 Task: Look for Airbnb options in Makati City, Philippines from 23rd December, 2023 to 27th December, 2023 for 2 adults. Place can be private room with 1  bedroom having 1 bed and 1 bathroom. Property type can be hotel.
Action: Mouse moved to (464, 124)
Screenshot: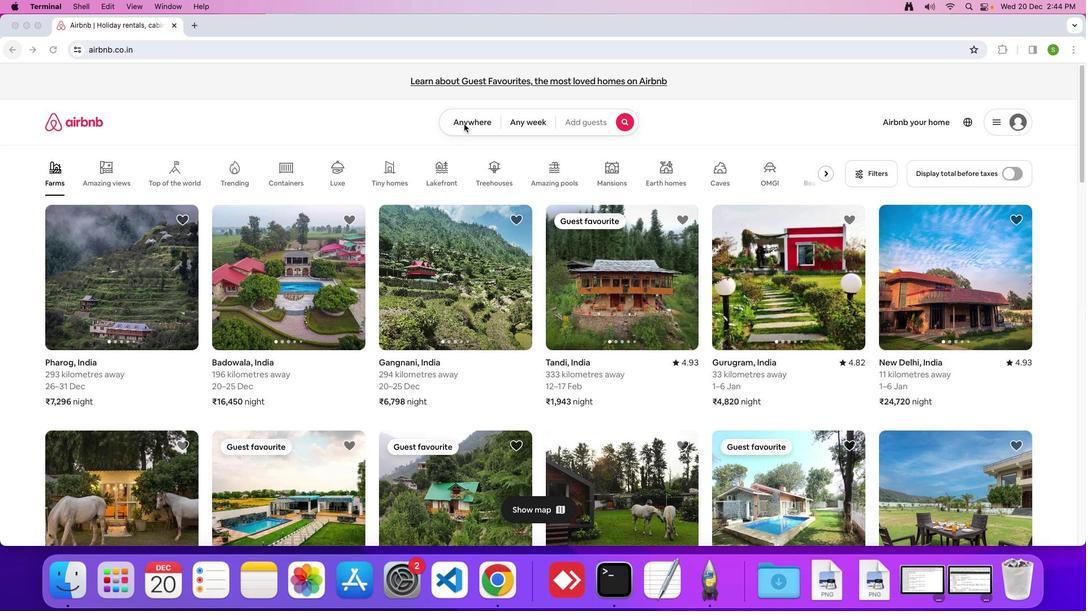 
Action: Mouse pressed left at (464, 124)
Screenshot: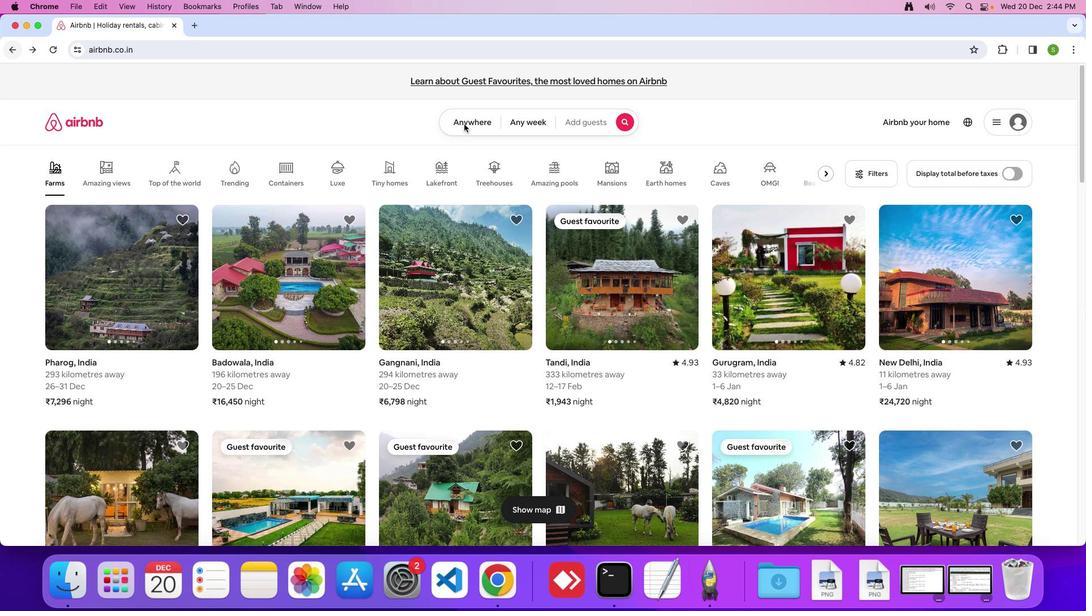 
Action: Mouse moved to (463, 122)
Screenshot: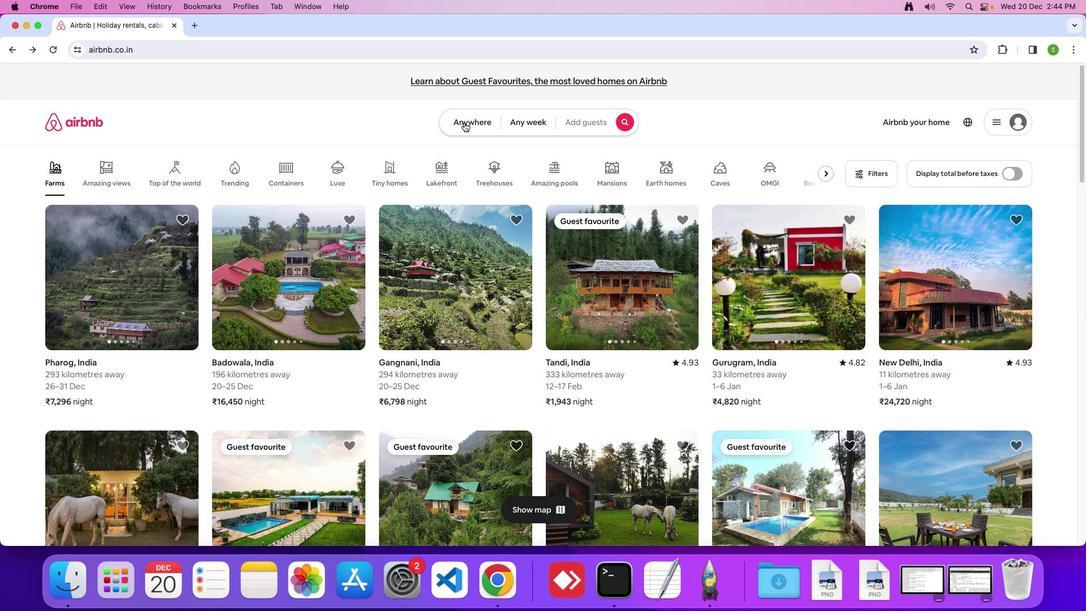 
Action: Mouse pressed left at (463, 122)
Screenshot: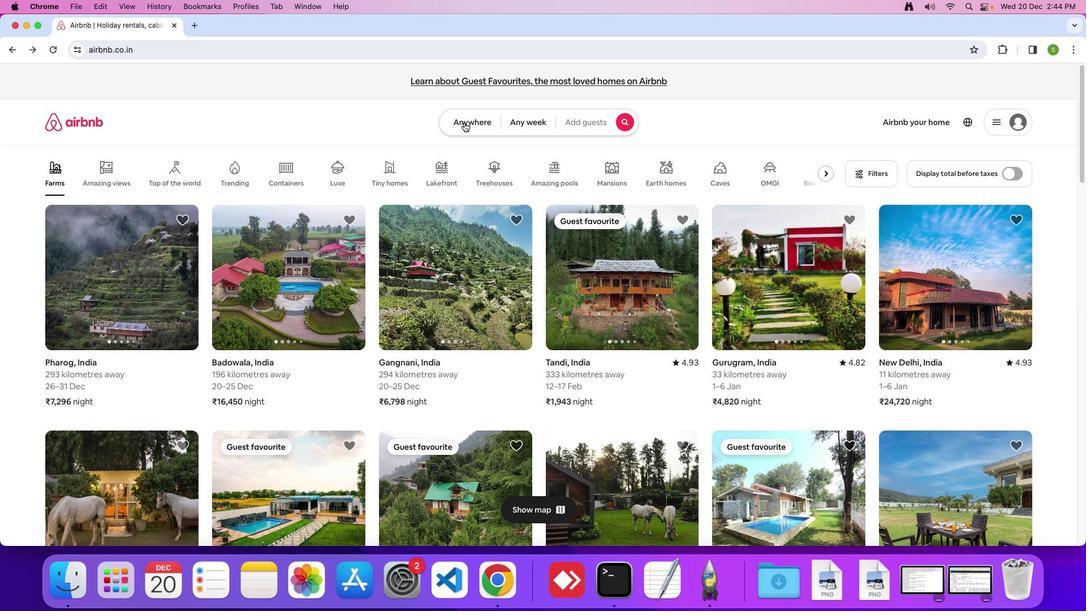 
Action: Mouse moved to (389, 162)
Screenshot: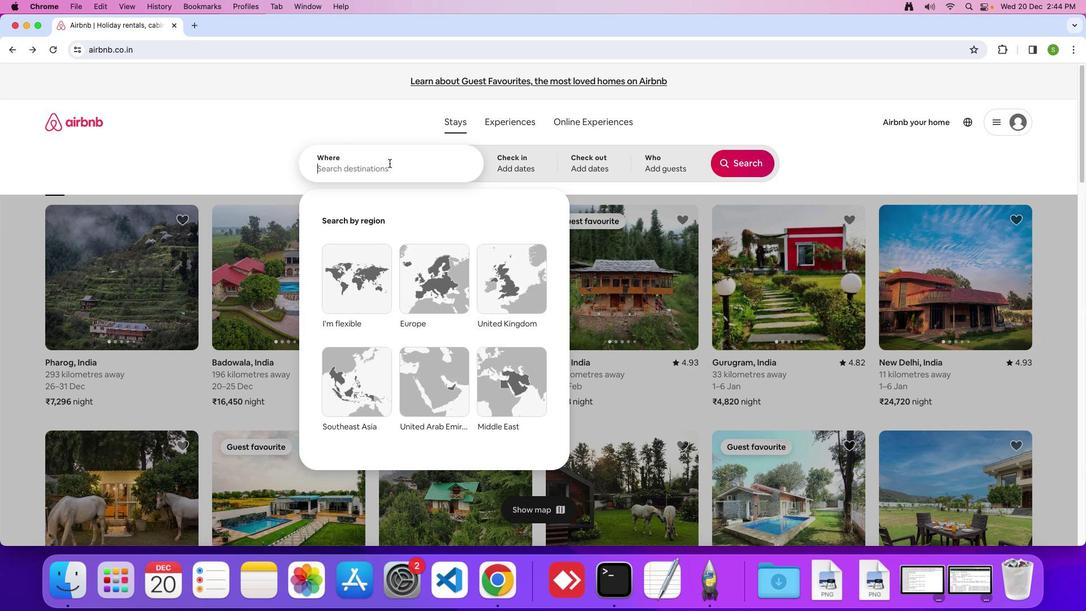
Action: Mouse pressed left at (389, 162)
Screenshot: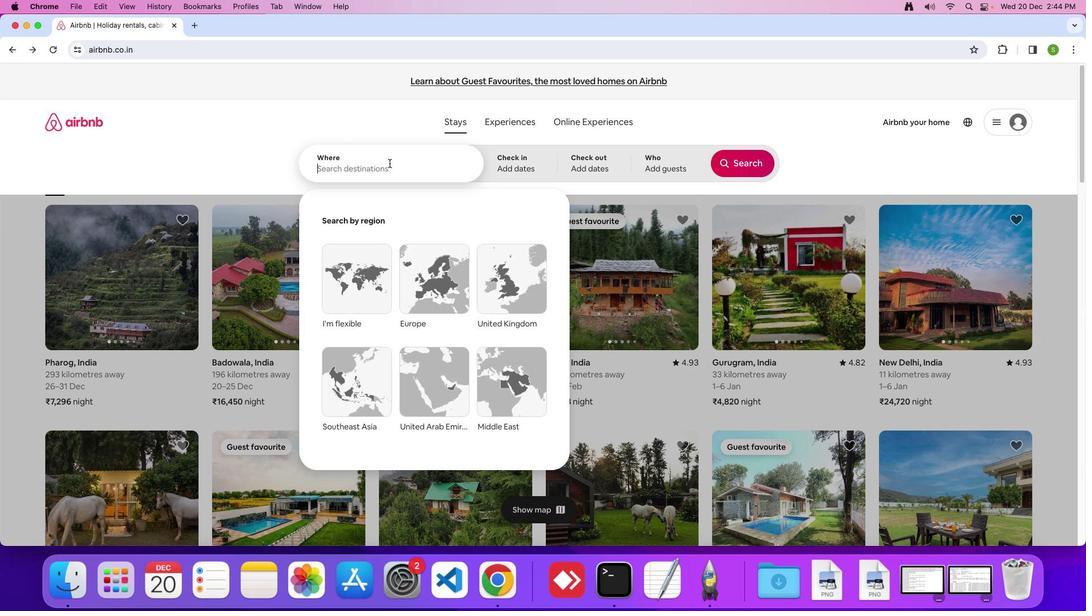 
Action: Mouse moved to (367, 166)
Screenshot: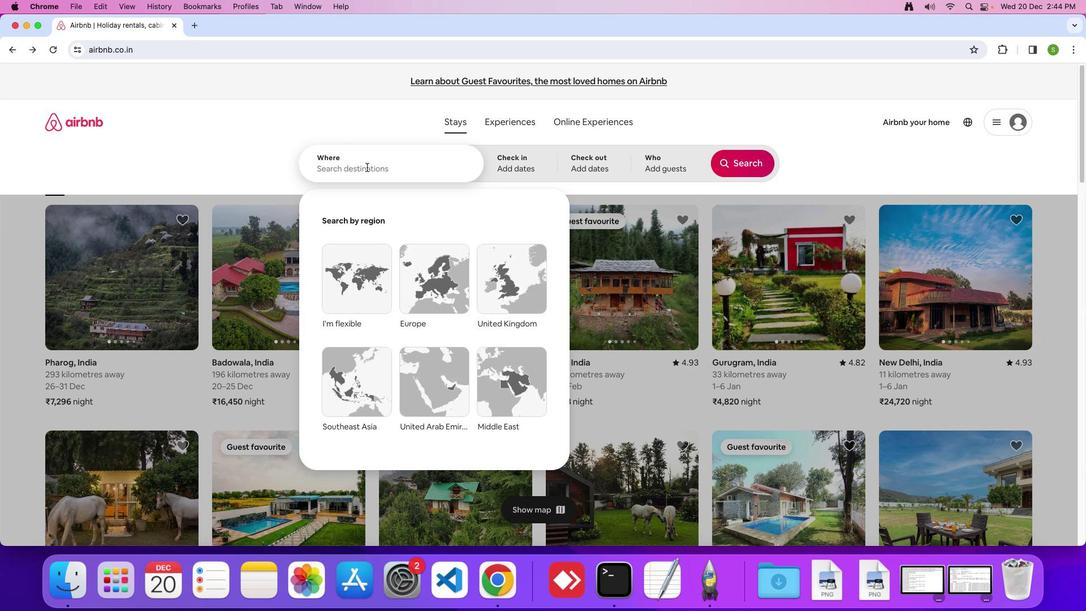 
Action: Key pressed 'M'Key.caps_lock'a''k''a''t''i'Key.spaceKey.shift'c''i''t''y'','Key.spaceKey.shift'p''h''i''l''i'
Screenshot: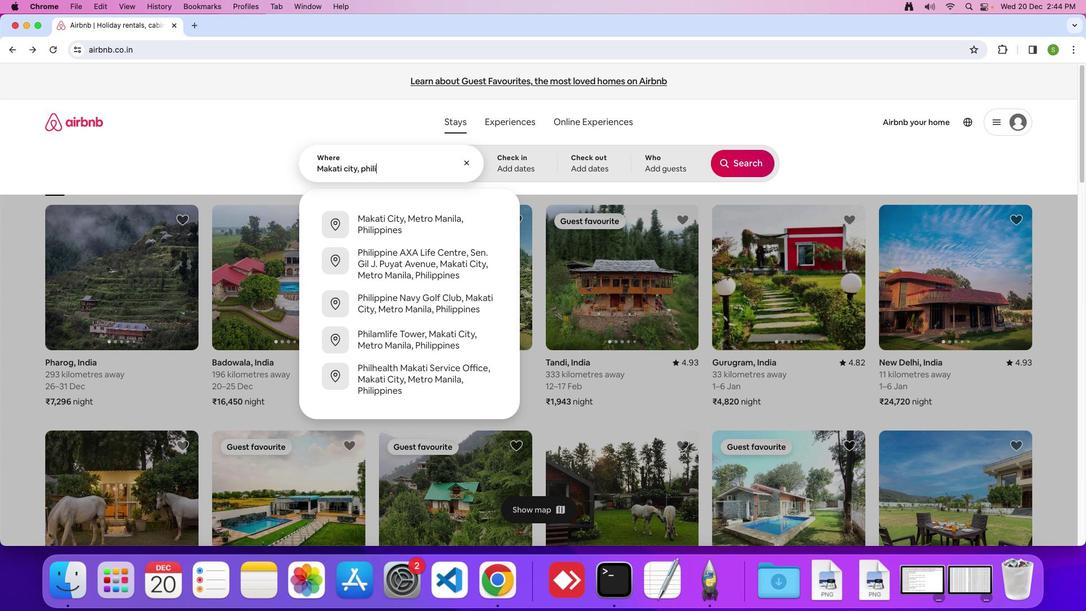 
Action: Mouse moved to (367, 166)
Screenshot: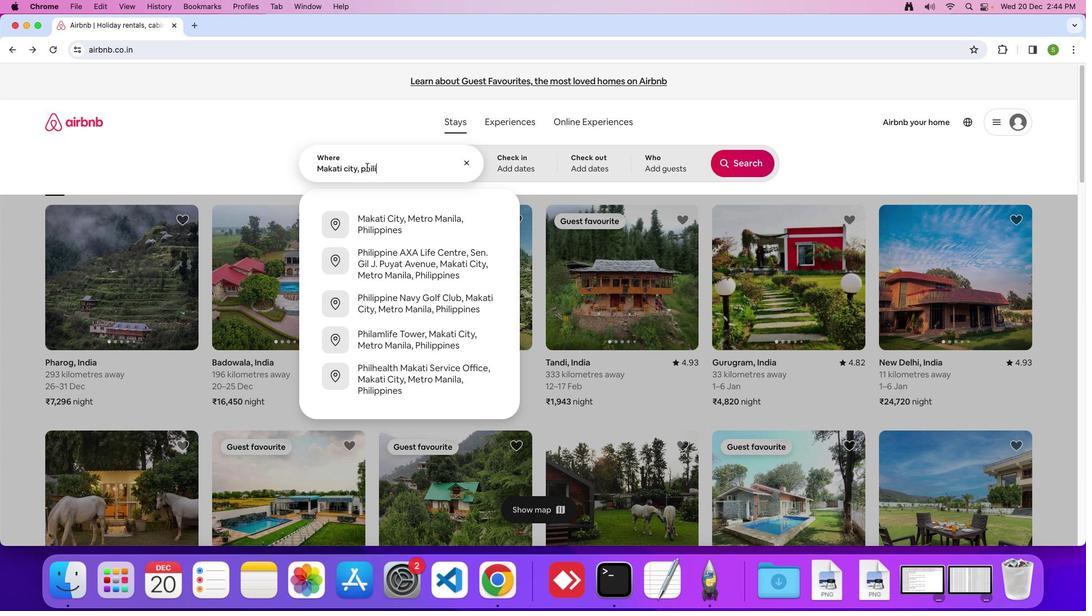 
Action: Key pressed 'p''p''i''n''e''s'Key.enter
Screenshot: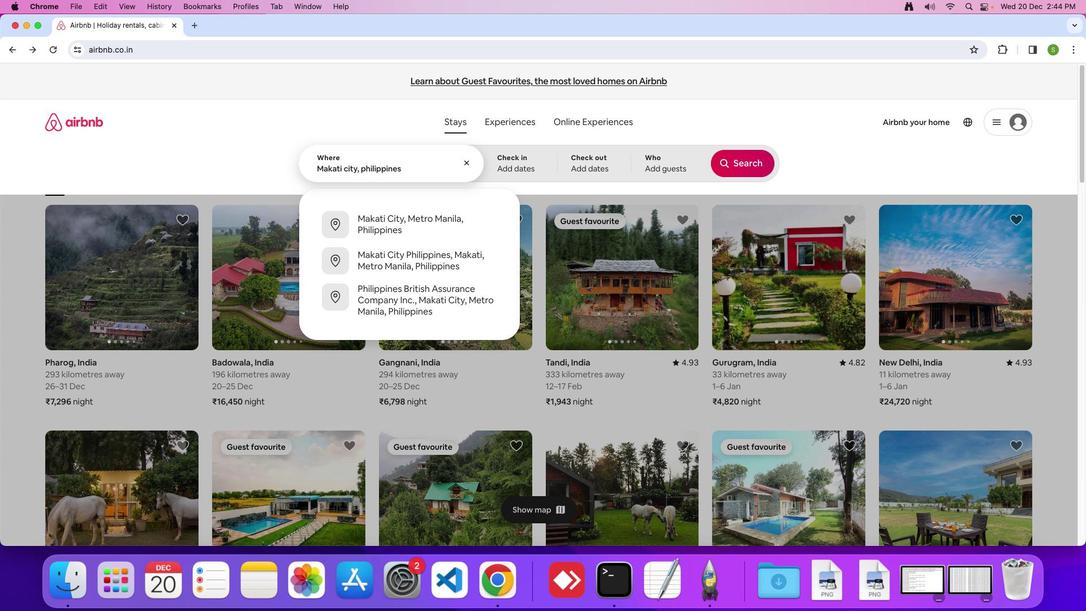 
Action: Mouse moved to (508, 385)
Screenshot: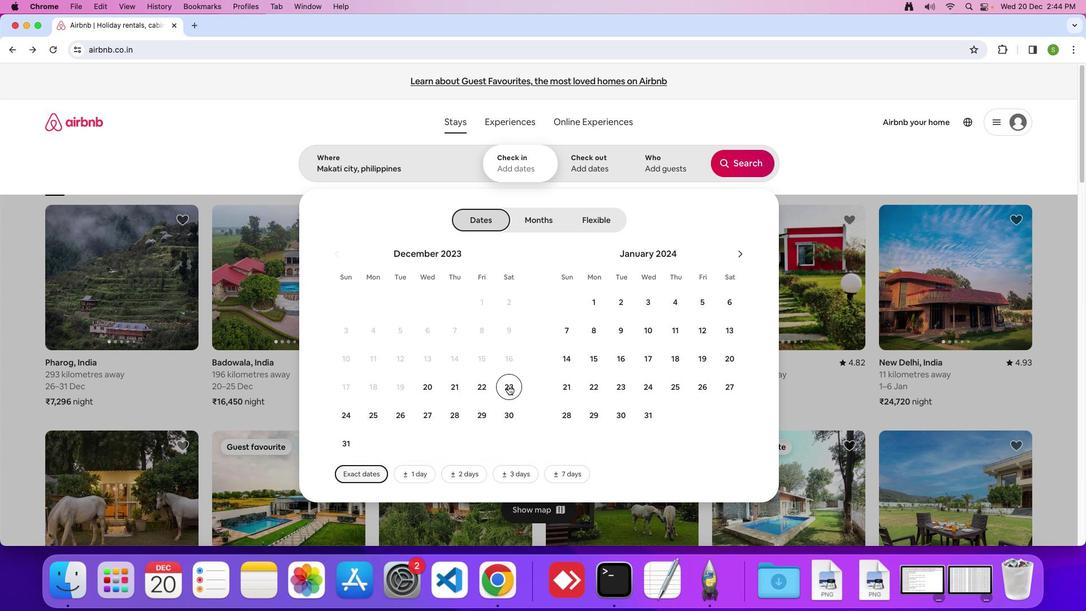 
Action: Mouse pressed left at (508, 385)
Screenshot: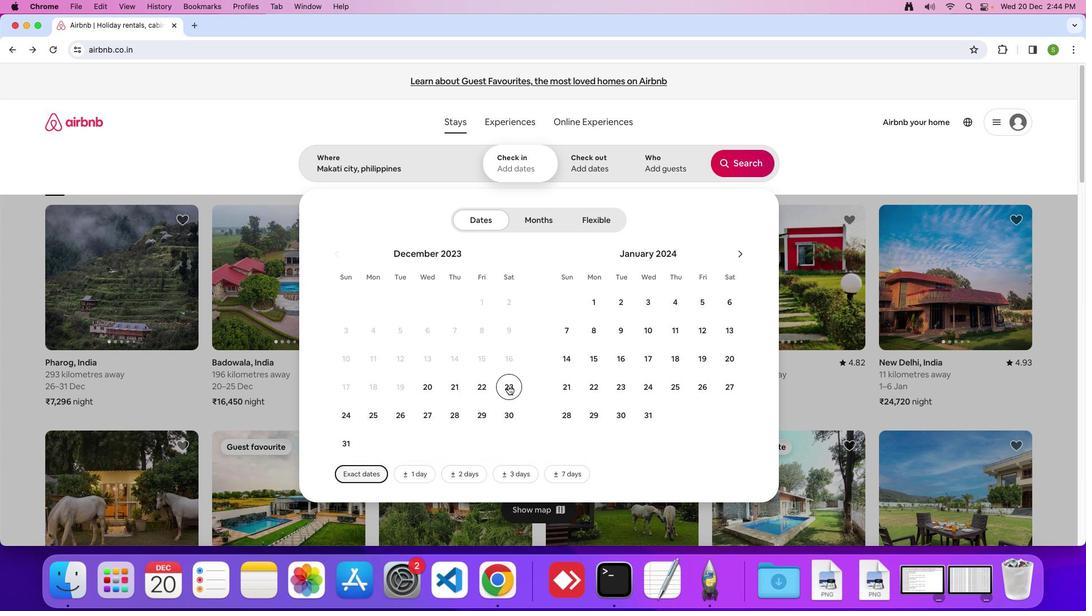 
Action: Mouse moved to (418, 412)
Screenshot: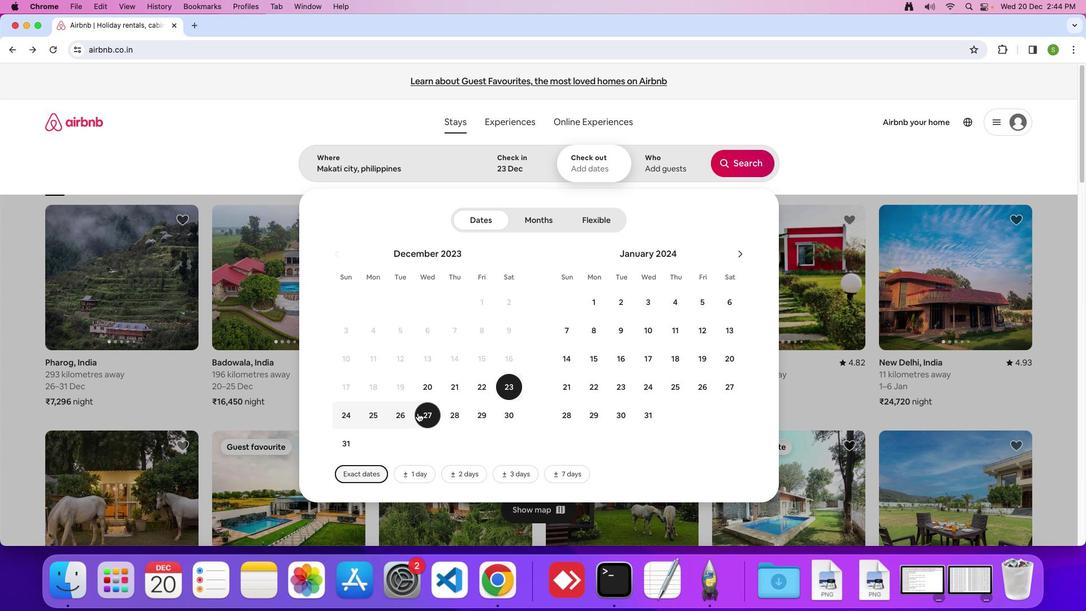 
Action: Mouse pressed left at (418, 412)
Screenshot: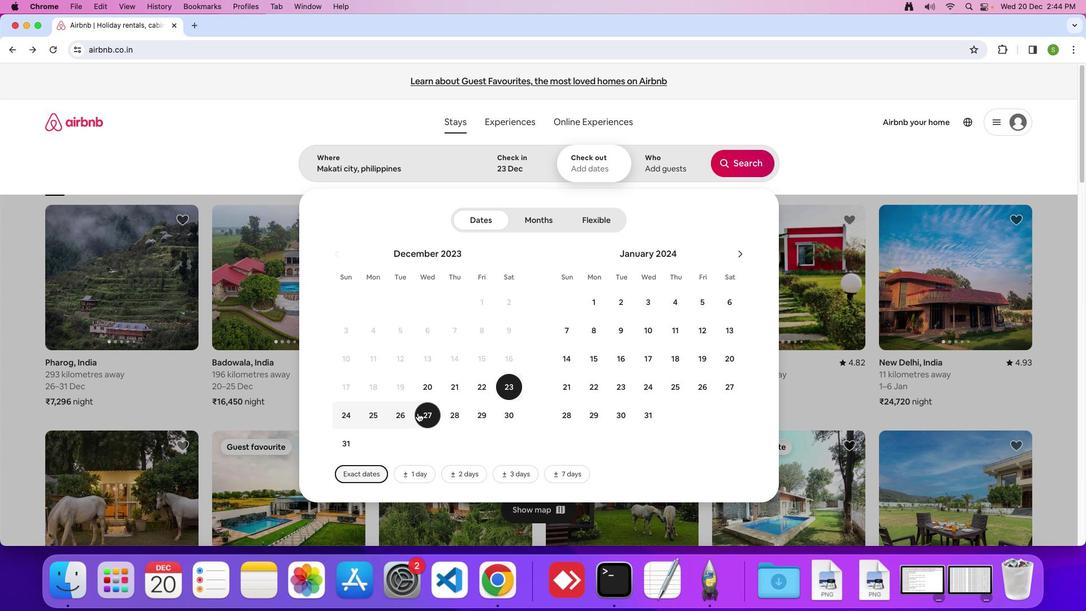 
Action: Mouse moved to (673, 170)
Screenshot: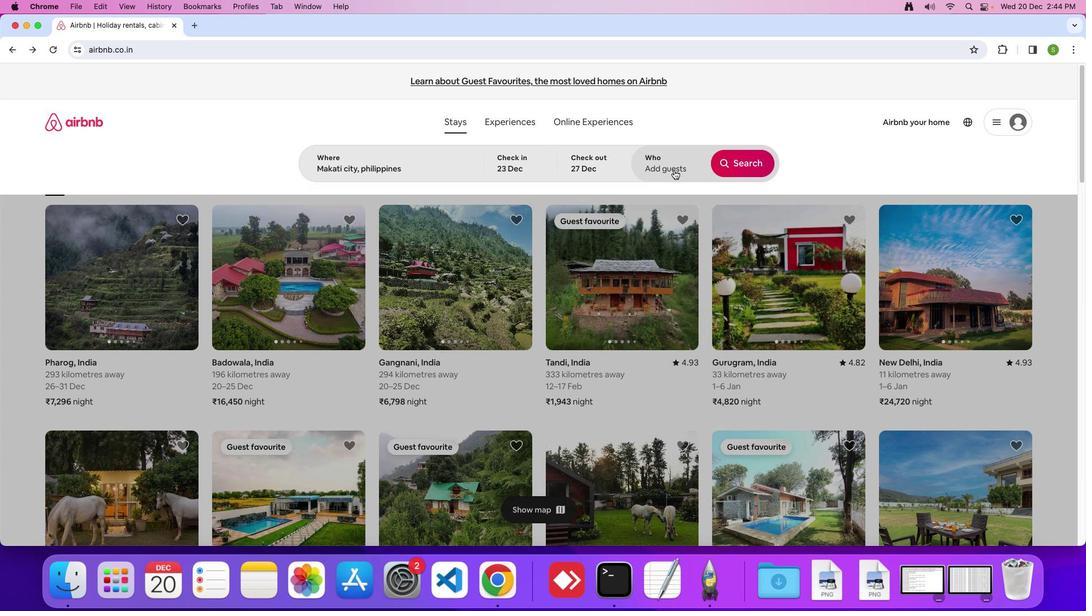
Action: Mouse pressed left at (673, 170)
Screenshot: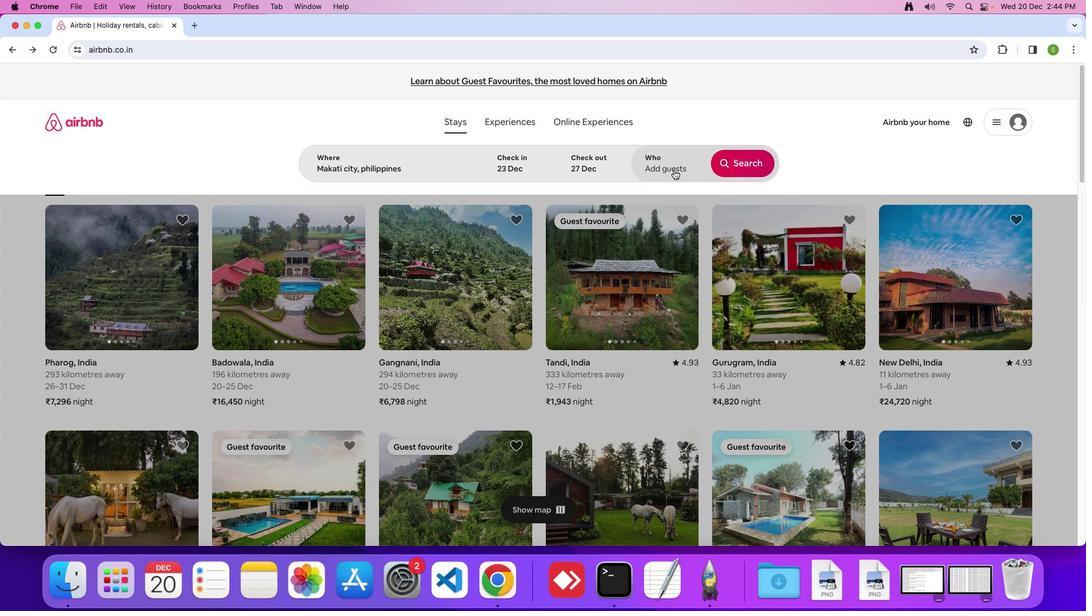 
Action: Mouse moved to (749, 224)
Screenshot: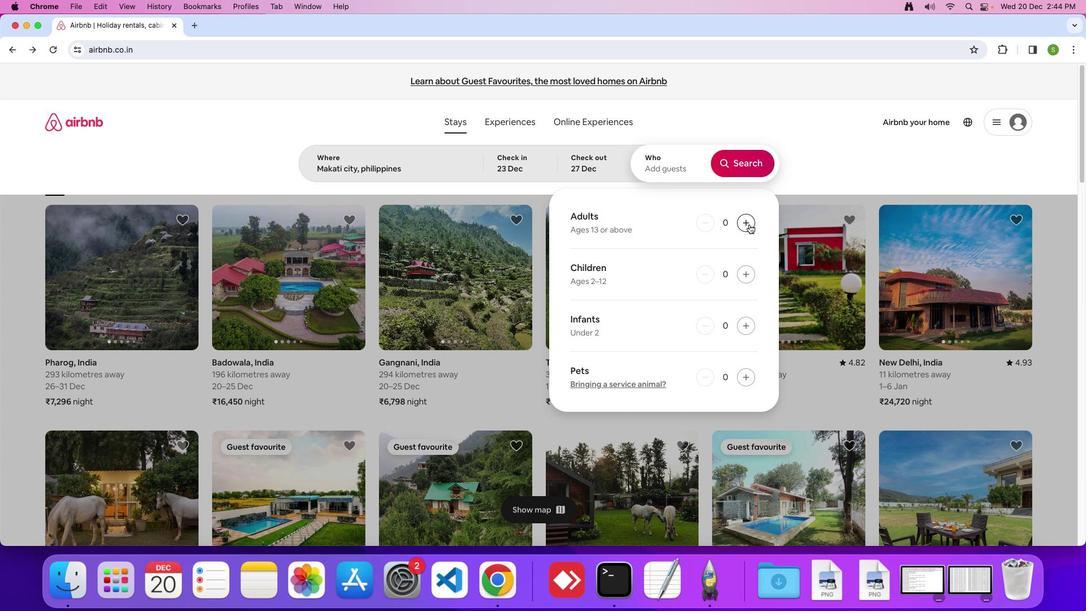 
Action: Mouse pressed left at (749, 224)
Screenshot: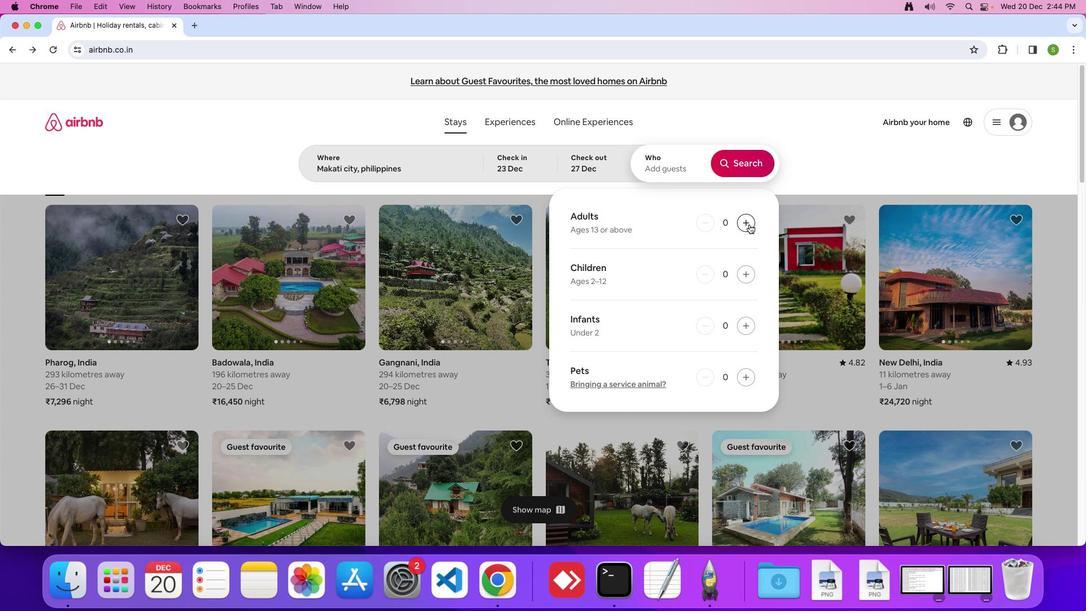 
Action: Mouse pressed left at (749, 224)
Screenshot: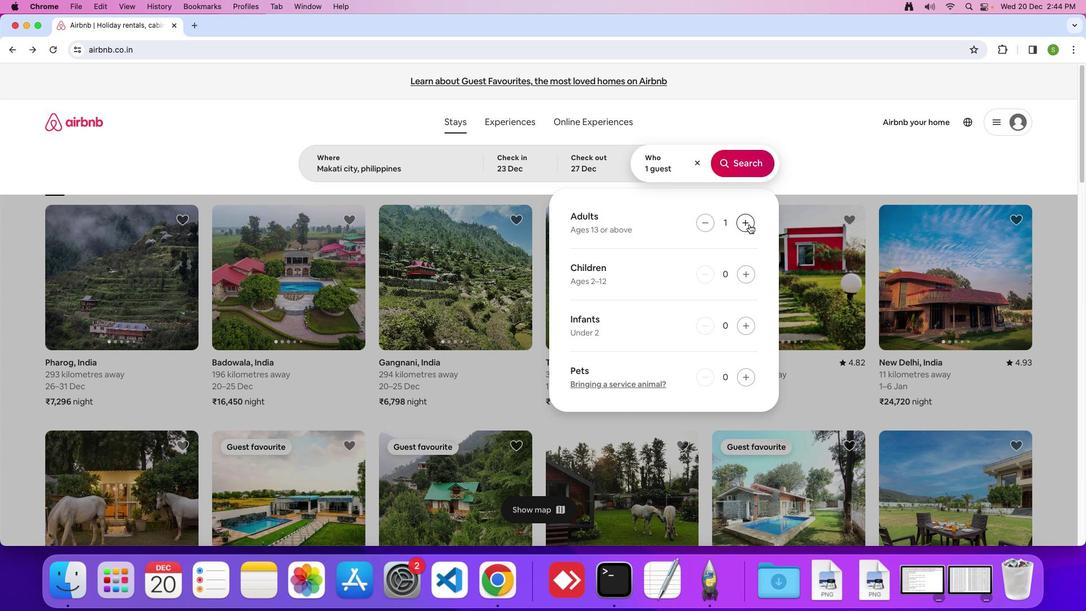 
Action: Mouse moved to (740, 158)
Screenshot: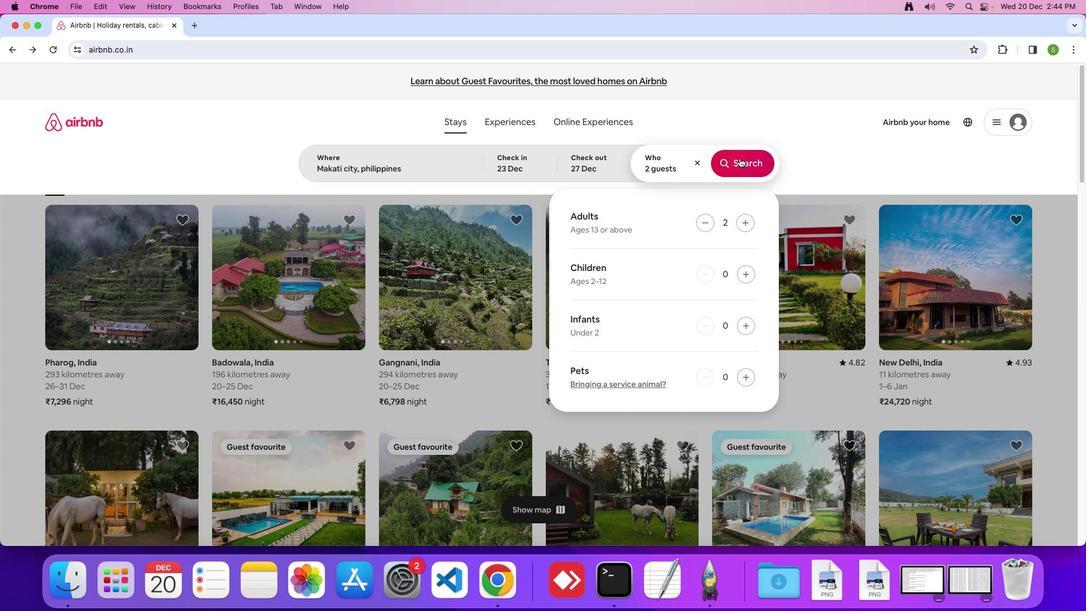 
Action: Mouse pressed left at (740, 158)
Screenshot: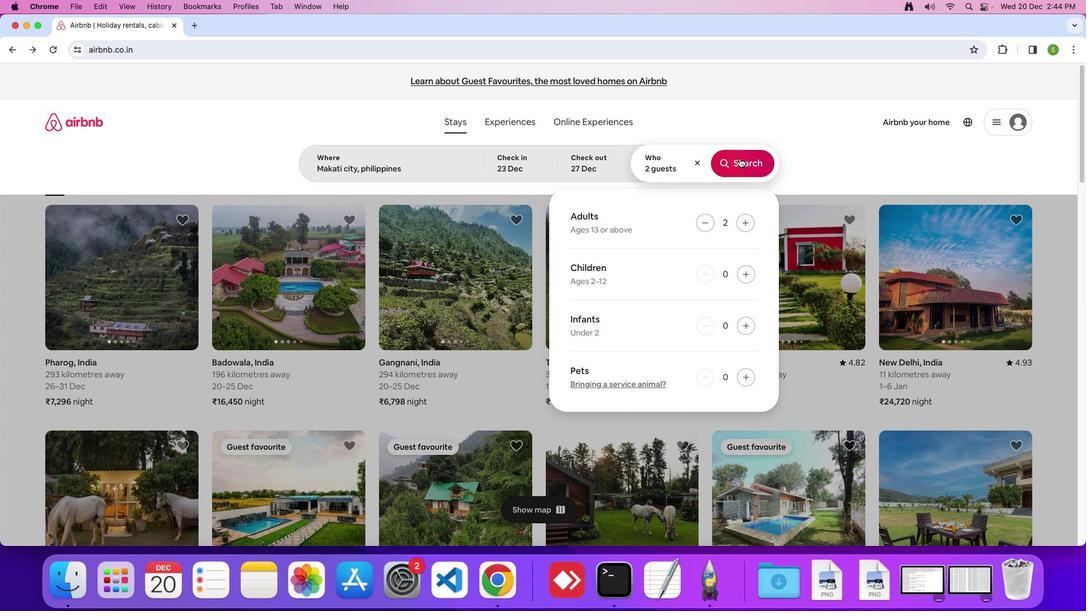 
Action: Mouse moved to (900, 127)
Screenshot: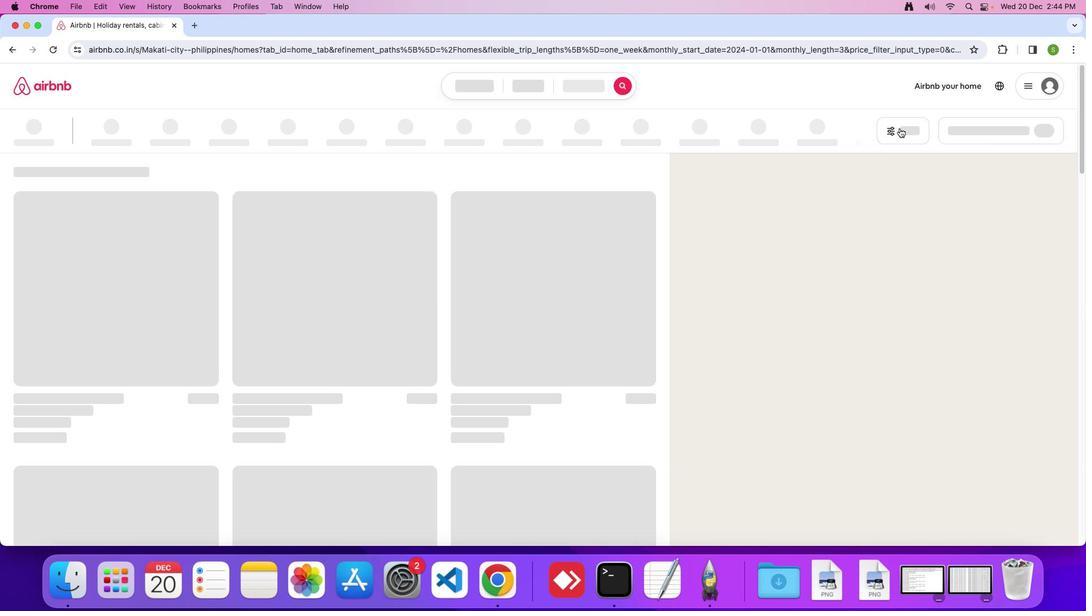 
Action: Mouse pressed left at (900, 127)
Screenshot: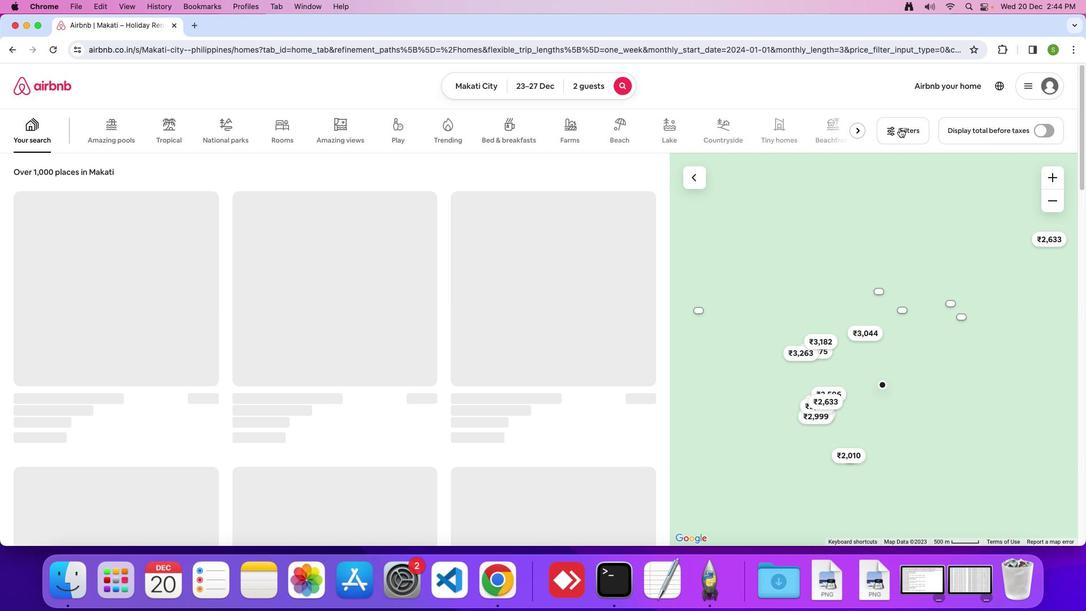 
Action: Mouse moved to (545, 400)
Screenshot: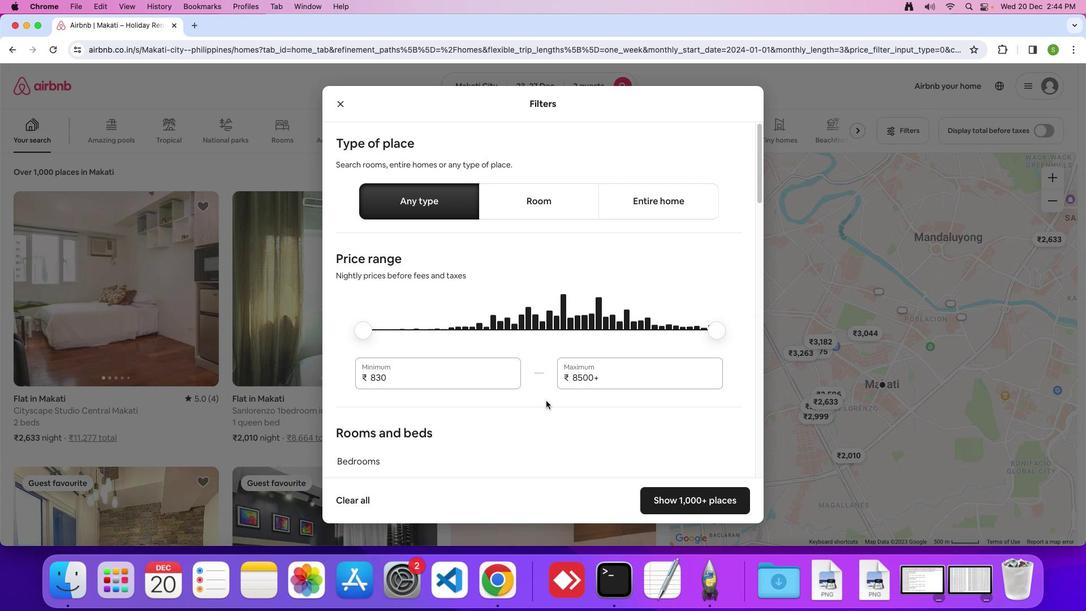 
Action: Mouse scrolled (545, 400) with delta (0, 0)
Screenshot: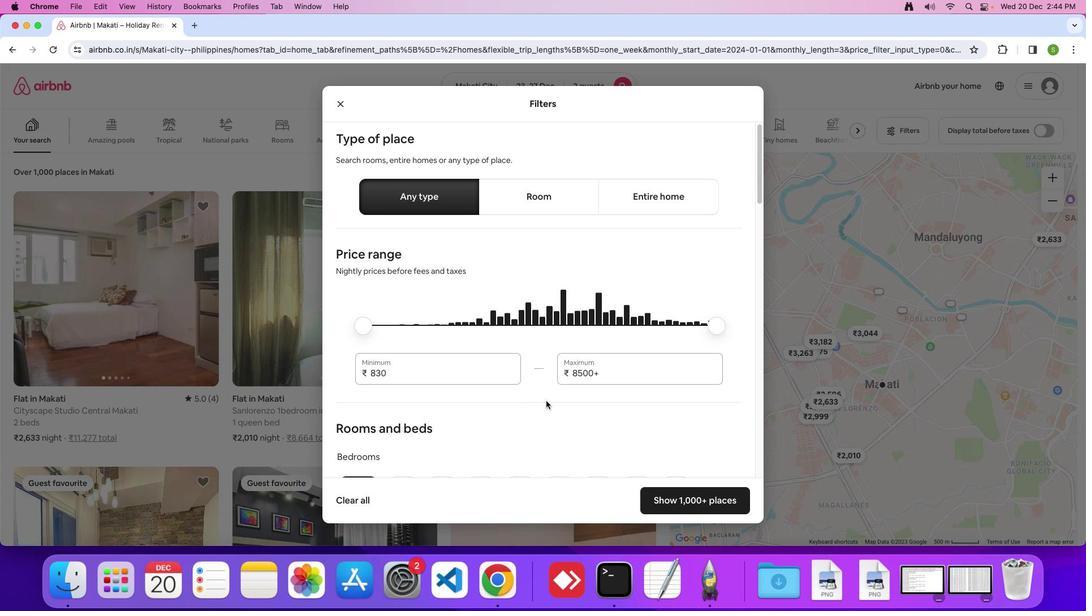 
Action: Mouse scrolled (545, 400) with delta (0, 0)
Screenshot: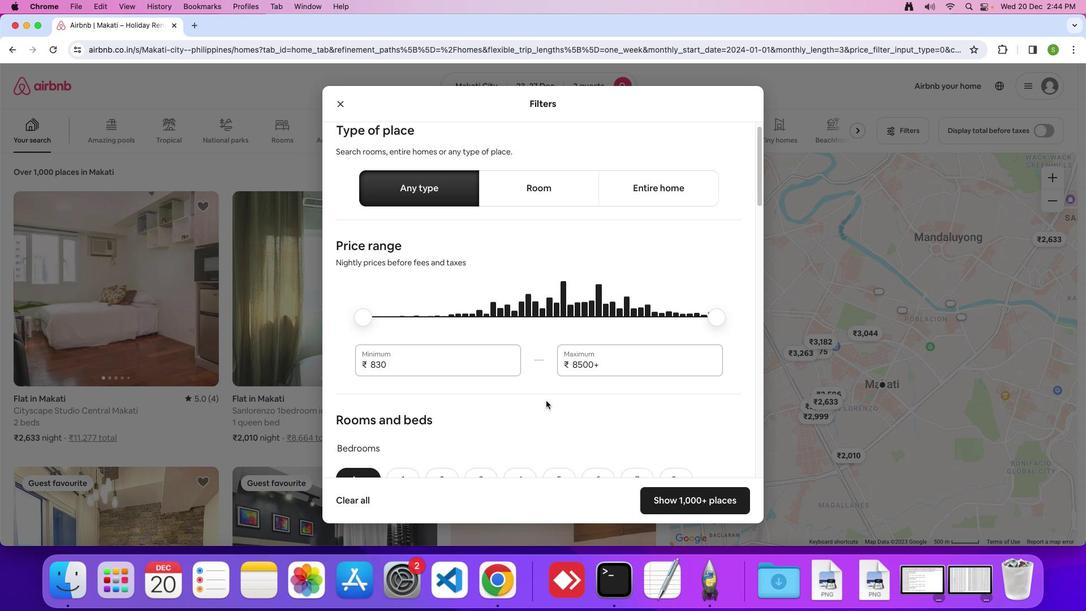 
Action: Mouse moved to (540, 405)
Screenshot: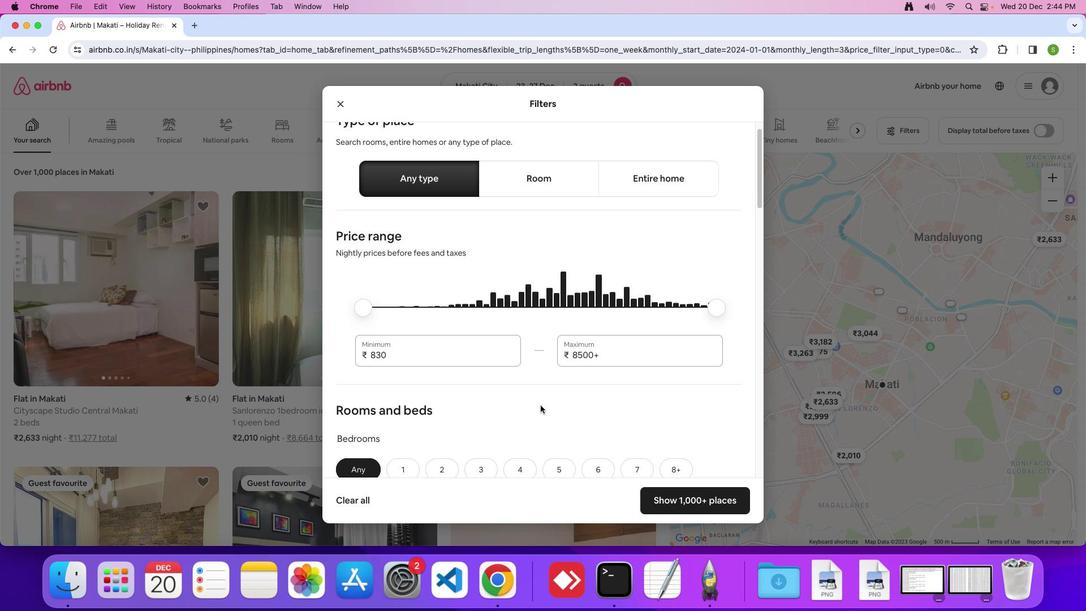 
Action: Mouse scrolled (540, 405) with delta (0, 0)
Screenshot: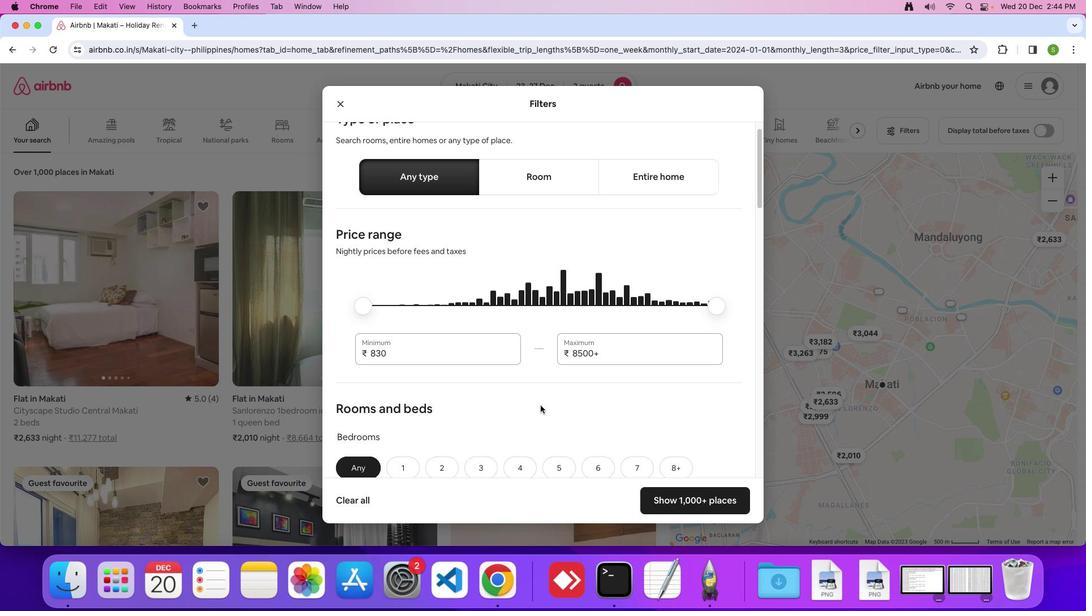 
Action: Mouse scrolled (540, 405) with delta (0, 0)
Screenshot: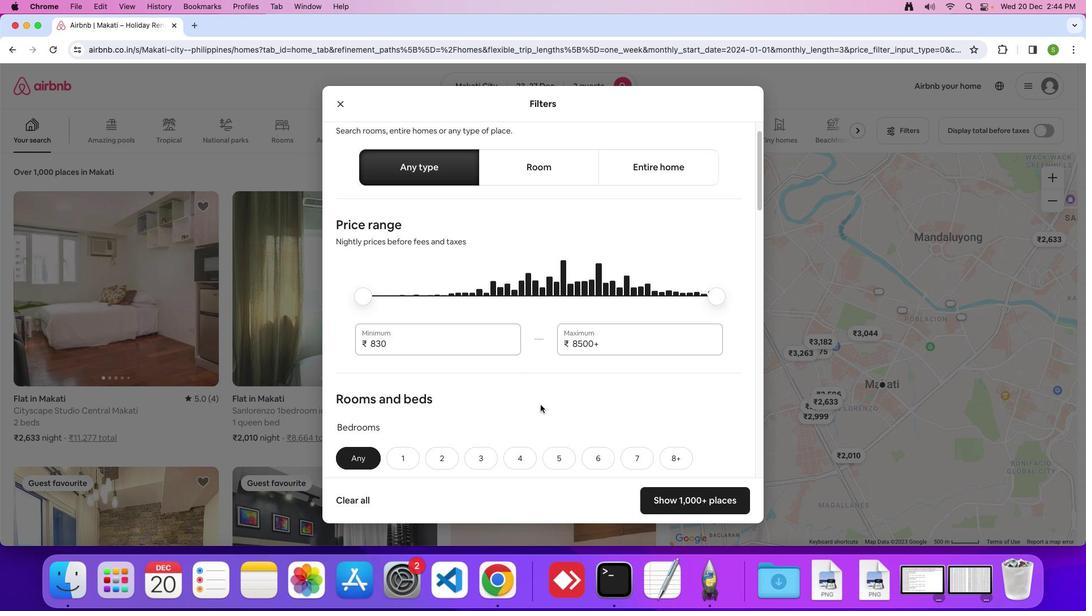 
Action: Mouse moved to (540, 405)
Screenshot: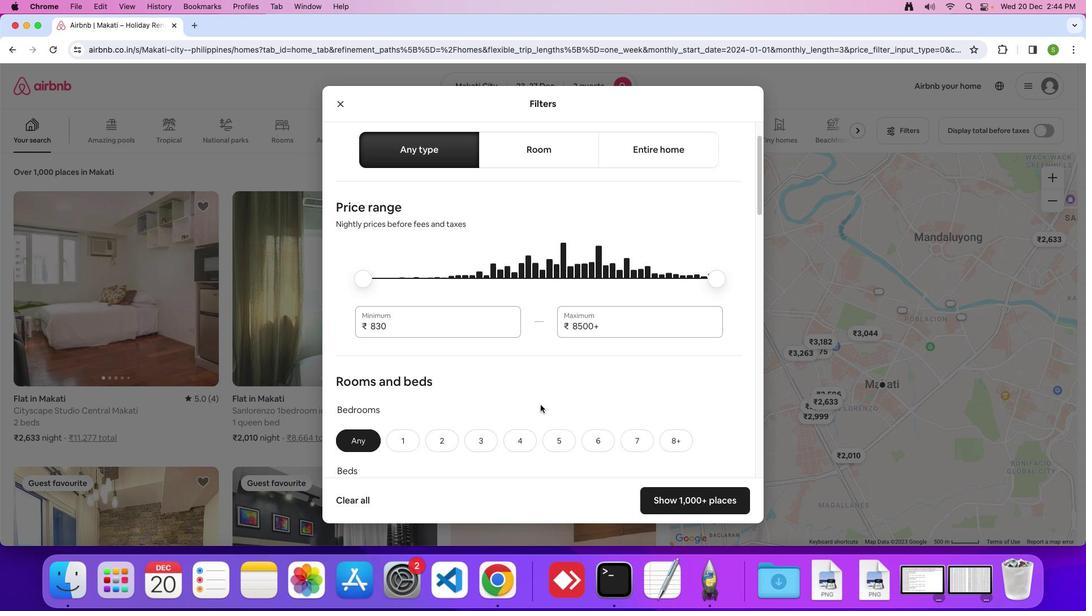 
Action: Mouse scrolled (540, 405) with delta (0, 0)
Screenshot: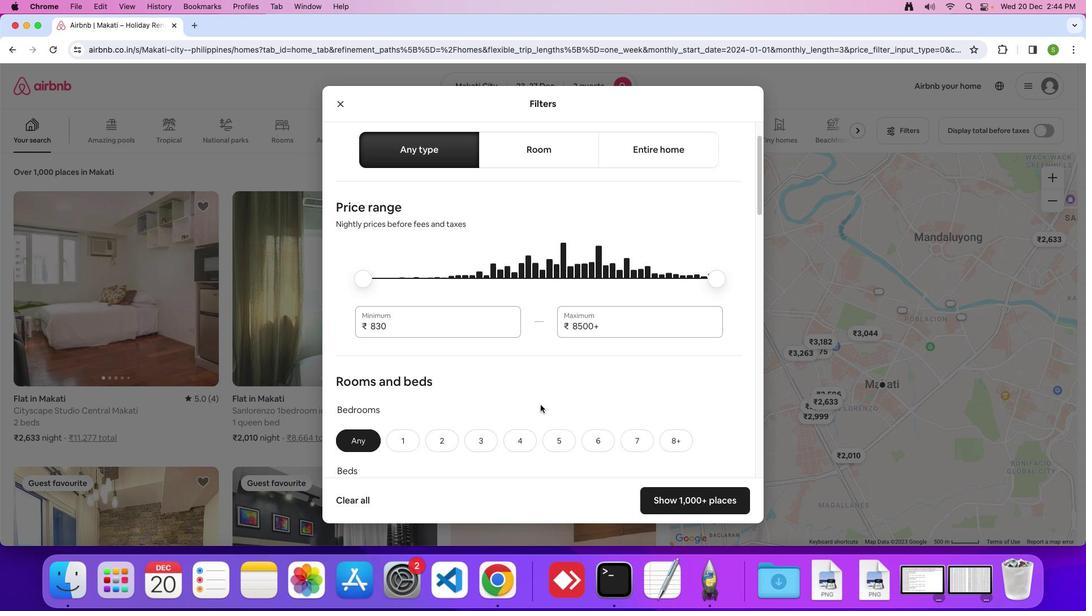 
Action: Mouse moved to (540, 405)
Screenshot: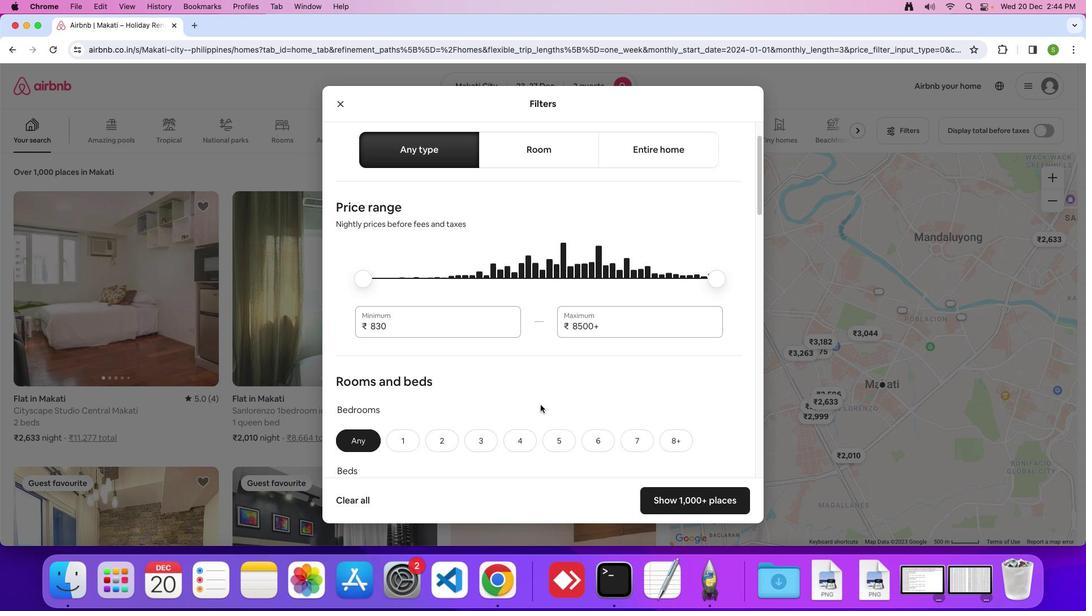 
Action: Mouse scrolled (540, 405) with delta (0, 0)
Screenshot: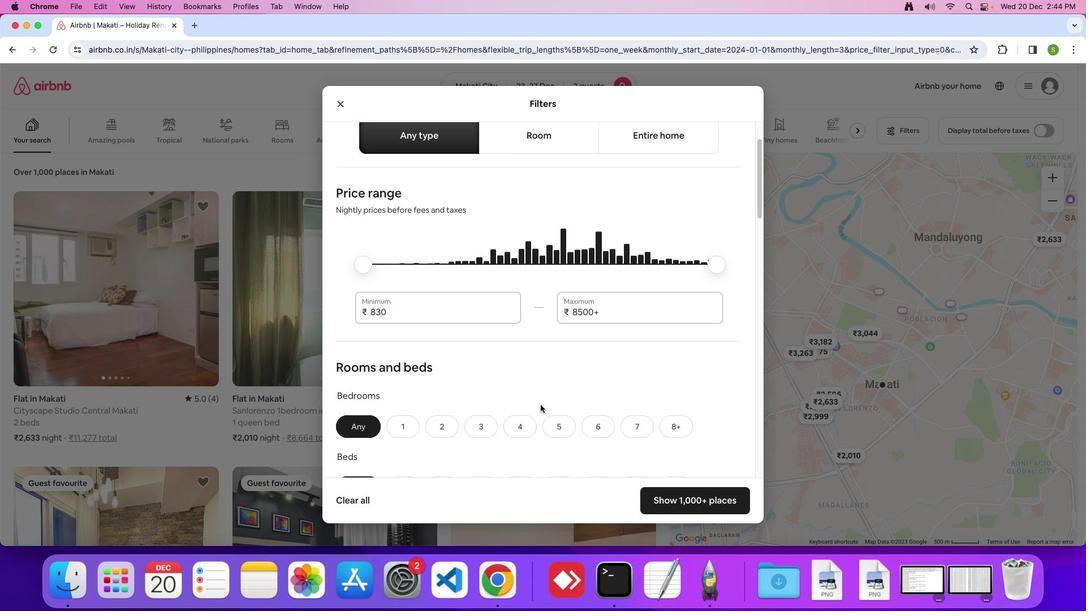 
Action: Mouse scrolled (540, 405) with delta (0, 0)
Screenshot: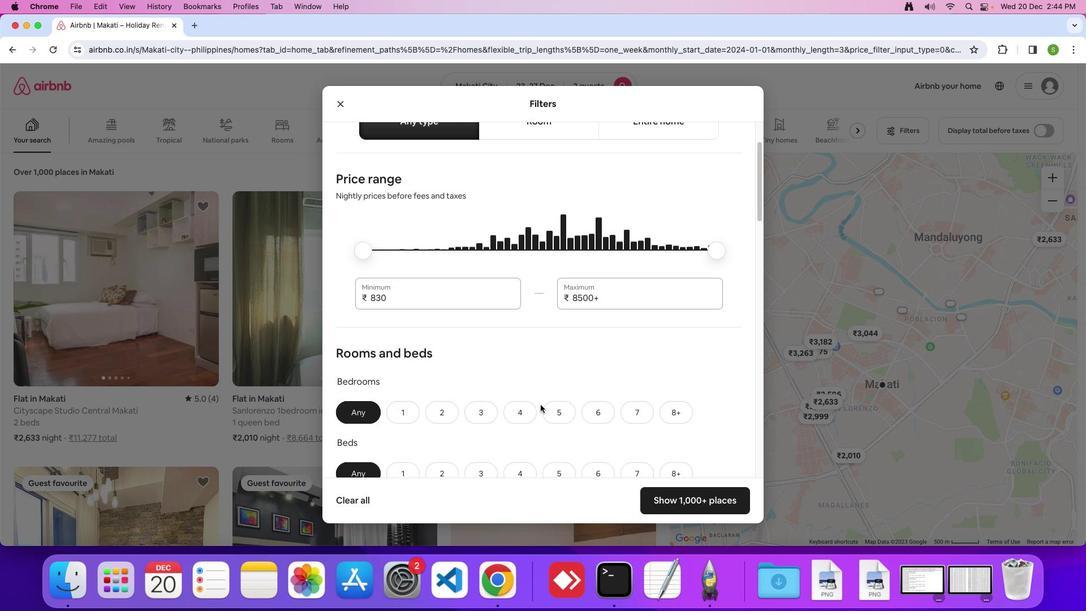 
Action: Mouse scrolled (540, 405) with delta (0, -1)
Screenshot: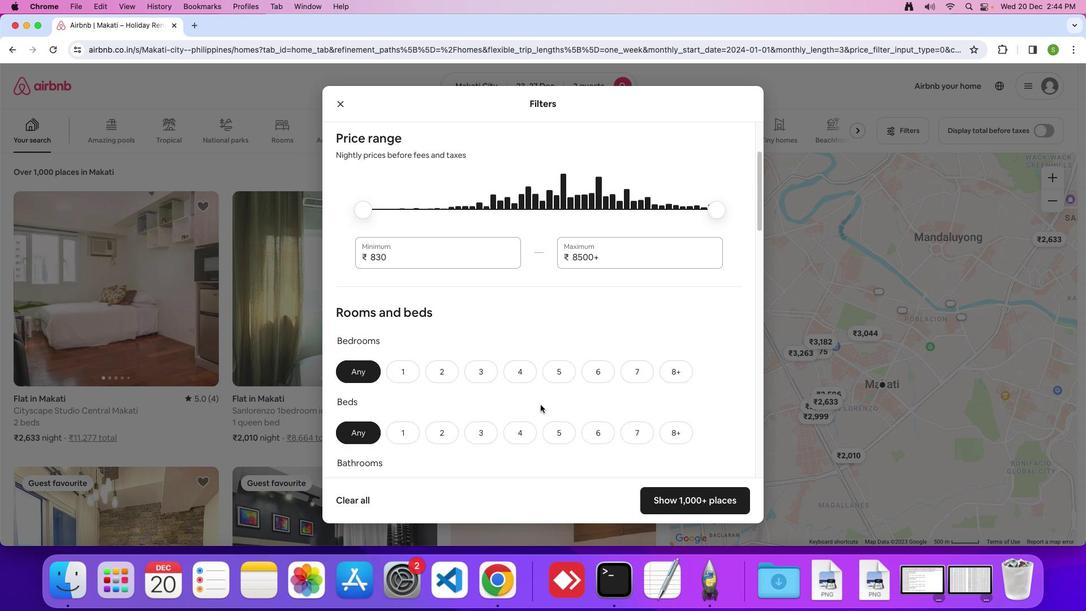 
Action: Mouse scrolled (540, 405) with delta (0, 0)
Screenshot: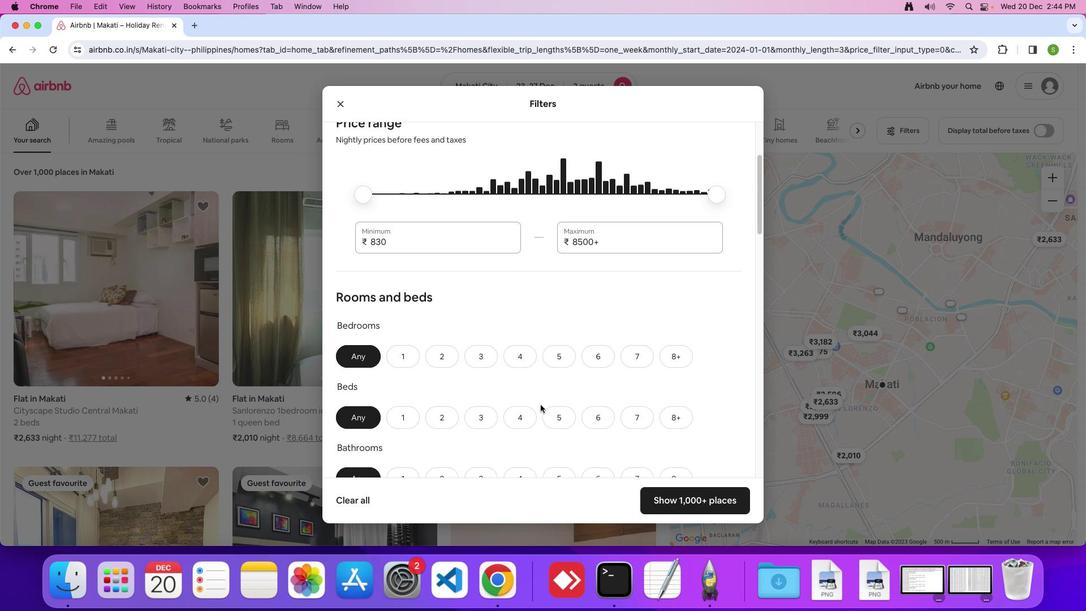 
Action: Mouse scrolled (540, 405) with delta (0, 0)
Screenshot: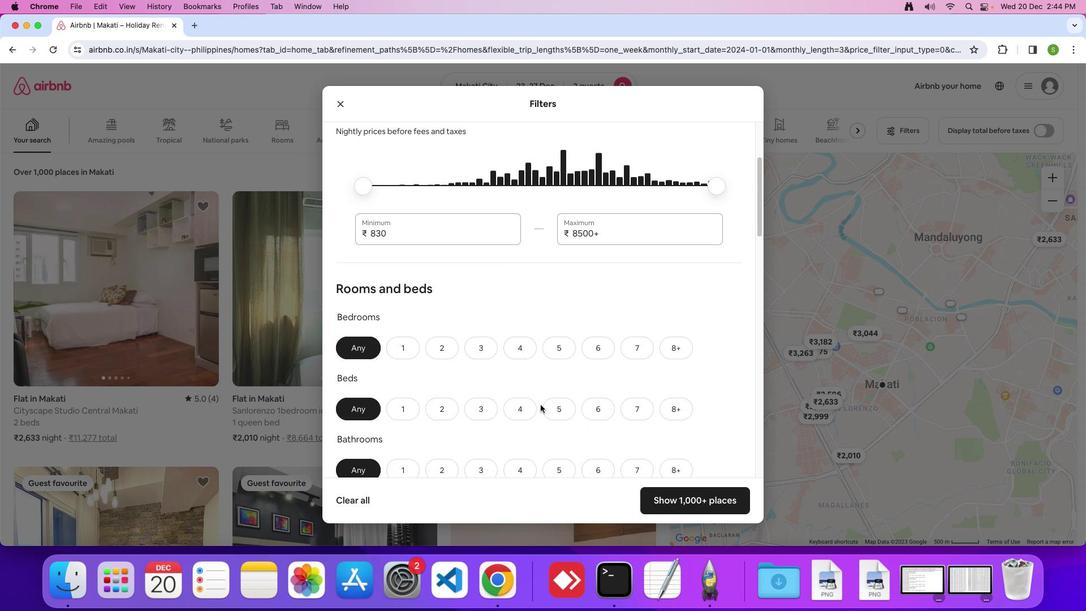 
Action: Mouse scrolled (540, 405) with delta (0, 0)
Screenshot: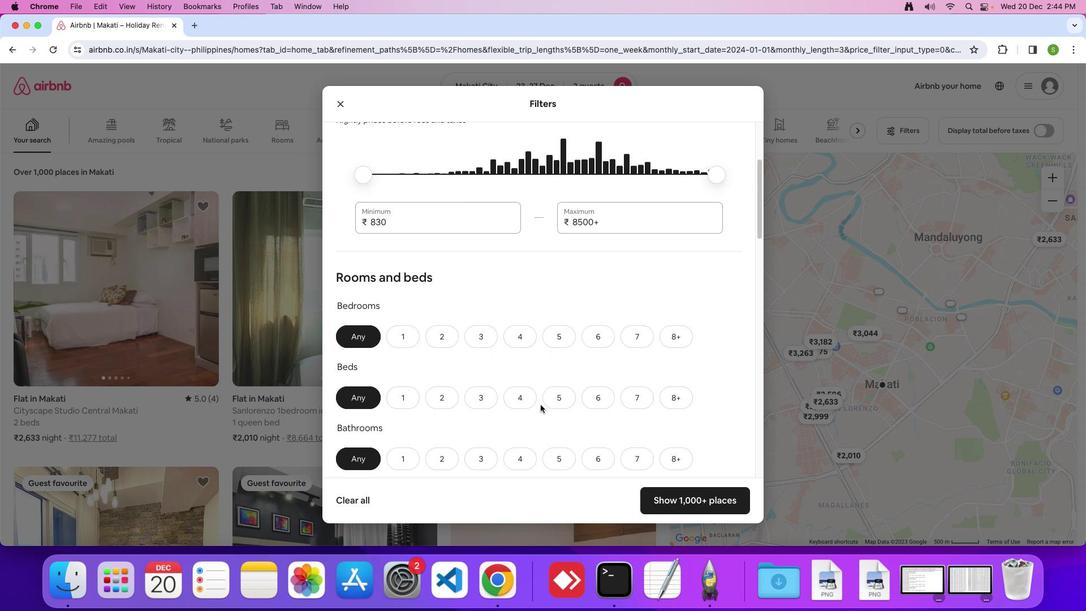 
Action: Mouse scrolled (540, 405) with delta (0, 0)
Screenshot: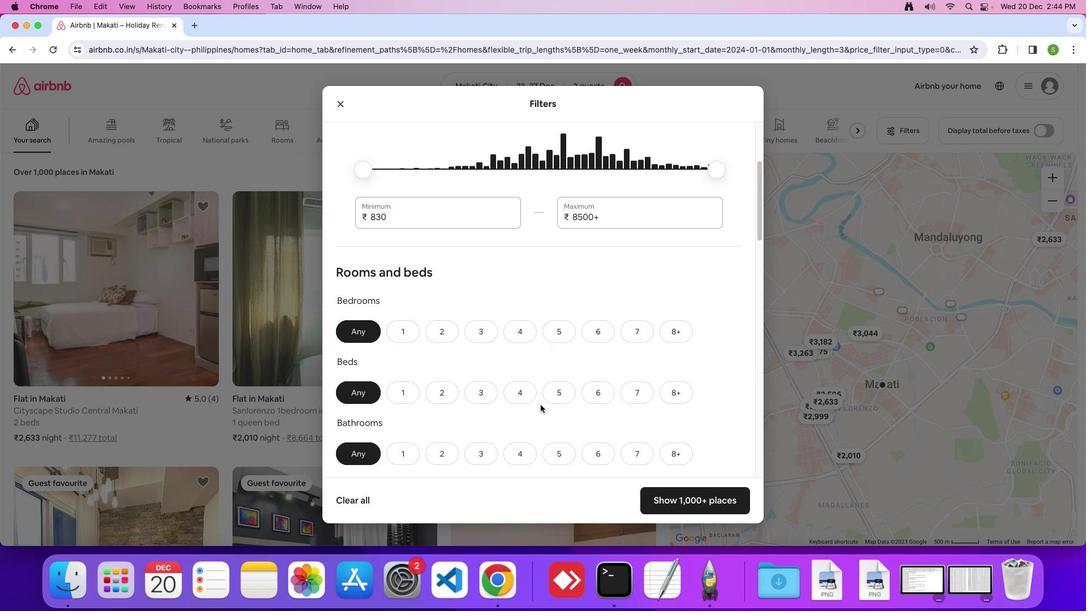 
Action: Mouse scrolled (540, 405) with delta (0, 0)
Screenshot: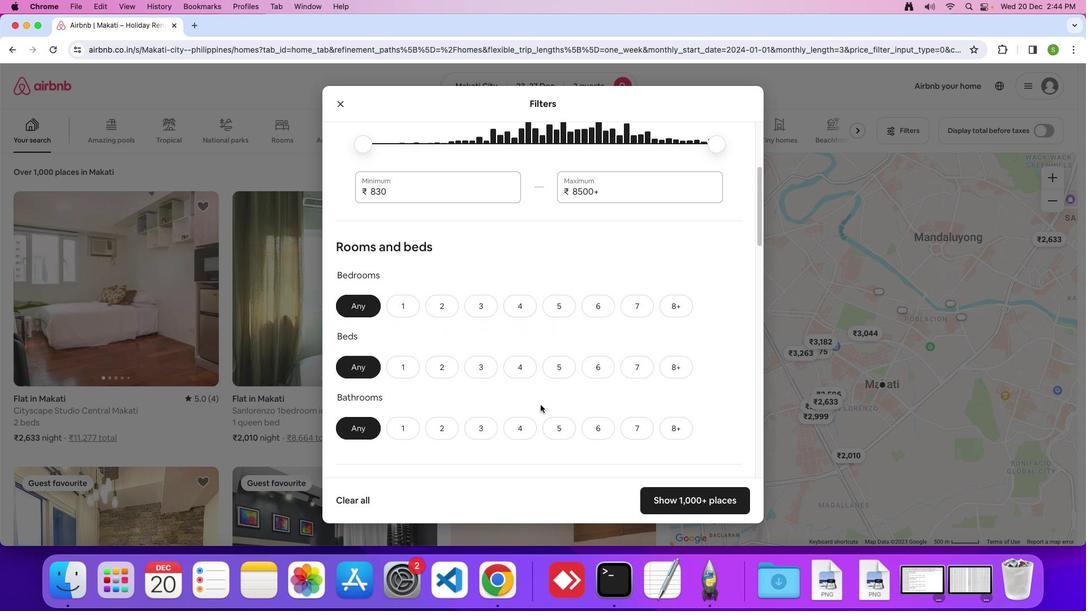
Action: Mouse moved to (540, 404)
Screenshot: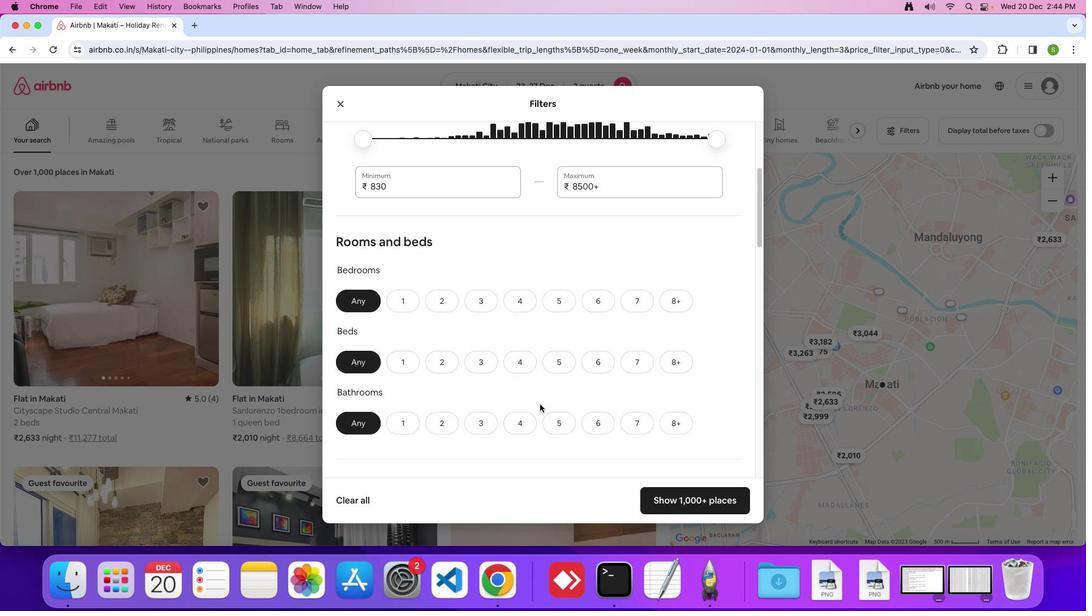 
Action: Mouse scrolled (540, 404) with delta (0, 0)
Screenshot: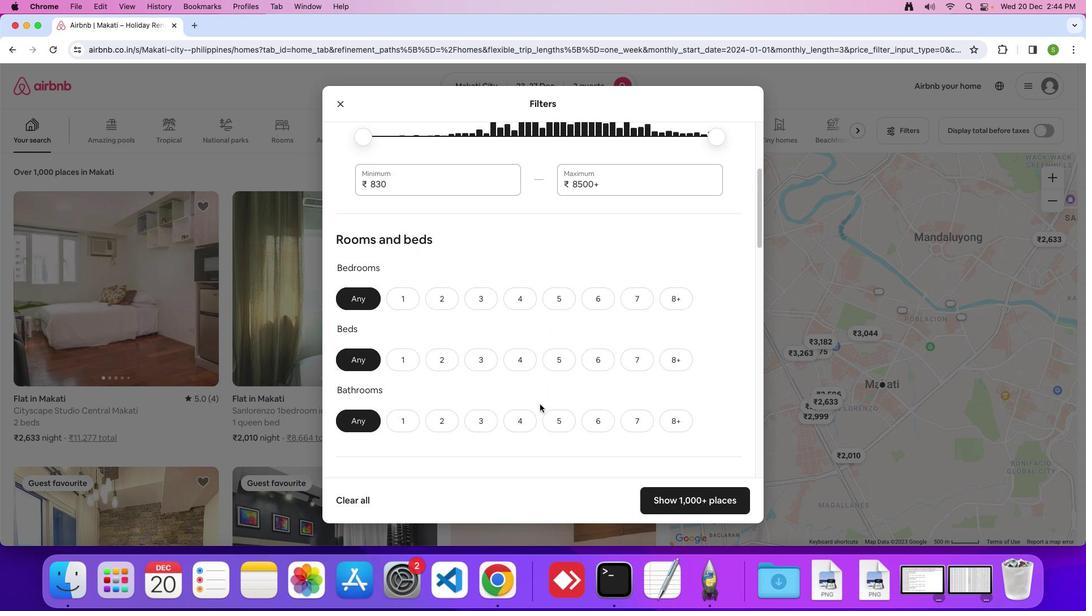 
Action: Mouse scrolled (540, 404) with delta (0, 0)
Screenshot: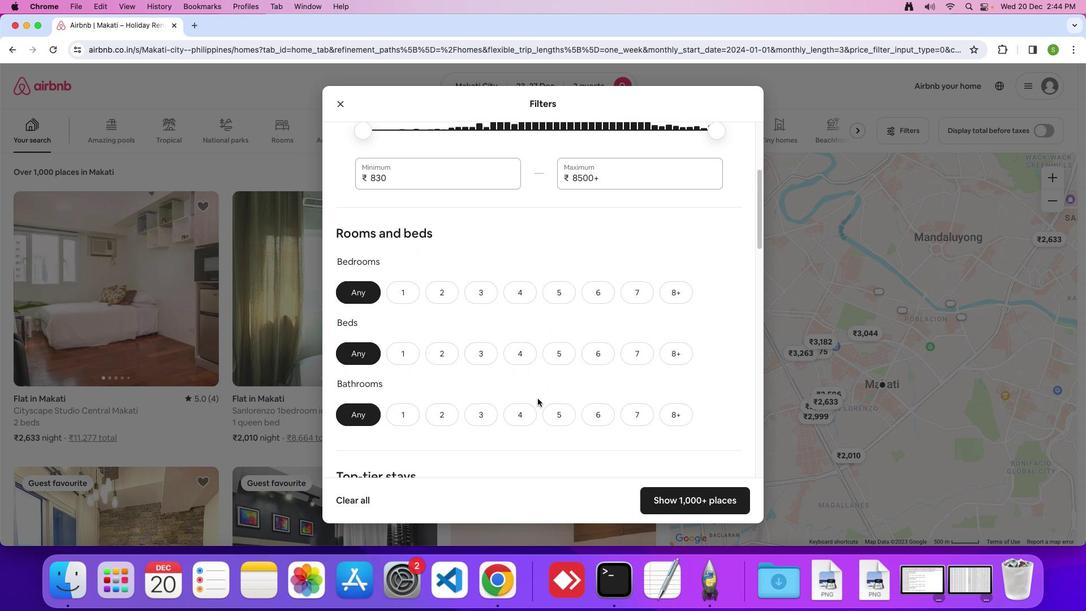 
Action: Mouse moved to (403, 291)
Screenshot: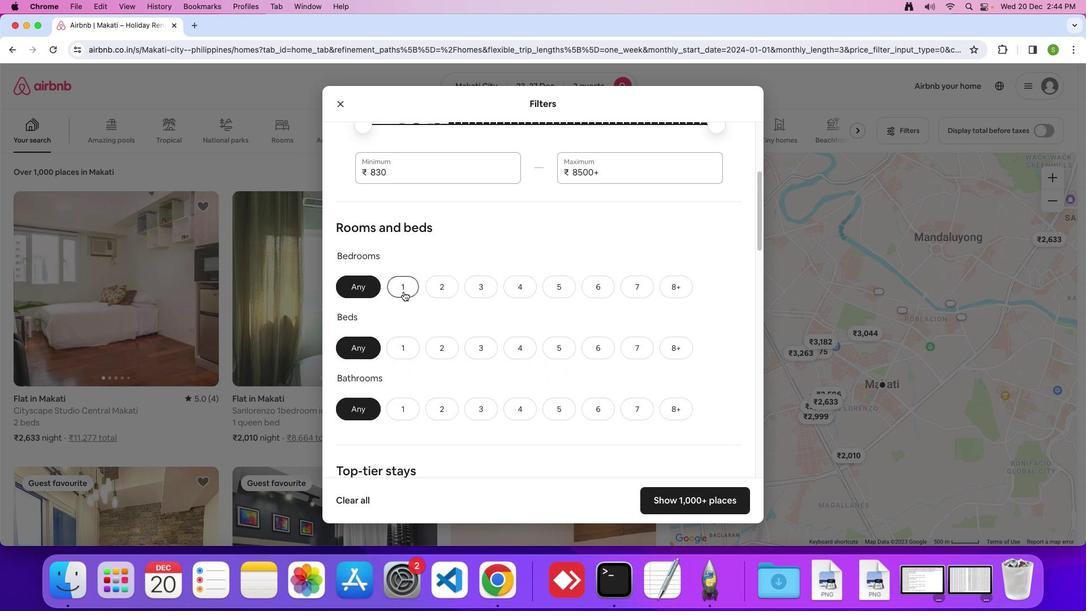 
Action: Mouse pressed left at (403, 291)
Screenshot: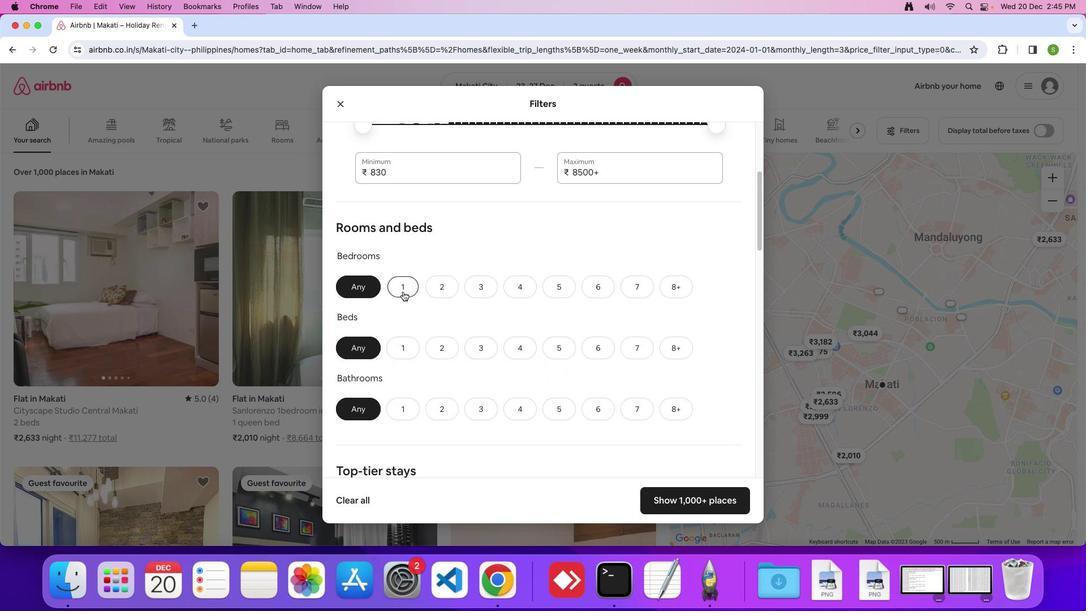 
Action: Mouse moved to (405, 346)
Screenshot: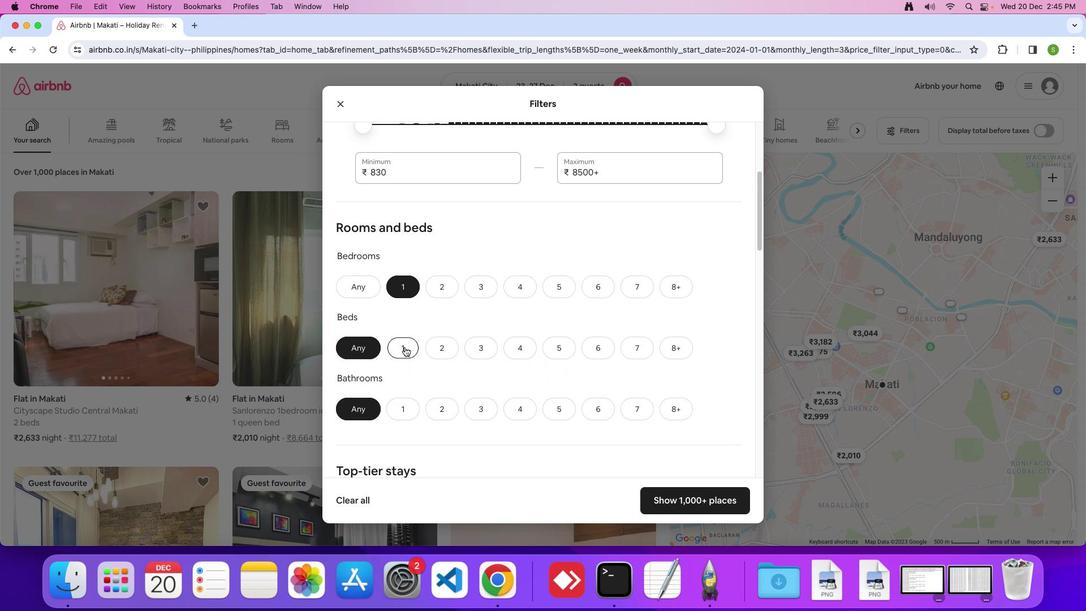 
Action: Mouse pressed left at (405, 346)
Screenshot: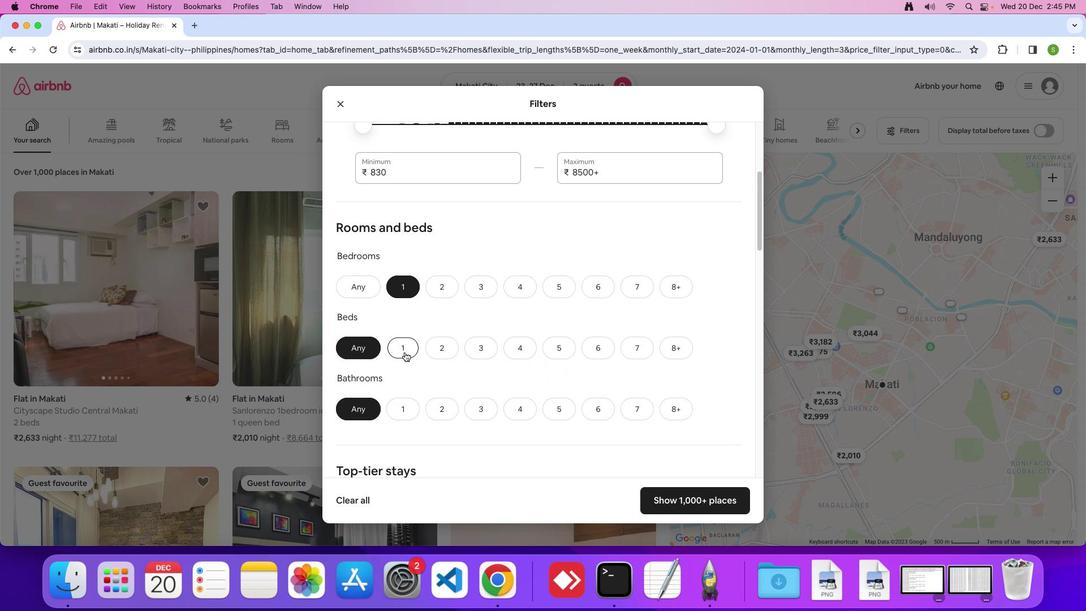 
Action: Mouse moved to (403, 411)
Screenshot: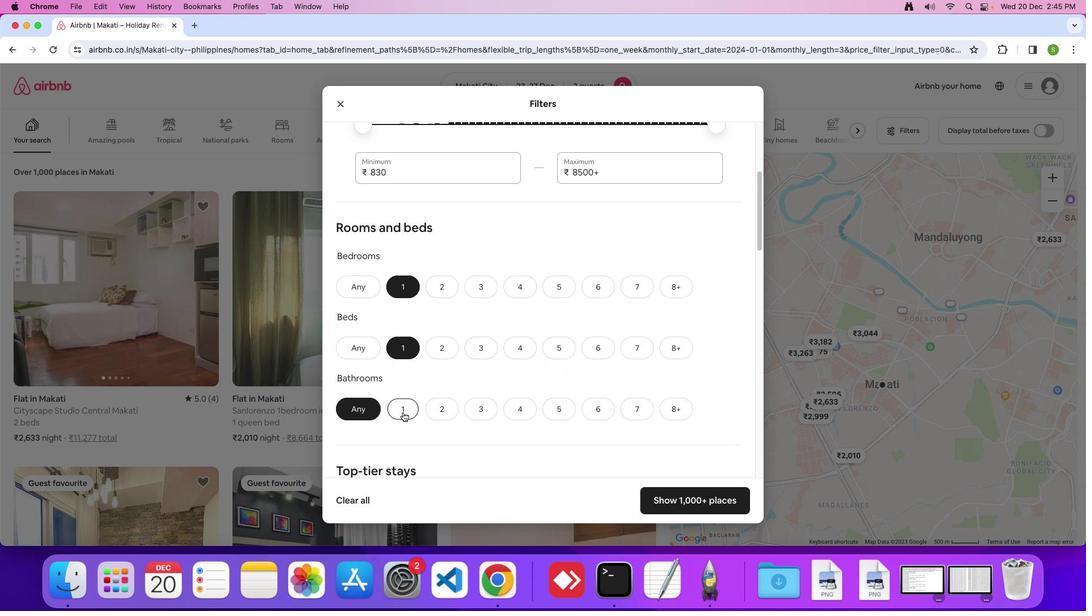 
Action: Mouse pressed left at (403, 411)
Screenshot: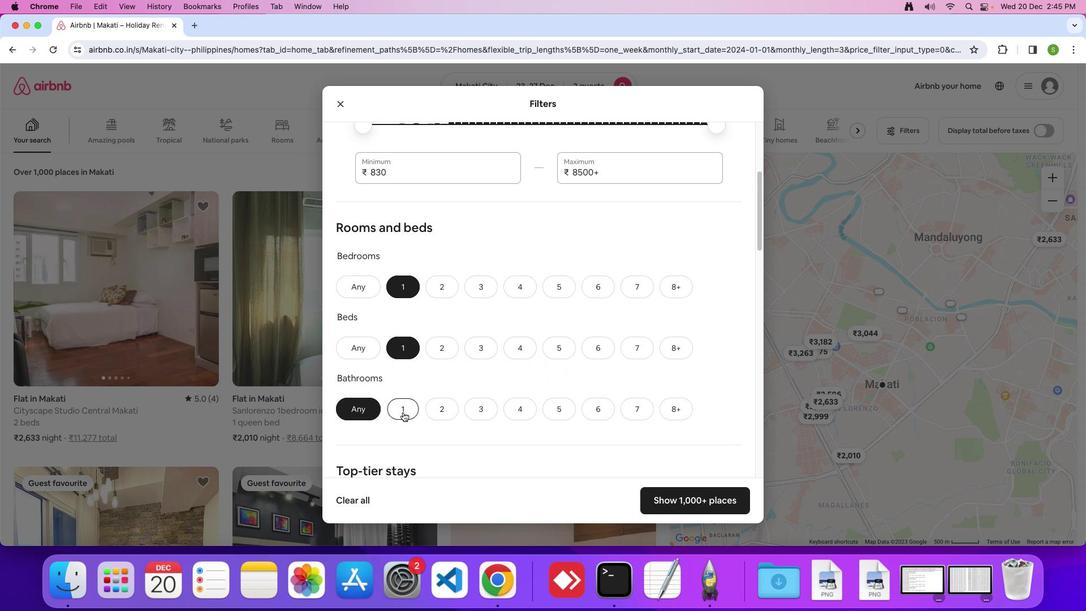 
Action: Mouse moved to (487, 363)
Screenshot: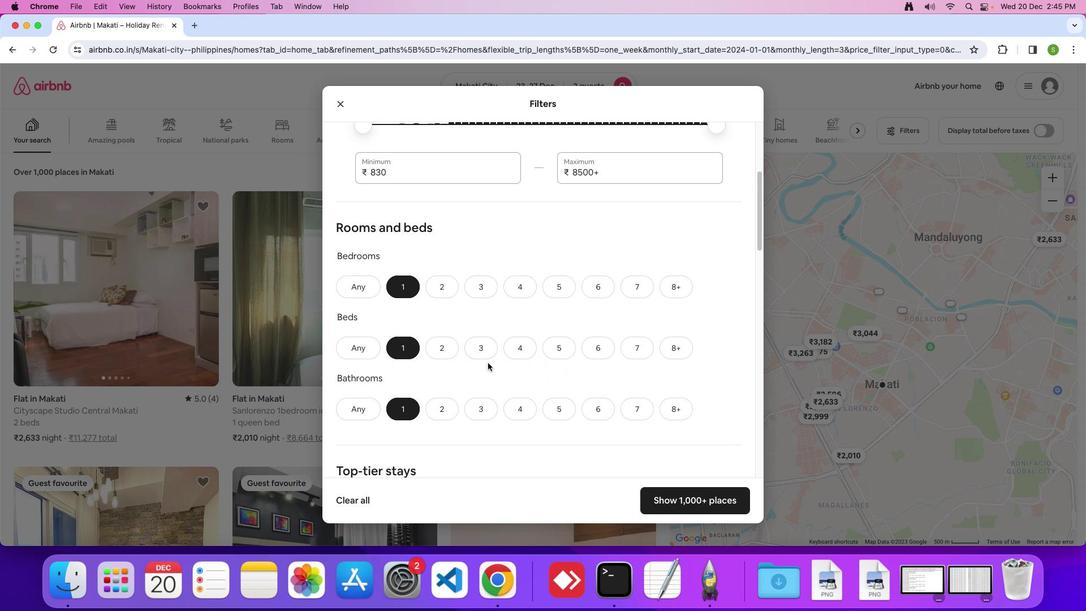 
Action: Mouse scrolled (487, 363) with delta (0, 0)
Screenshot: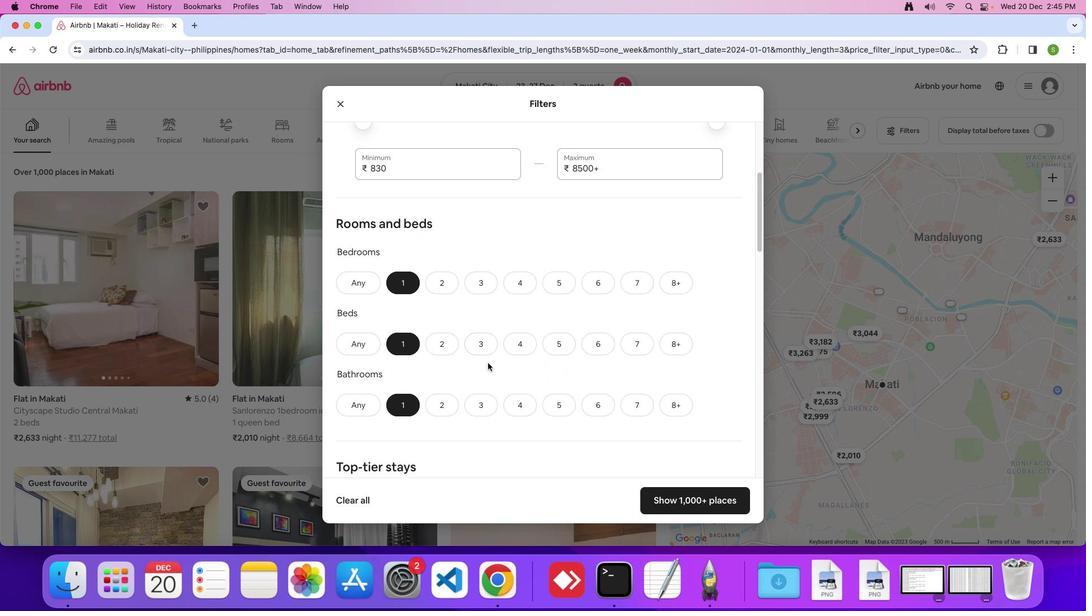 
Action: Mouse scrolled (487, 363) with delta (0, 0)
Screenshot: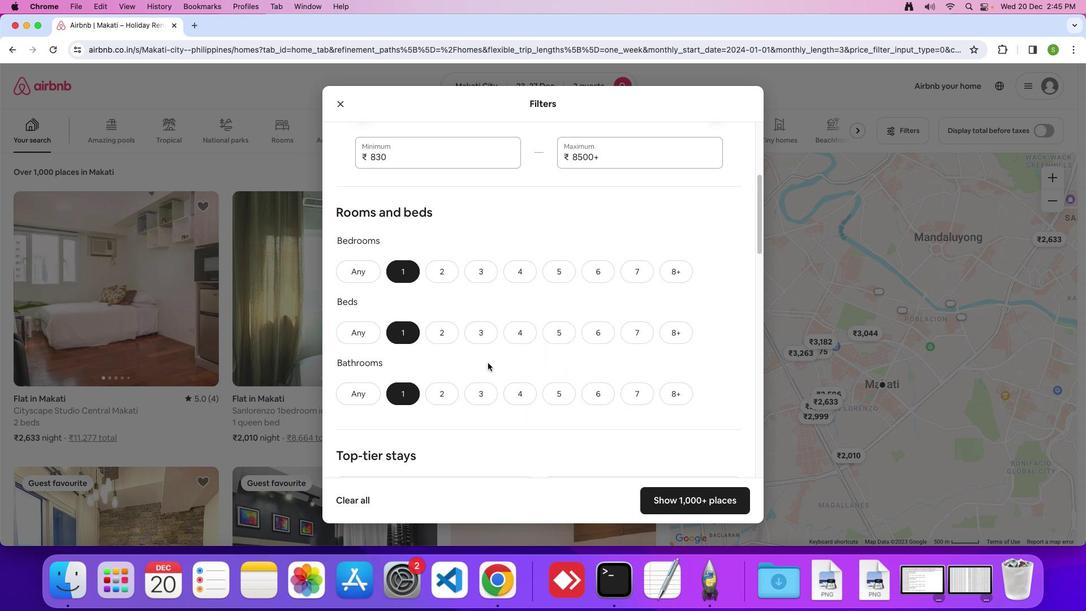 
Action: Mouse scrolled (487, 363) with delta (0, 0)
Screenshot: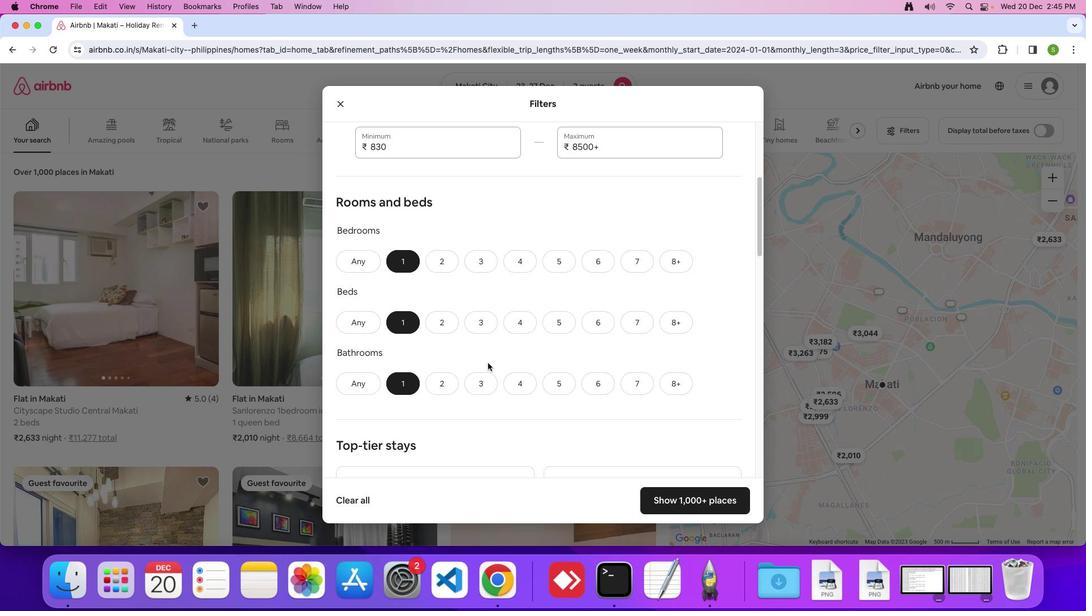 
Action: Mouse scrolled (487, 363) with delta (0, 0)
Screenshot: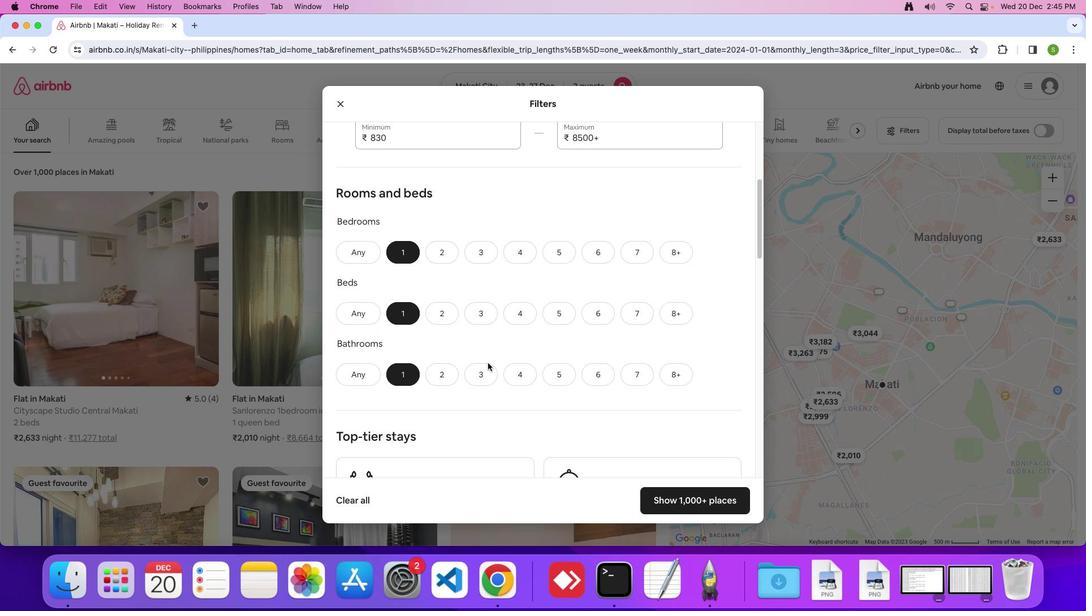
Action: Mouse scrolled (487, 363) with delta (0, 0)
Screenshot: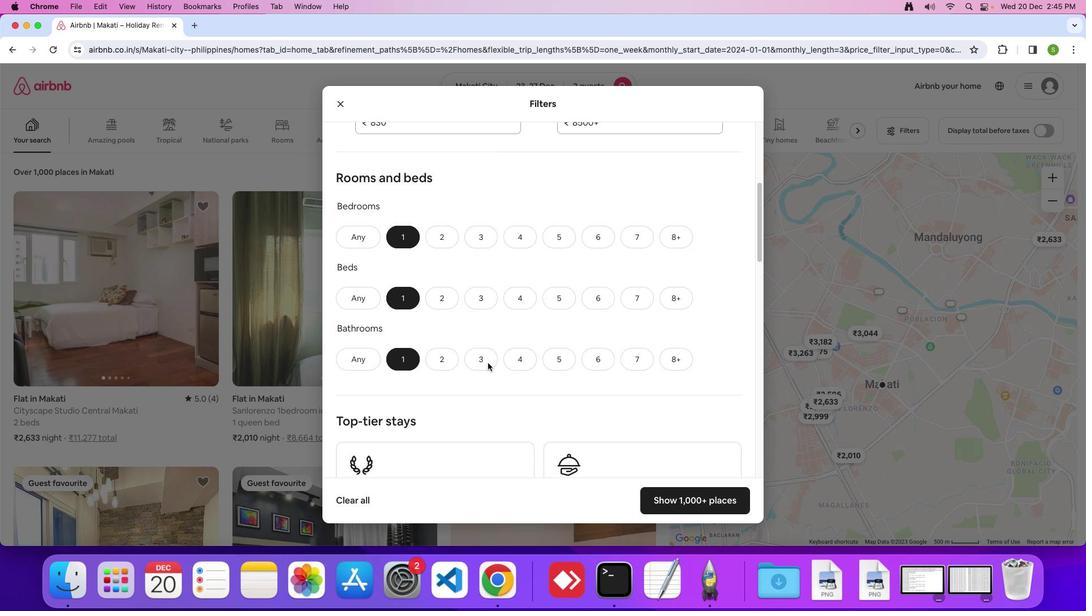 
Action: Mouse scrolled (487, 363) with delta (0, 0)
Screenshot: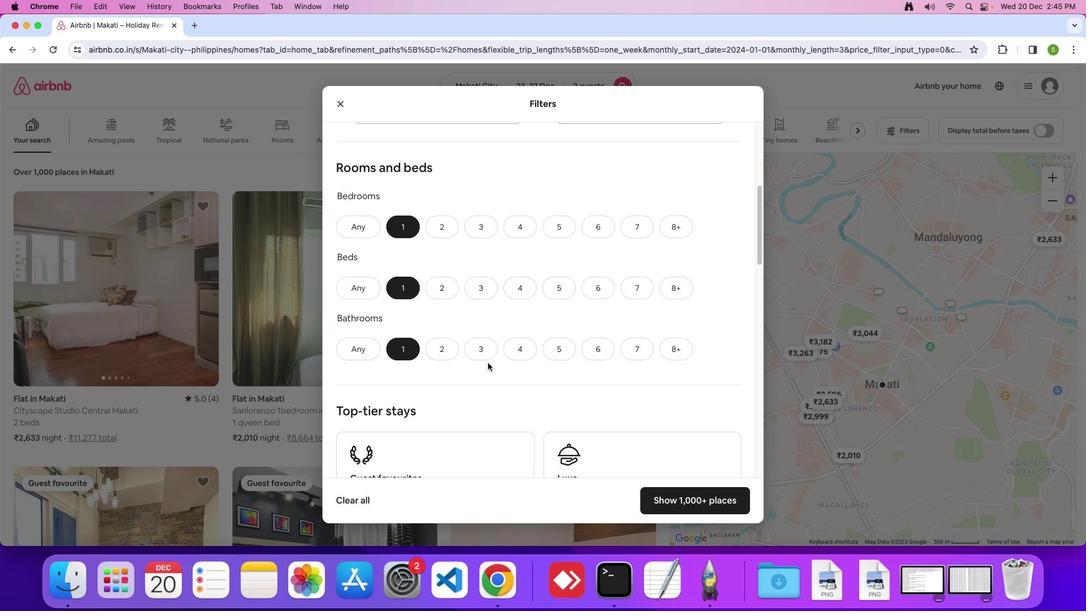 
Action: Mouse scrolled (487, 363) with delta (0, -1)
Screenshot: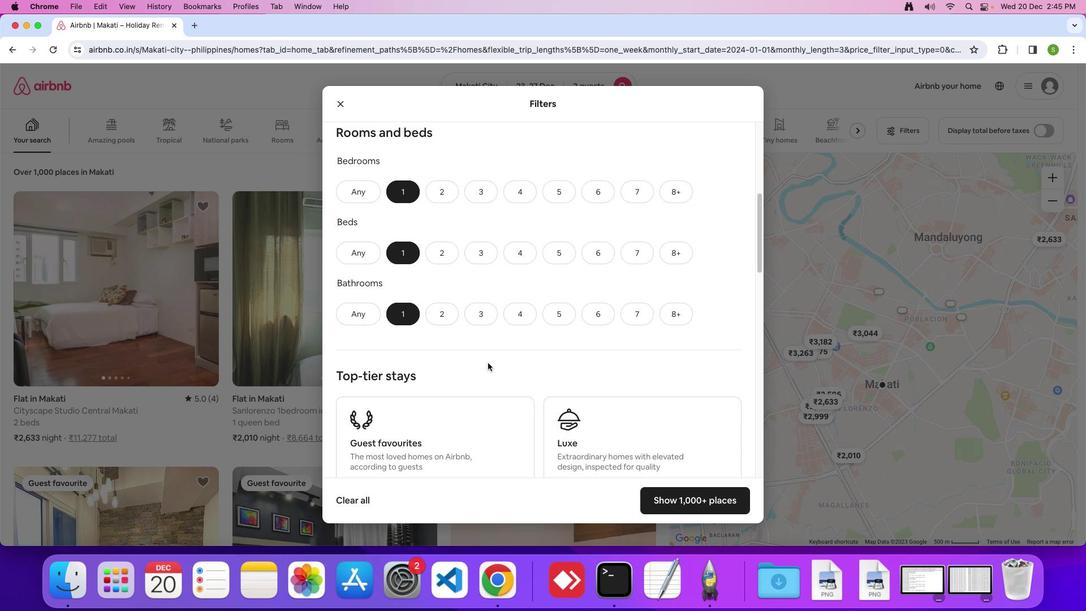 
Action: Mouse scrolled (487, 363) with delta (0, 0)
Screenshot: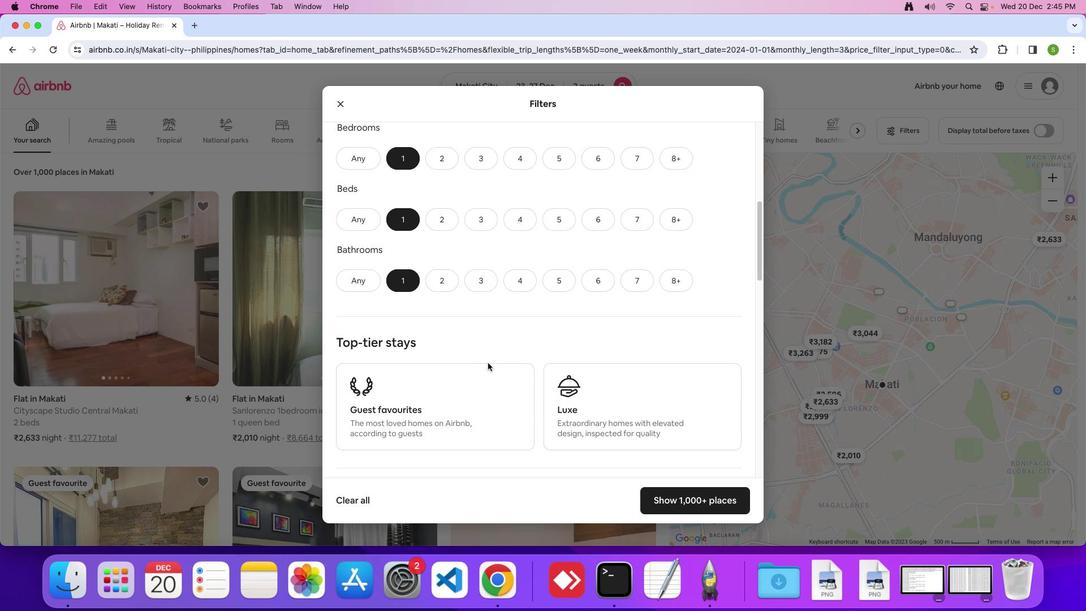 
Action: Mouse scrolled (487, 363) with delta (0, 0)
Screenshot: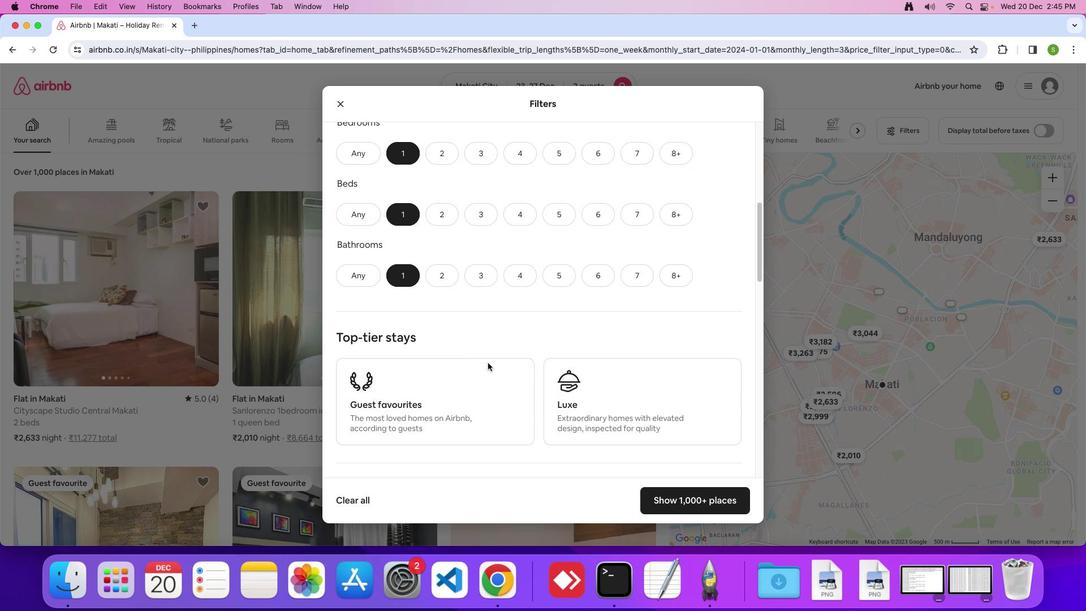 
Action: Mouse scrolled (487, 363) with delta (0, 0)
Screenshot: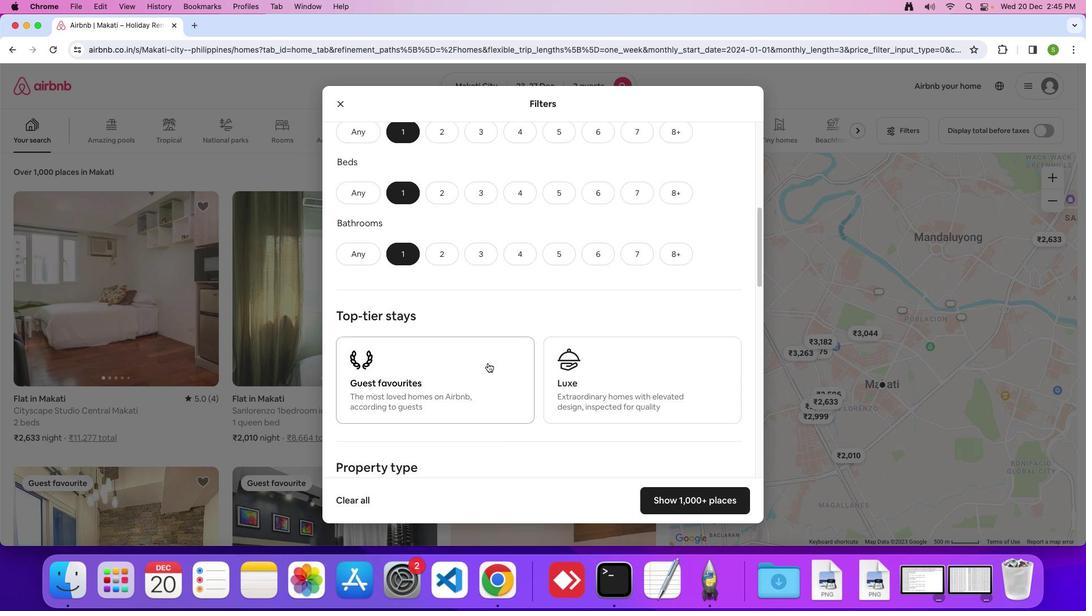 
Action: Mouse scrolled (487, 363) with delta (0, 0)
Screenshot: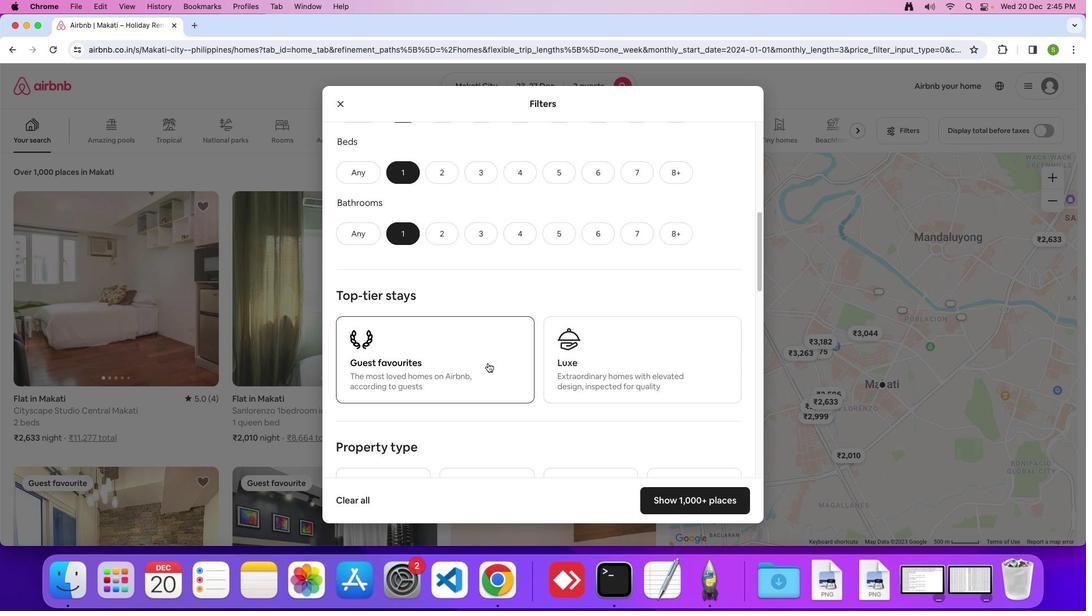 
Action: Mouse scrolled (487, 363) with delta (0, -1)
Screenshot: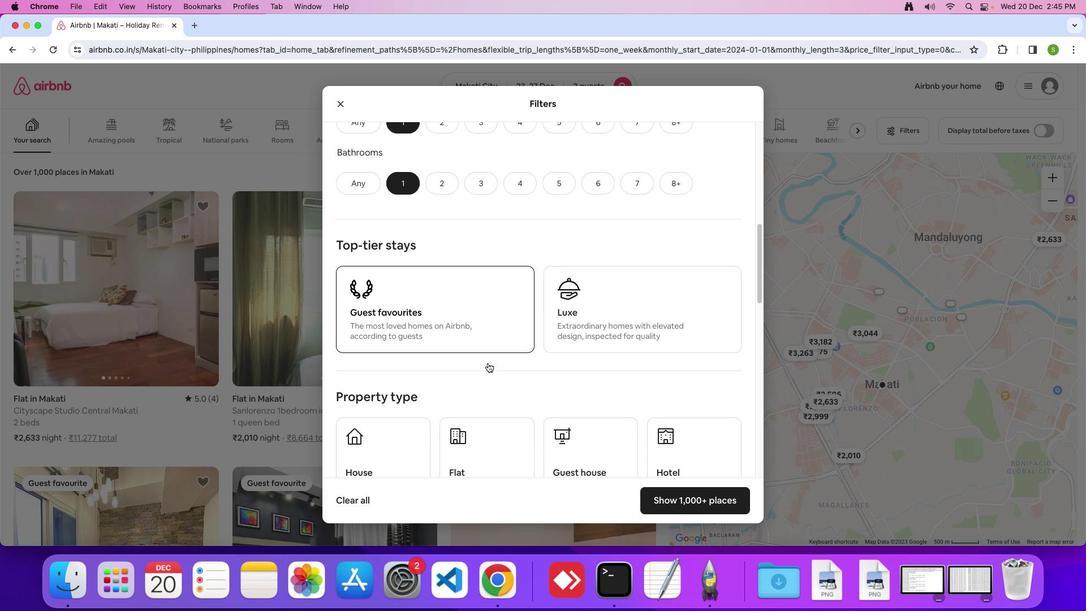 
Action: Mouse moved to (488, 363)
Screenshot: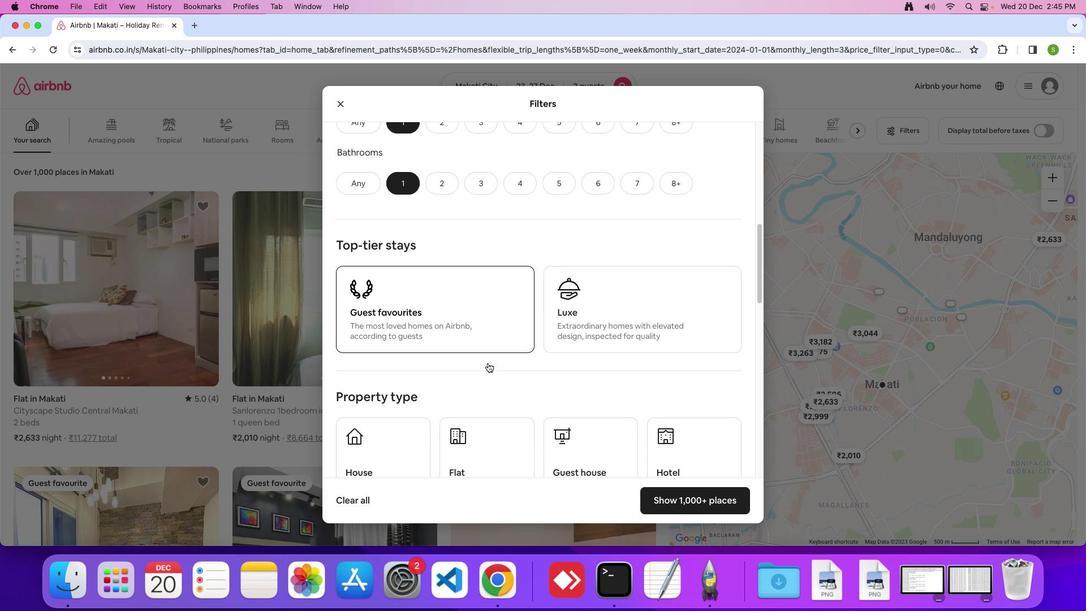 
Action: Mouse scrolled (488, 363) with delta (0, 0)
Screenshot: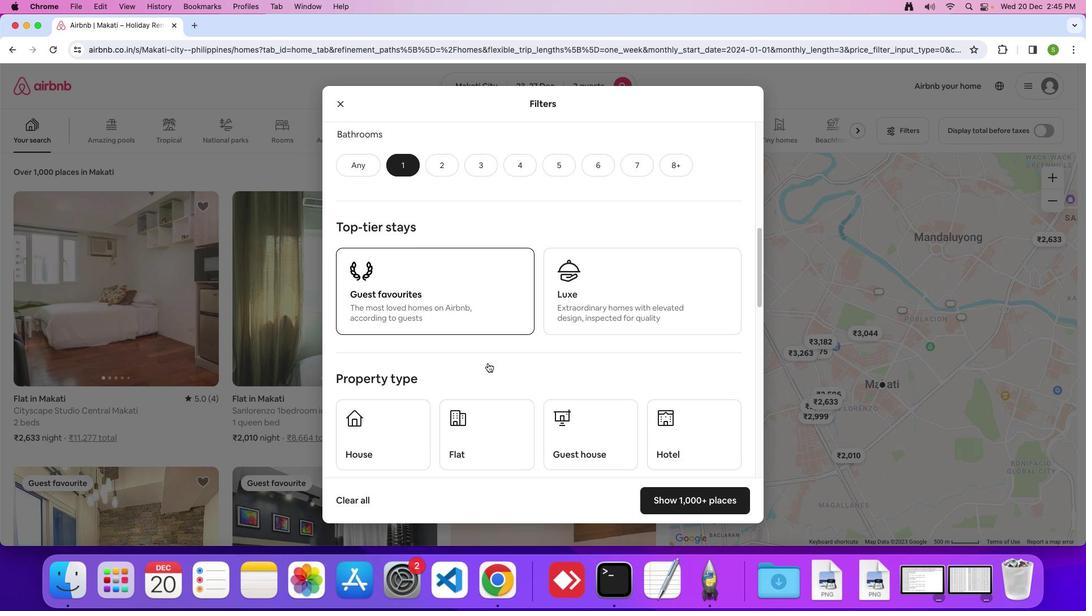 
Action: Mouse scrolled (488, 363) with delta (0, 0)
Screenshot: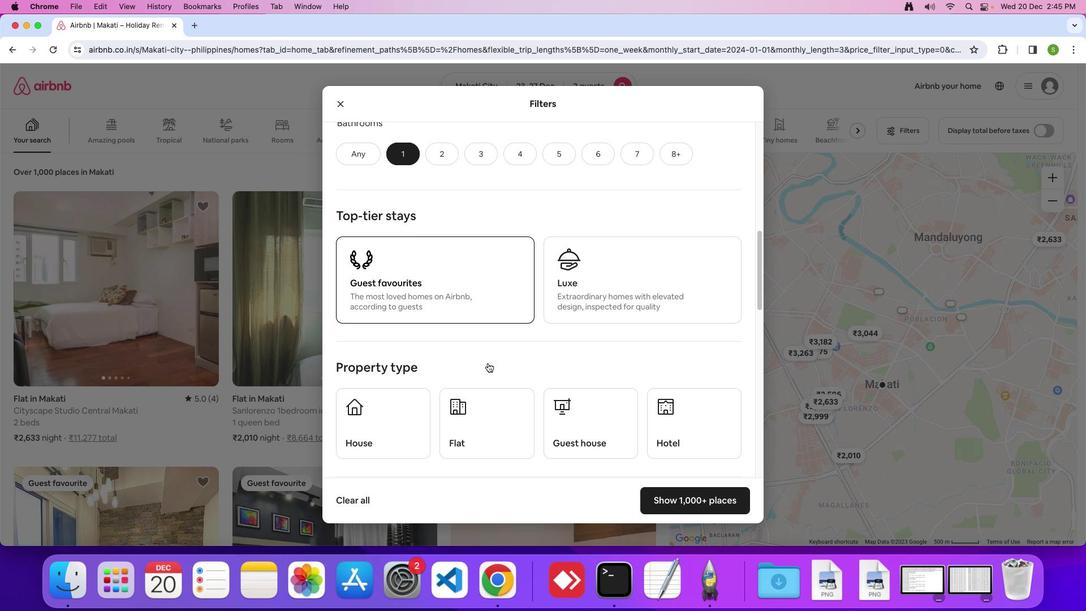 
Action: Mouse moved to (488, 362)
Screenshot: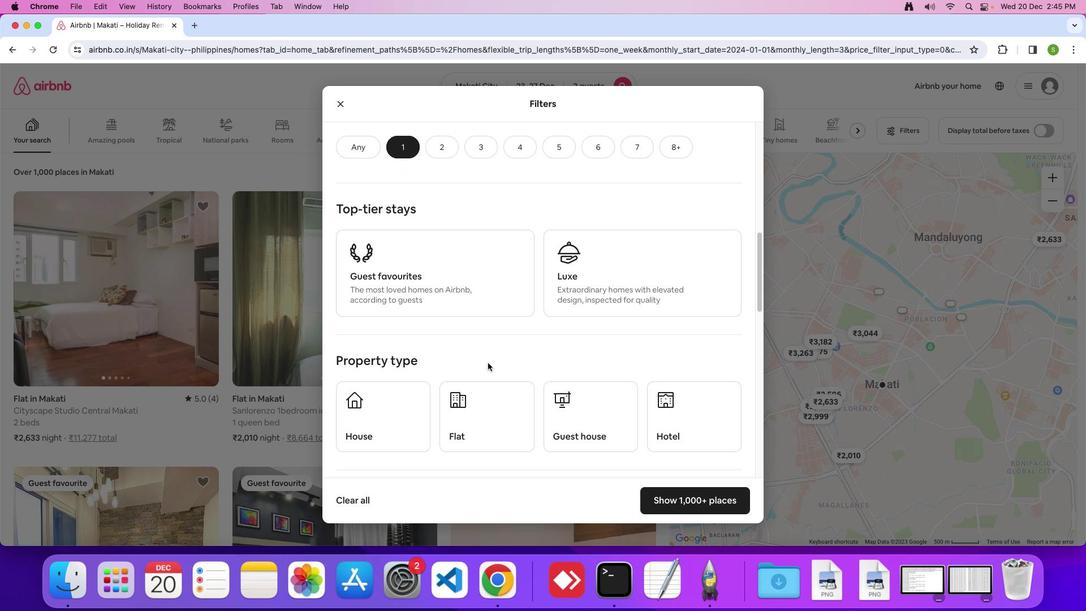
Action: Mouse scrolled (488, 362) with delta (0, 0)
Screenshot: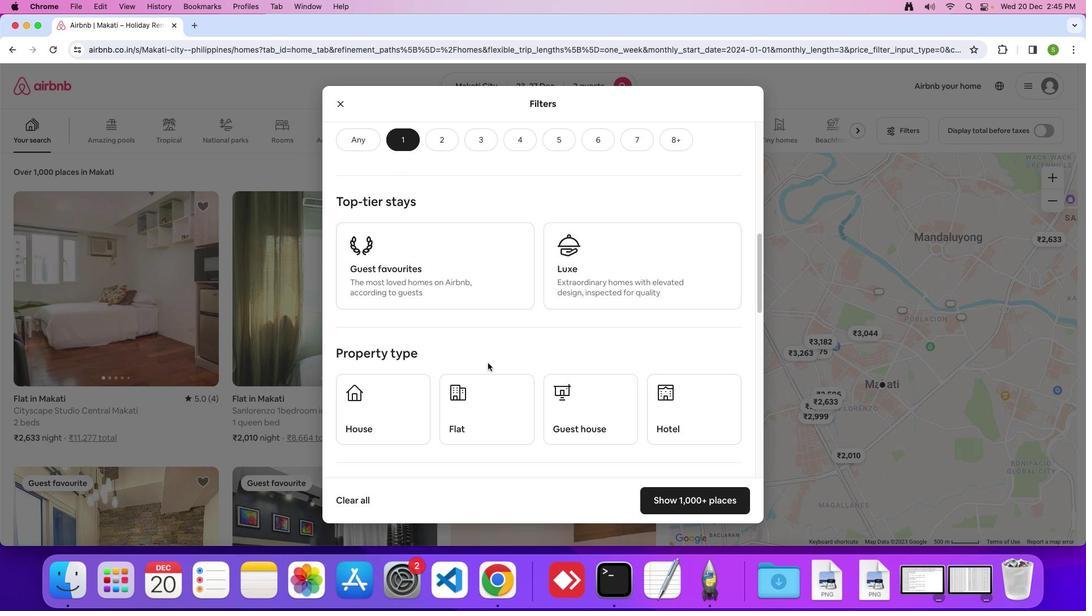 
Action: Mouse scrolled (488, 362) with delta (0, 0)
Screenshot: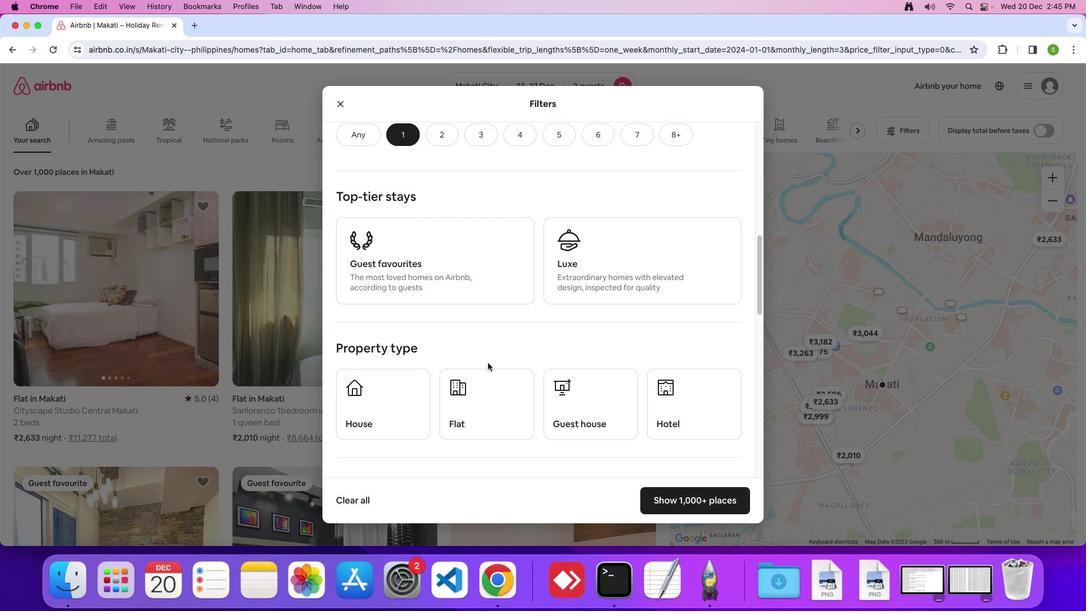 
Action: Mouse scrolled (488, 362) with delta (0, 0)
Screenshot: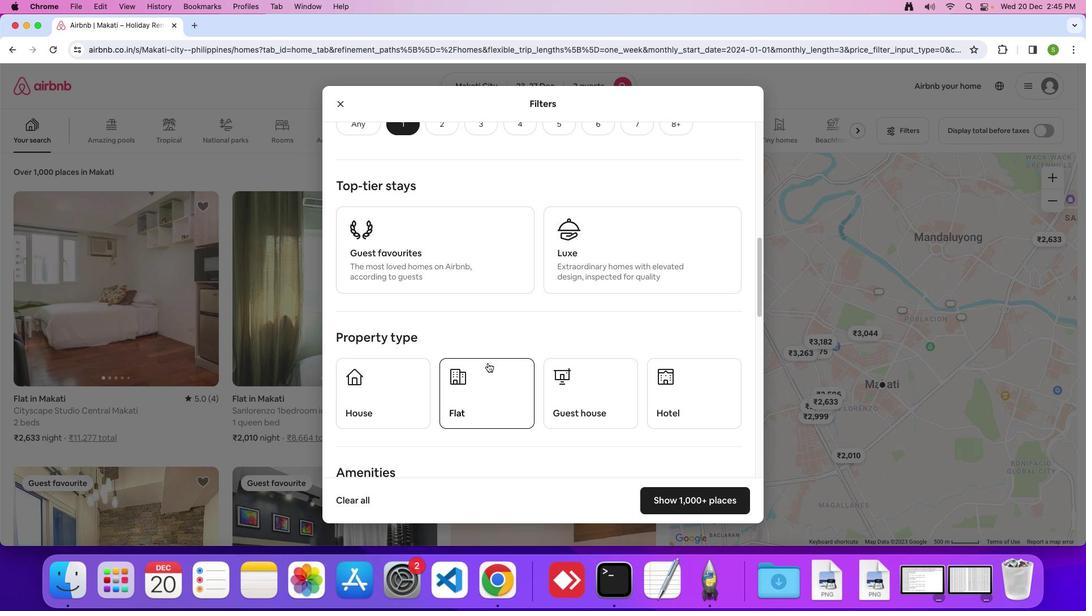 
Action: Mouse scrolled (488, 362) with delta (0, 0)
Screenshot: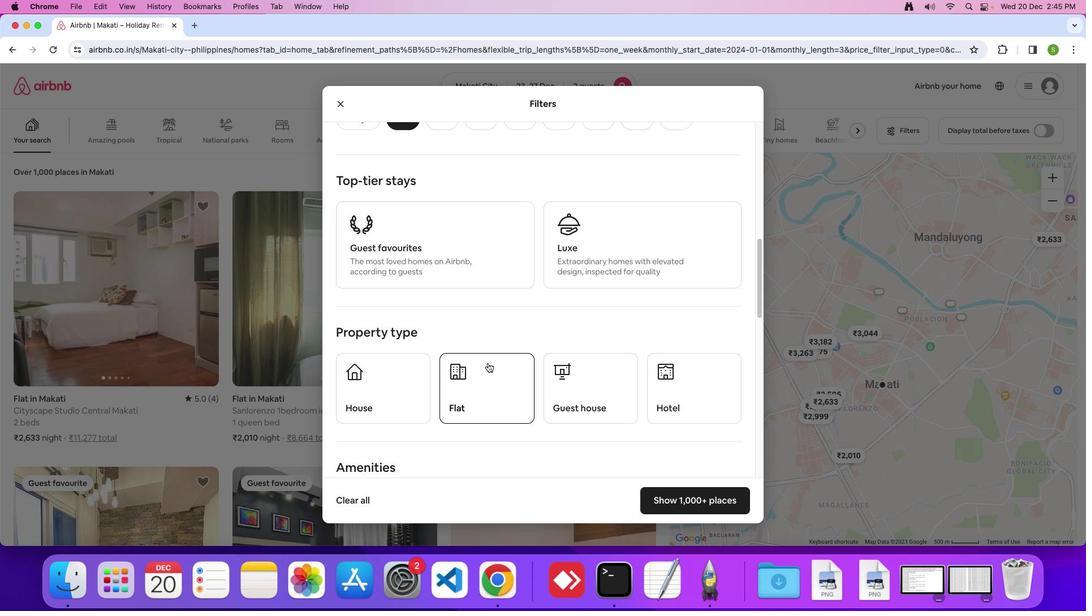 
Action: Mouse scrolled (488, 362) with delta (0, 0)
Screenshot: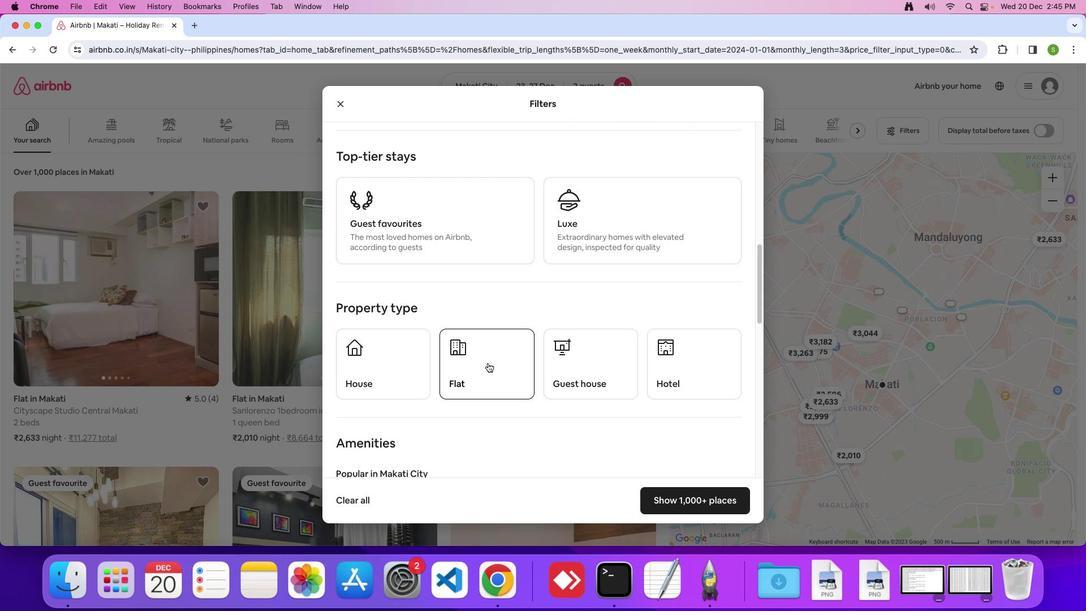 
Action: Mouse moved to (710, 363)
Screenshot: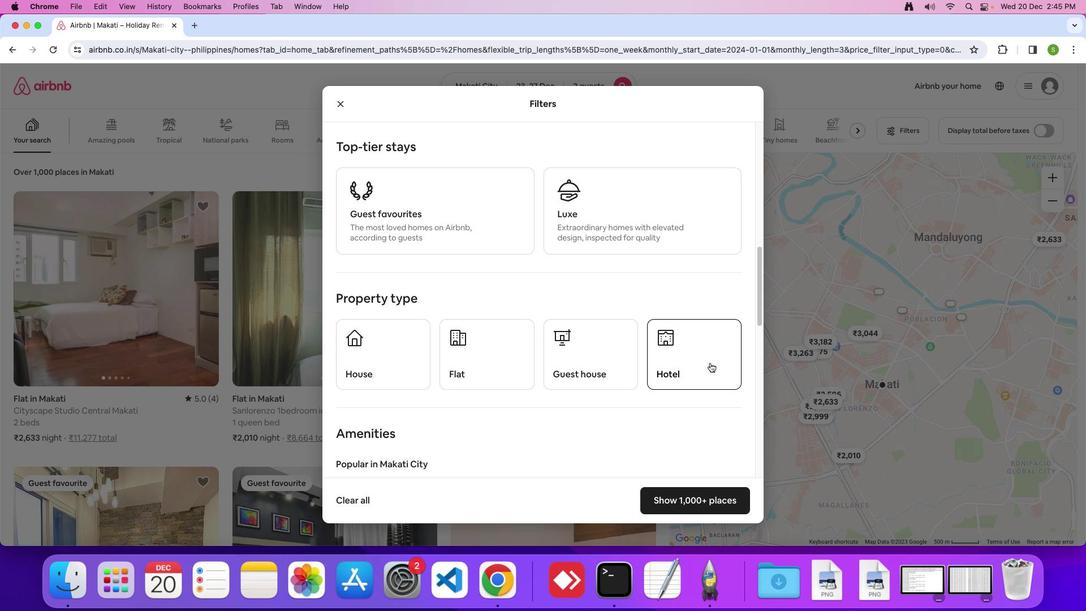 
Action: Mouse pressed left at (710, 363)
Screenshot: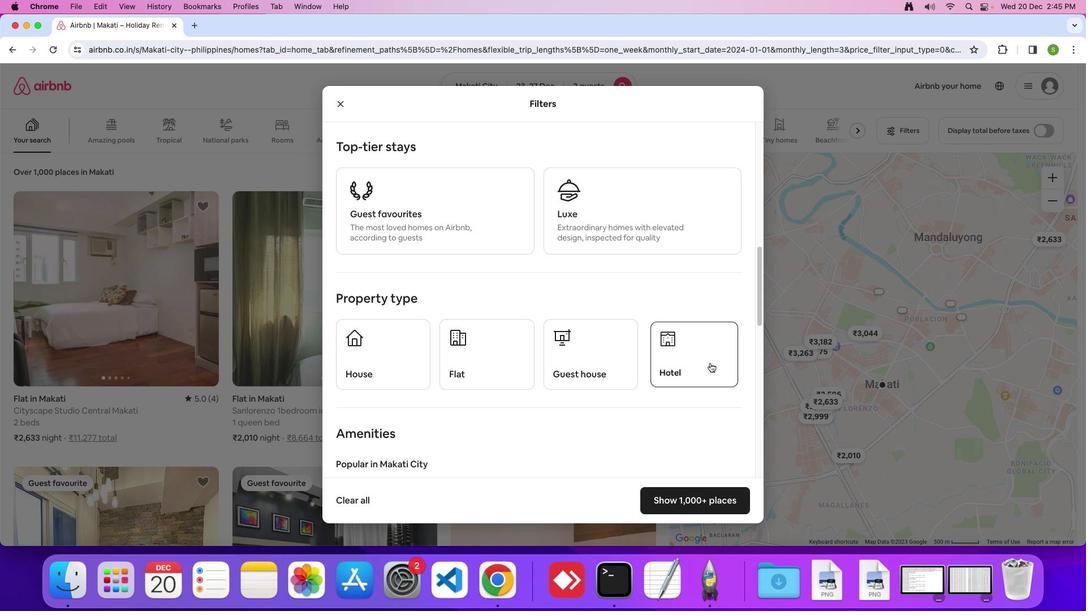 
Action: Mouse moved to (495, 429)
Screenshot: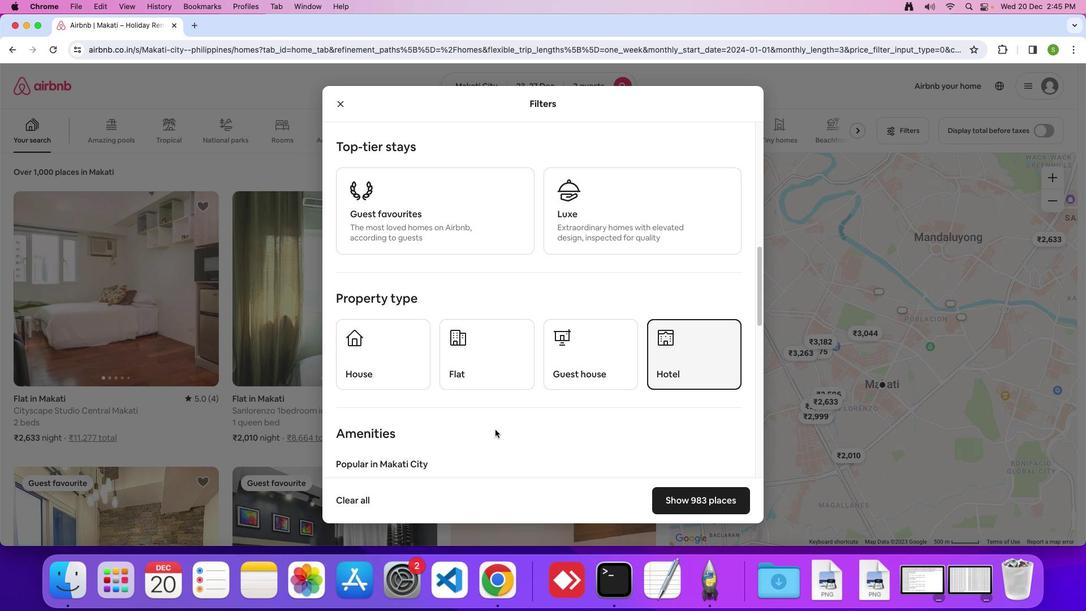 
Action: Mouse scrolled (495, 429) with delta (0, 0)
Screenshot: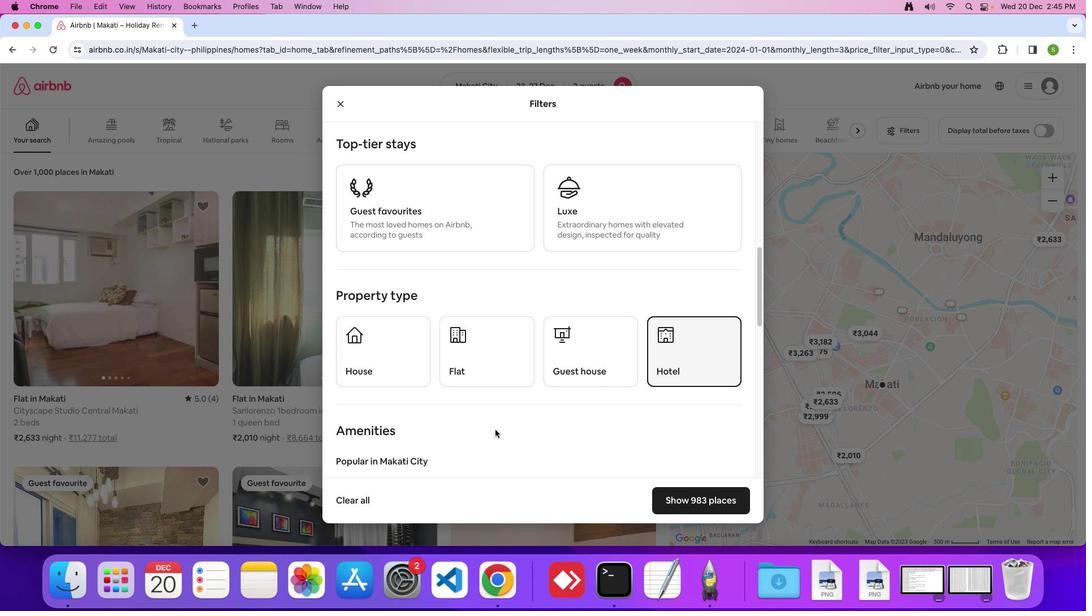 
Action: Mouse scrolled (495, 429) with delta (0, 0)
Screenshot: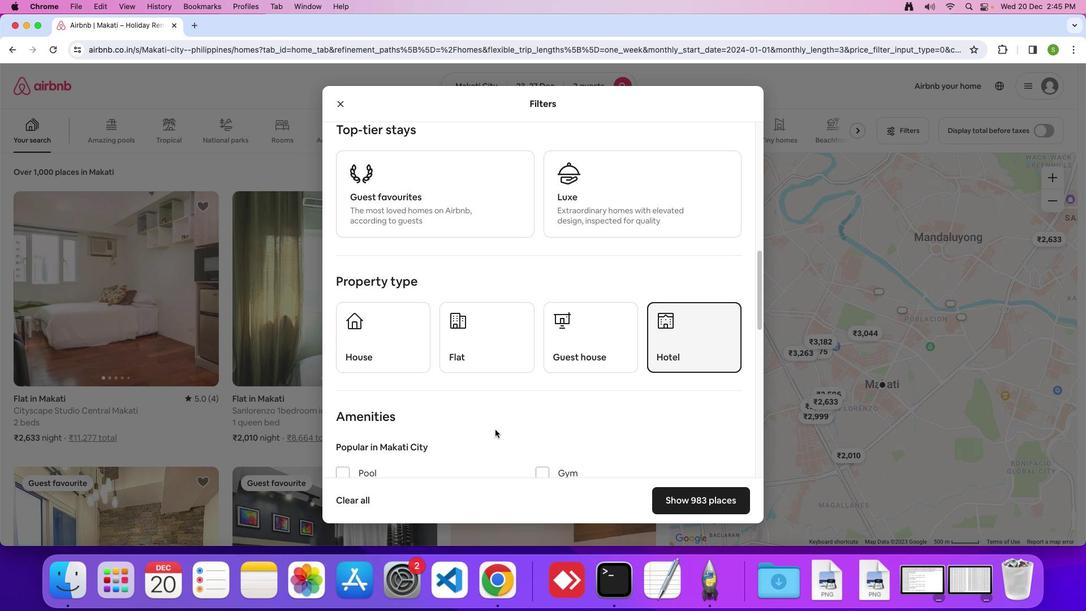 
Action: Mouse scrolled (495, 429) with delta (0, 0)
Screenshot: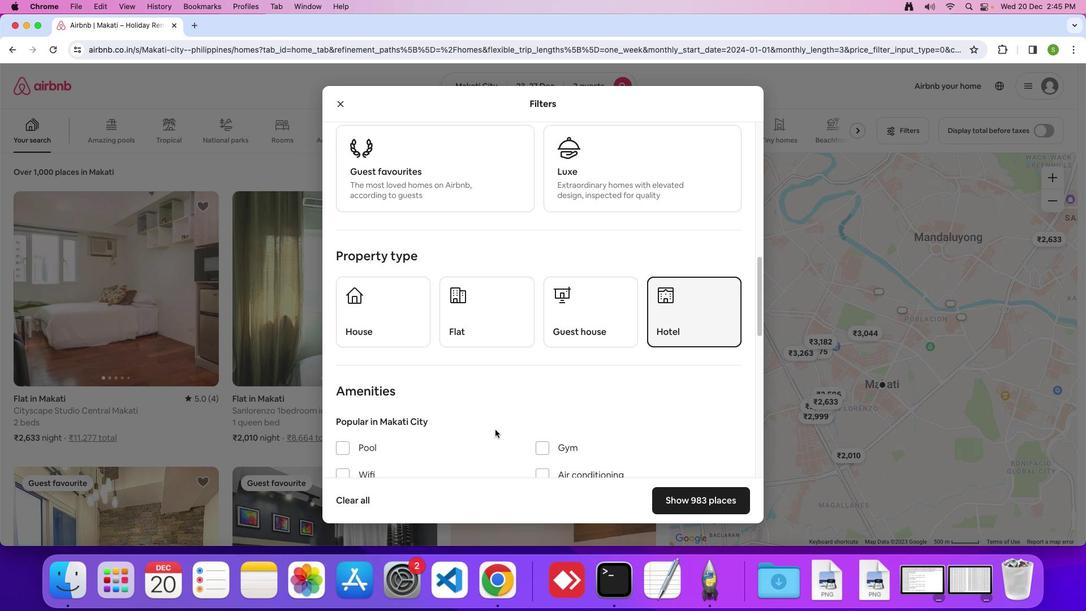 
Action: Mouse scrolled (495, 429) with delta (0, 0)
Screenshot: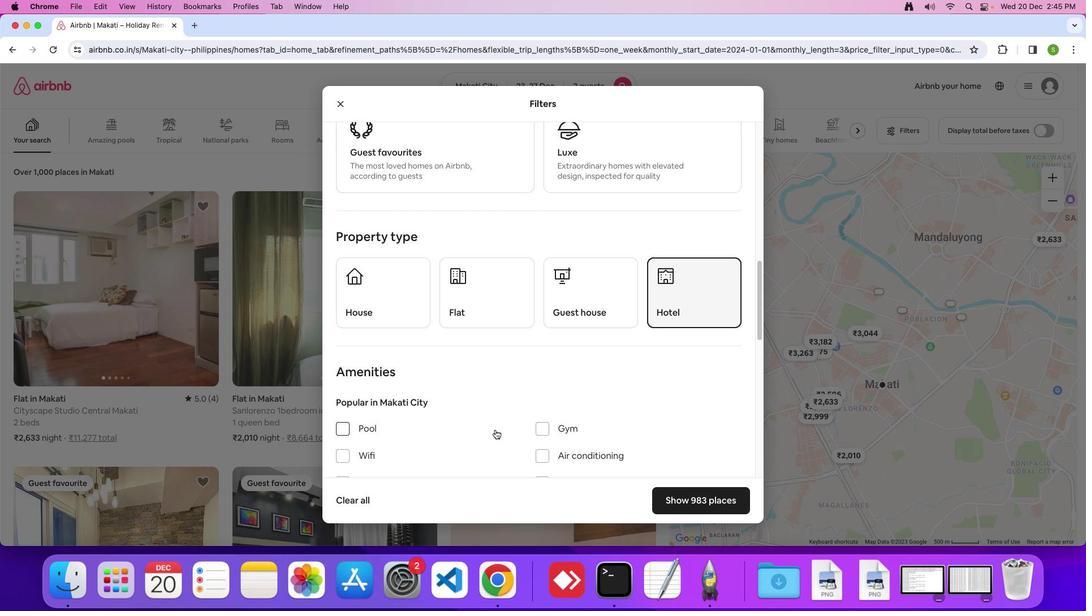 
Action: Mouse moved to (495, 429)
Screenshot: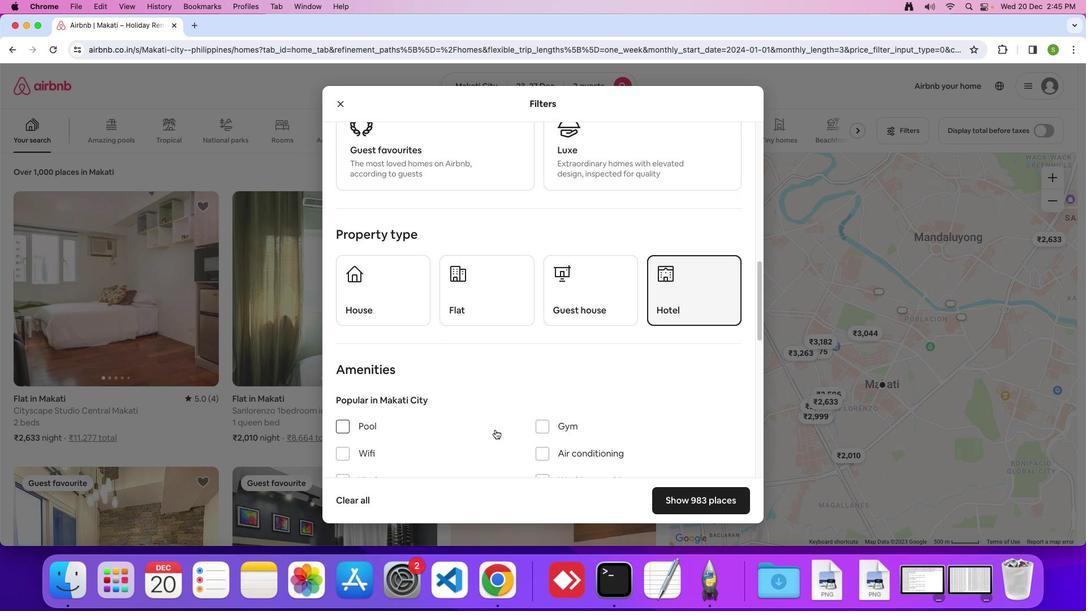 
Action: Mouse scrolled (495, 429) with delta (0, 0)
Screenshot: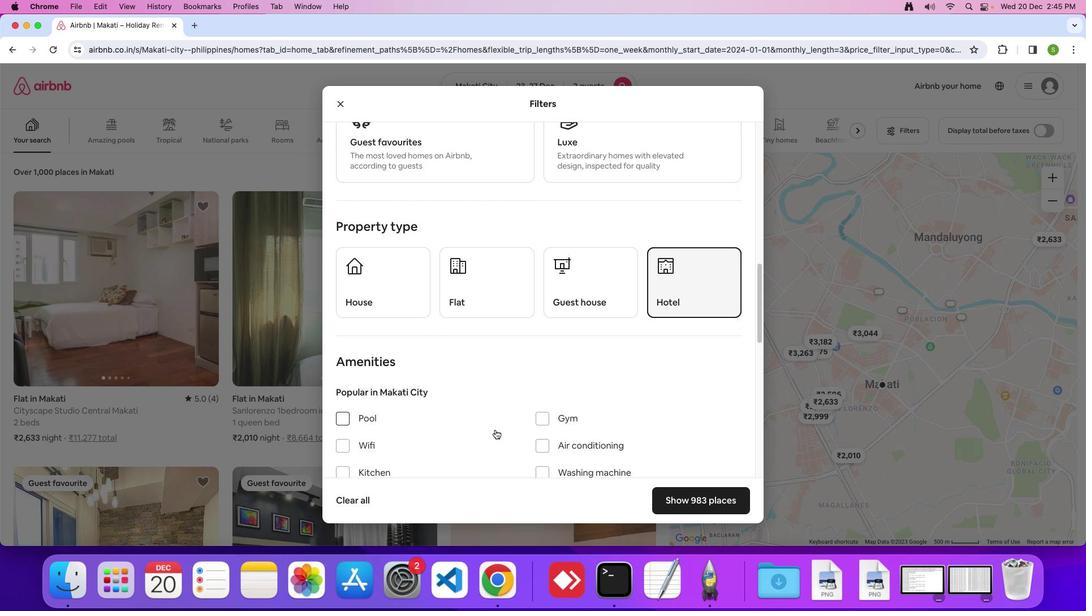 
Action: Mouse scrolled (495, 429) with delta (0, 0)
Screenshot: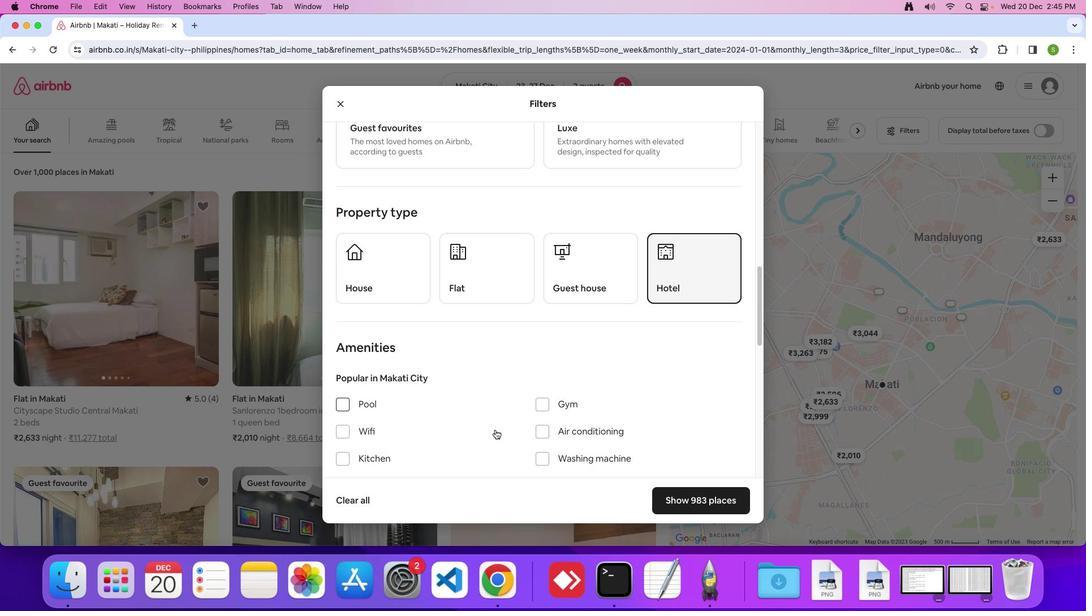 
Action: Mouse scrolled (495, 429) with delta (0, 0)
Screenshot: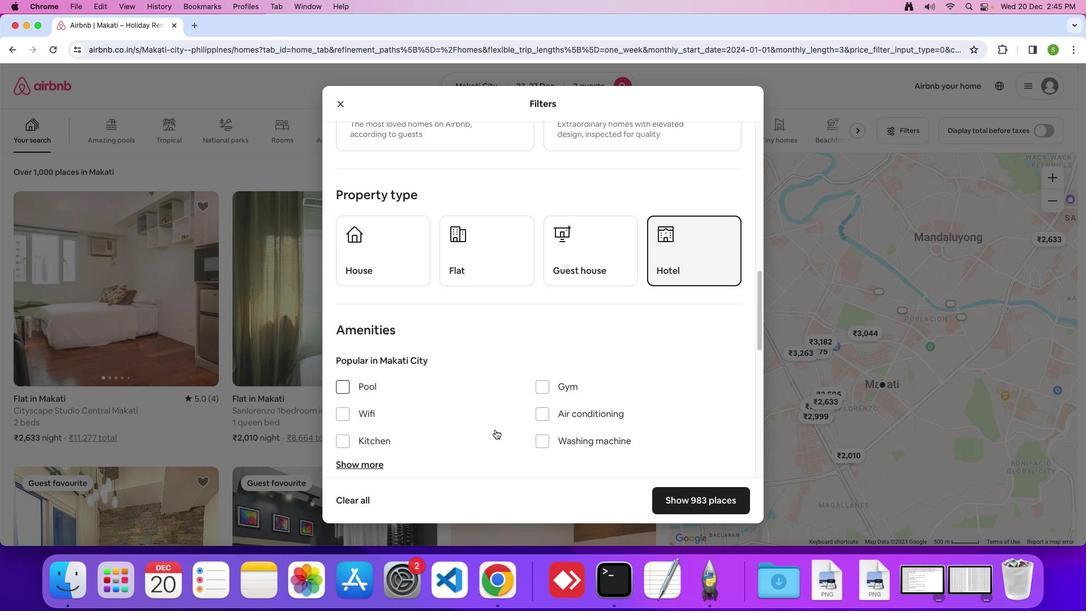 
Action: Mouse scrolled (495, 429) with delta (0, -1)
Screenshot: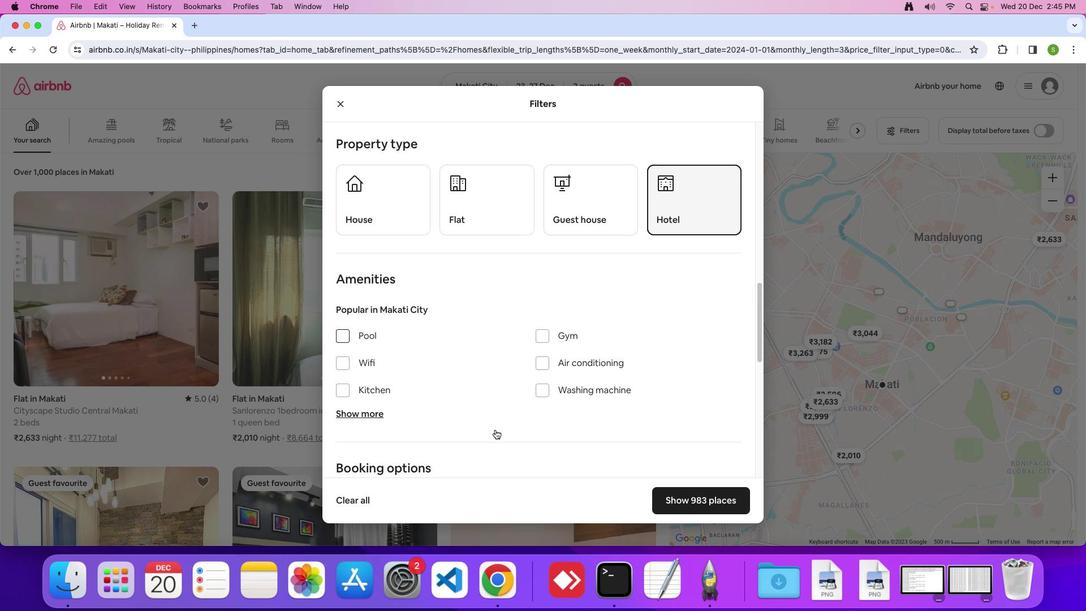 
Action: Mouse scrolled (495, 429) with delta (0, 0)
Screenshot: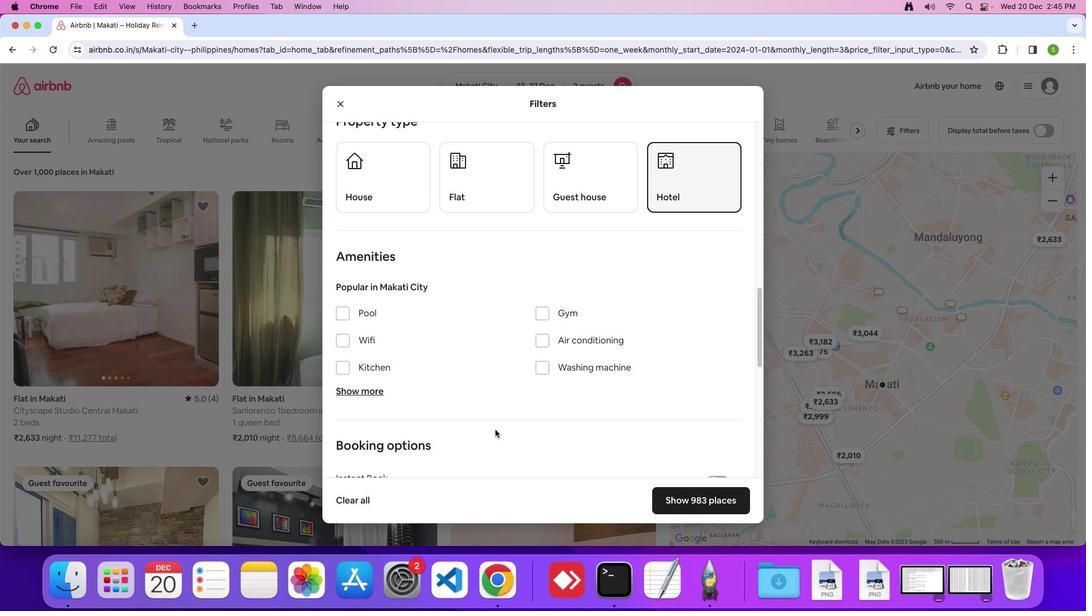 
Action: Mouse scrolled (495, 429) with delta (0, 0)
Screenshot: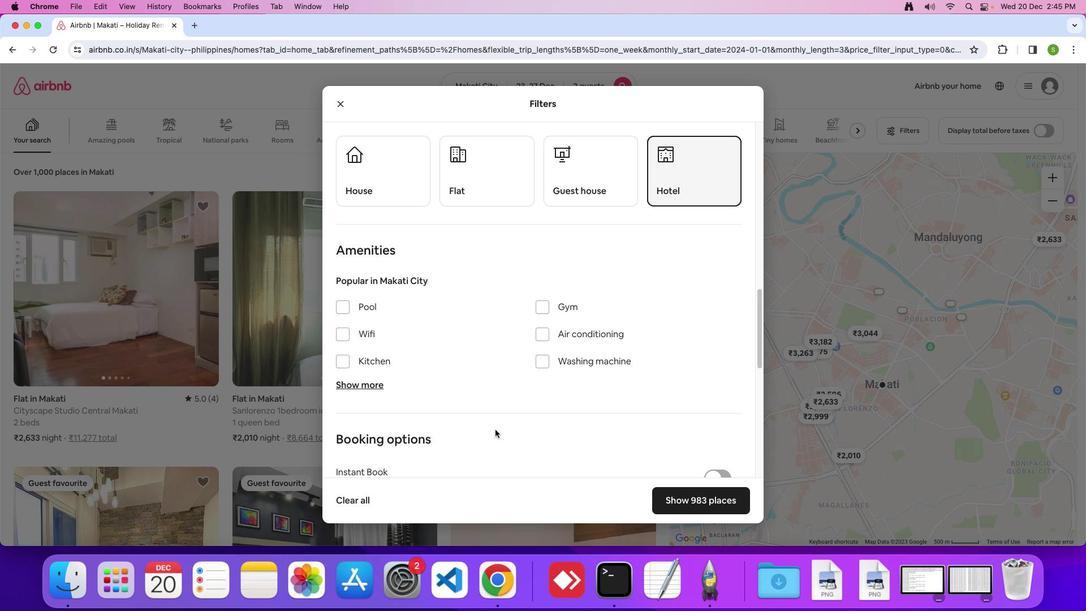 
Action: Mouse scrolled (495, 429) with delta (0, 0)
Screenshot: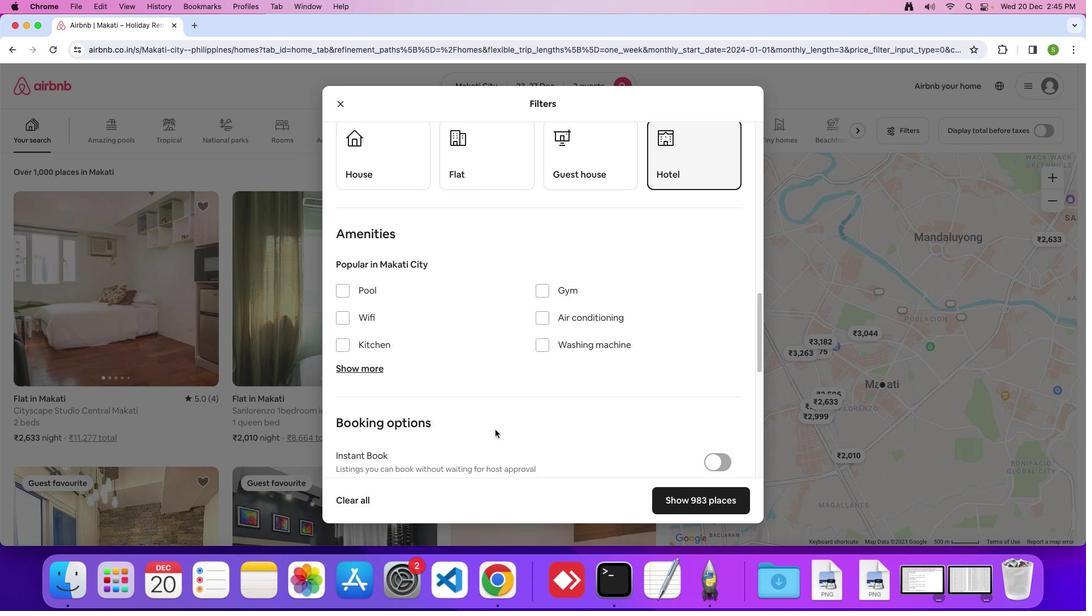 
Action: Mouse scrolled (495, 429) with delta (0, 0)
Screenshot: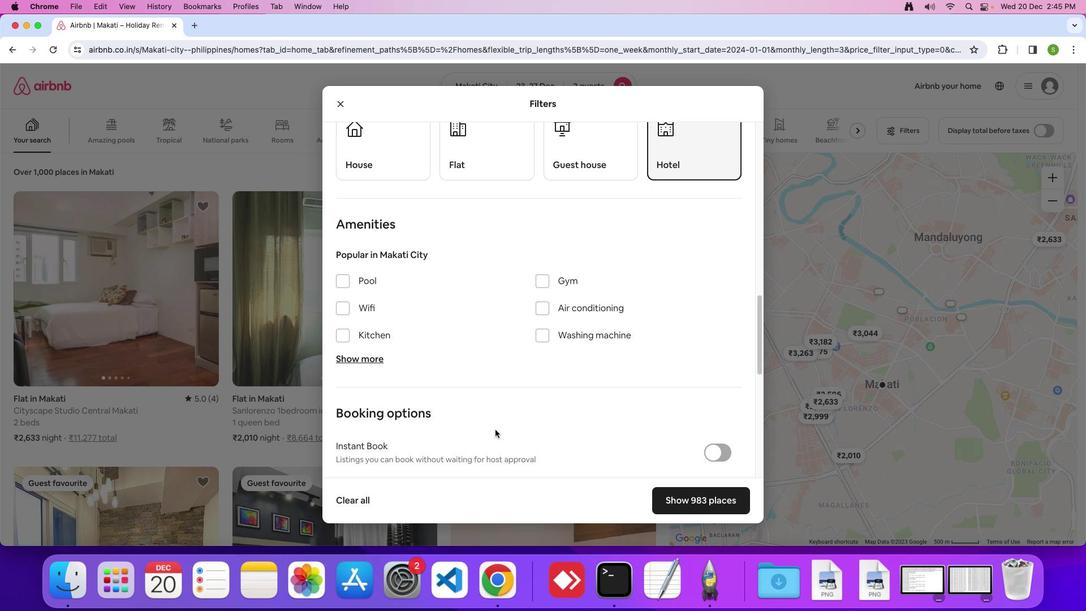 
Action: Mouse scrolled (495, 429) with delta (0, -1)
Screenshot: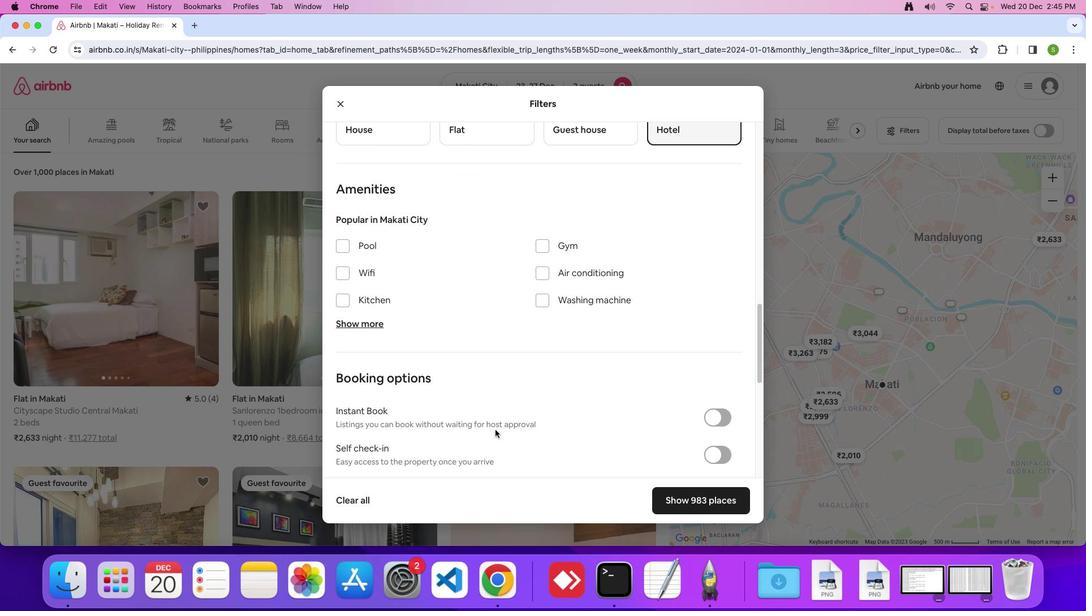 
Action: Mouse scrolled (495, 429) with delta (0, 0)
Screenshot: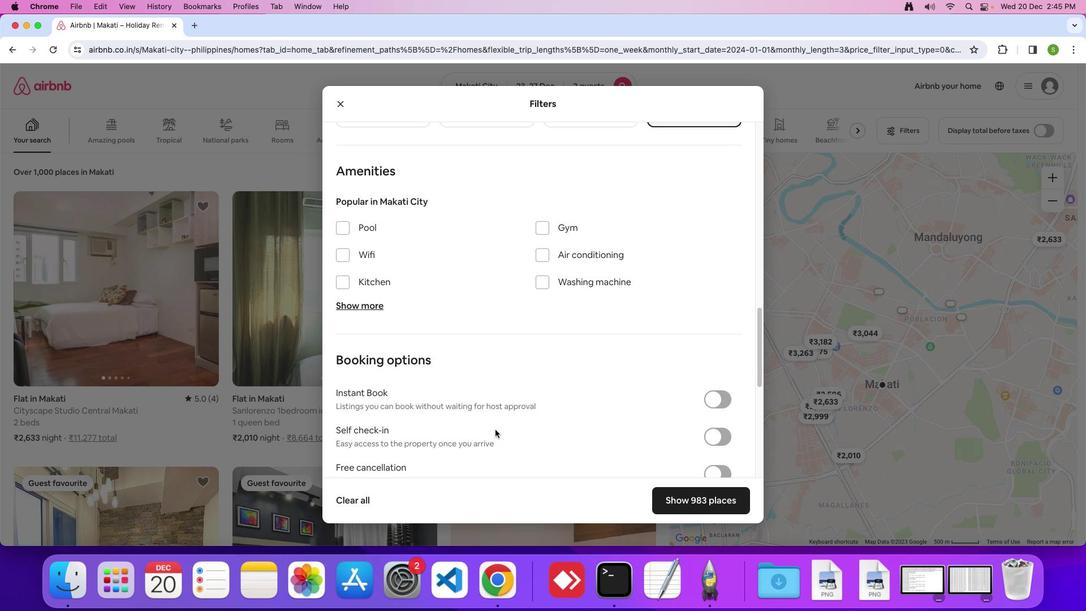 
Action: Mouse scrolled (495, 429) with delta (0, 0)
Screenshot: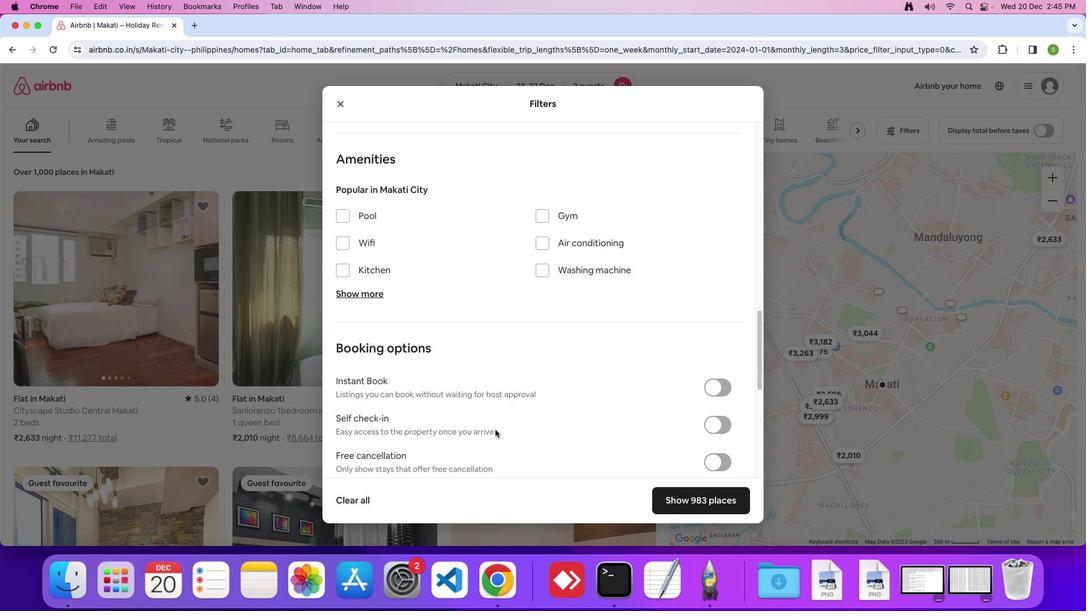 
Action: Mouse scrolled (495, 429) with delta (0, 0)
Screenshot: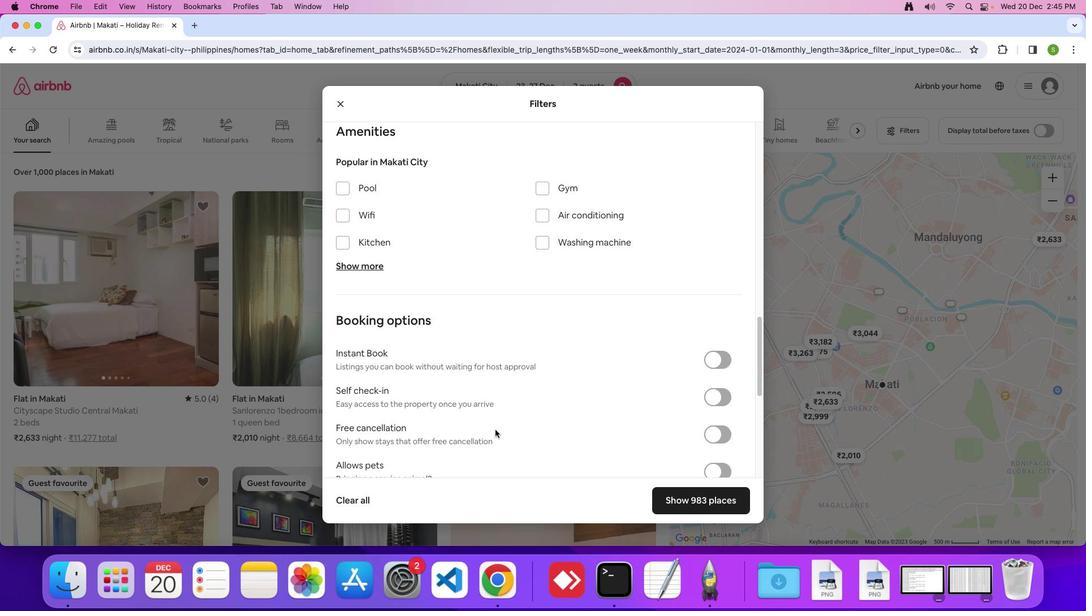 
Action: Mouse scrolled (495, 429) with delta (0, 0)
Screenshot: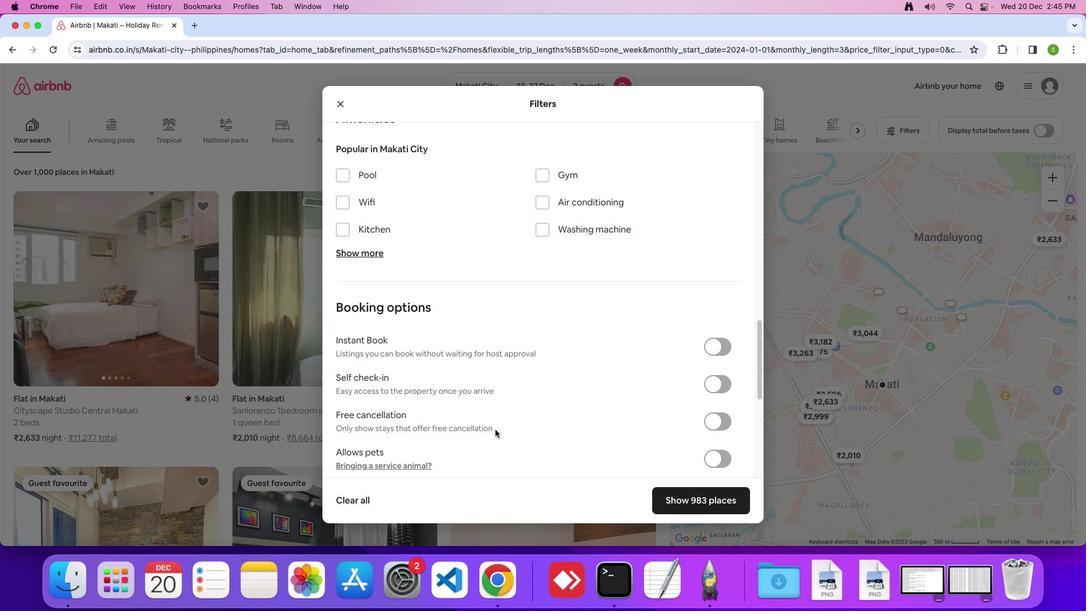 
Action: Mouse moved to (495, 429)
Screenshot: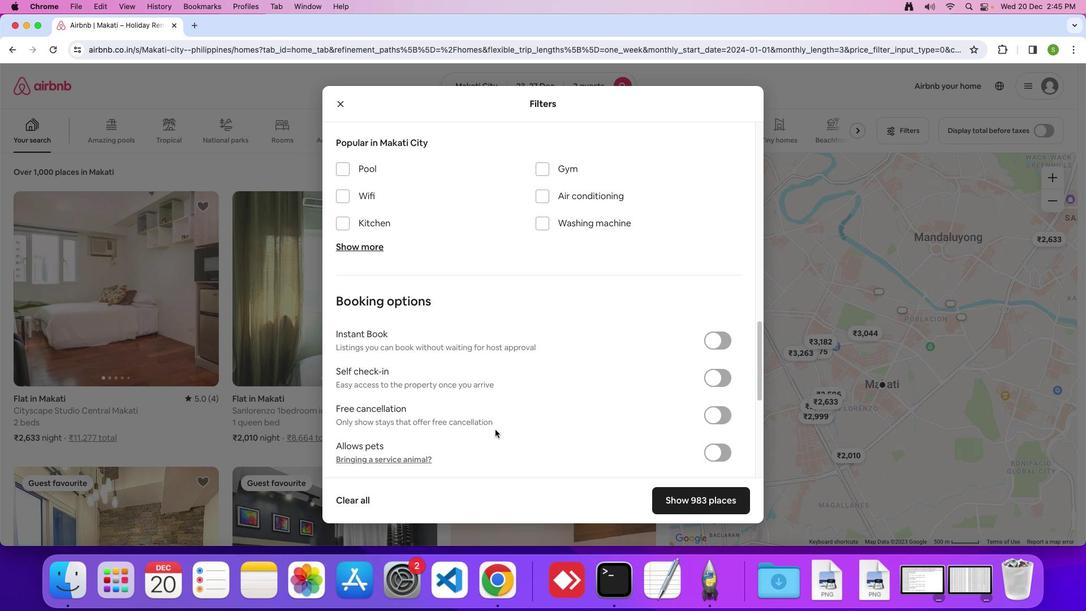 
Action: Mouse scrolled (495, 429) with delta (0, 0)
Screenshot: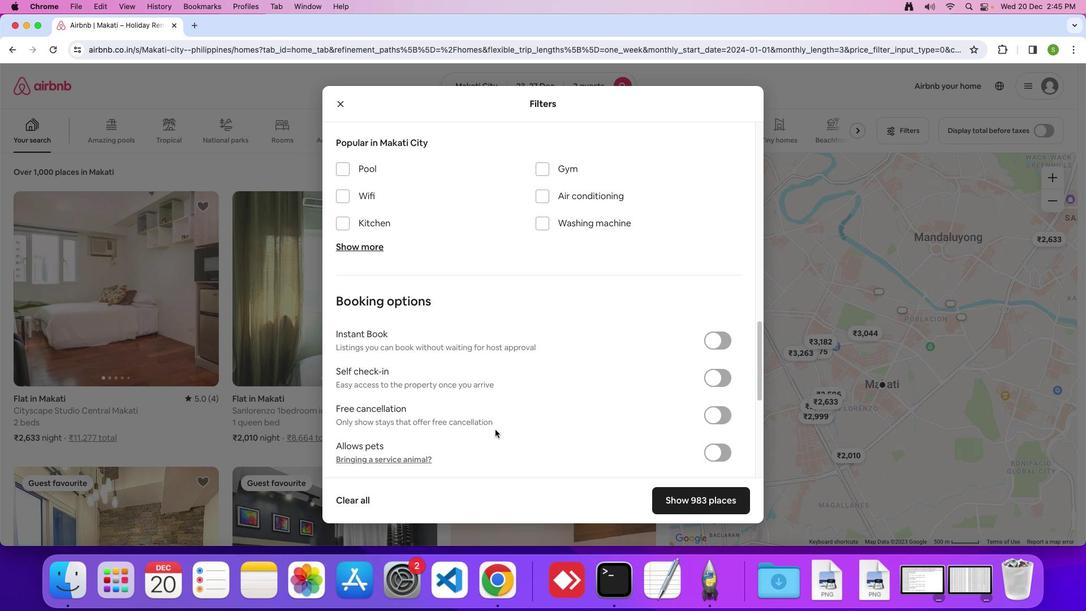
Action: Mouse scrolled (495, 429) with delta (0, 0)
Screenshot: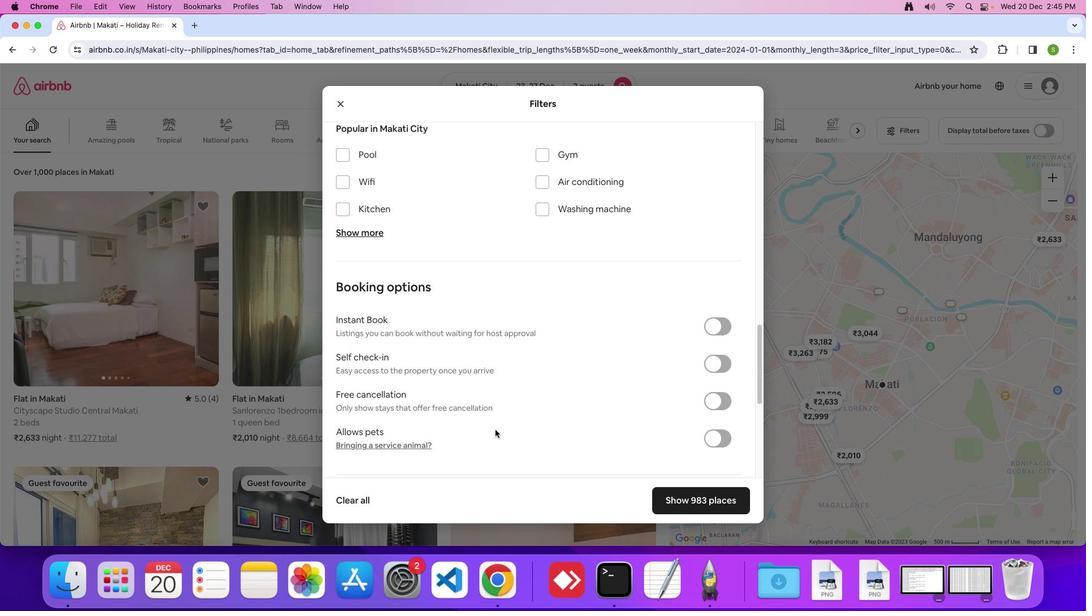 
Action: Mouse scrolled (495, 429) with delta (0, 0)
Screenshot: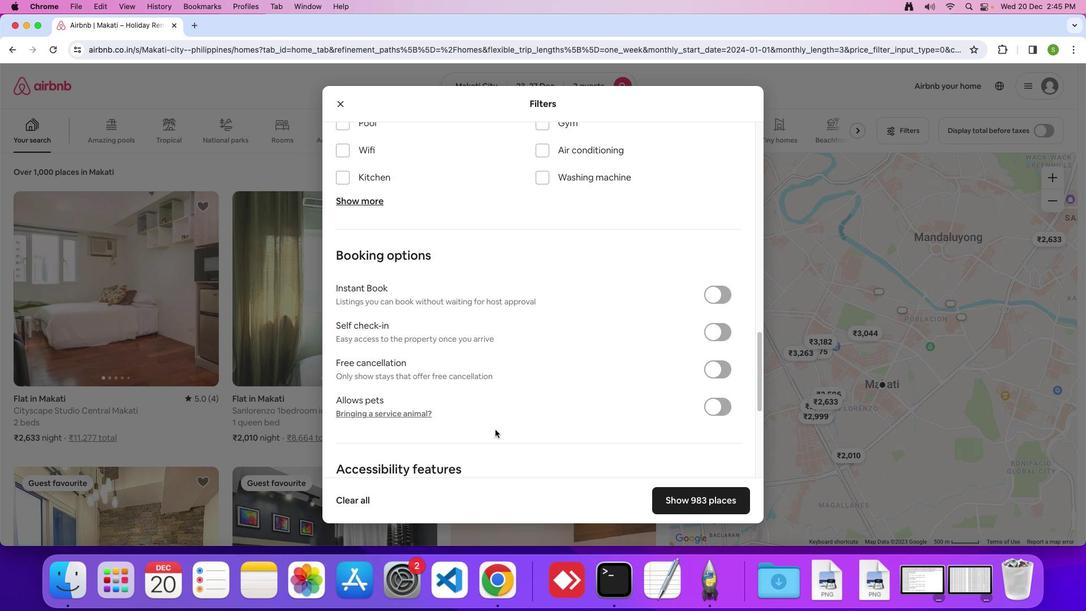 
Action: Mouse scrolled (495, 429) with delta (0, -1)
Screenshot: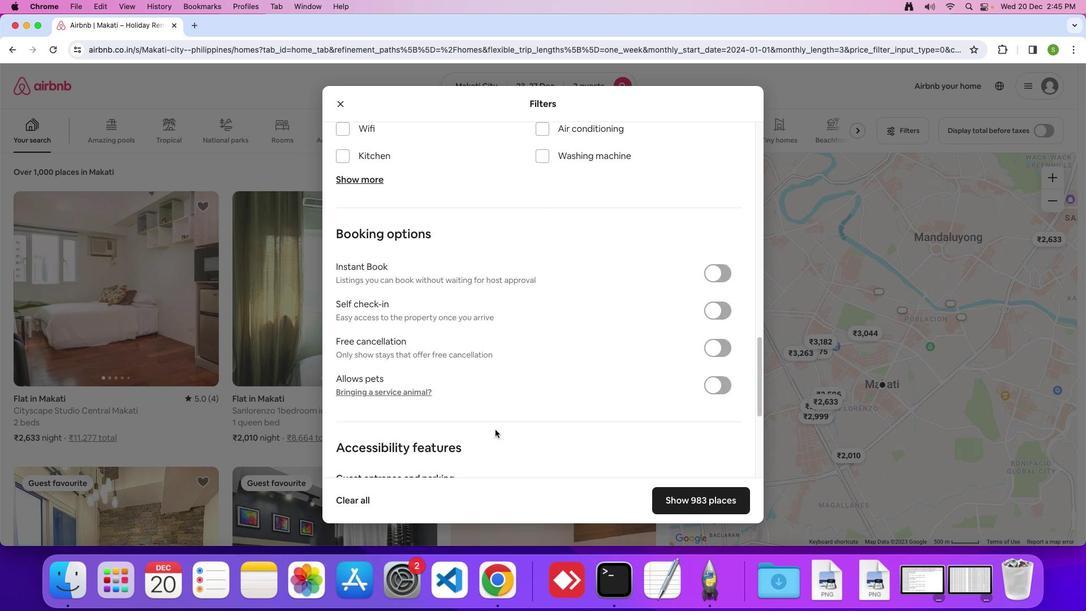 
Action: Mouse scrolled (495, 429) with delta (0, 0)
Screenshot: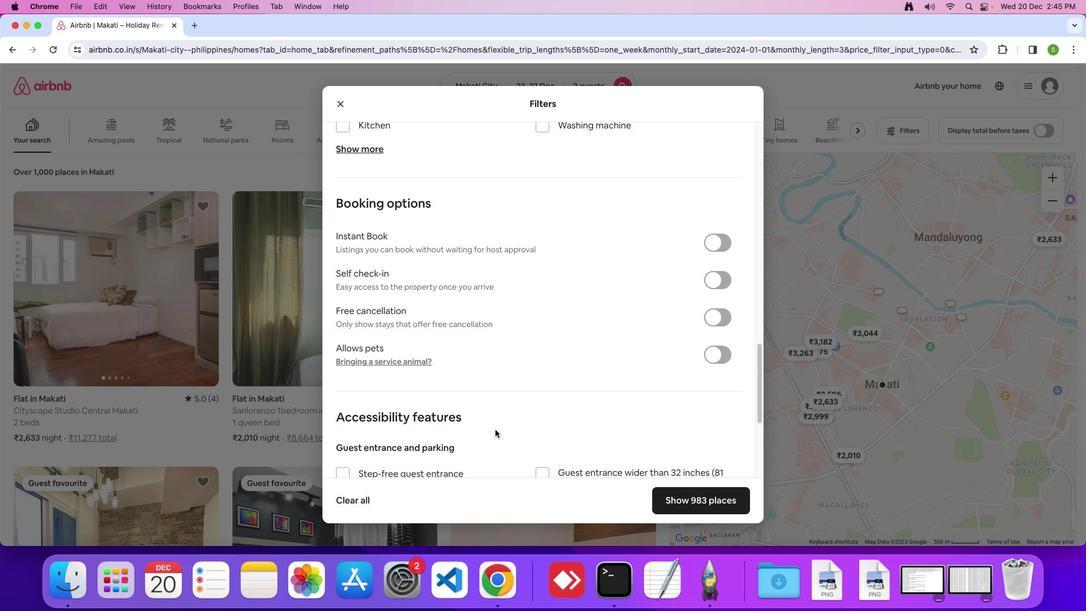 
Action: Mouse scrolled (495, 429) with delta (0, 0)
Screenshot: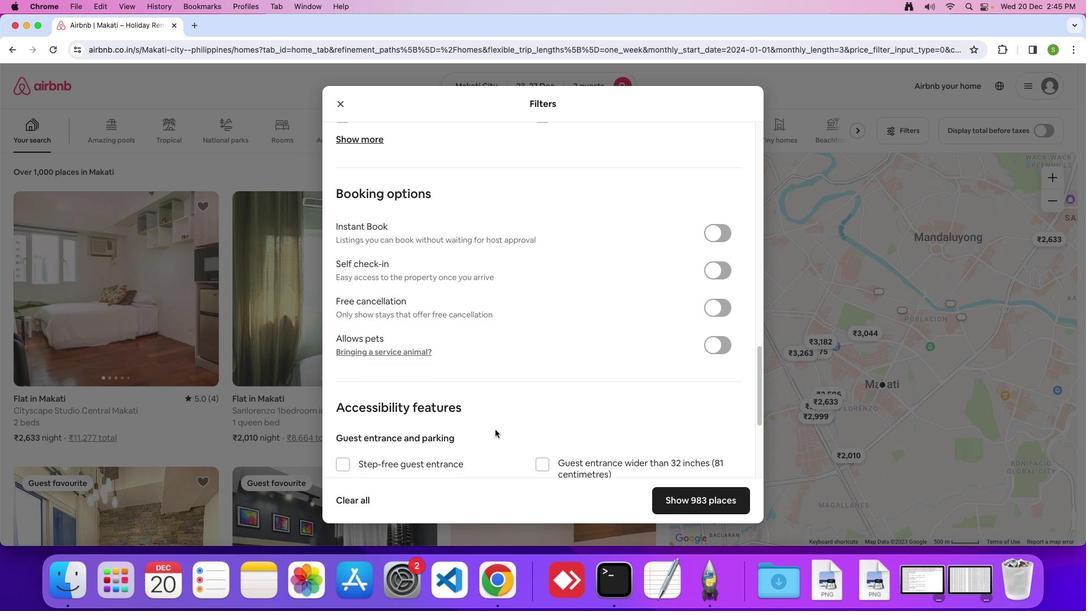 
Action: Mouse scrolled (495, 429) with delta (0, -1)
Screenshot: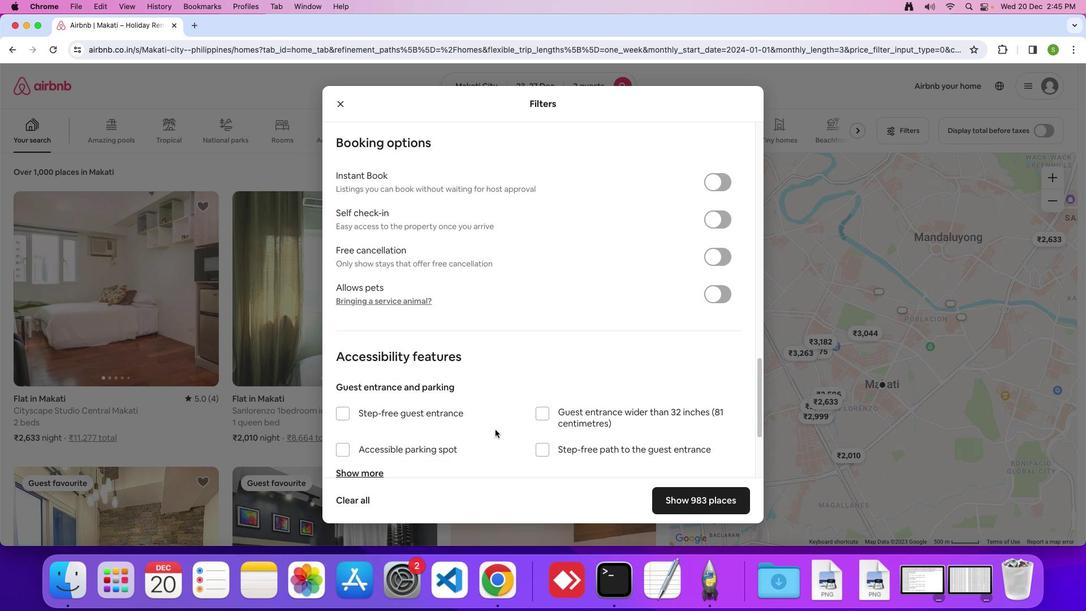 
Action: Mouse scrolled (495, 429) with delta (0, 0)
Screenshot: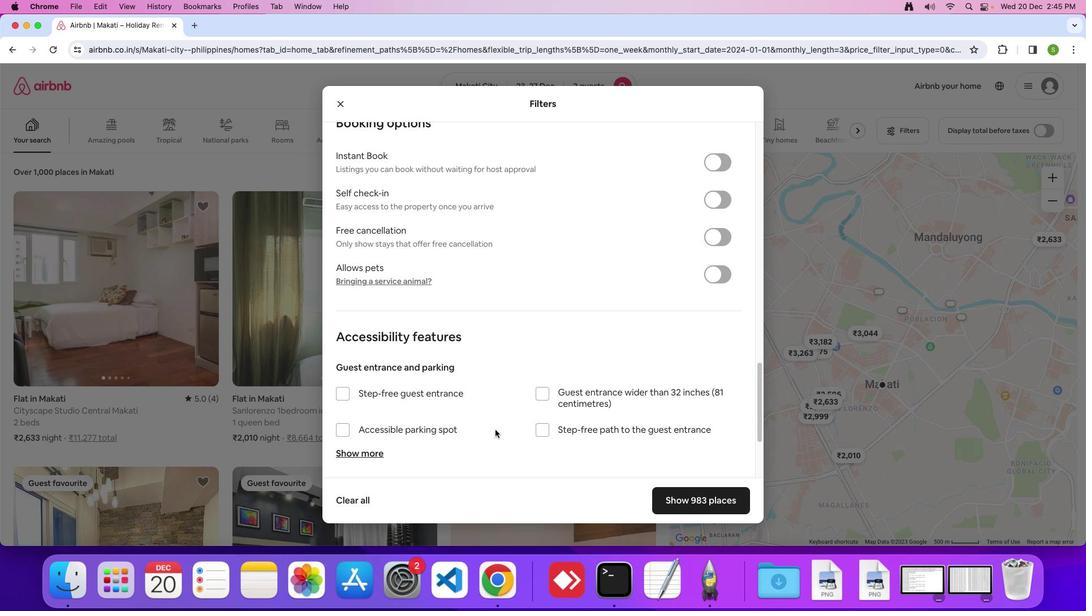 
Action: Mouse scrolled (495, 429) with delta (0, 0)
Screenshot: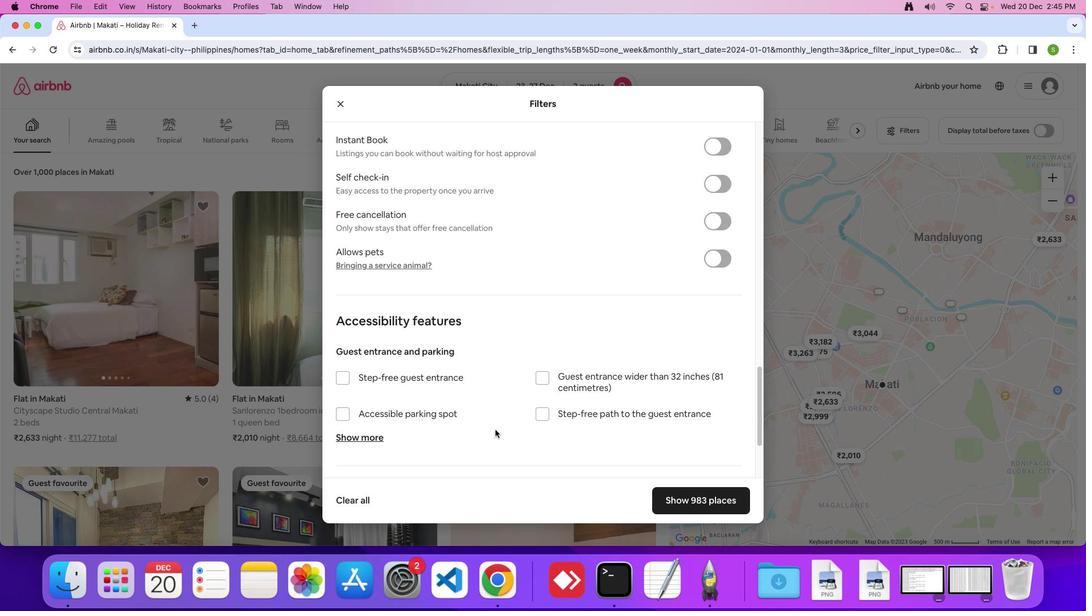 
Action: Mouse scrolled (495, 429) with delta (0, 0)
Screenshot: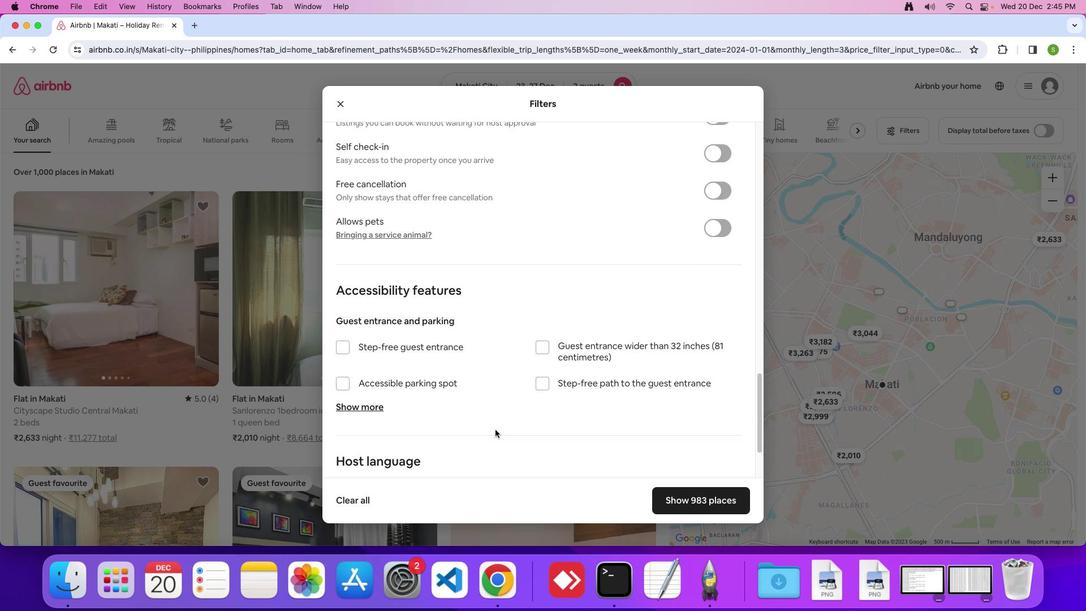 
Action: Mouse scrolled (495, 429) with delta (0, 0)
Screenshot: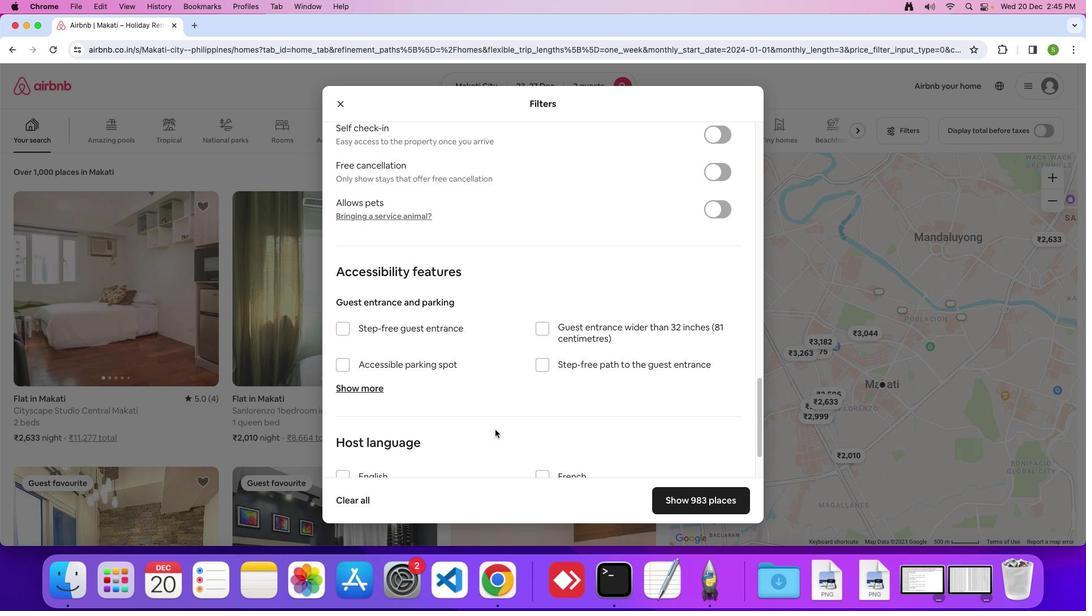 
Action: Mouse scrolled (495, 429) with delta (0, 0)
Screenshot: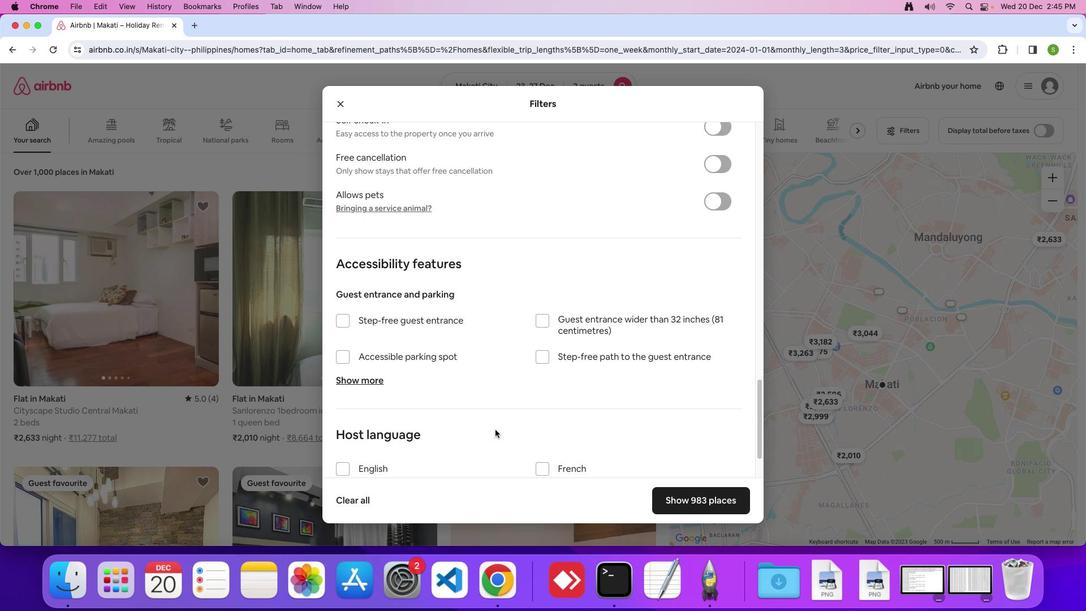 
Action: Mouse scrolled (495, 429) with delta (0, -1)
Screenshot: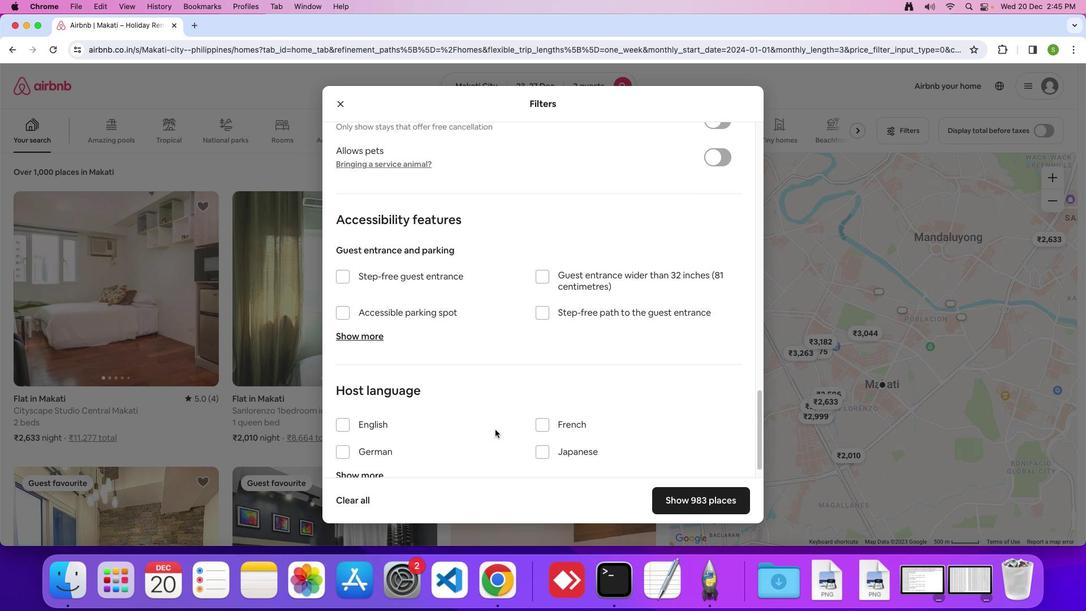 
Action: Mouse scrolled (495, 429) with delta (0, 0)
Screenshot: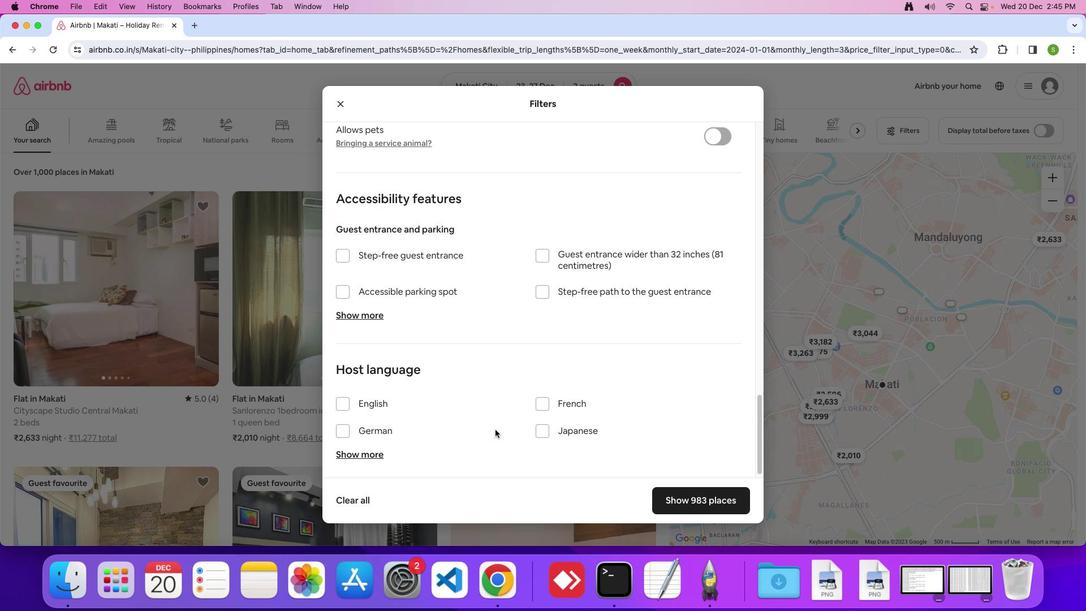 
Action: Mouse scrolled (495, 429) with delta (0, 0)
Screenshot: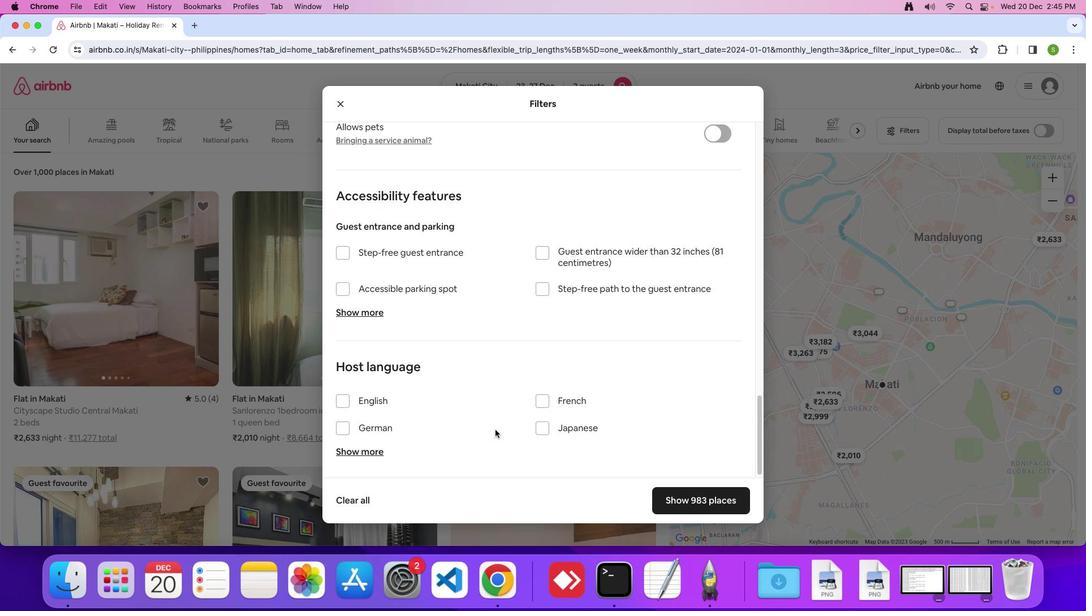 
Action: Mouse scrolled (495, 429) with delta (0, -1)
Screenshot: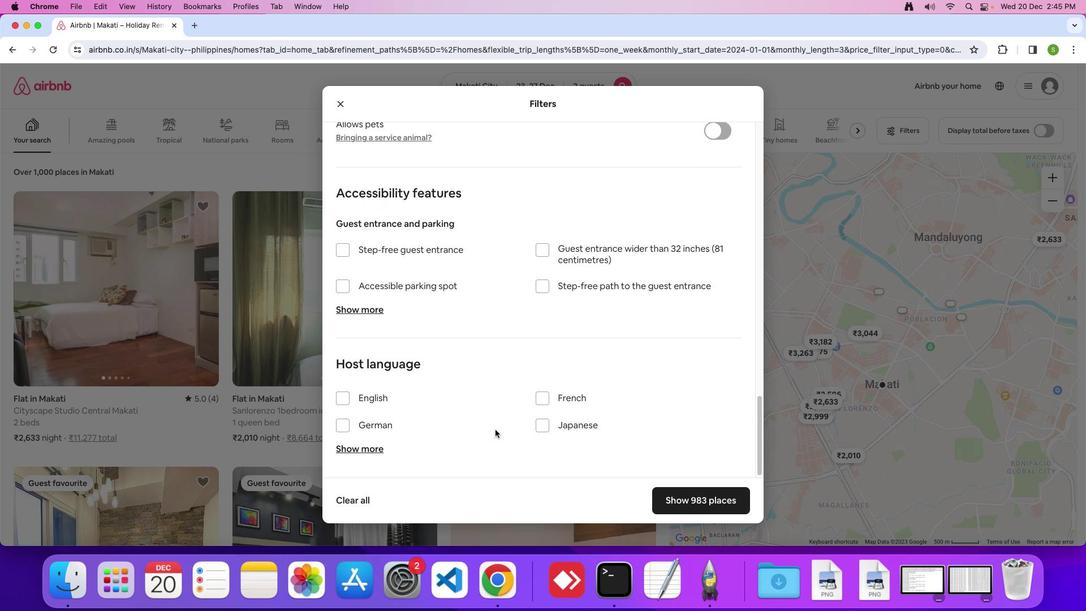 
Action: Mouse moved to (712, 503)
Screenshot: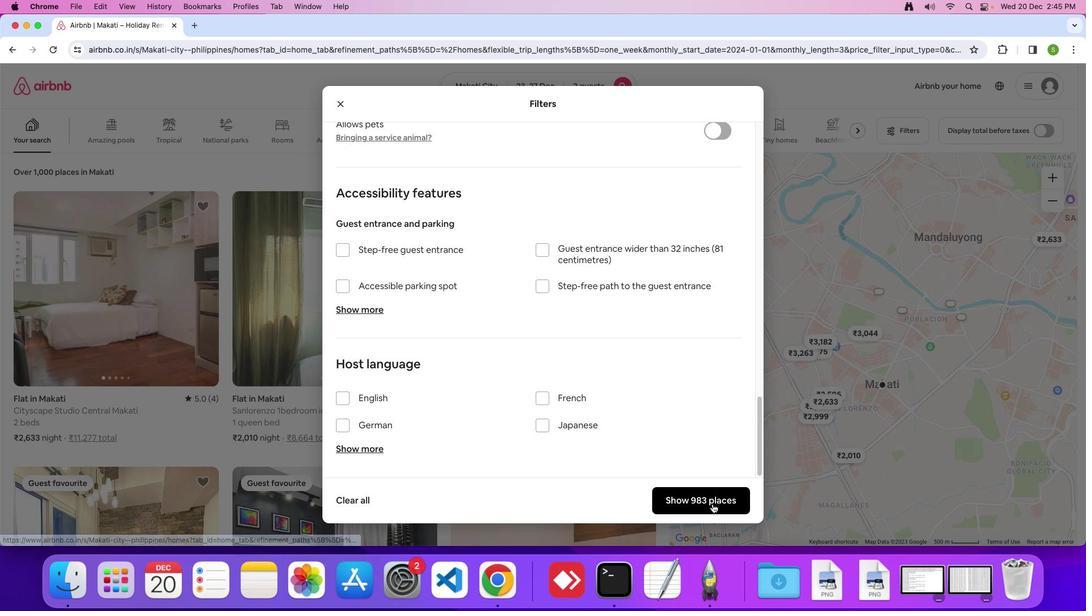 
Action: Mouse pressed left at (712, 503)
Screenshot: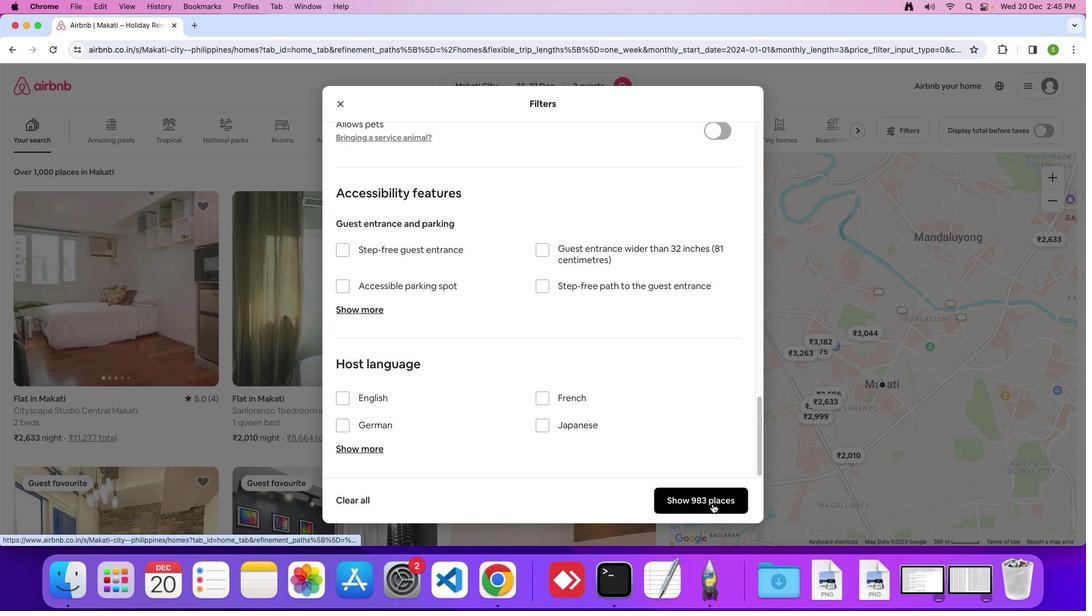 
Action: Mouse moved to (97, 290)
Screenshot: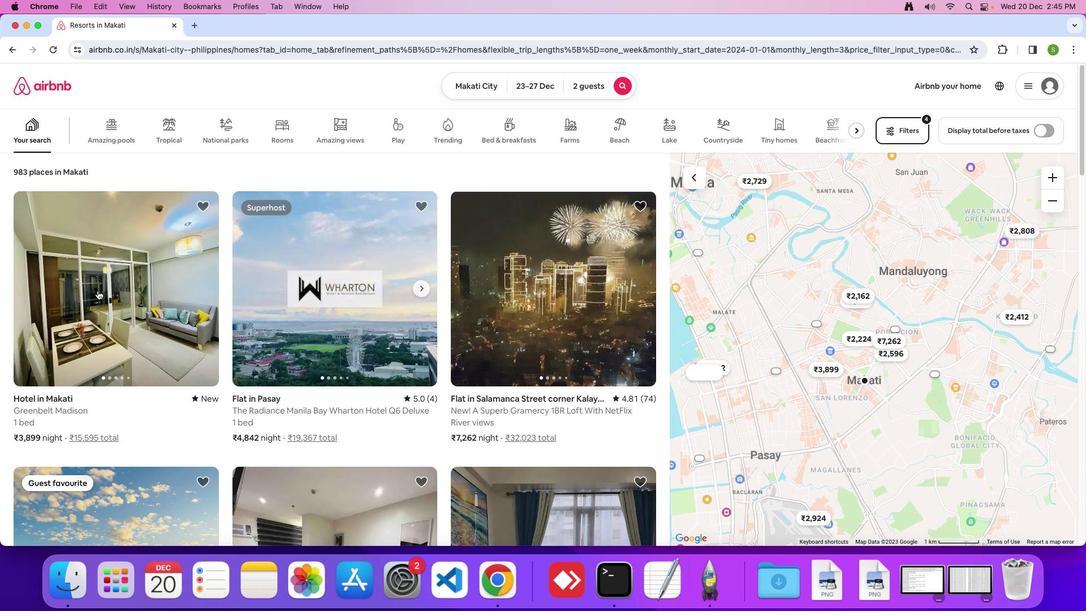 
Action: Mouse pressed left at (97, 290)
Screenshot: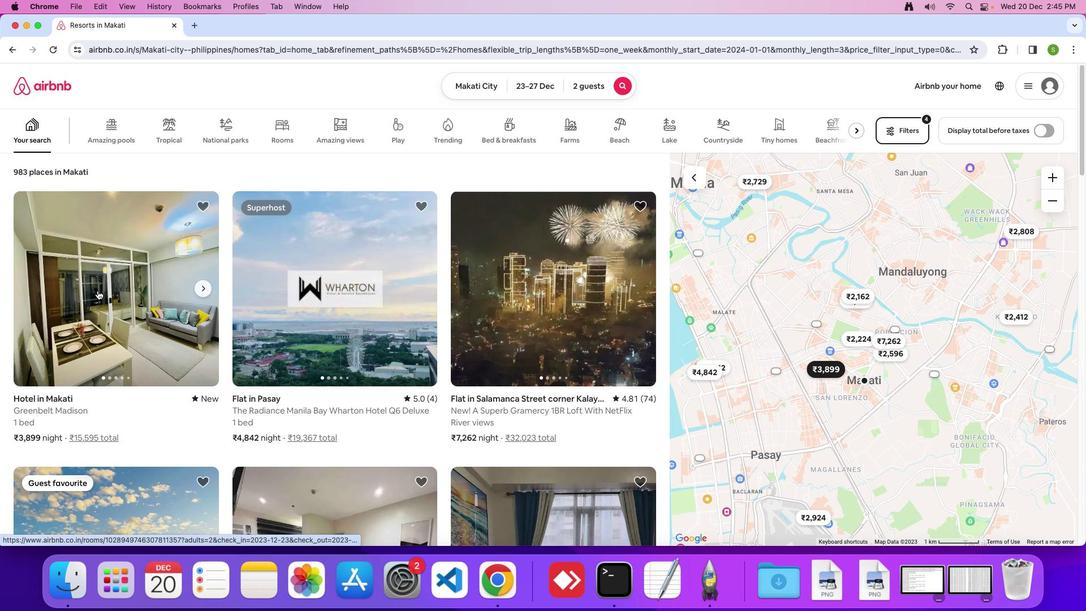 
Action: Mouse moved to (420, 310)
Screenshot: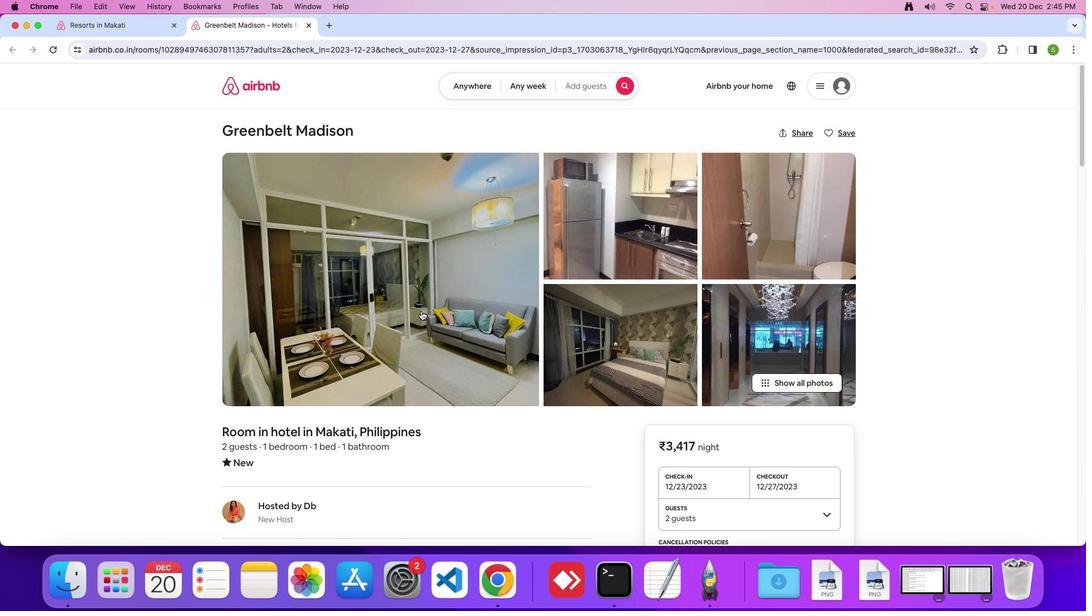 
Action: Mouse pressed left at (420, 310)
Screenshot: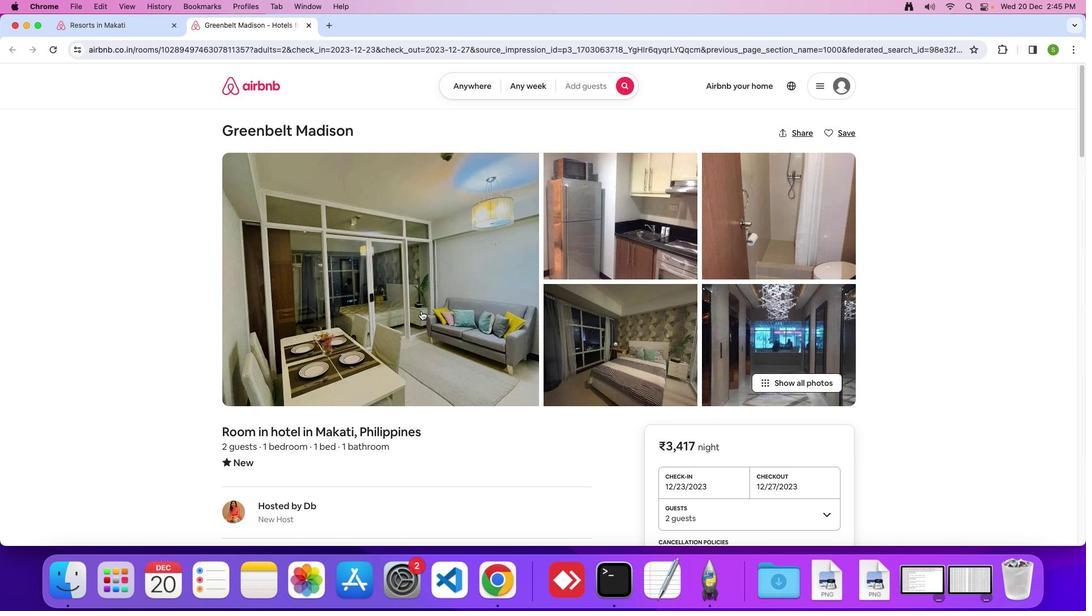 
Action: Mouse moved to (483, 386)
Screenshot: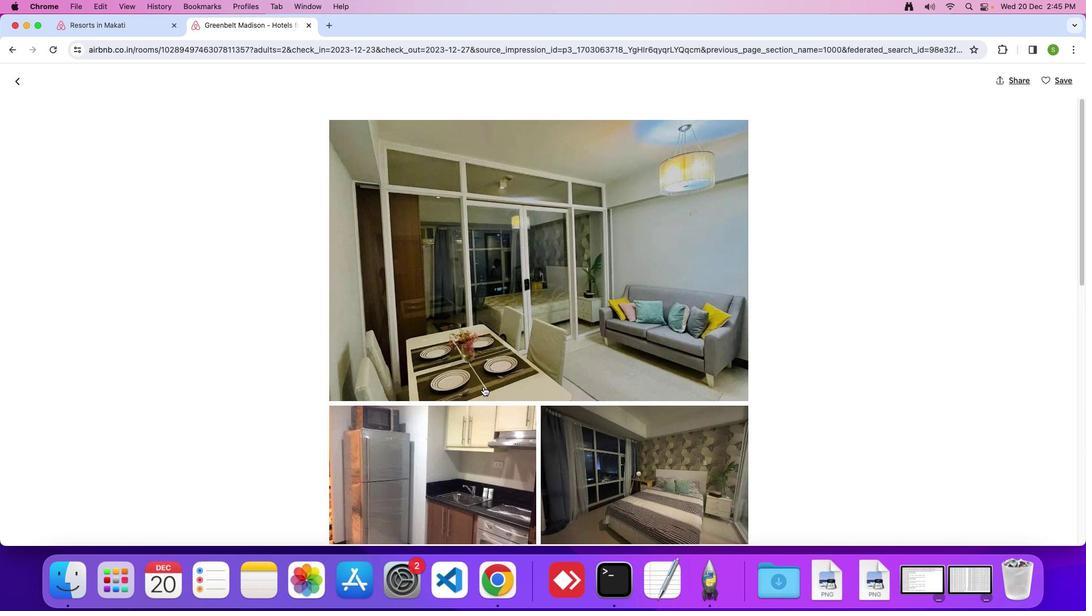 
Action: Mouse scrolled (483, 386) with delta (0, 0)
Screenshot: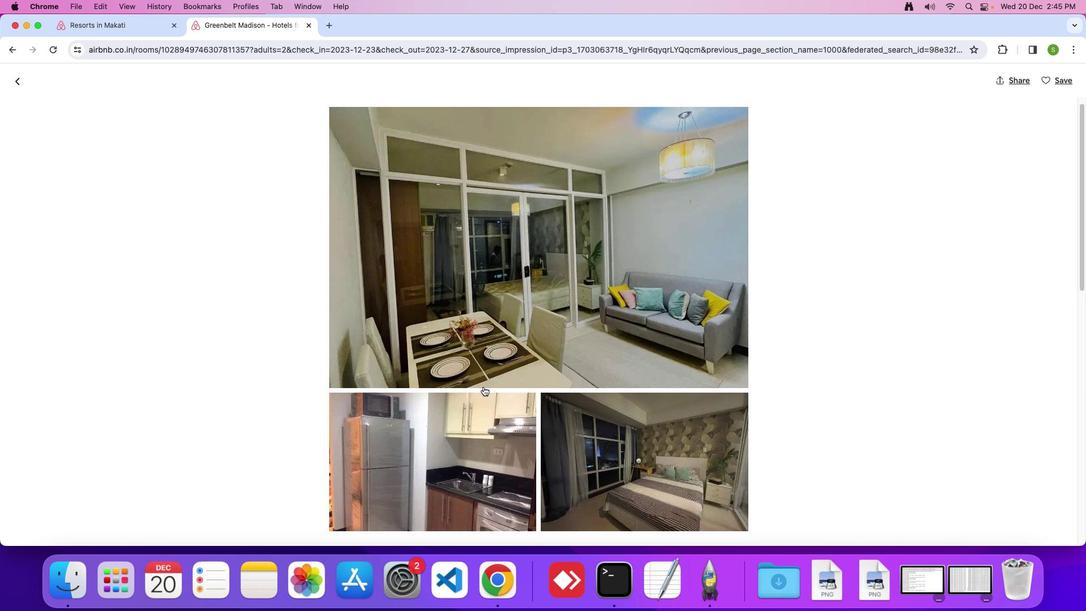 
Action: Mouse scrolled (483, 386) with delta (0, 0)
Screenshot: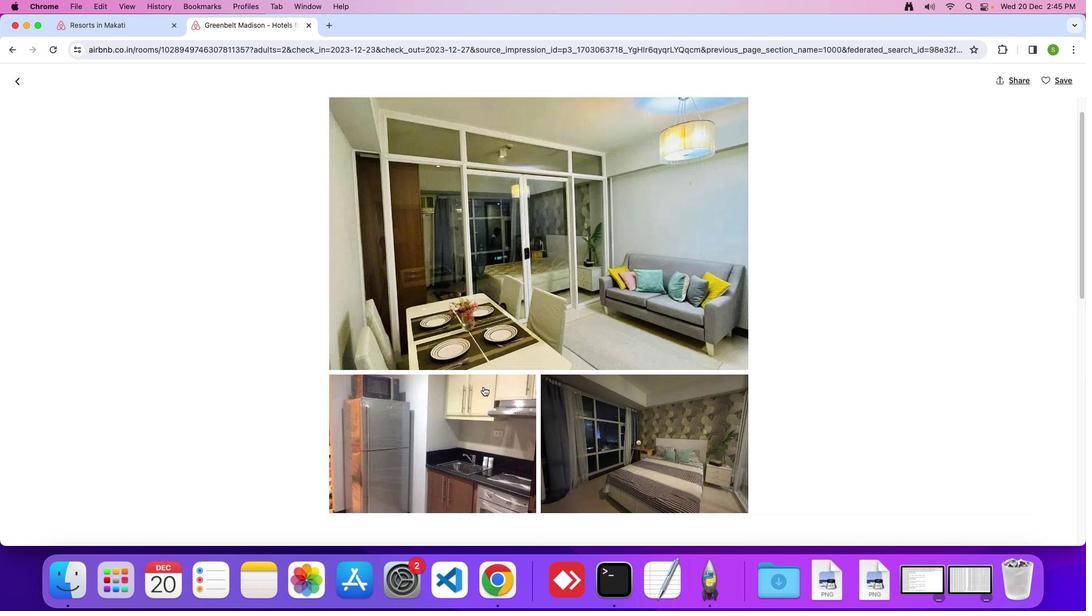 
Action: Mouse scrolled (483, 386) with delta (0, -1)
Screenshot: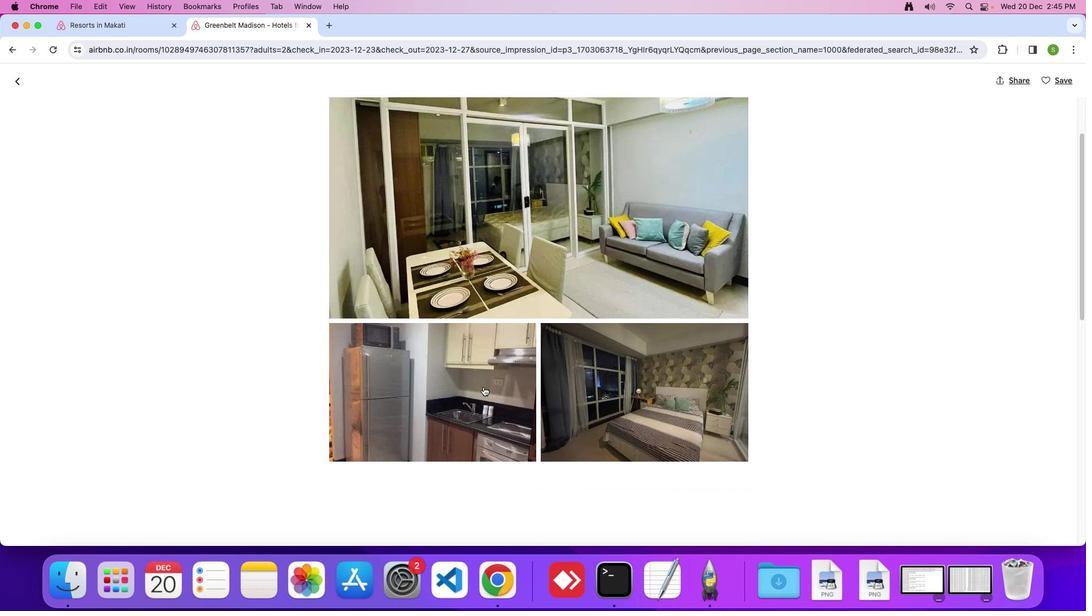 
Action: Mouse scrolled (483, 386) with delta (0, 0)
Screenshot: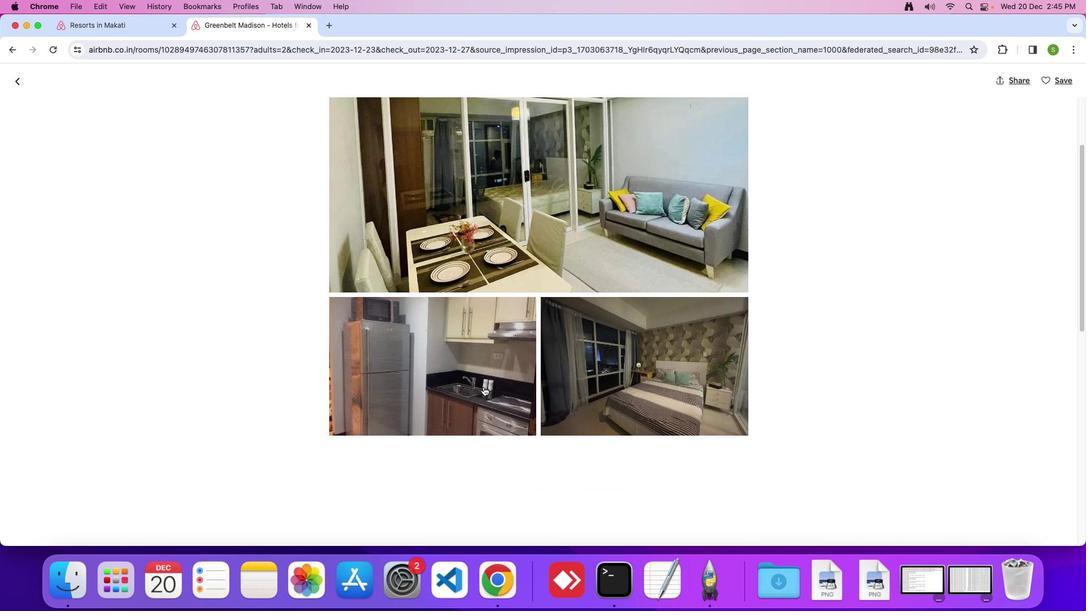 
Action: Mouse scrolled (483, 386) with delta (0, 0)
Screenshot: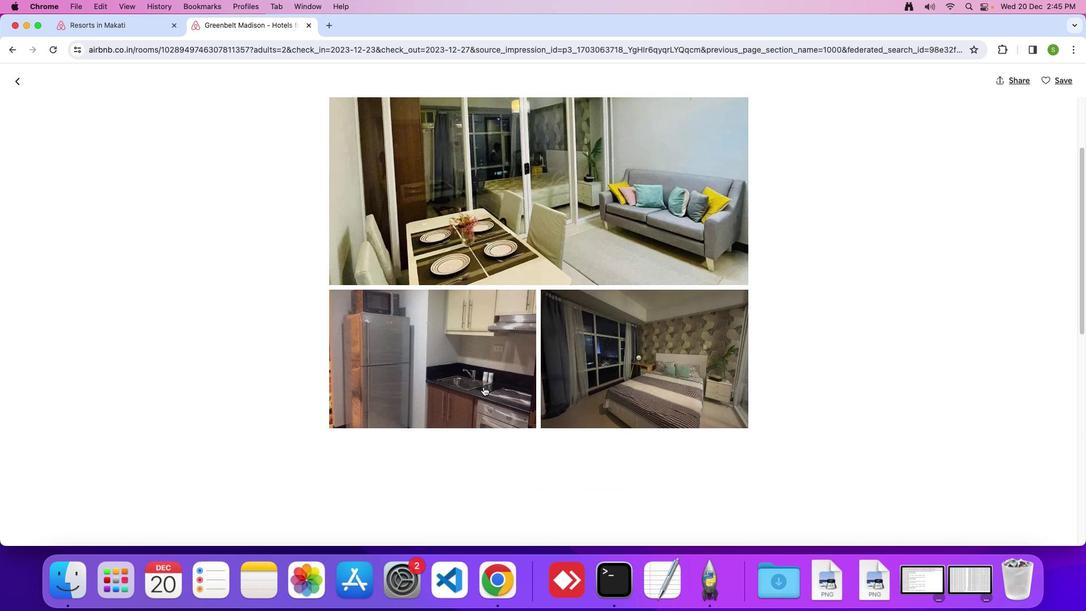 
Action: Mouse scrolled (483, 386) with delta (0, -1)
Screenshot: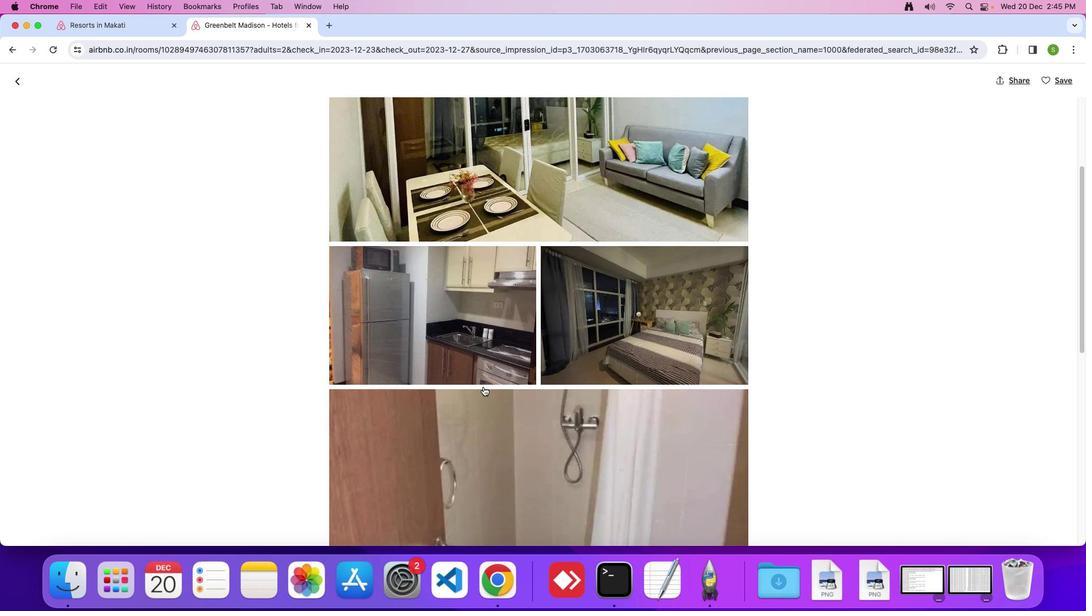 
Action: Mouse scrolled (483, 386) with delta (0, 0)
Screenshot: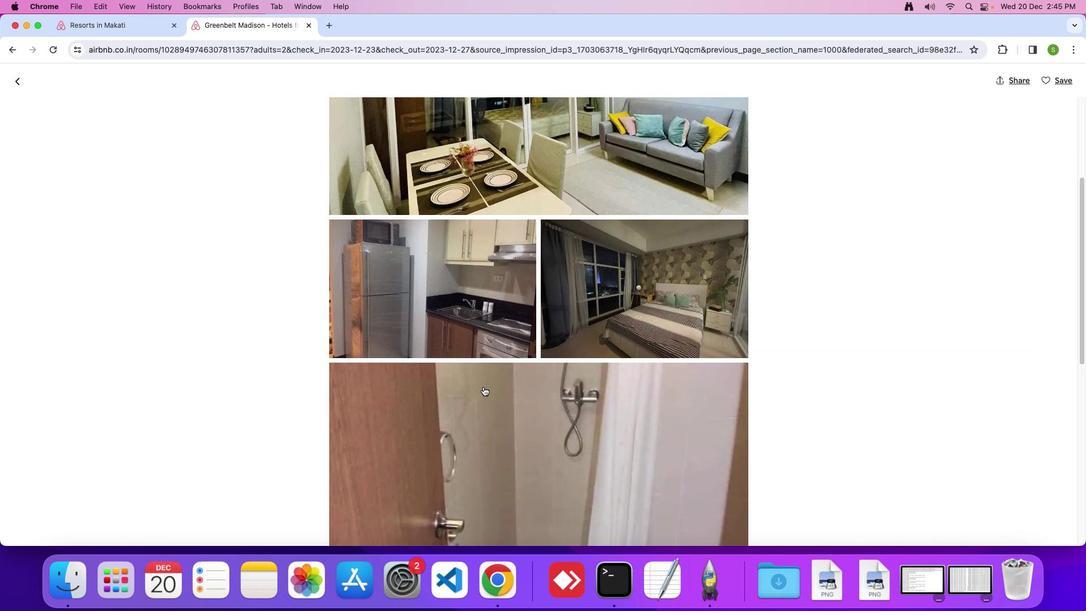 
Action: Mouse scrolled (483, 386) with delta (0, 0)
Screenshot: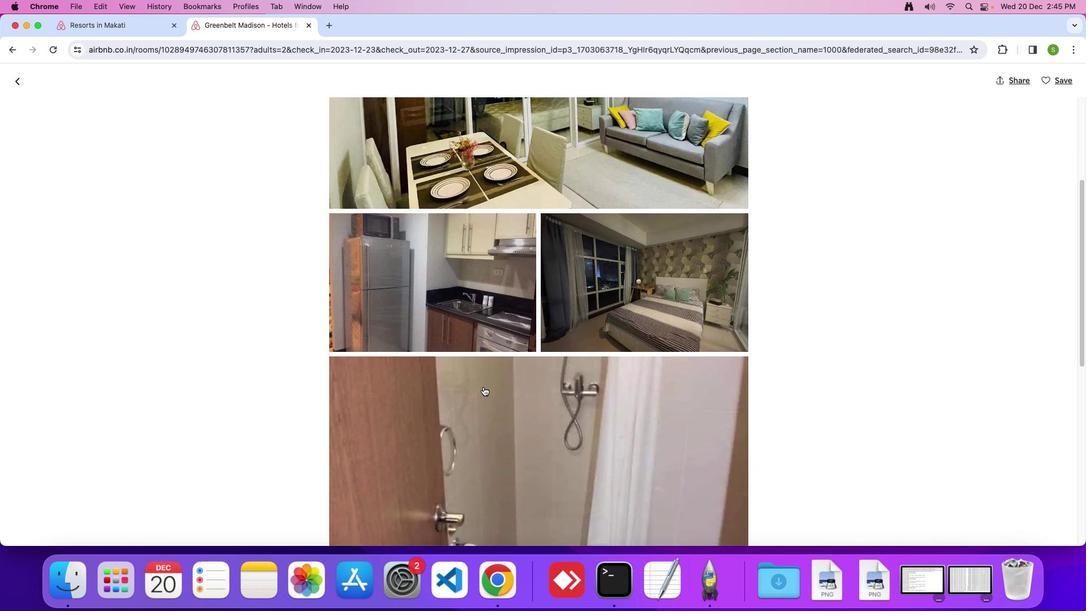 
Action: Mouse scrolled (483, 386) with delta (0, 0)
Screenshot: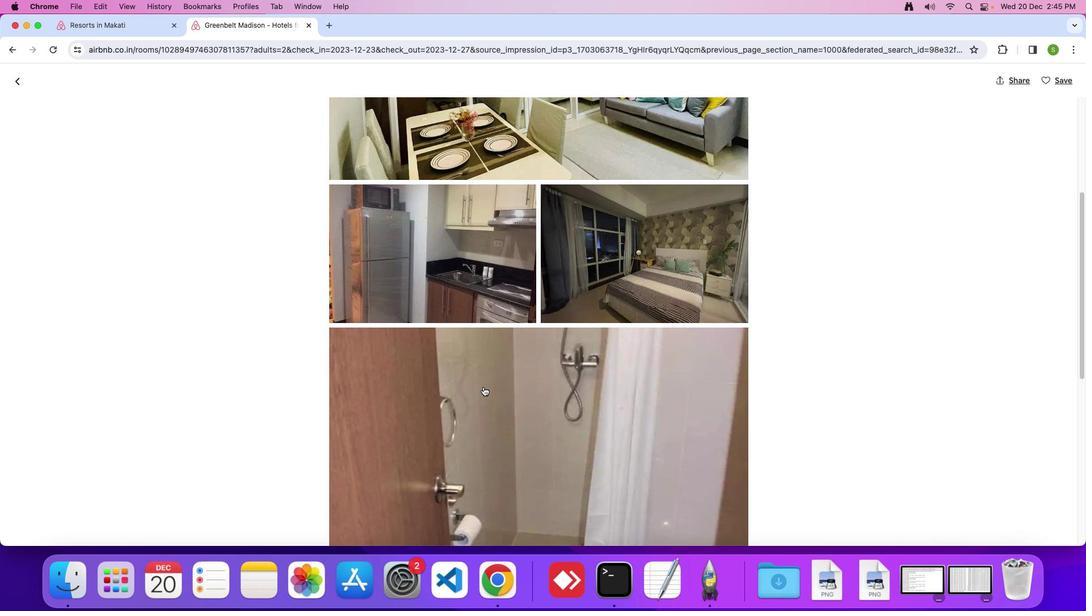 
Action: Mouse scrolled (483, 386) with delta (0, 0)
Screenshot: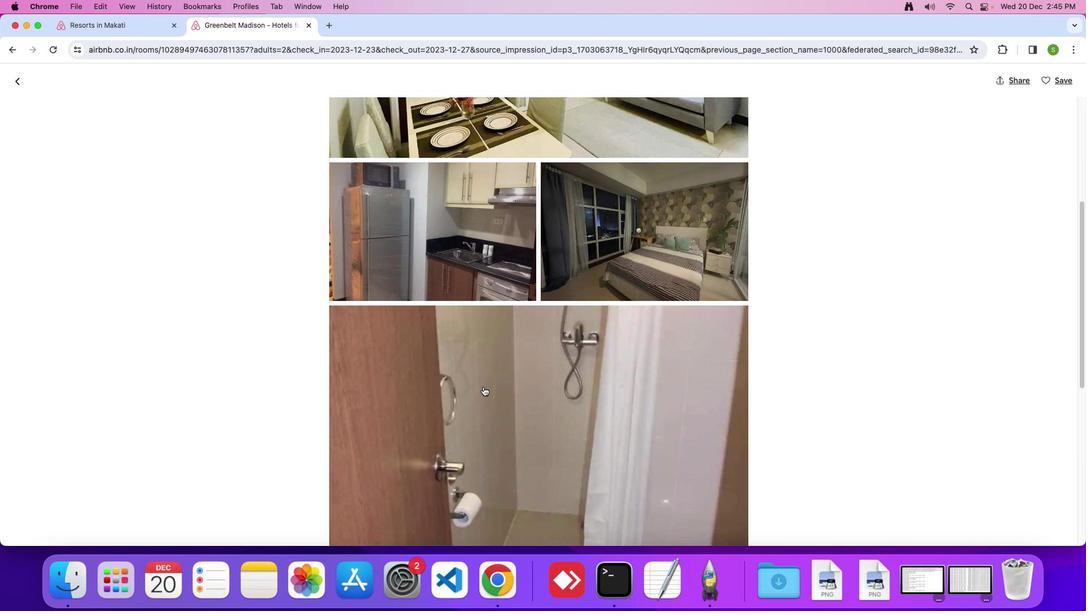 
Action: Mouse scrolled (483, 386) with delta (0, 0)
Screenshot: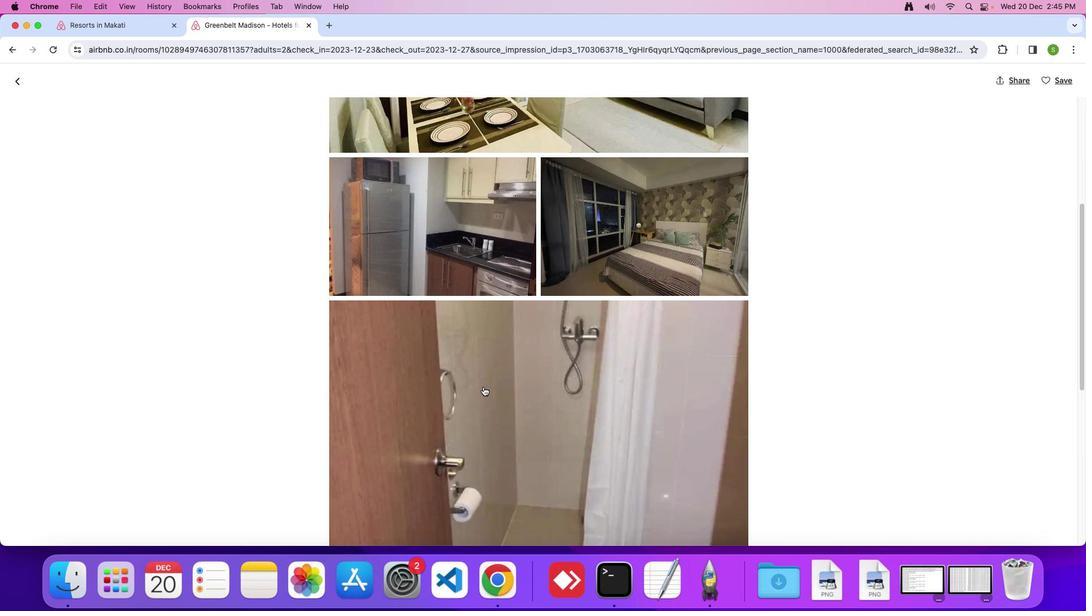 
Action: Mouse scrolled (483, 386) with delta (0, 0)
Screenshot: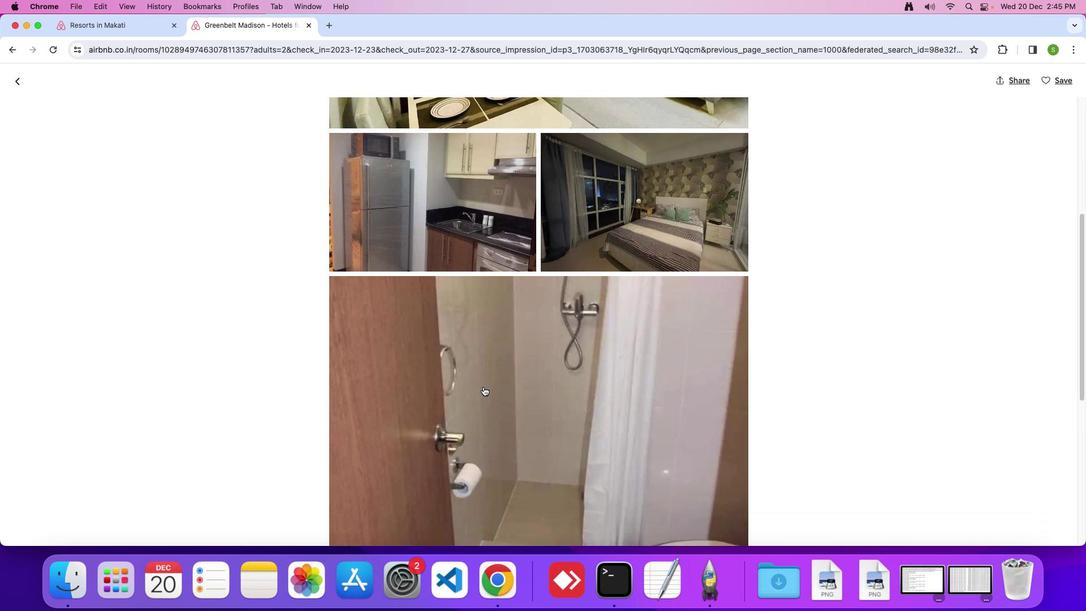 
Action: Mouse scrolled (483, 386) with delta (0, 0)
Screenshot: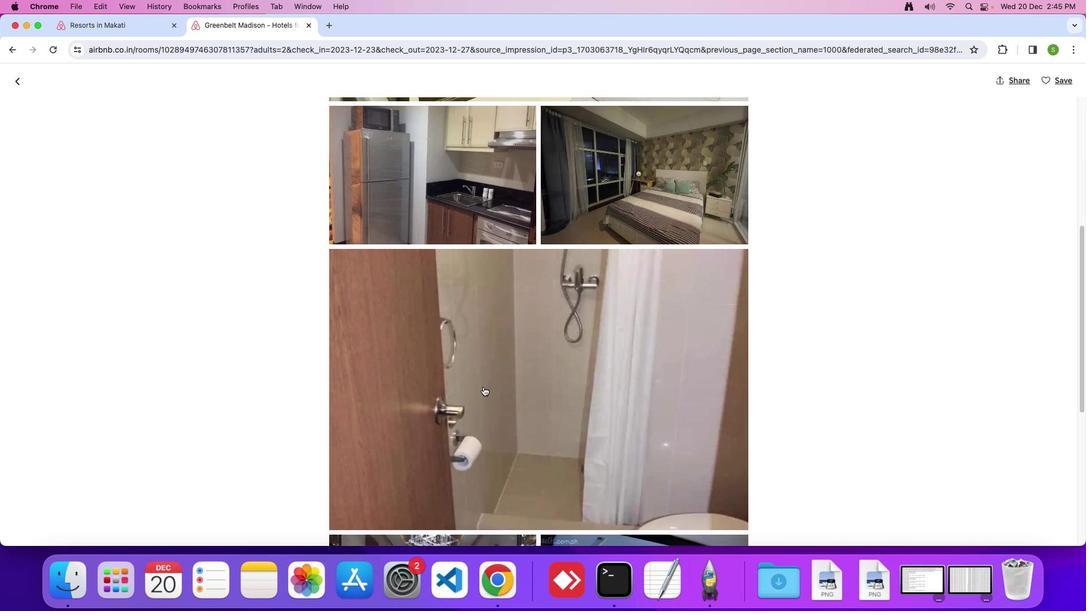 
Action: Mouse scrolled (483, 386) with delta (0, 0)
Screenshot: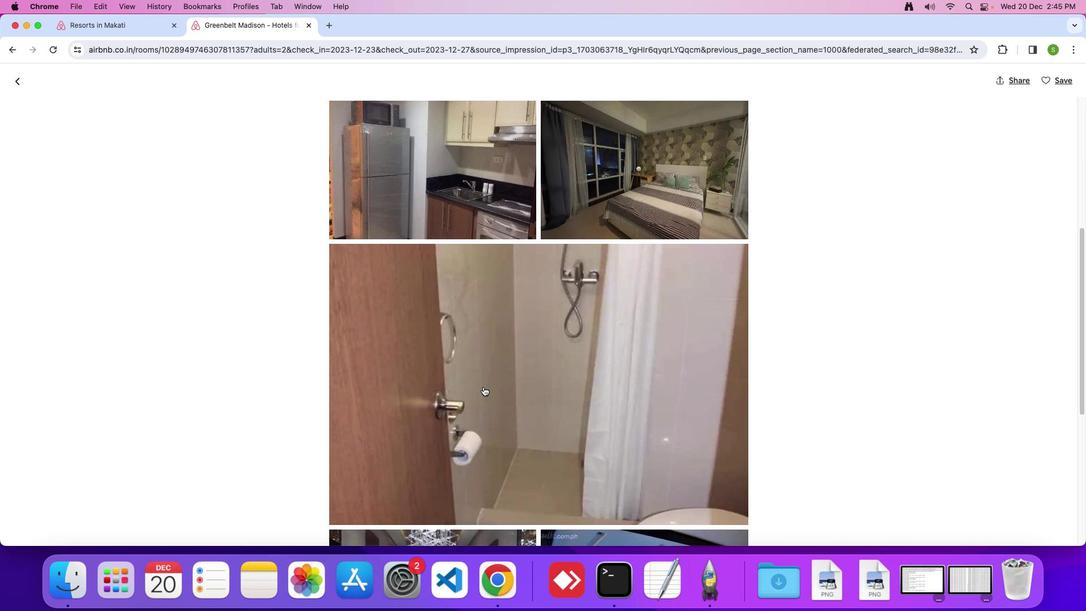 
Action: Mouse moved to (483, 386)
Screenshot: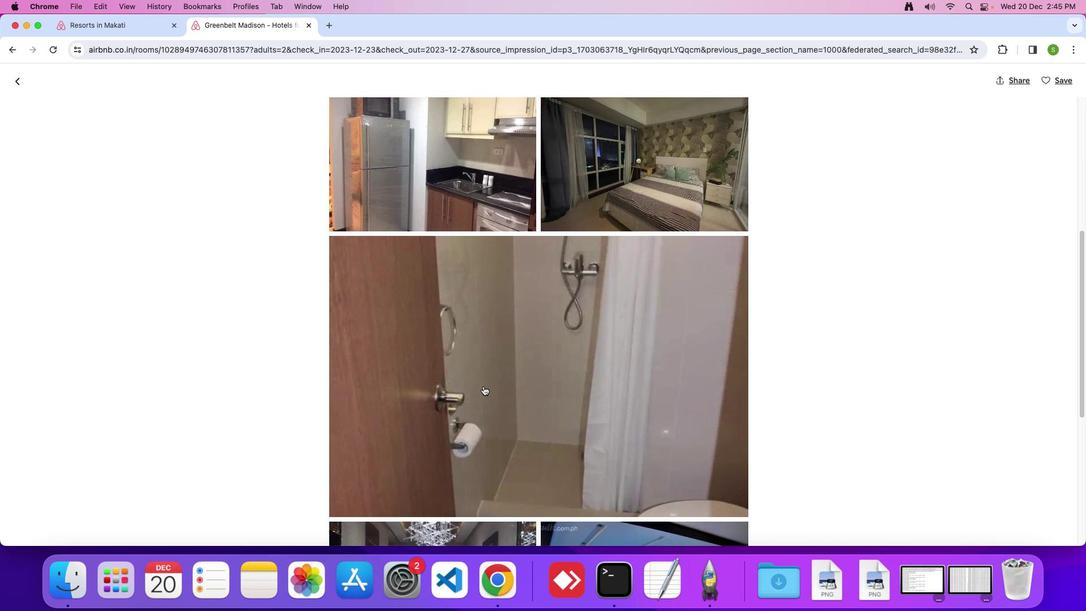 
Action: Mouse scrolled (483, 386) with delta (0, 0)
Screenshot: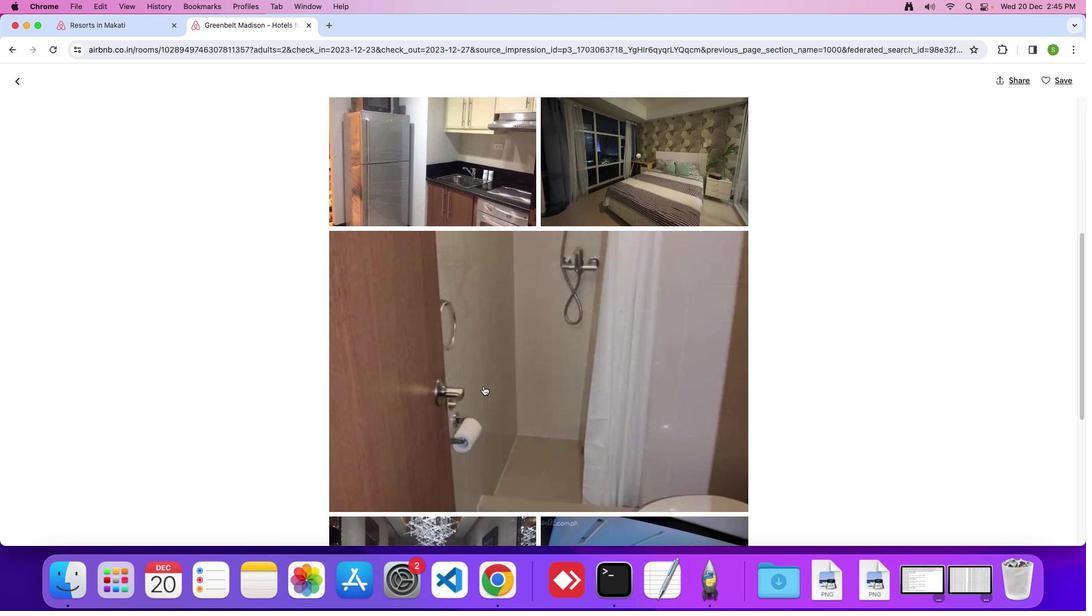 
Action: Mouse scrolled (483, 386) with delta (0, 0)
Screenshot: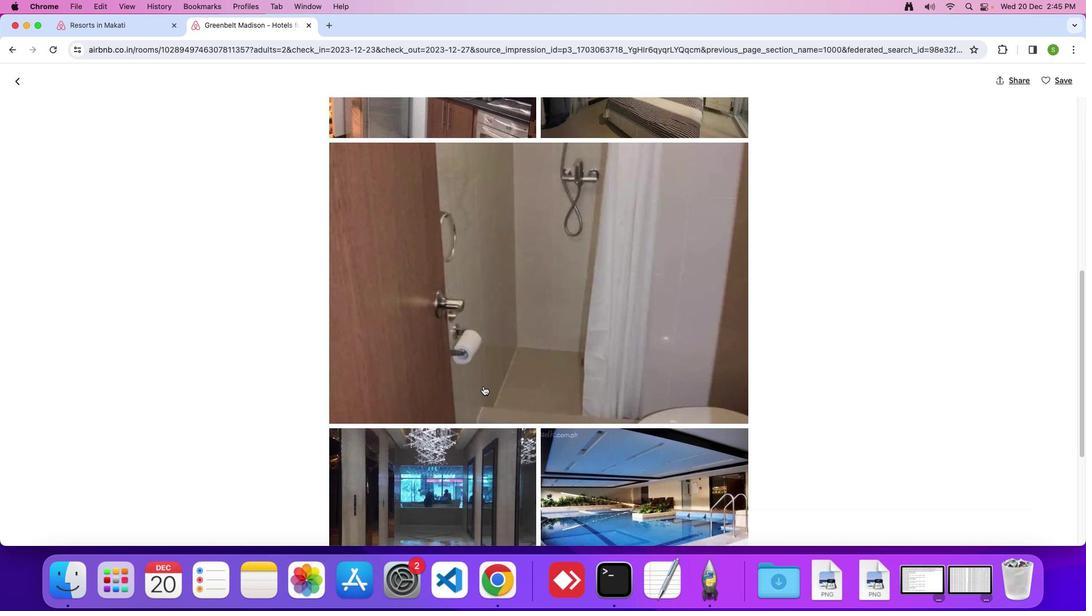 
Action: Mouse scrolled (483, 386) with delta (0, -1)
Screenshot: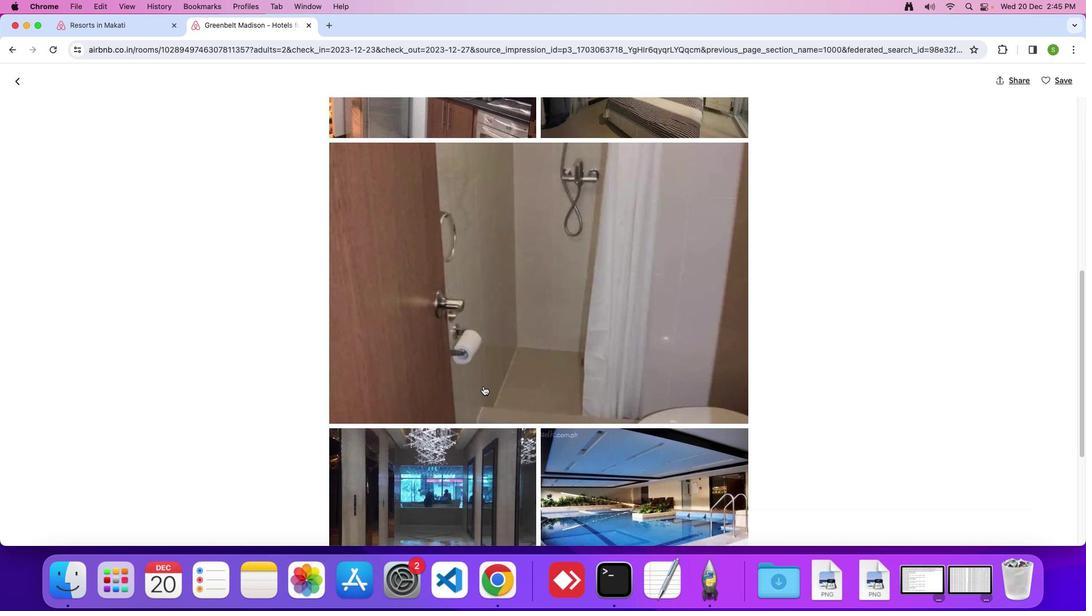 
Action: Mouse scrolled (483, 386) with delta (0, 0)
Screenshot: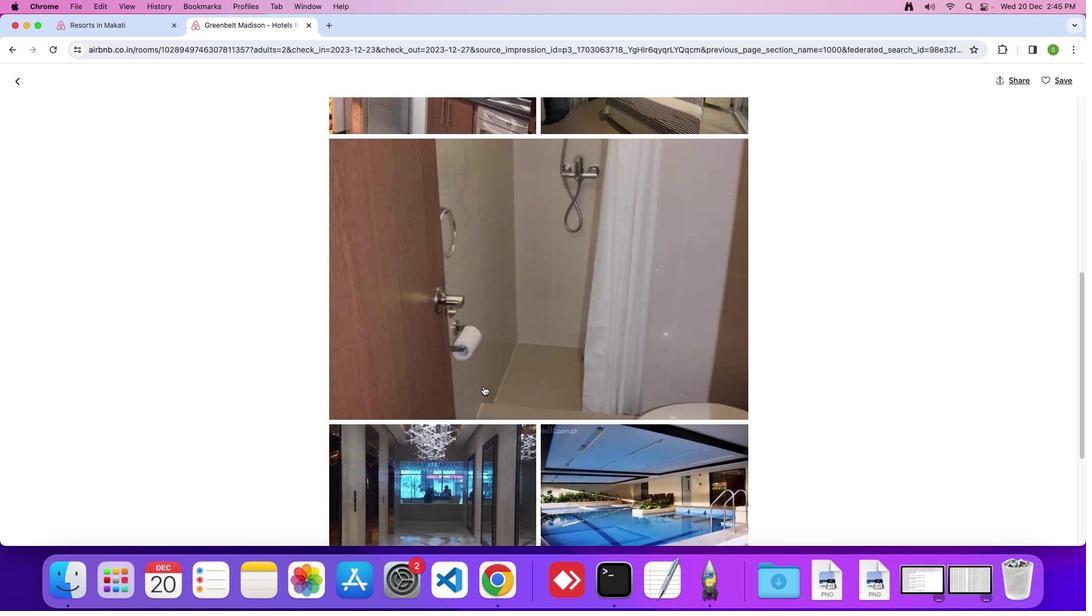 
Action: Mouse scrolled (483, 386) with delta (0, 0)
Screenshot: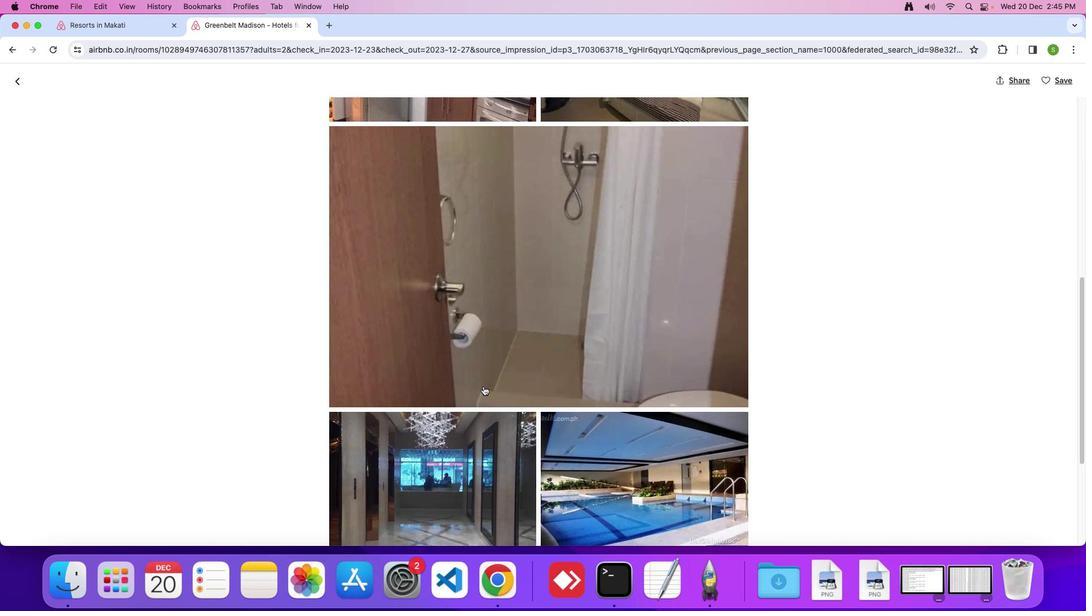 
Action: Mouse scrolled (483, 386) with delta (0, -1)
Screenshot: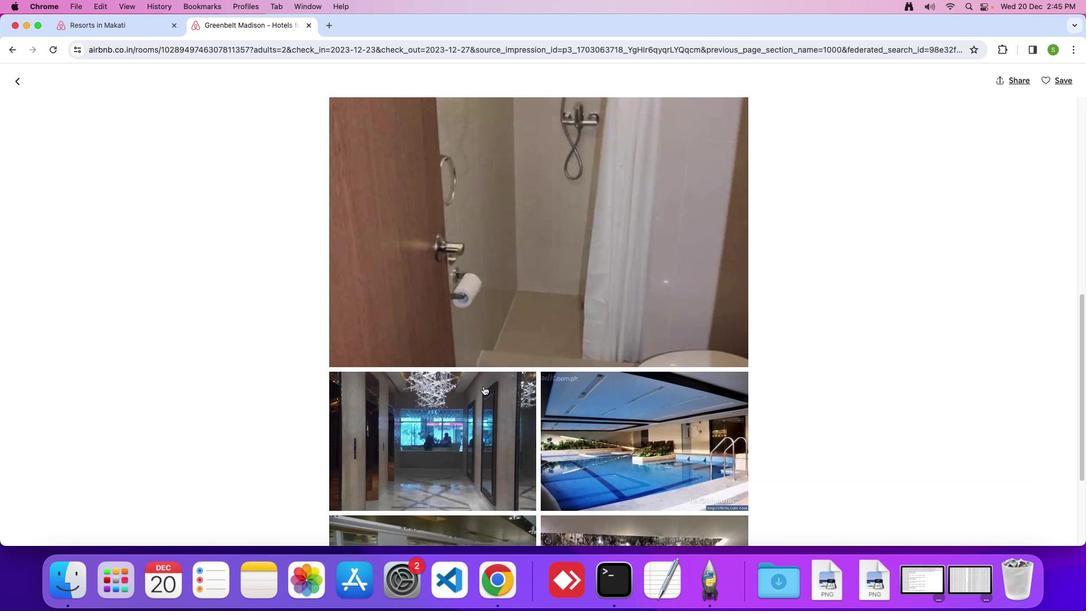 
Action: Mouse scrolled (483, 386) with delta (0, 0)
Screenshot: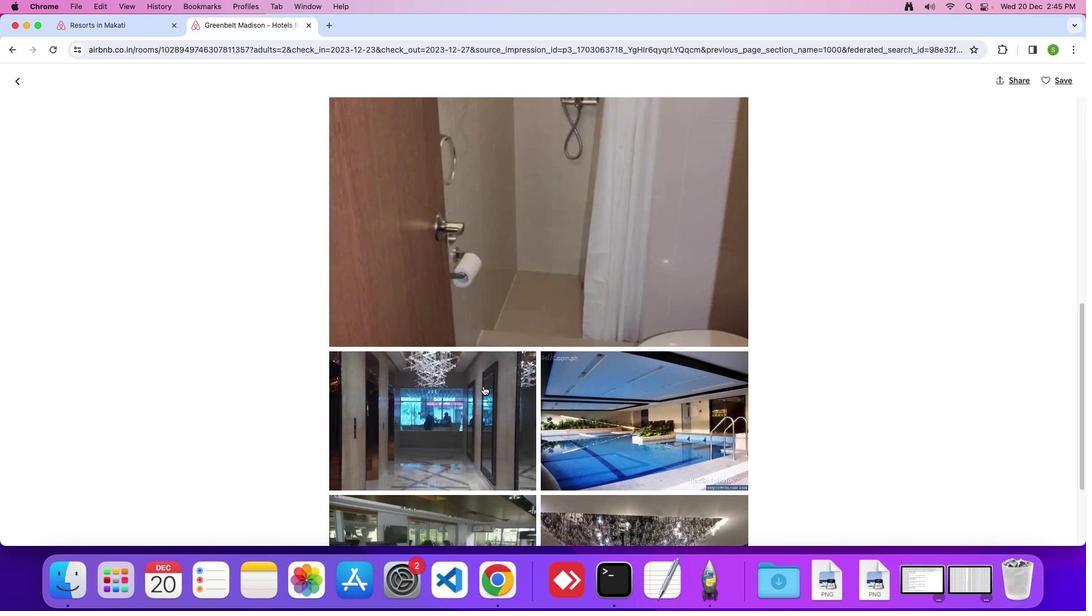
Action: Mouse scrolled (483, 386) with delta (0, 0)
Screenshot: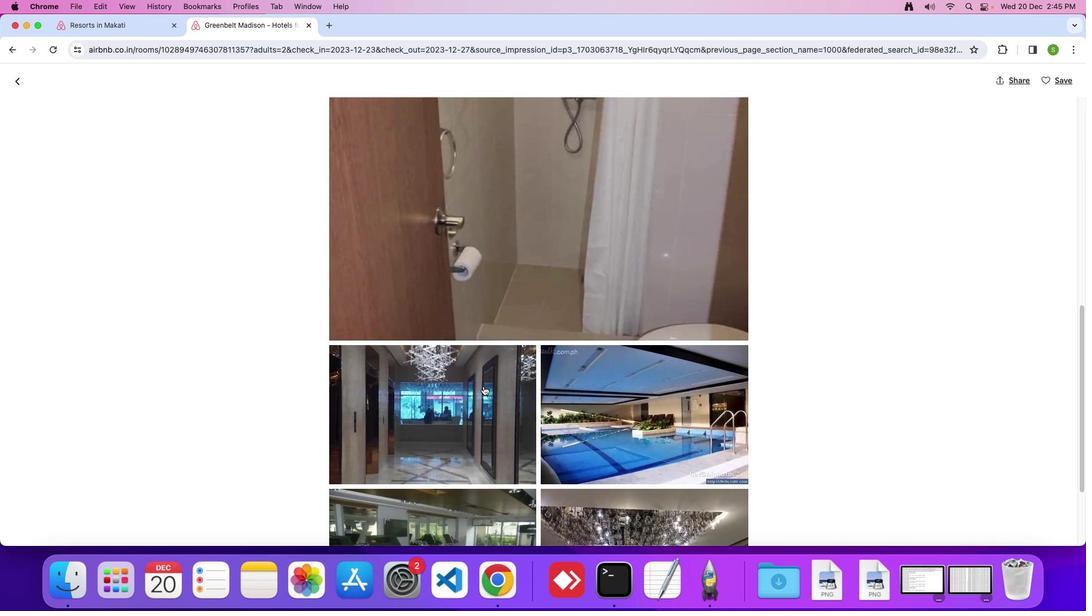 
Action: Mouse scrolled (483, 386) with delta (0, 0)
Screenshot: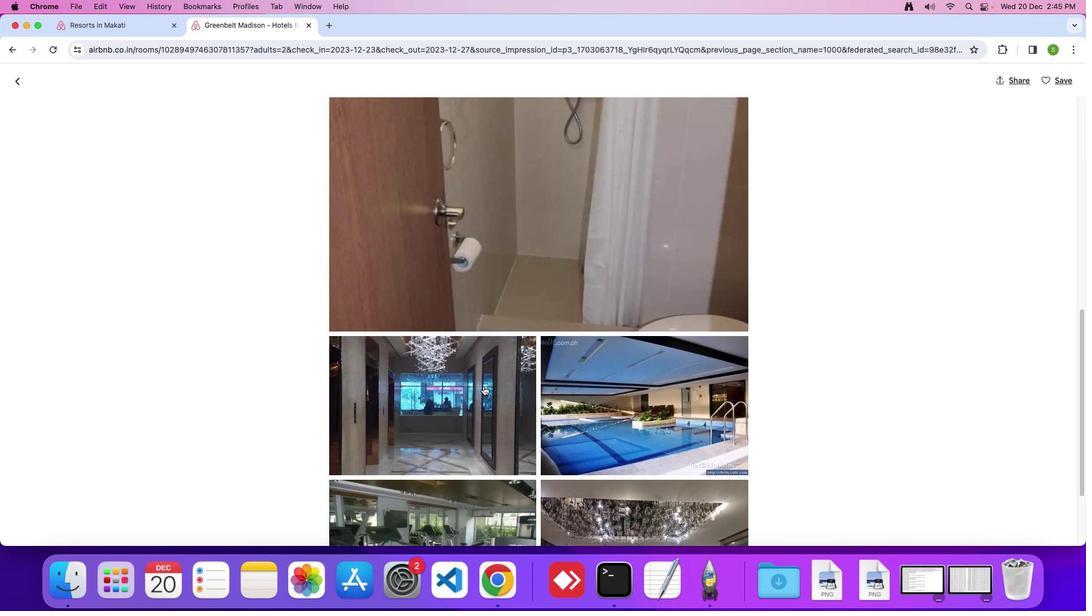 
Action: Mouse scrolled (483, 386) with delta (0, 0)
Screenshot: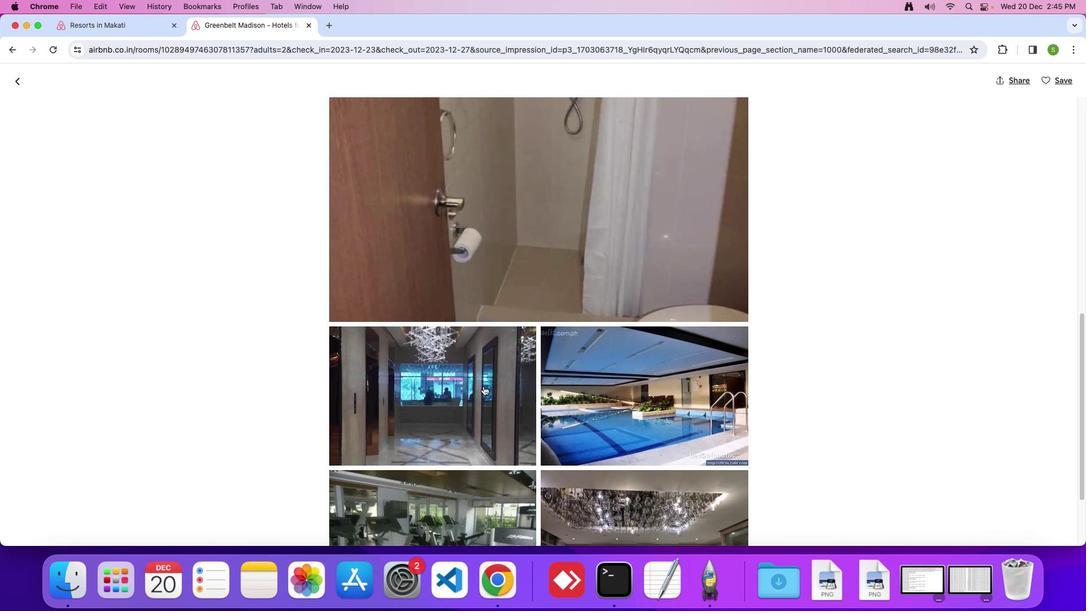 
Action: Mouse scrolled (483, 386) with delta (0, 0)
Screenshot: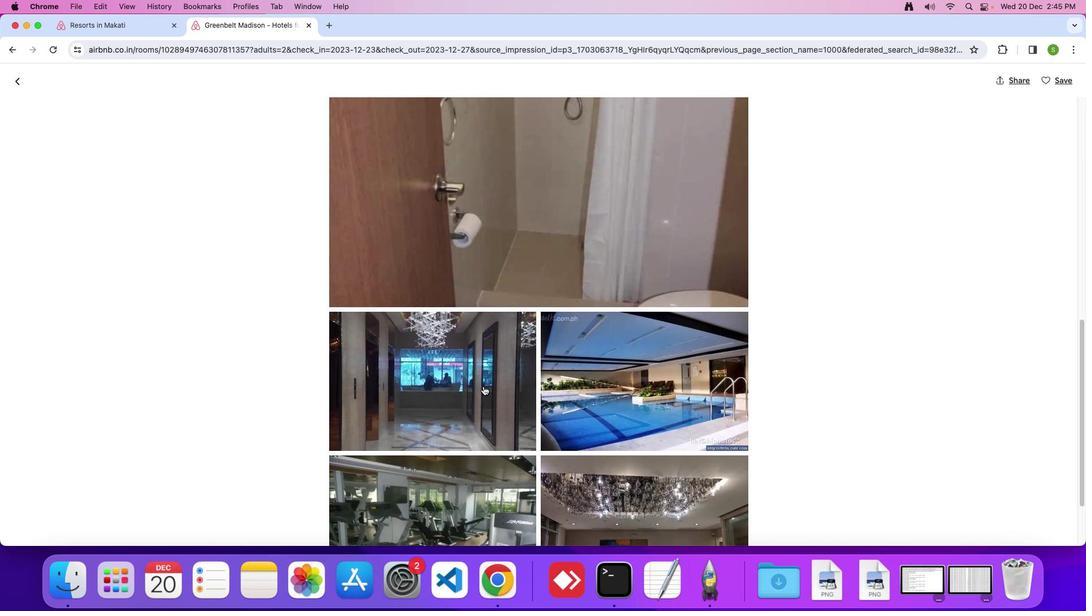 
Action: Mouse scrolled (483, 386) with delta (0, 0)
Screenshot: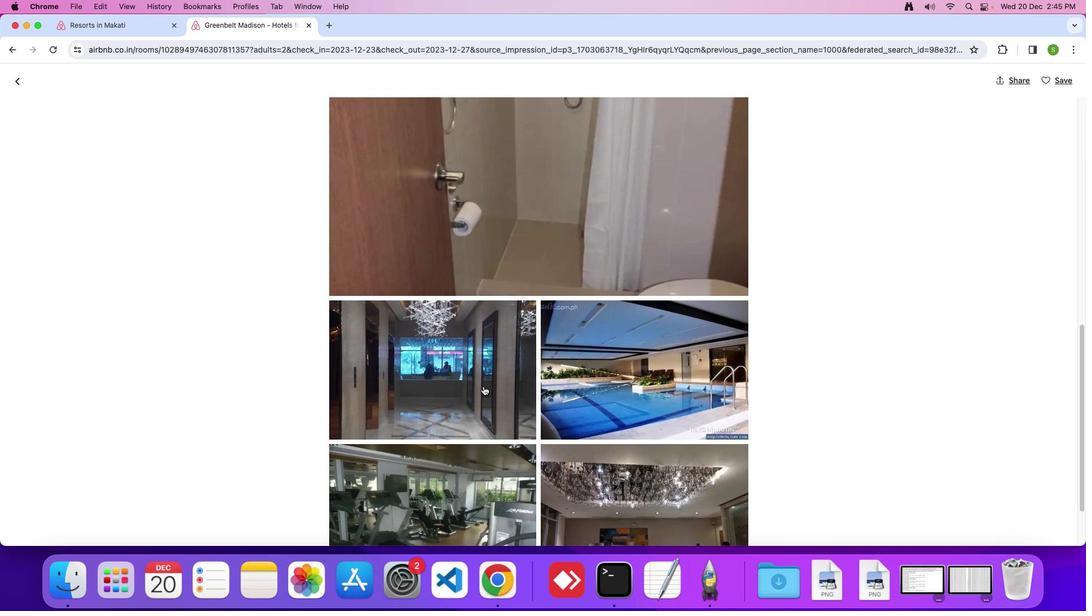 
Action: Mouse scrolled (483, 386) with delta (0, -1)
Screenshot: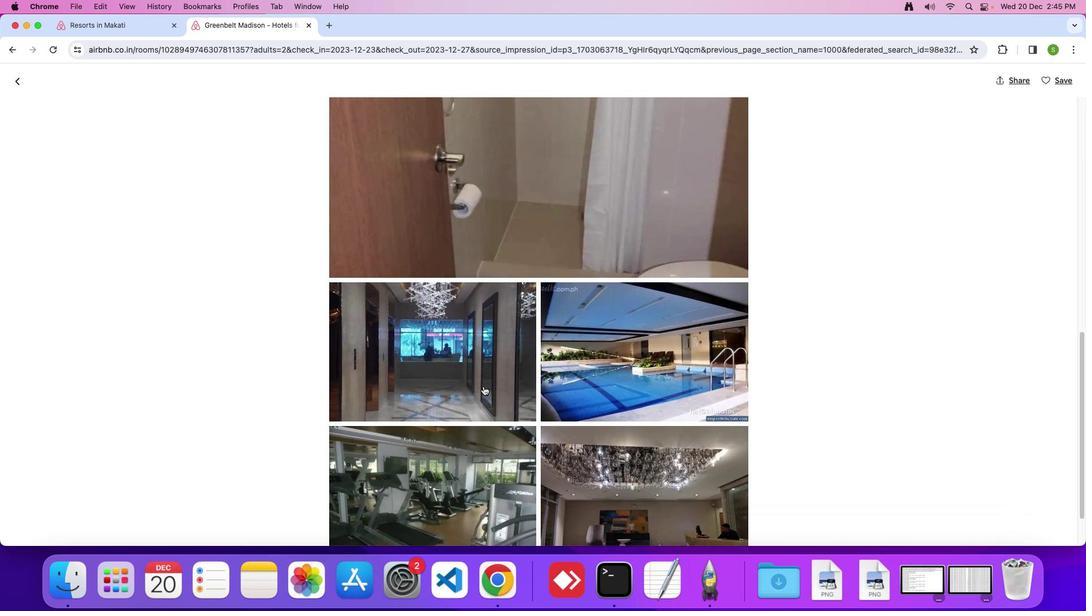 
Action: Mouse moved to (437, 393)
Screenshot: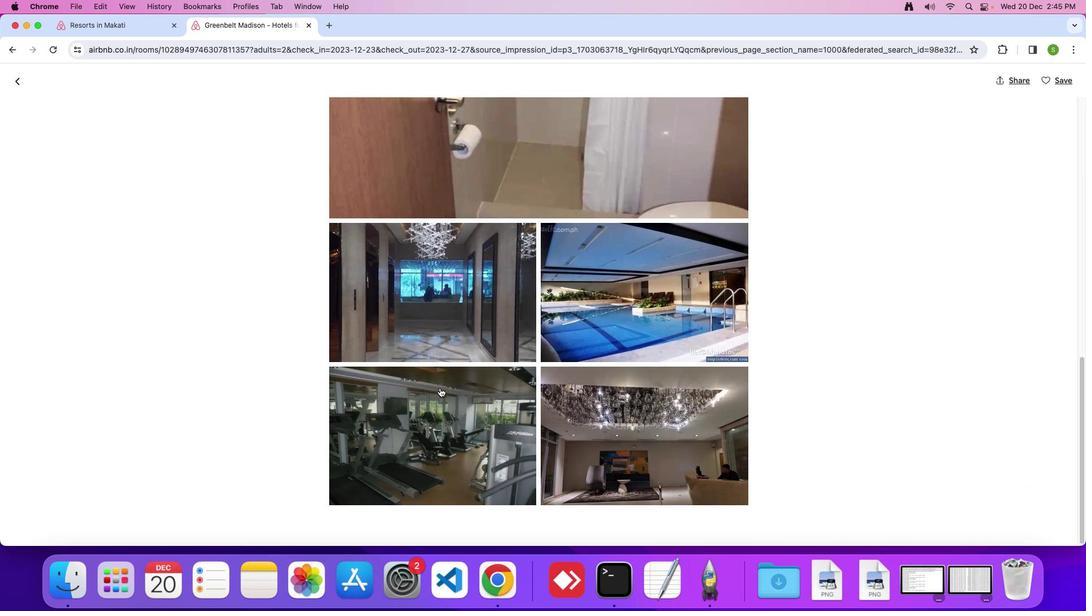 
Action: Mouse scrolled (437, 393) with delta (0, 0)
Screenshot: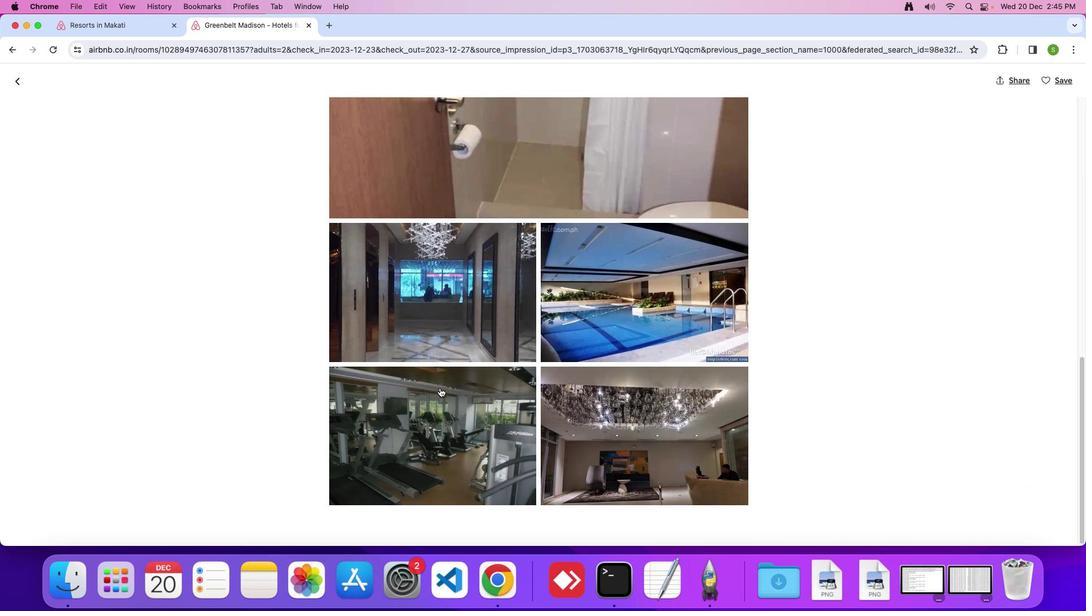 
Action: Mouse moved to (438, 390)
Screenshot: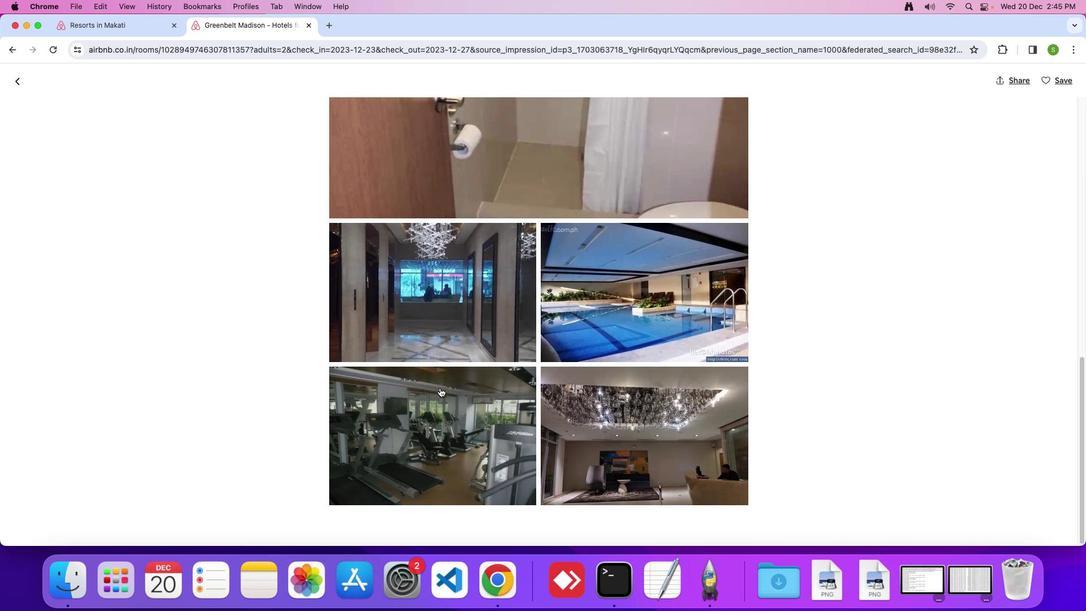 
Action: Mouse scrolled (438, 390) with delta (0, 0)
Screenshot: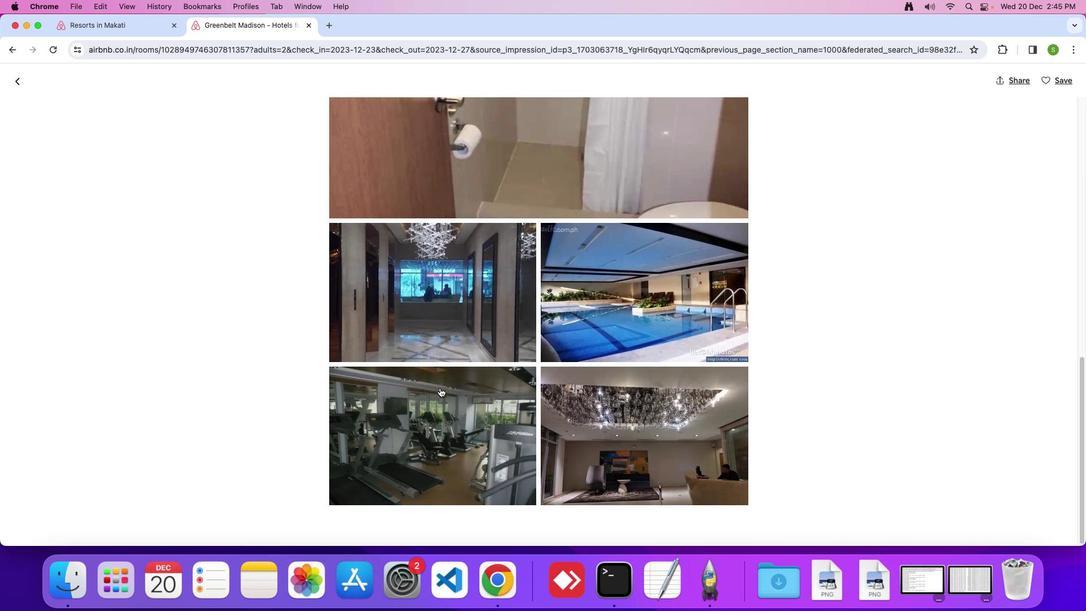 
Action: Mouse moved to (439, 388)
Screenshot: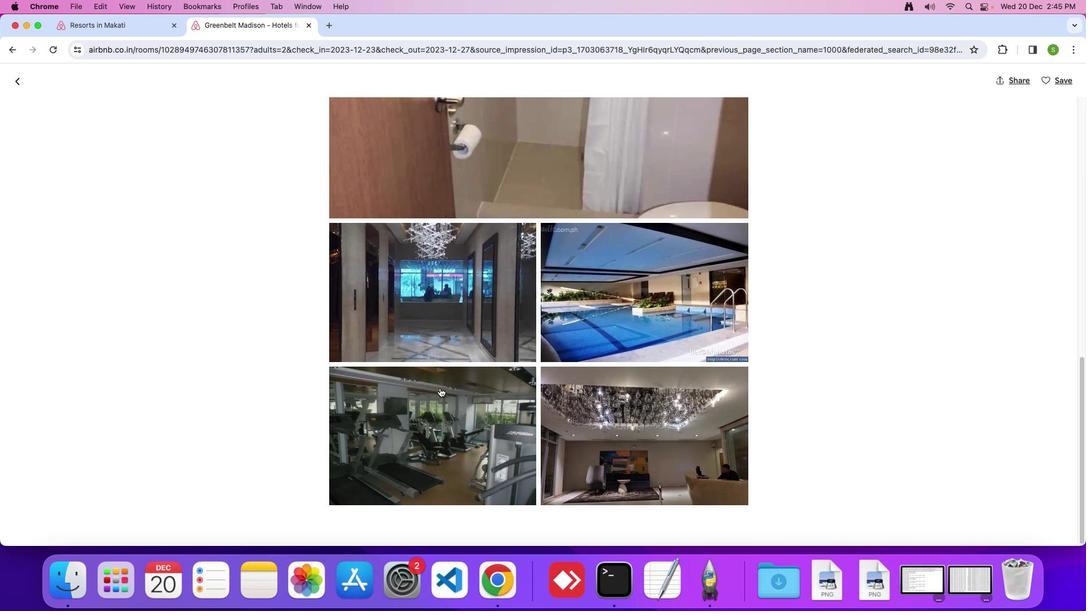 
Action: Mouse scrolled (439, 388) with delta (0, -1)
Screenshot: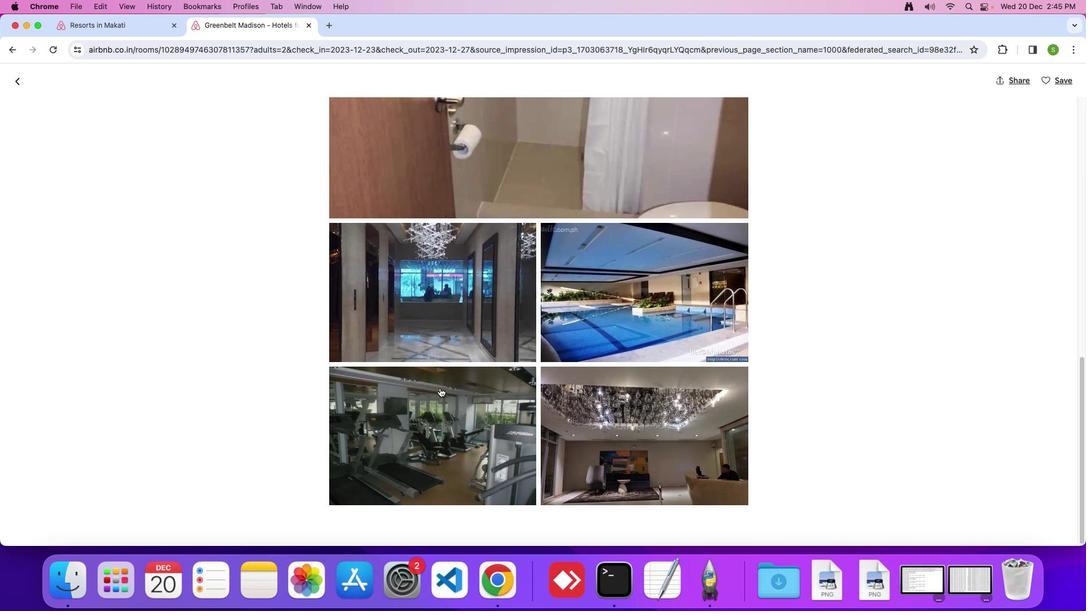 
Action: Mouse scrolled (439, 388) with delta (0, 0)
Screenshot: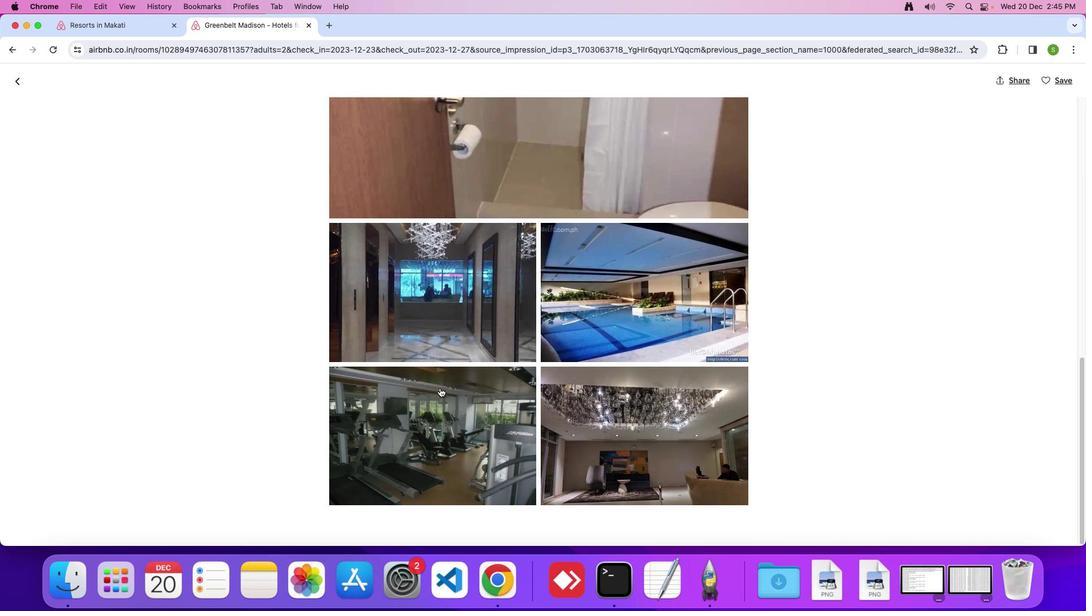 
Action: Mouse scrolled (439, 388) with delta (0, 0)
Screenshot: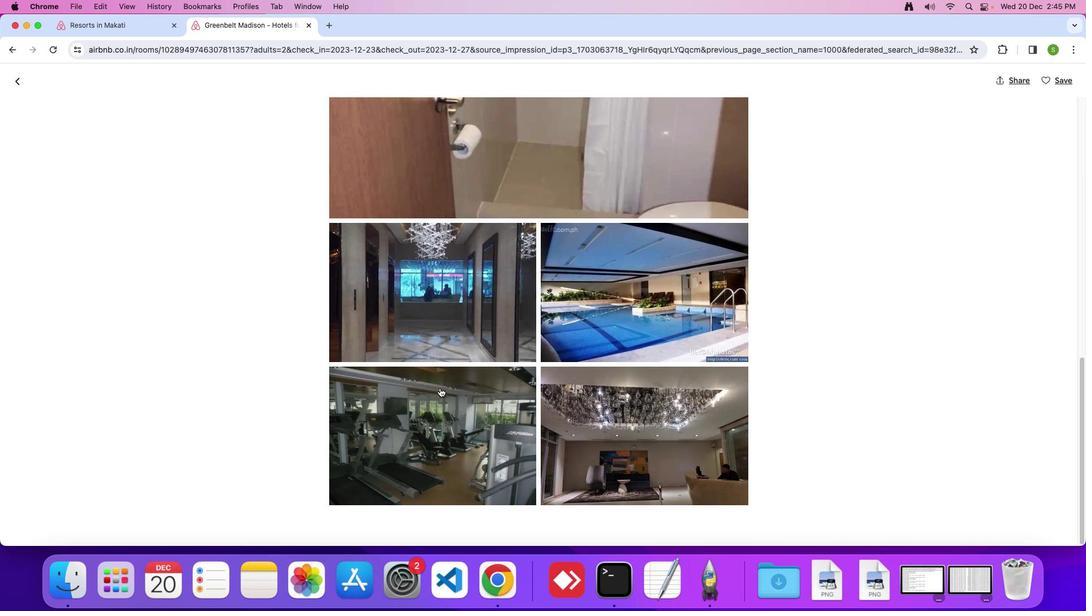 
Action: Mouse scrolled (439, 388) with delta (0, -1)
Screenshot: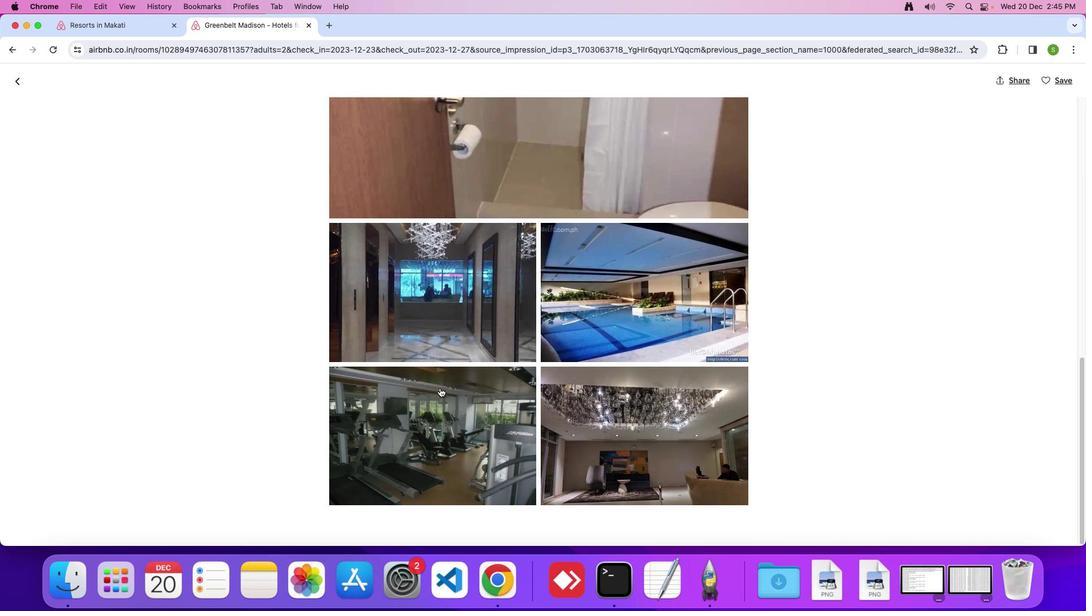 
Action: Mouse moved to (22, 79)
Screenshot: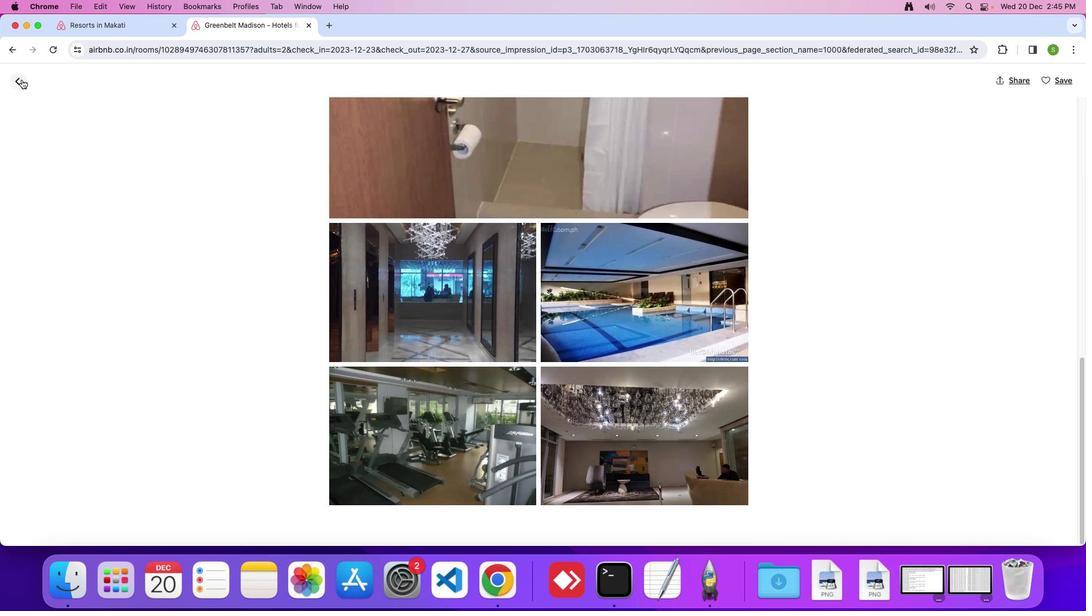 
Action: Mouse pressed left at (22, 79)
Screenshot: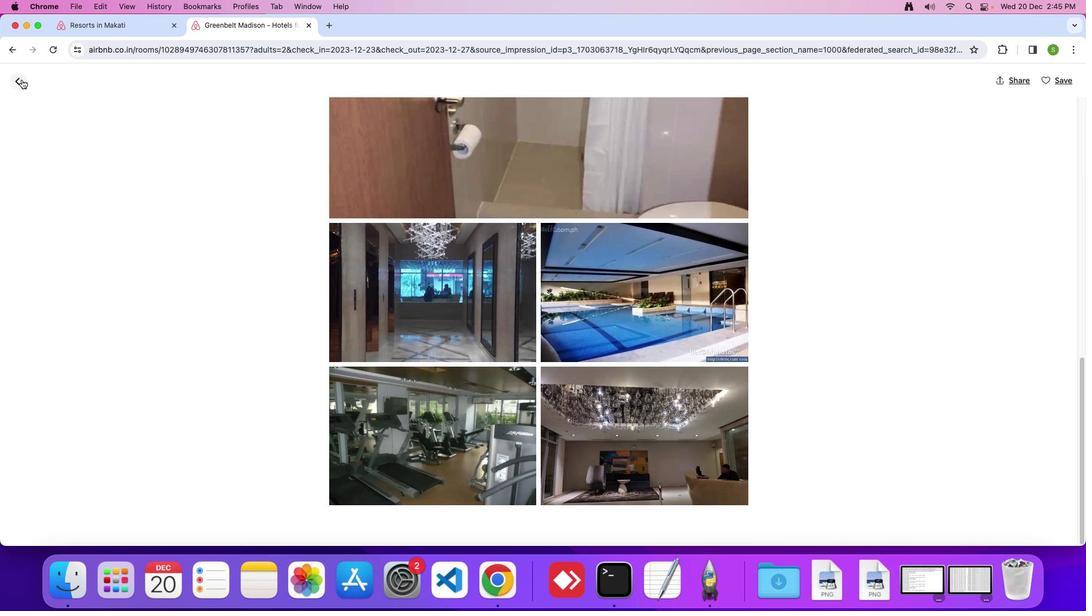 
Action: Mouse moved to (450, 337)
Screenshot: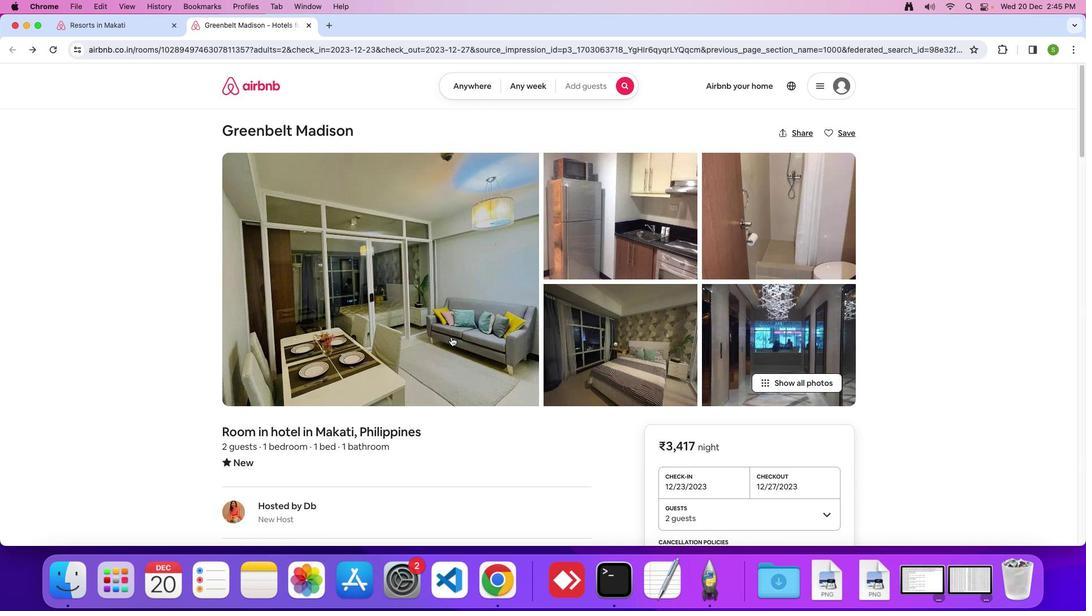 
Action: Mouse scrolled (450, 337) with delta (0, 0)
Screenshot: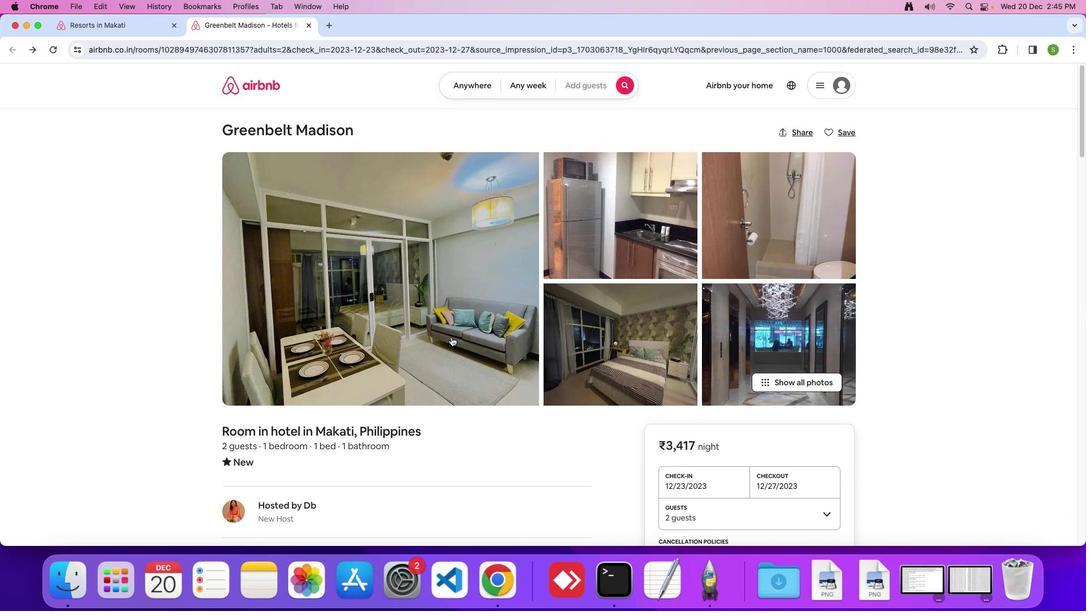 
Action: Mouse scrolled (450, 337) with delta (0, 0)
Screenshot: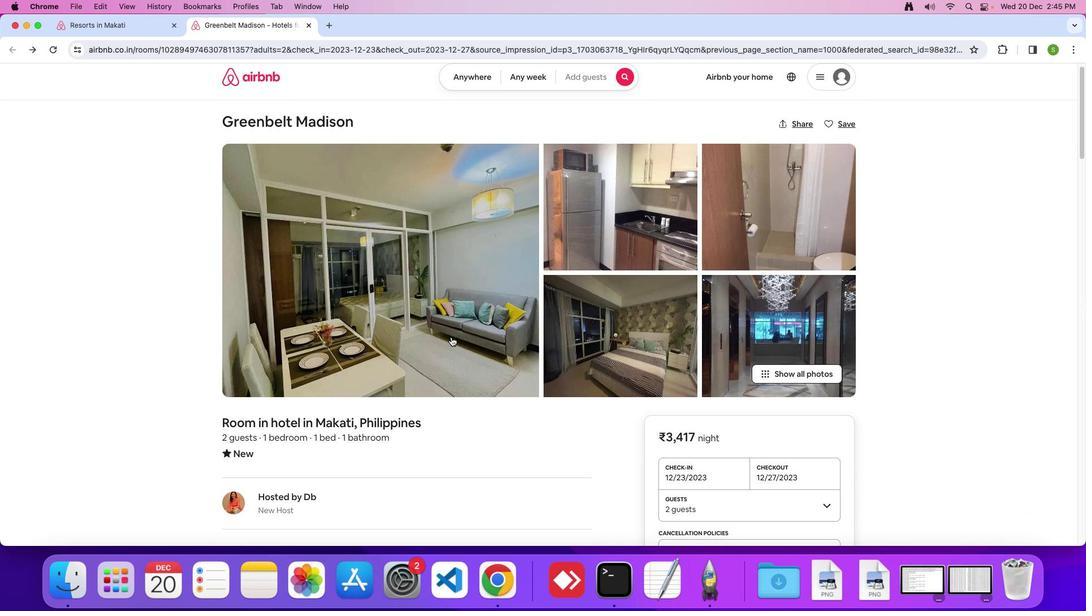
Action: Mouse scrolled (450, 337) with delta (0, -1)
Screenshot: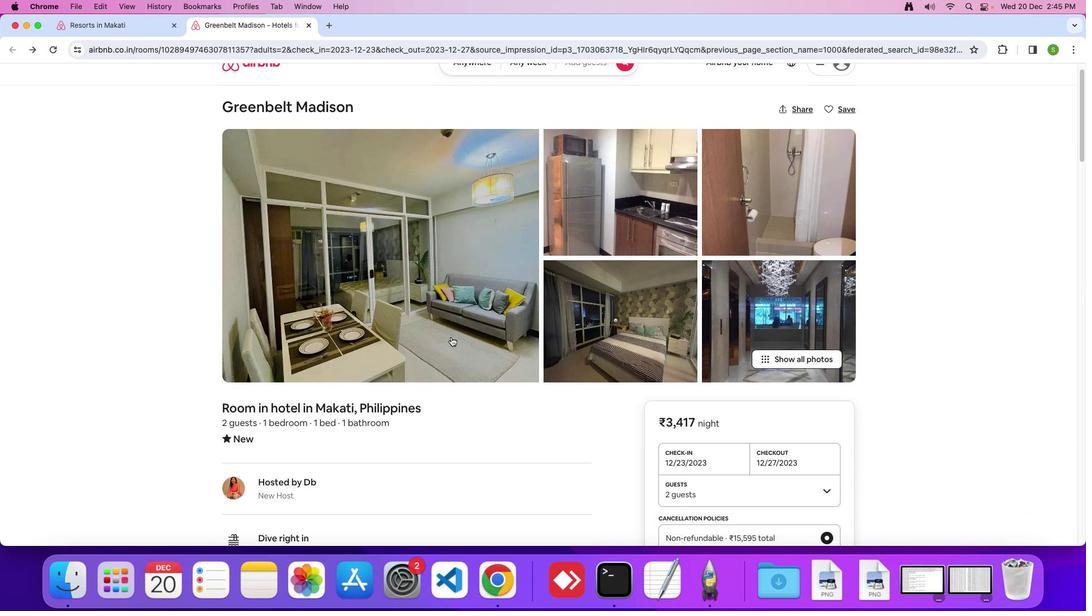
Action: Mouse scrolled (450, 337) with delta (0, 0)
Screenshot: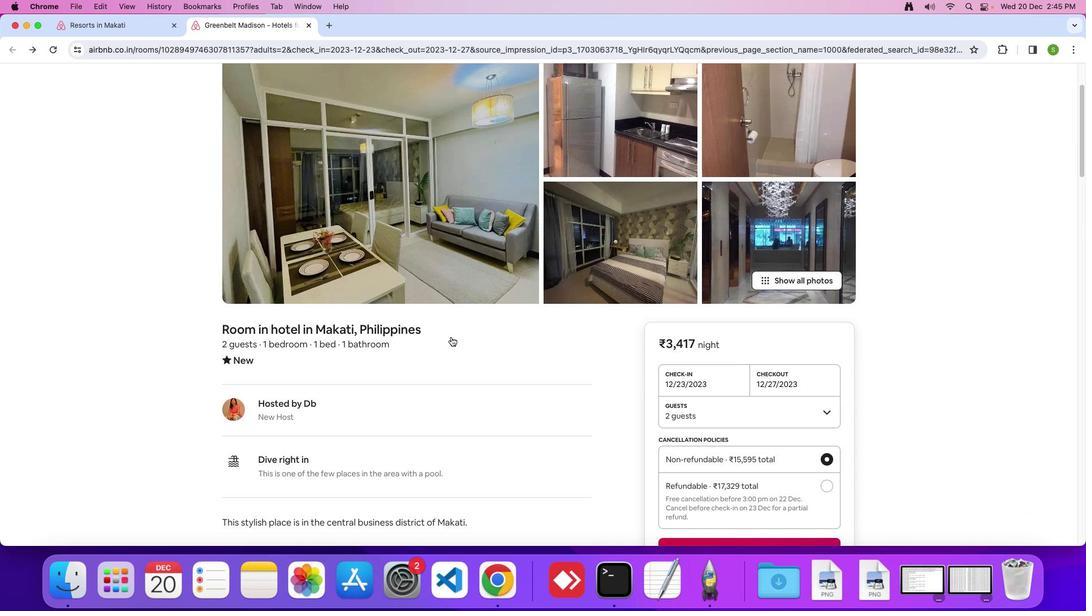 
Action: Mouse scrolled (450, 337) with delta (0, 0)
Screenshot: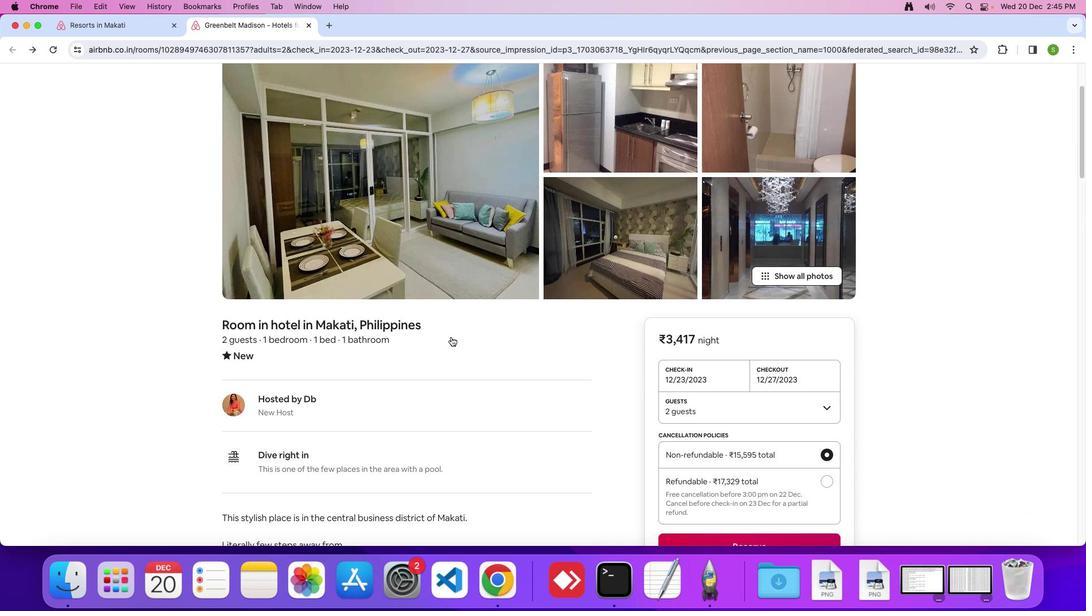 
Action: Mouse scrolled (450, 337) with delta (0, -1)
Screenshot: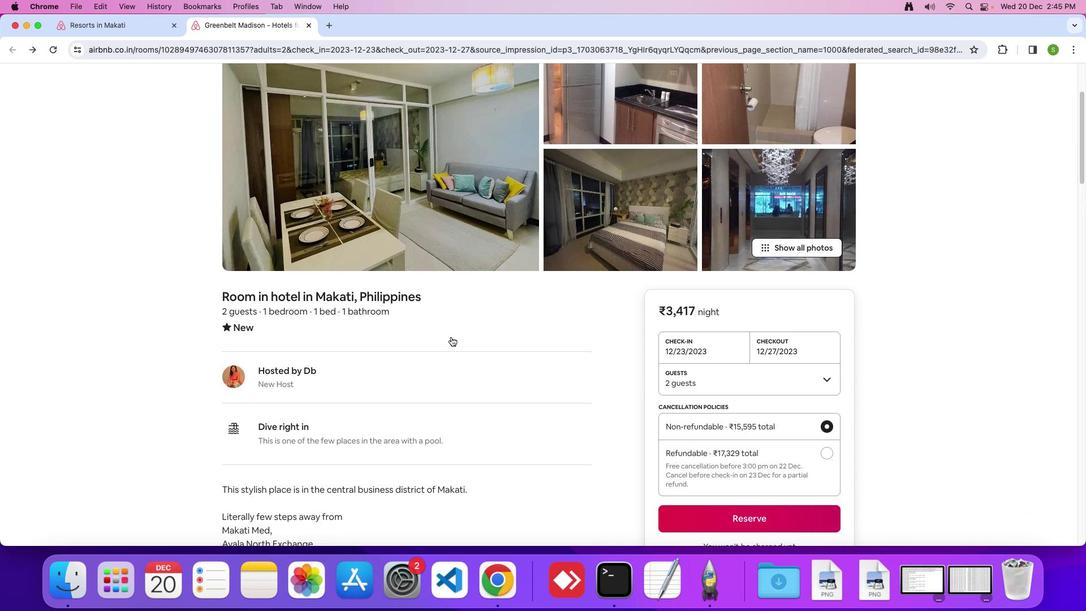 
Action: Mouse scrolled (450, 337) with delta (0, 0)
Screenshot: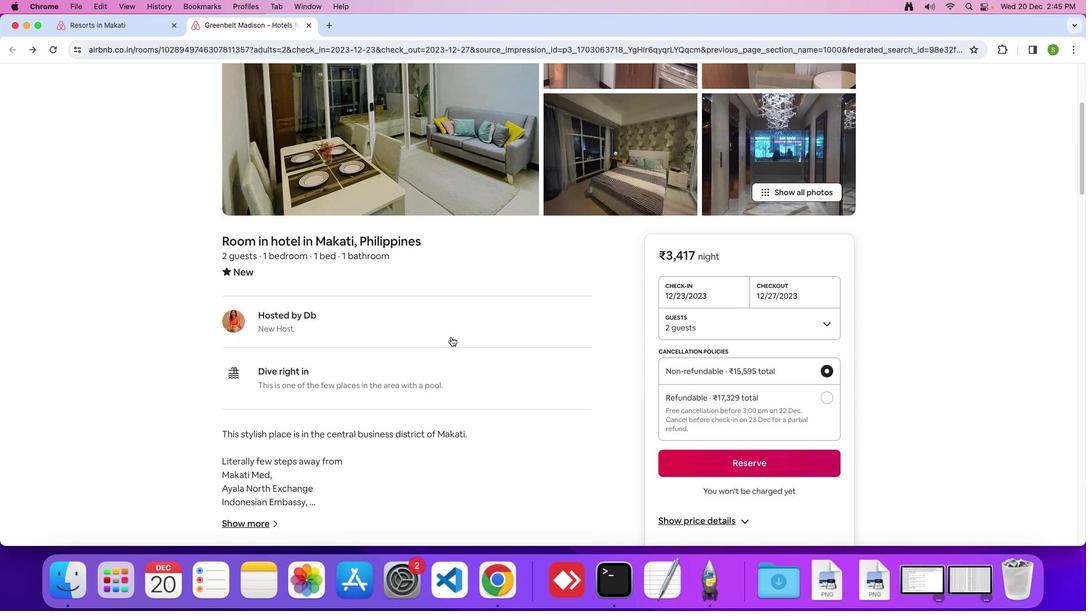 
Action: Mouse scrolled (450, 337) with delta (0, 0)
Screenshot: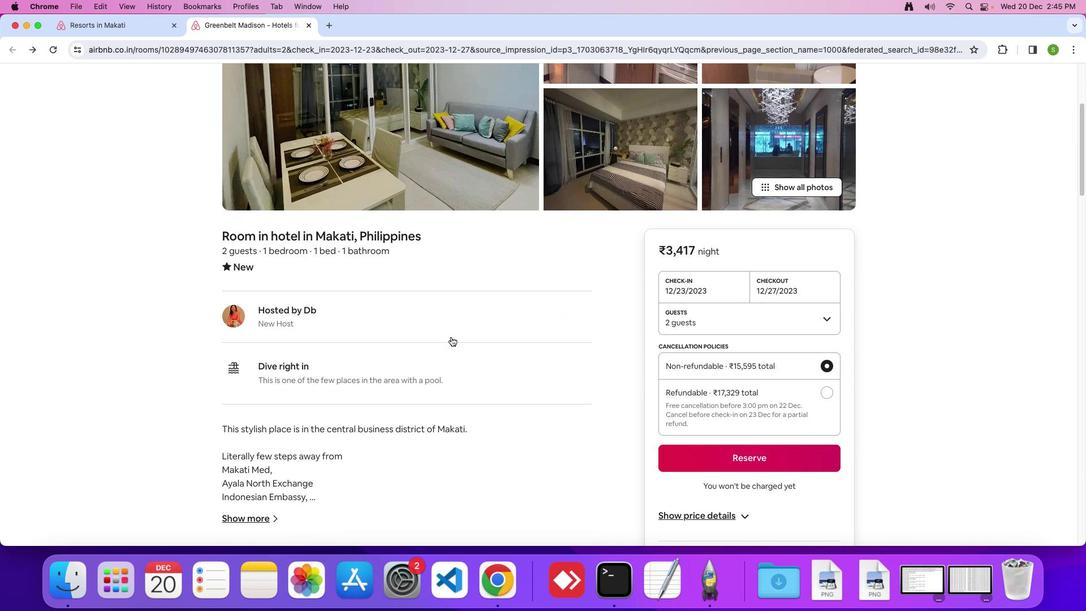 
Action: Mouse scrolled (450, 337) with delta (0, -1)
Screenshot: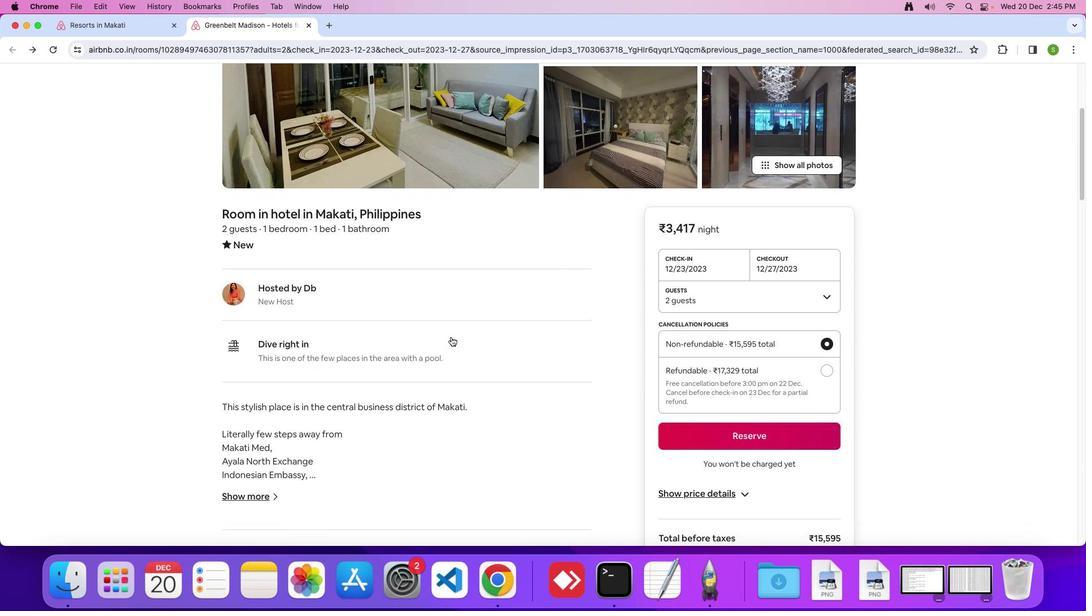 
Action: Mouse scrolled (450, 337) with delta (0, 0)
Screenshot: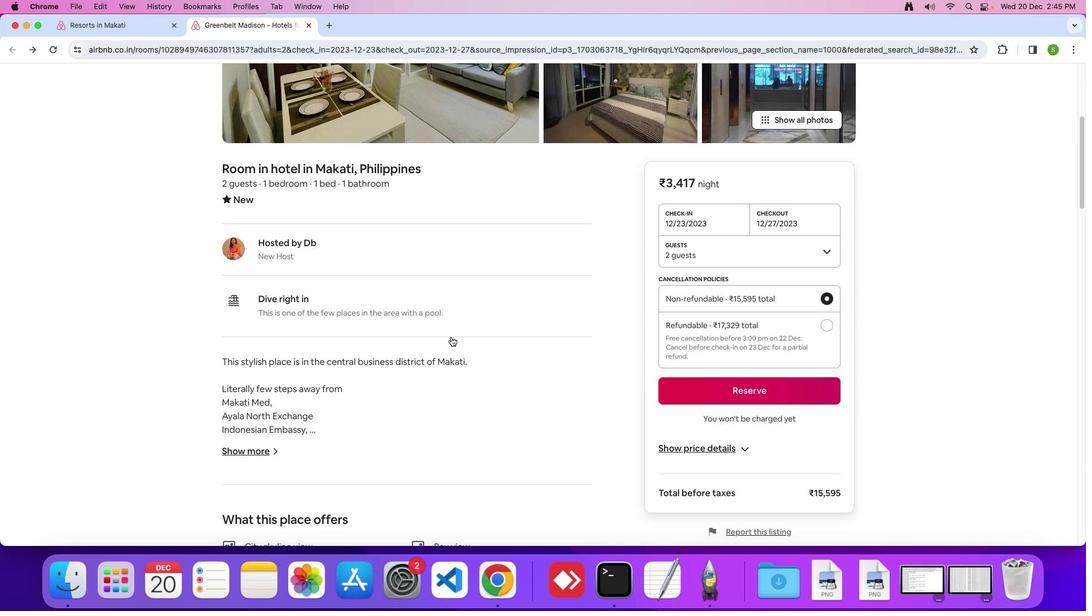 
Action: Mouse scrolled (450, 337) with delta (0, 0)
Screenshot: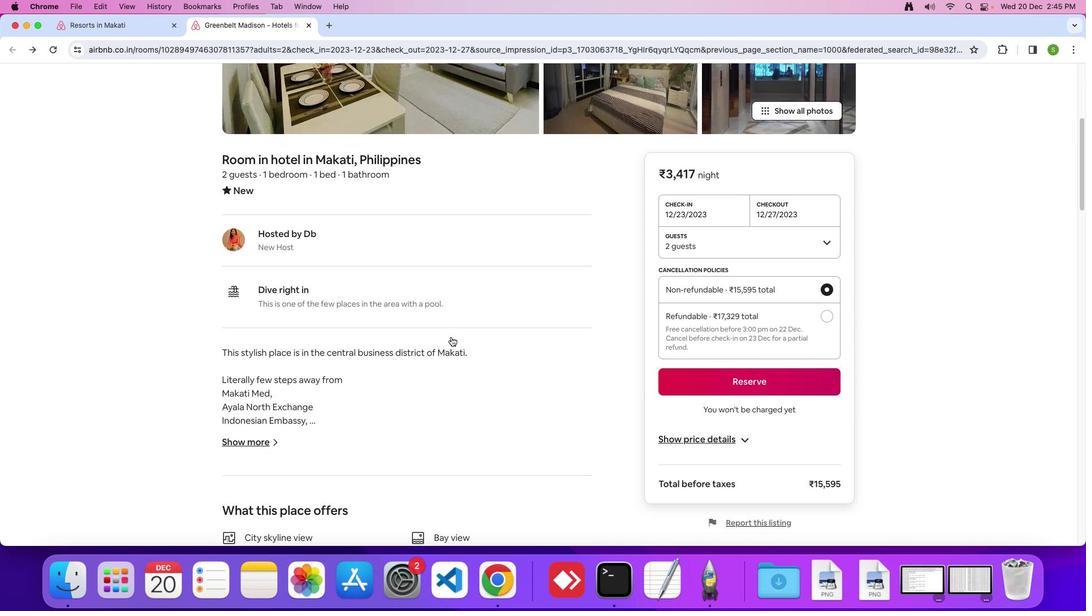 
Action: Mouse scrolled (450, 337) with delta (0, 0)
Screenshot: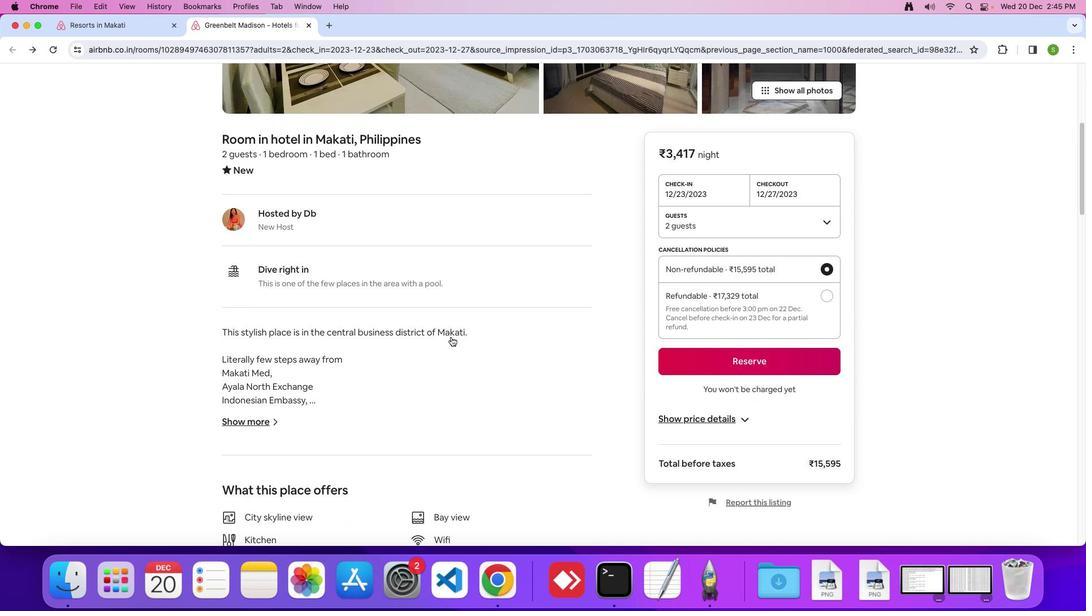 
Action: Mouse moved to (450, 337)
Screenshot: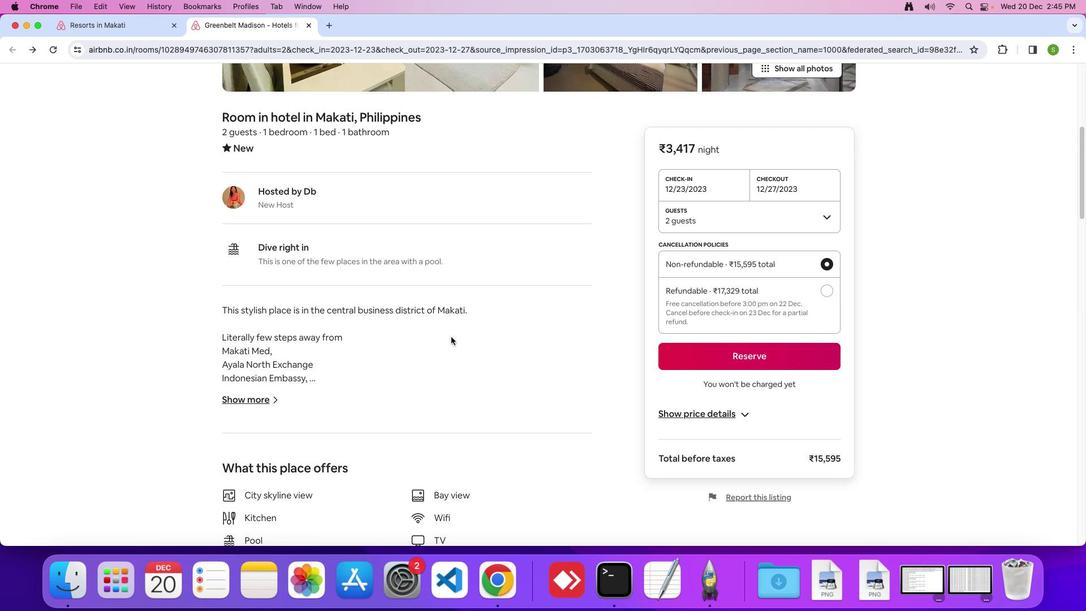 
Action: Mouse scrolled (450, 337) with delta (0, 0)
Screenshot: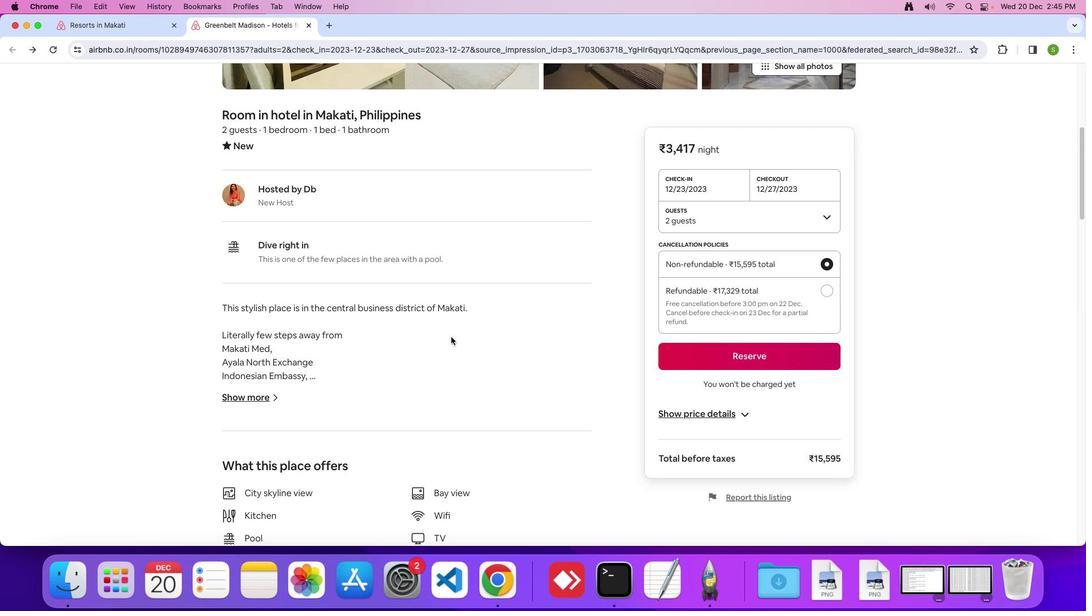 
Action: Mouse scrolled (450, 337) with delta (0, 0)
Screenshot: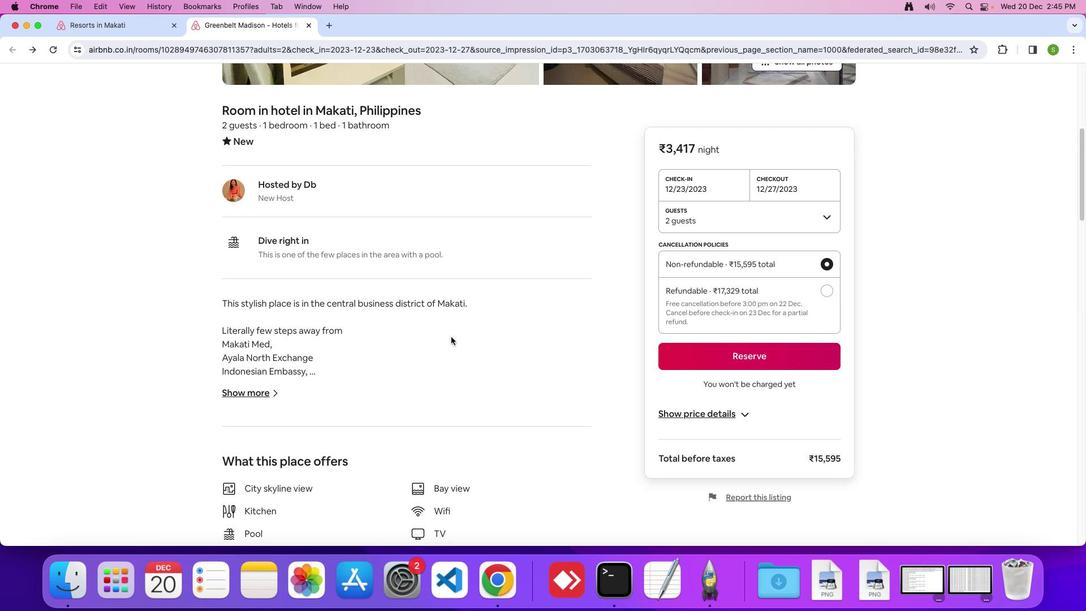 
Action: Mouse moved to (242, 379)
Screenshot: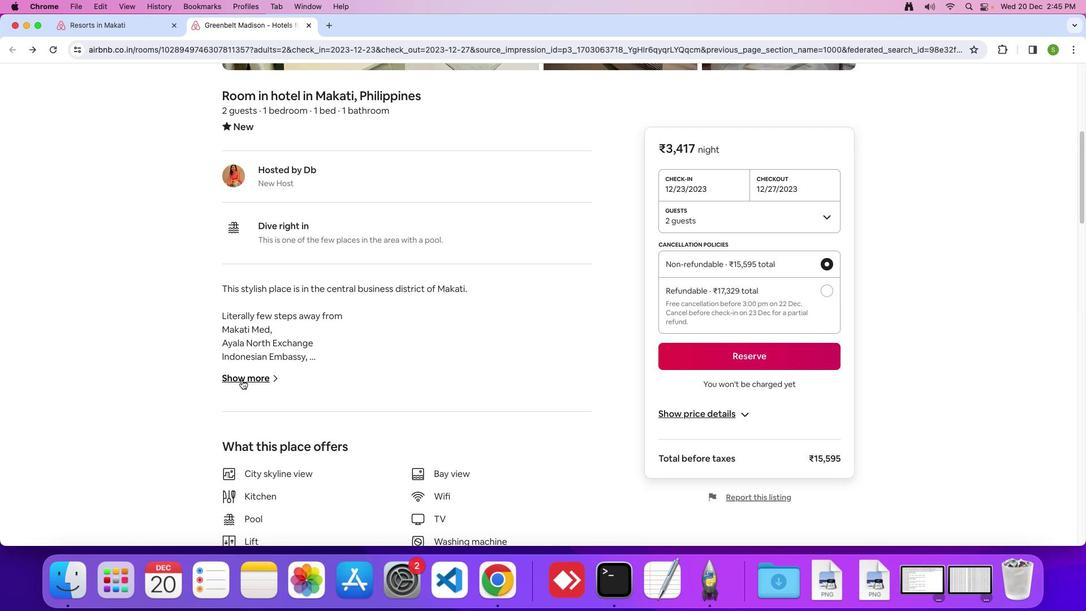 
Action: Mouse pressed left at (242, 379)
Screenshot: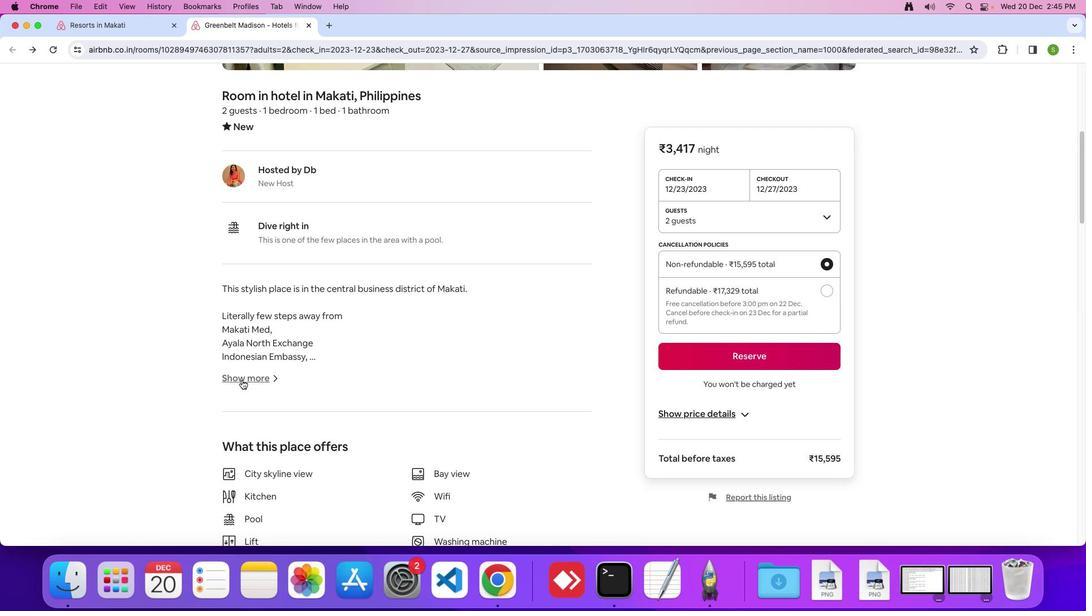 
Action: Mouse moved to (346, 221)
Screenshot: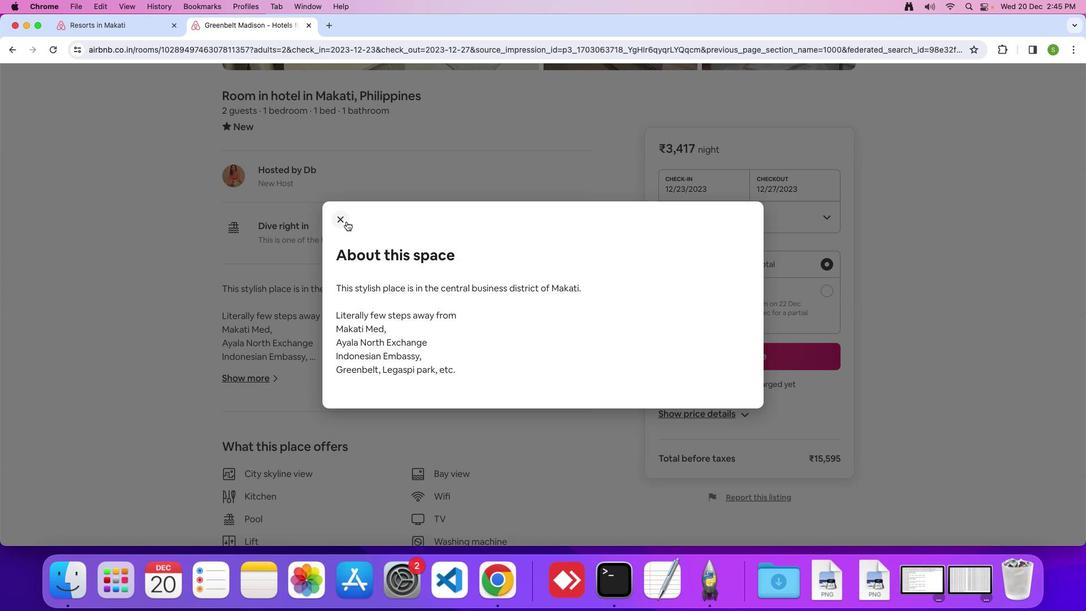 
Action: Mouse pressed left at (346, 221)
Screenshot: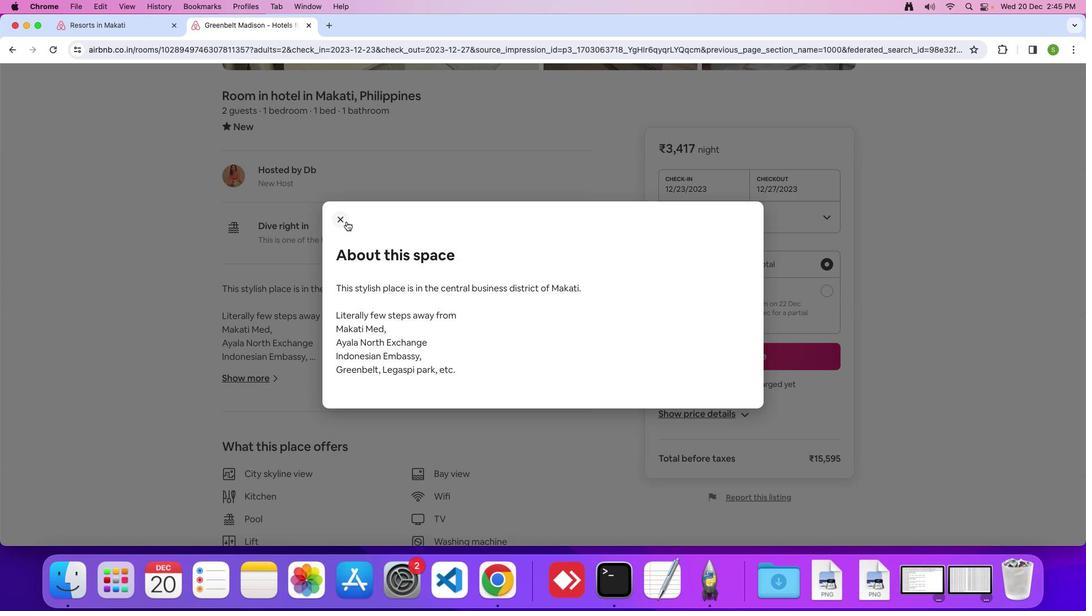 
Action: Mouse moved to (400, 377)
Screenshot: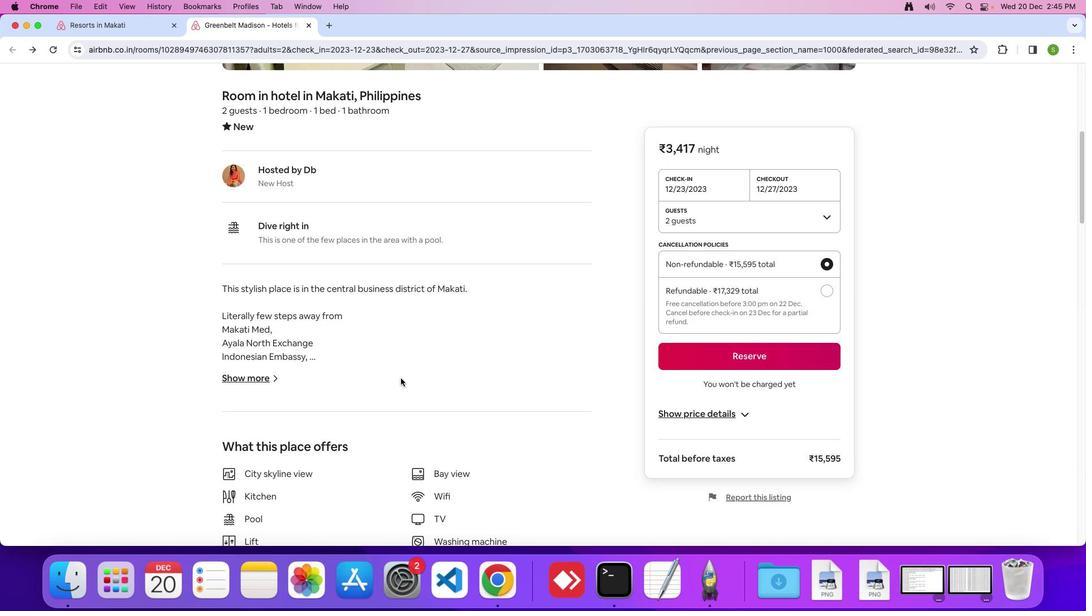 
Action: Mouse scrolled (400, 377) with delta (0, 0)
Screenshot: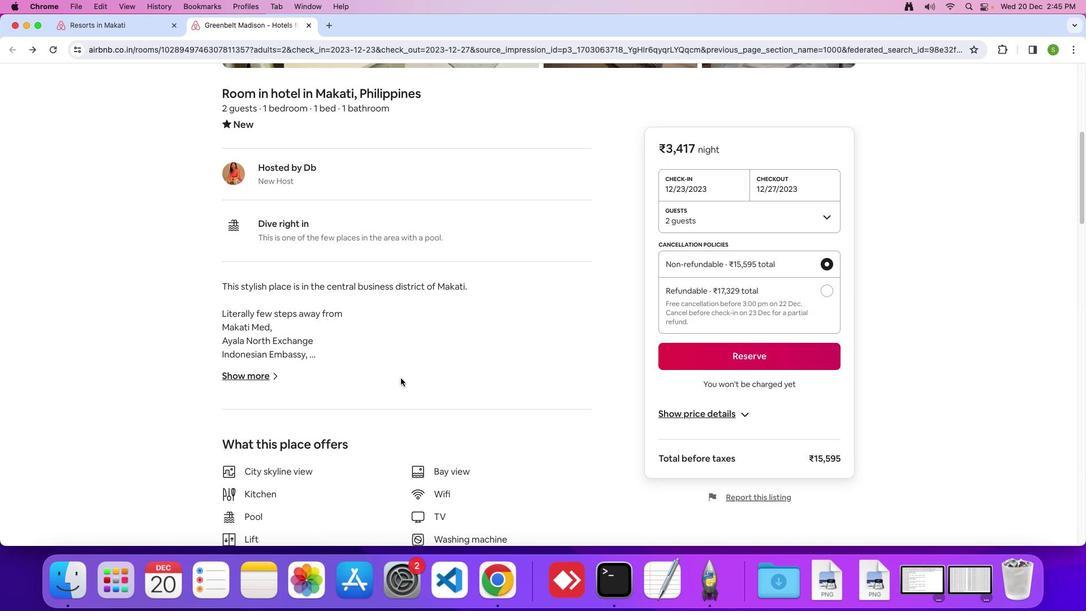 
Action: Mouse scrolled (400, 377) with delta (0, 0)
Screenshot: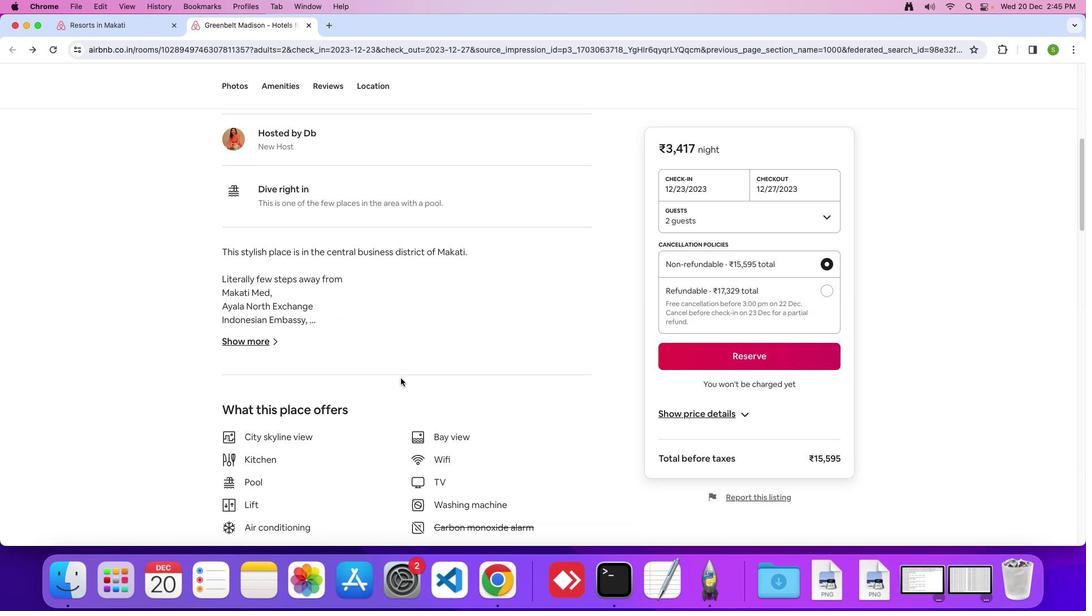 
Action: Mouse scrolled (400, 377) with delta (0, -1)
Screenshot: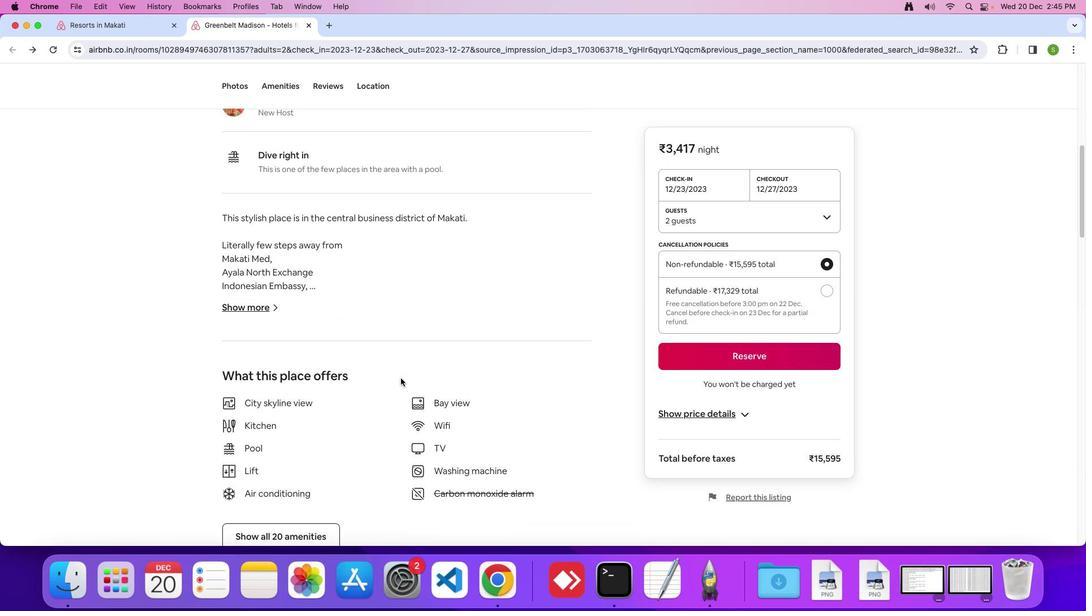 
Action: Mouse scrolled (400, 377) with delta (0, -2)
Screenshot: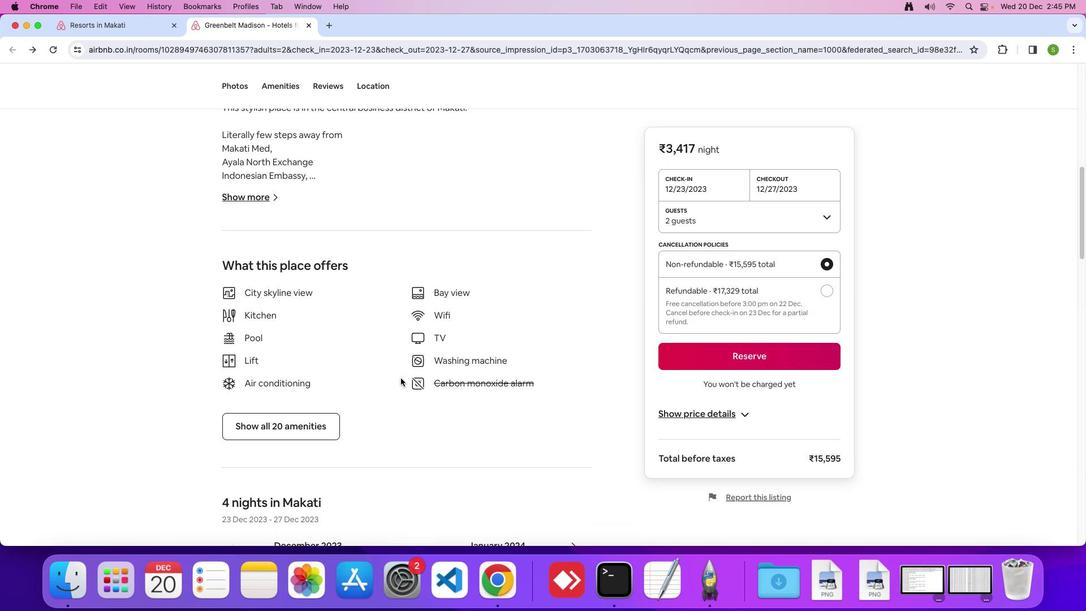 
Action: Mouse scrolled (400, 377) with delta (0, 0)
Screenshot: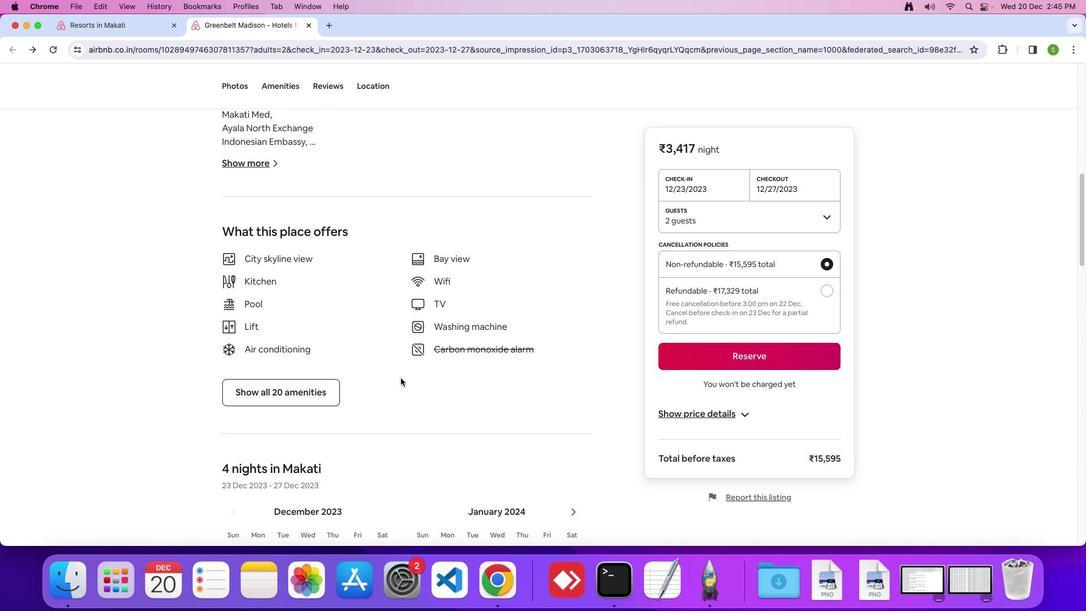 
Action: Mouse scrolled (400, 377) with delta (0, 0)
Screenshot: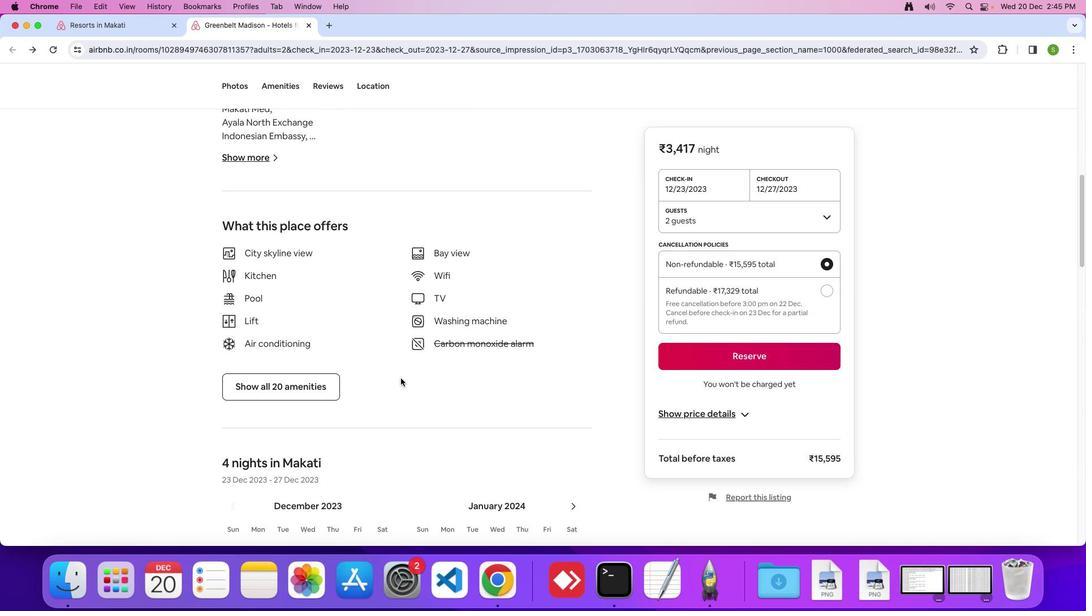 
Action: Mouse moved to (302, 367)
Screenshot: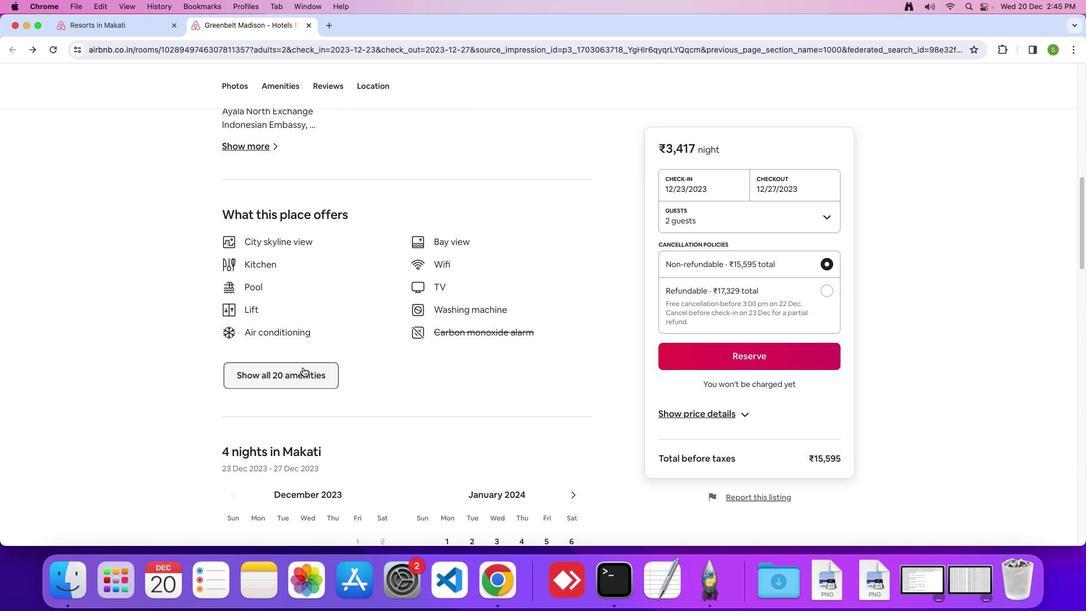 
Action: Mouse pressed left at (302, 367)
Screenshot: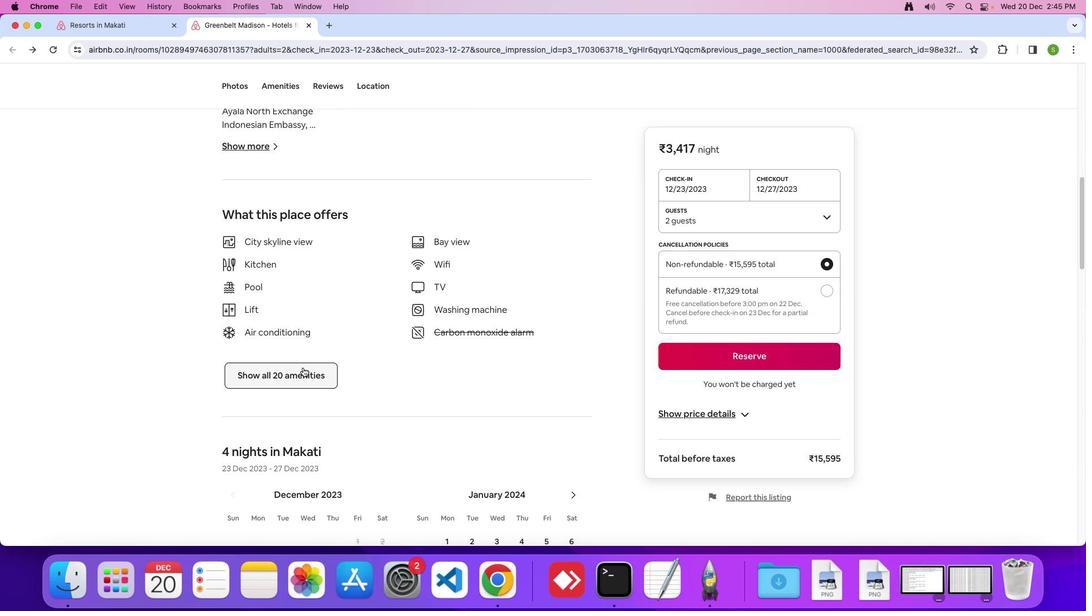 
Action: Mouse moved to (538, 340)
Screenshot: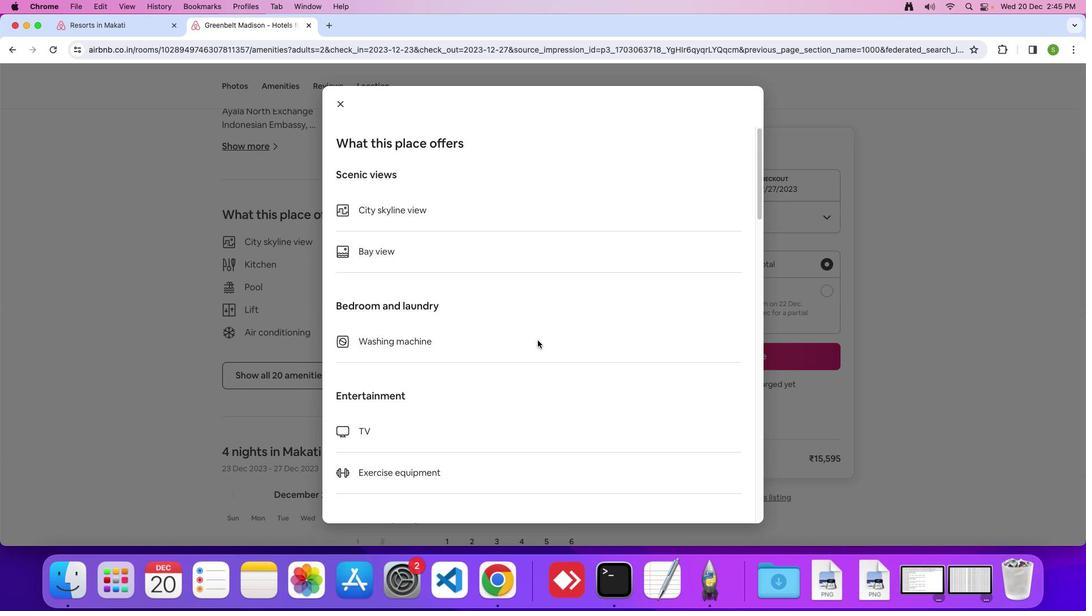 
Action: Mouse scrolled (538, 340) with delta (0, 0)
Screenshot: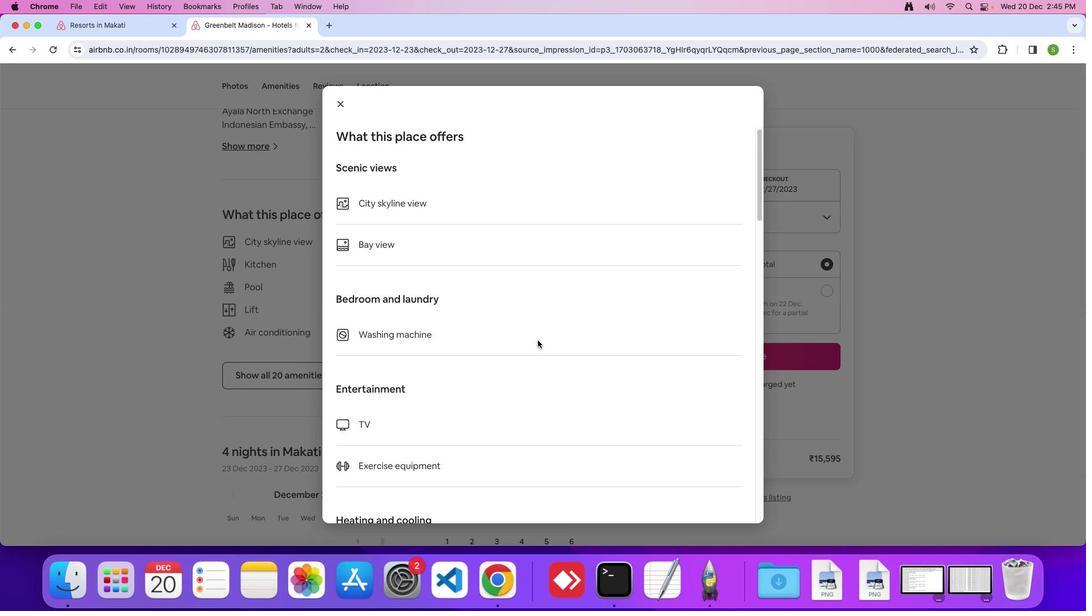 
Action: Mouse scrolled (538, 340) with delta (0, 0)
Screenshot: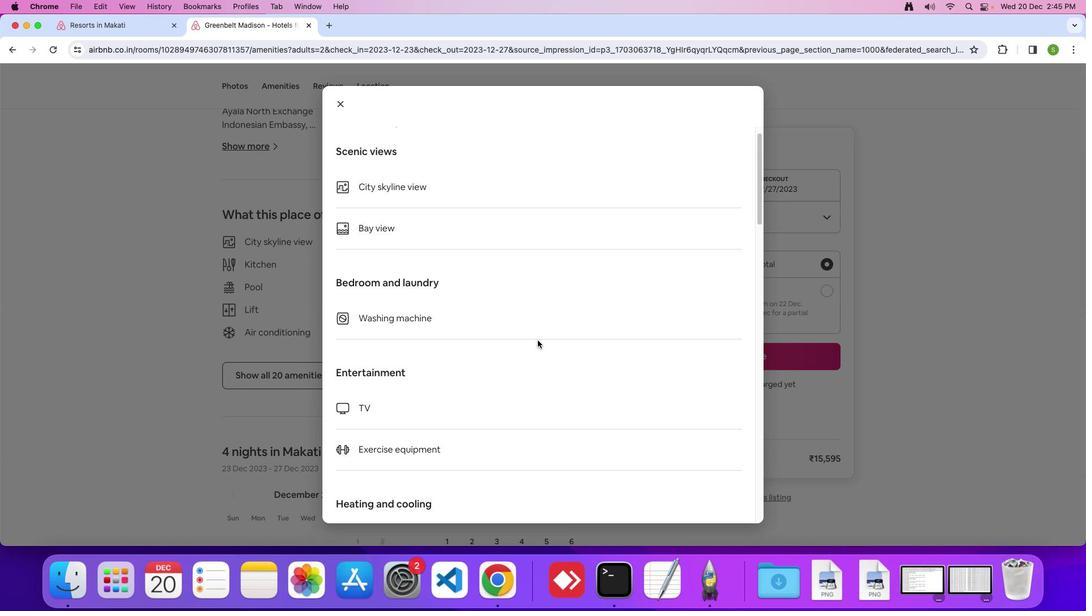 
Action: Mouse scrolled (538, 340) with delta (0, -1)
Screenshot: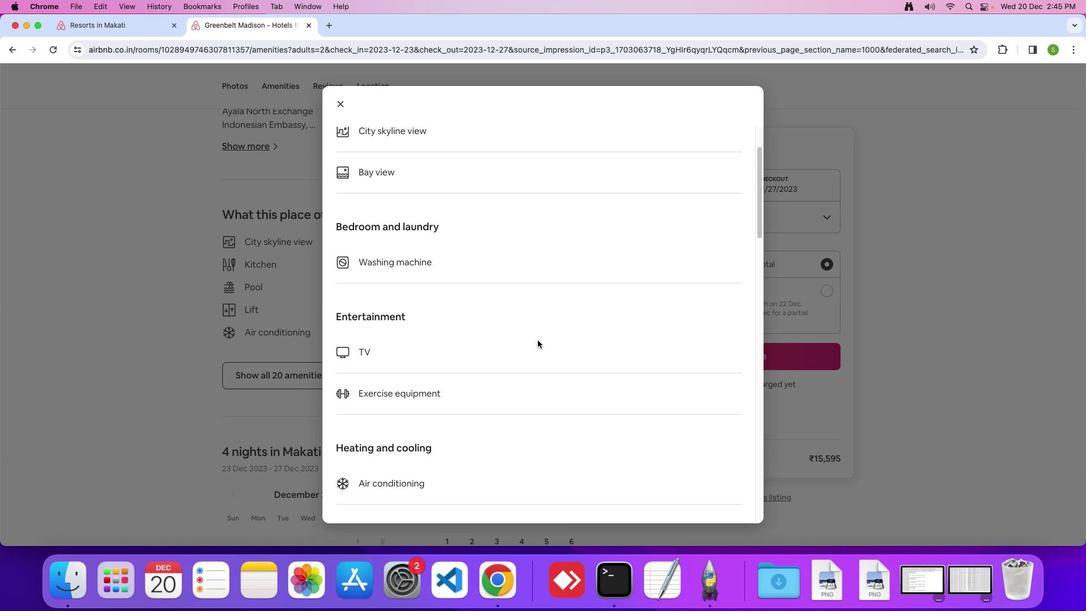 
Action: Mouse scrolled (538, 340) with delta (0, 0)
Screenshot: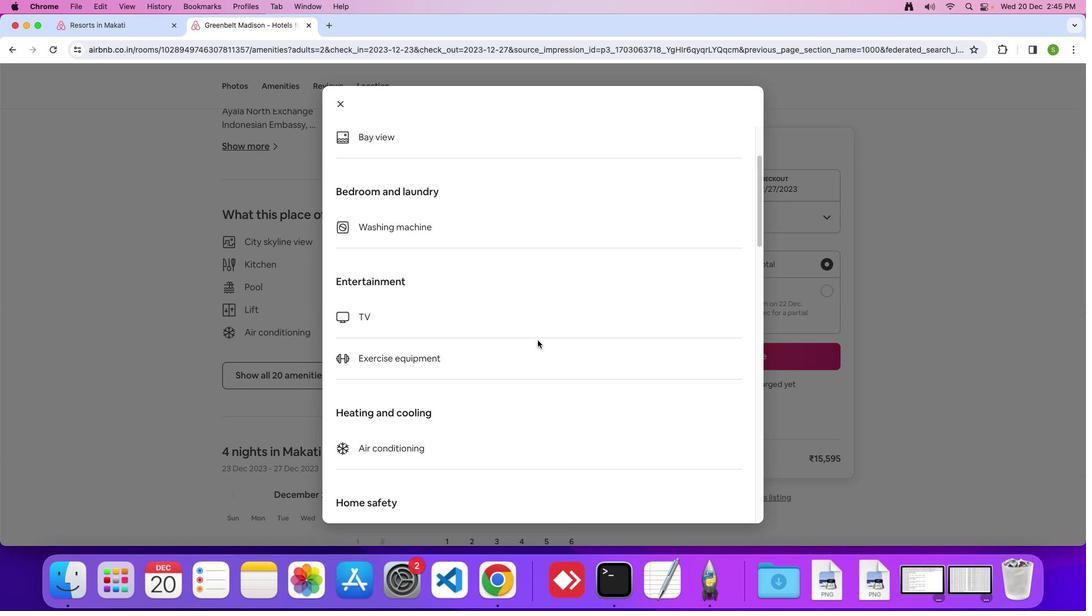 
Action: Mouse scrolled (538, 340) with delta (0, 0)
Screenshot: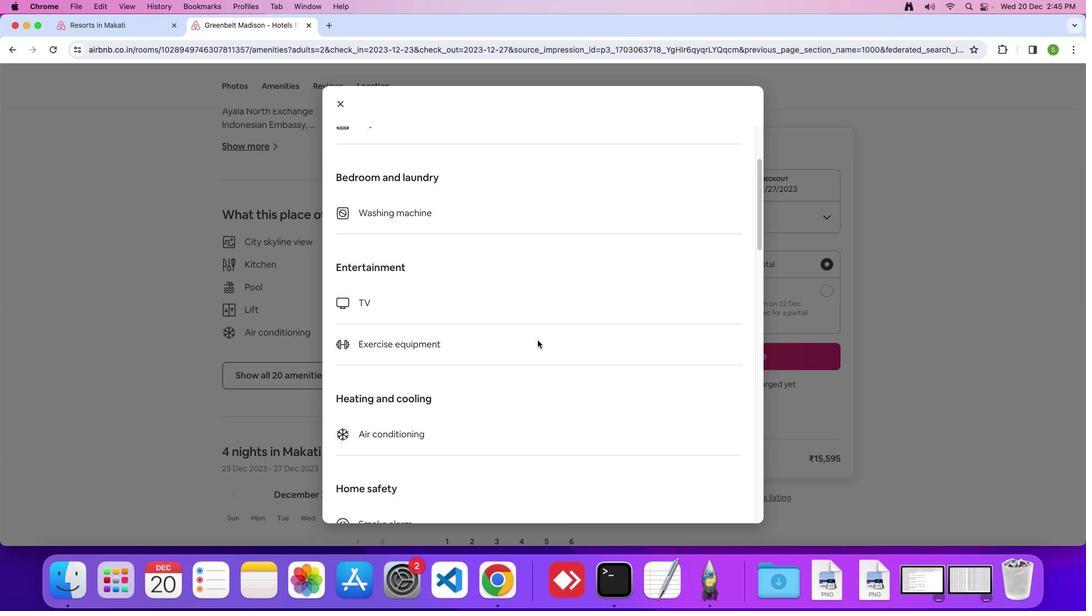 
Action: Mouse scrolled (538, 340) with delta (0, -1)
Screenshot: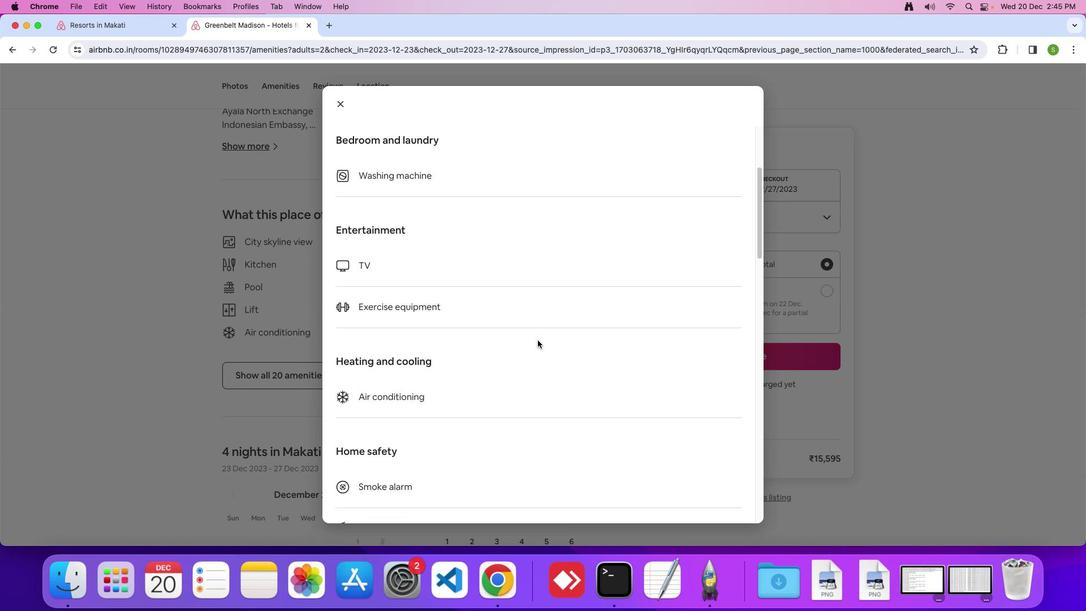 
Action: Mouse scrolled (538, 340) with delta (0, 0)
Screenshot: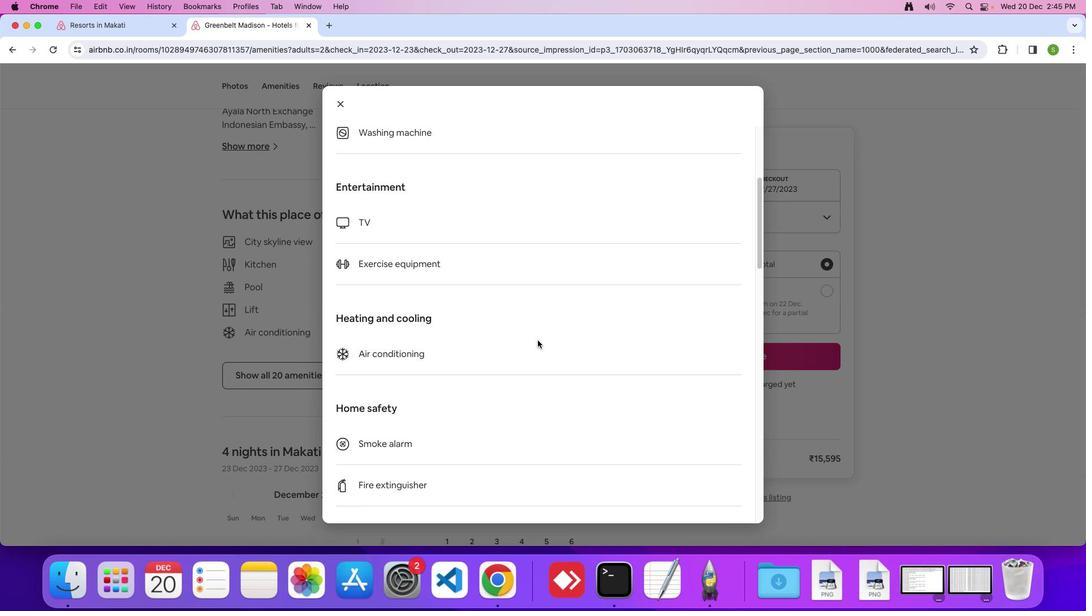 
Action: Mouse scrolled (538, 340) with delta (0, 0)
Screenshot: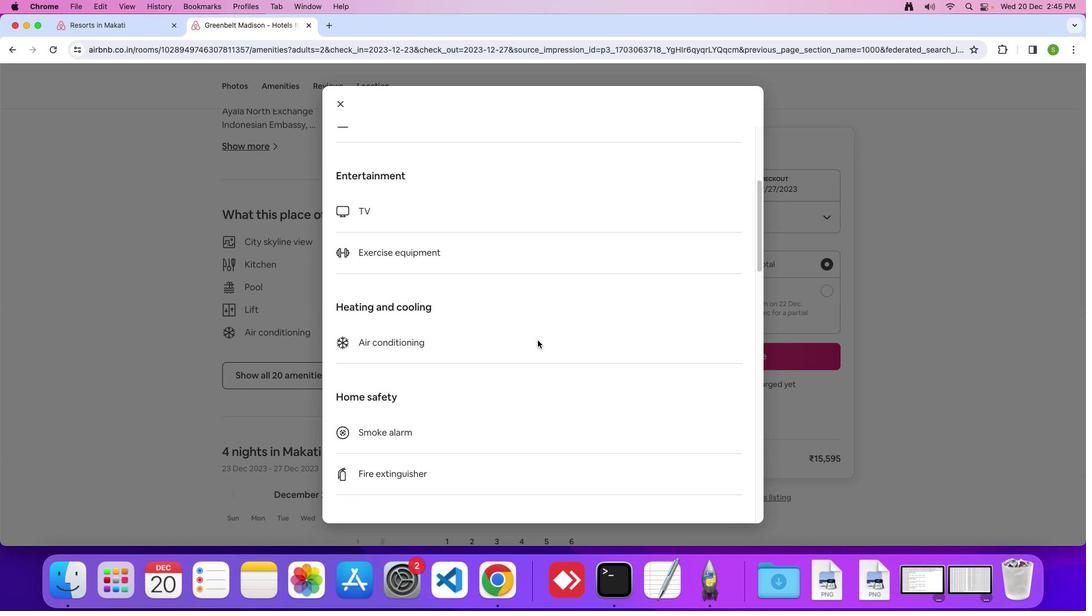 
Action: Mouse scrolled (538, 340) with delta (0, 0)
Screenshot: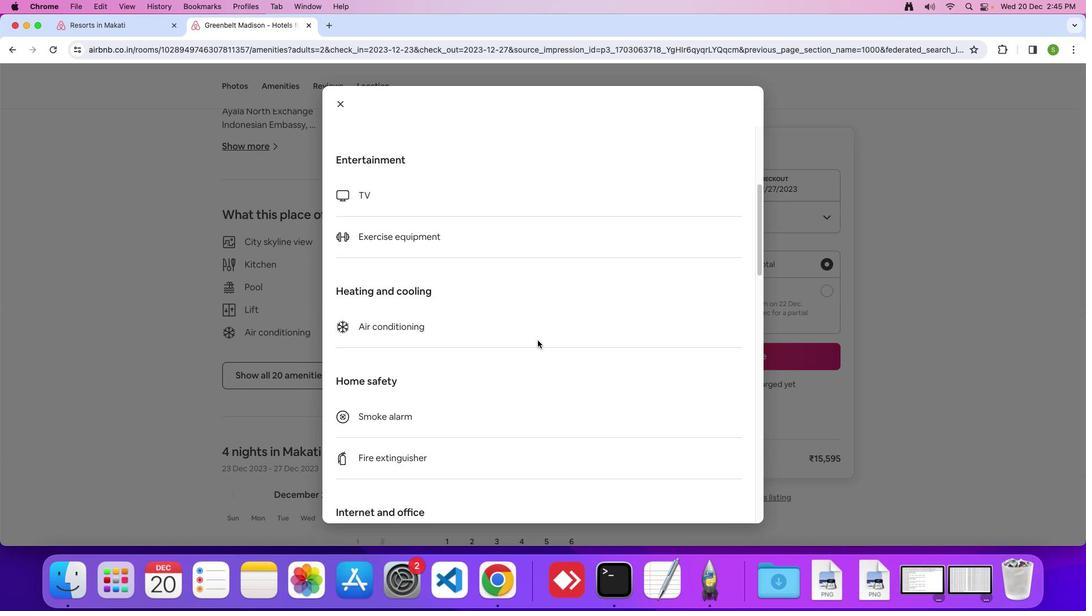 
Action: Mouse scrolled (538, 340) with delta (0, 0)
Screenshot: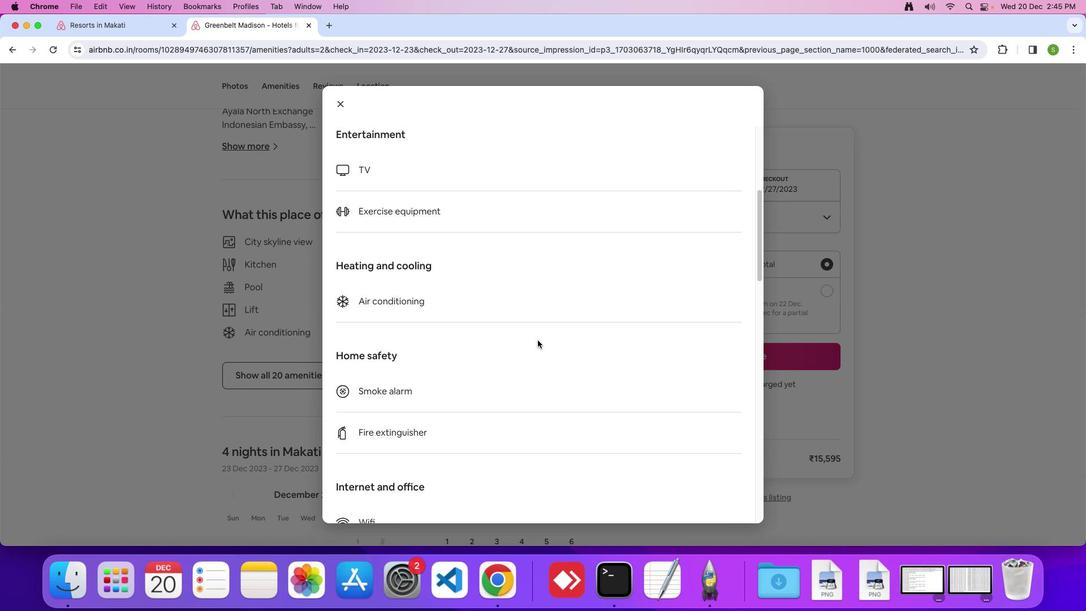 
Action: Mouse scrolled (538, 340) with delta (0, 0)
Screenshot: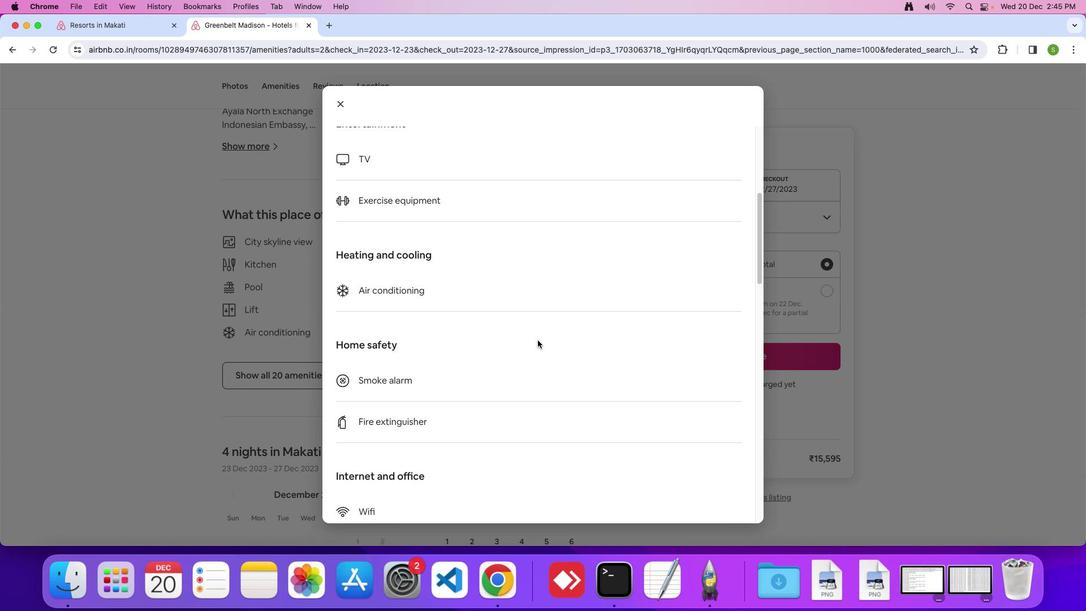 
Action: Mouse scrolled (538, 340) with delta (0, -1)
Screenshot: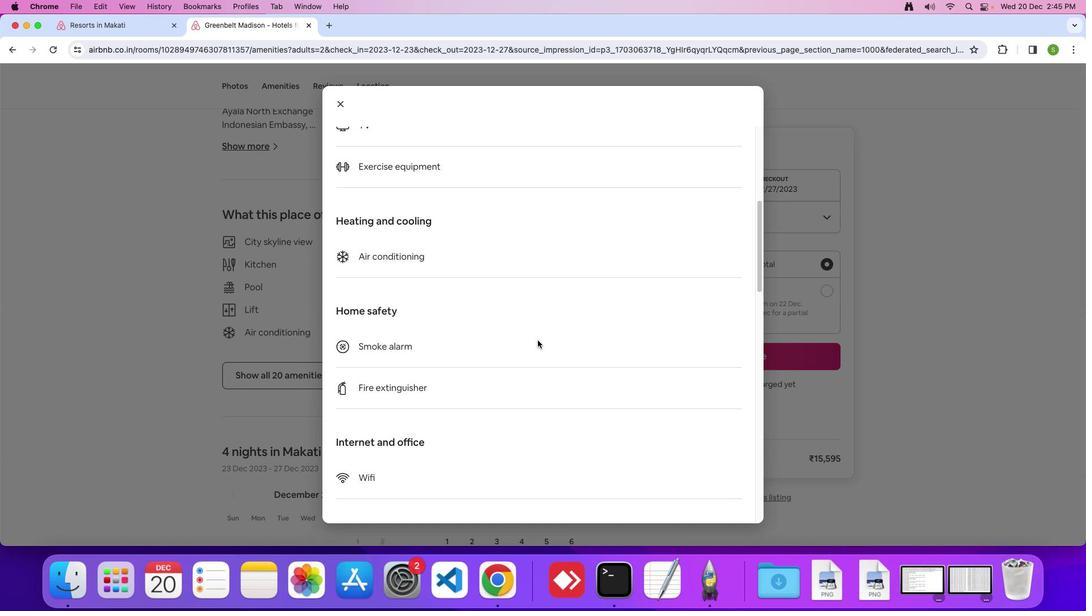 
Action: Mouse scrolled (538, 340) with delta (0, 0)
Screenshot: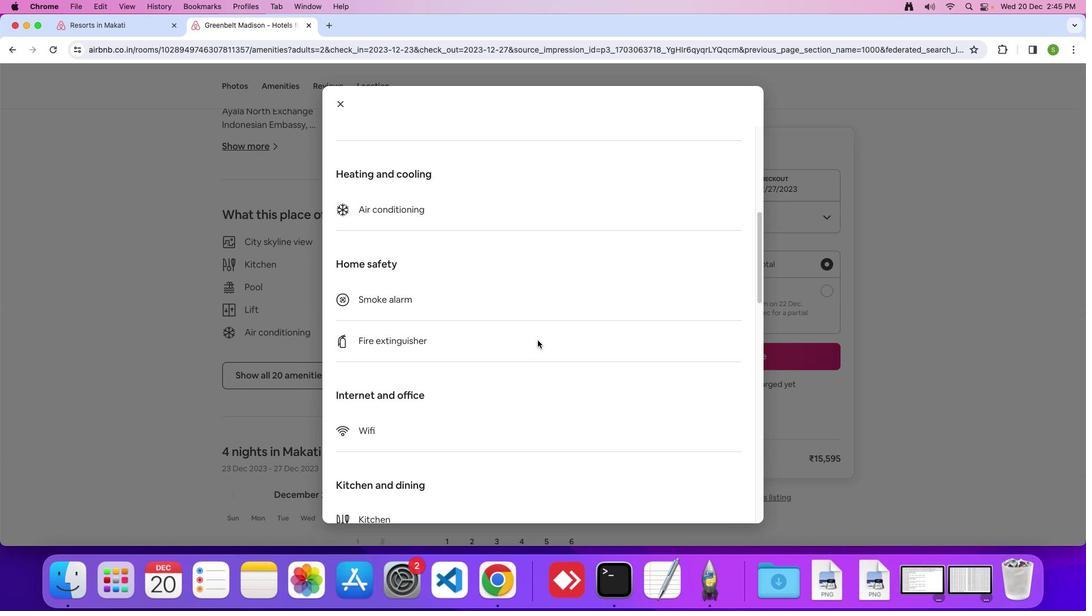 
Action: Mouse scrolled (538, 340) with delta (0, 0)
Screenshot: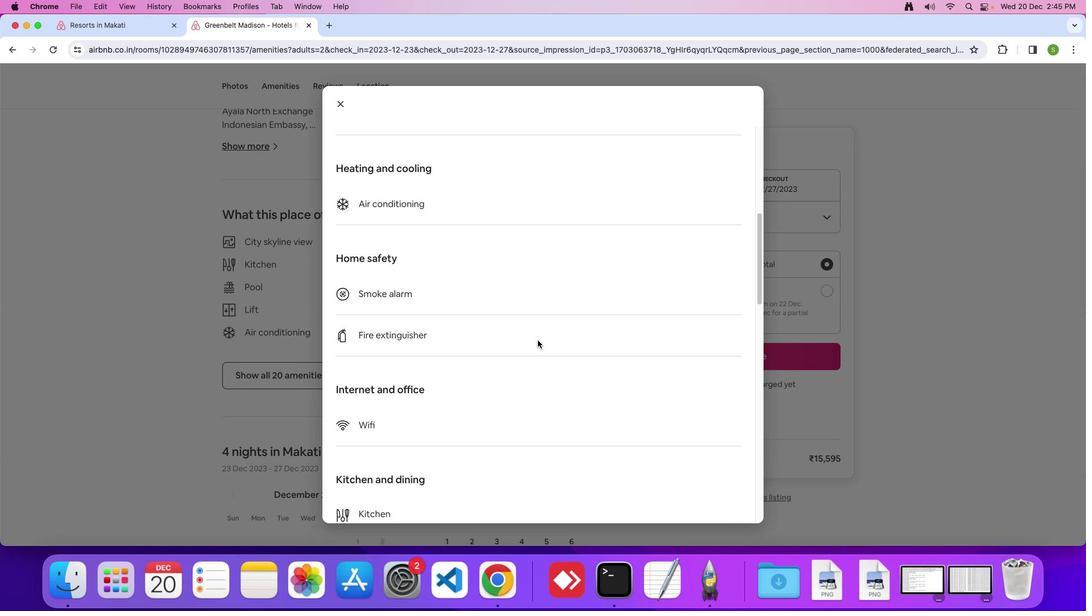 
Action: Mouse scrolled (538, 340) with delta (0, 0)
Screenshot: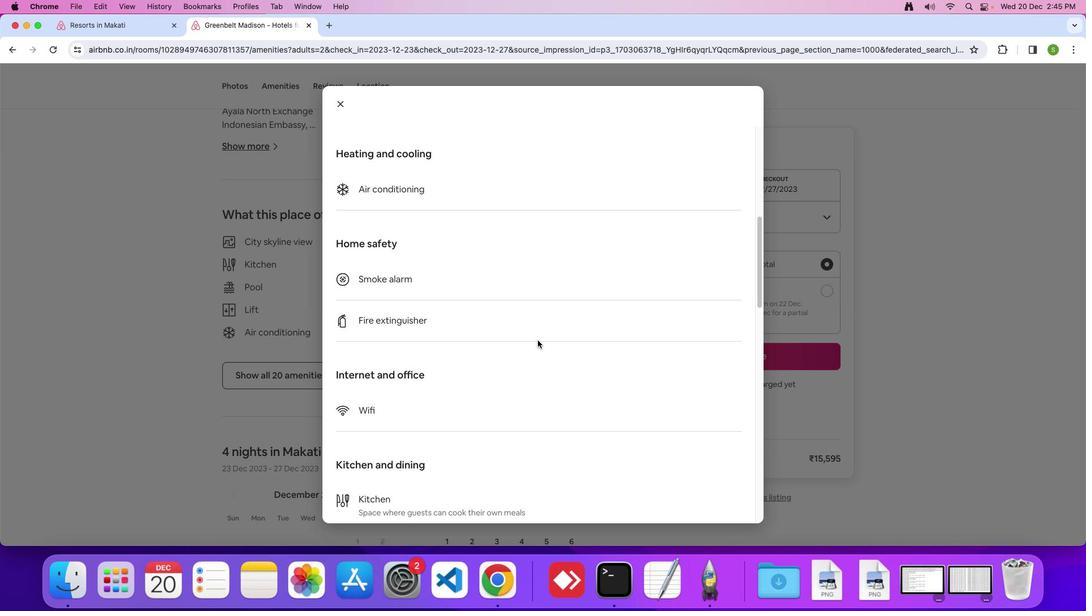 
Action: Mouse scrolled (538, 340) with delta (0, 0)
Screenshot: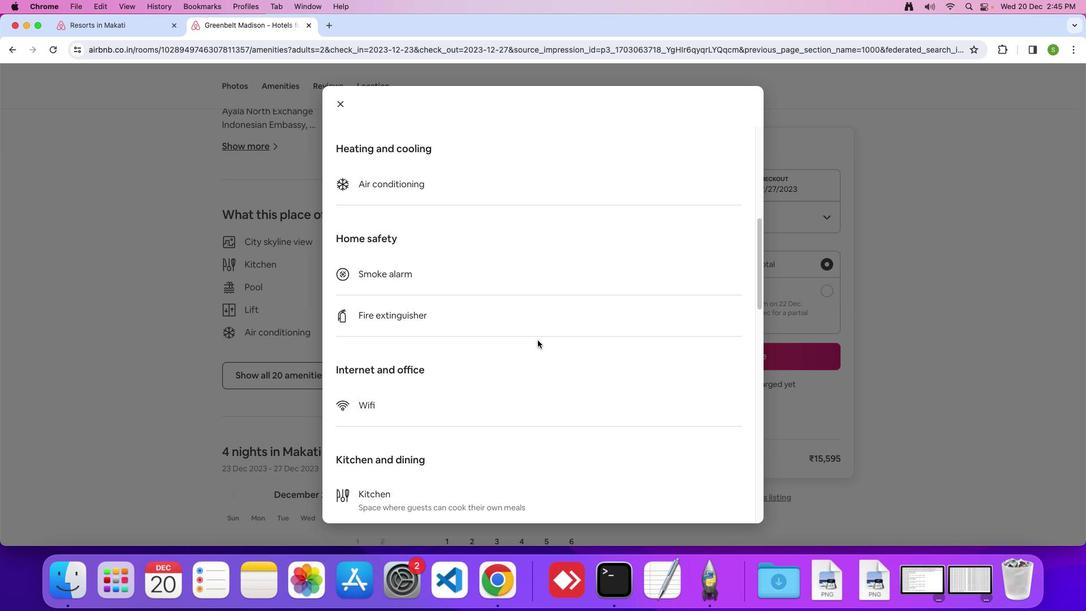 
Action: Mouse scrolled (538, 340) with delta (0, -1)
Screenshot: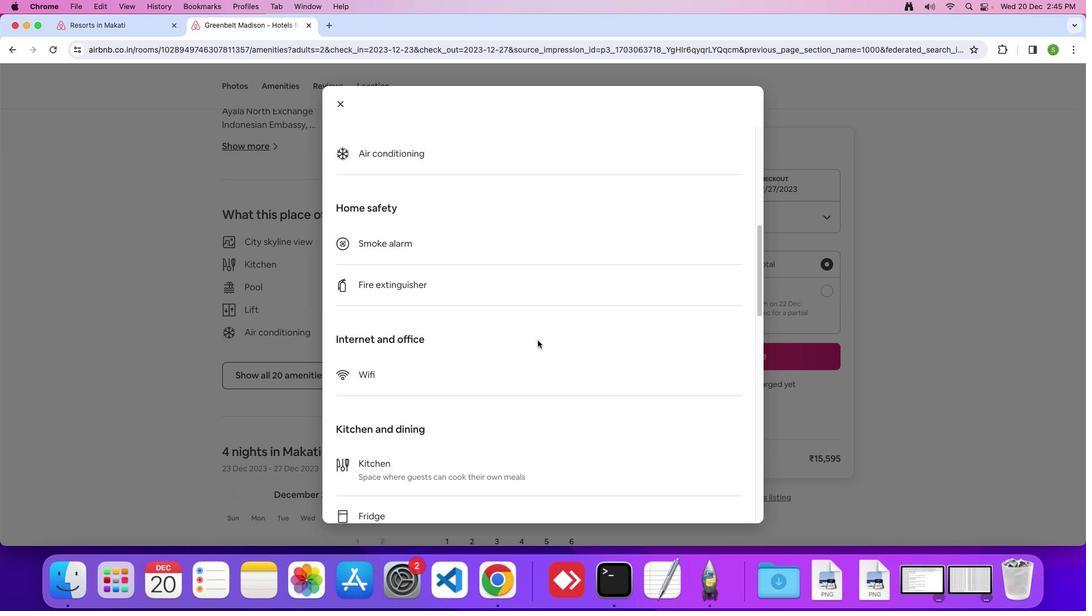 
Action: Mouse scrolled (538, 340) with delta (0, 0)
Screenshot: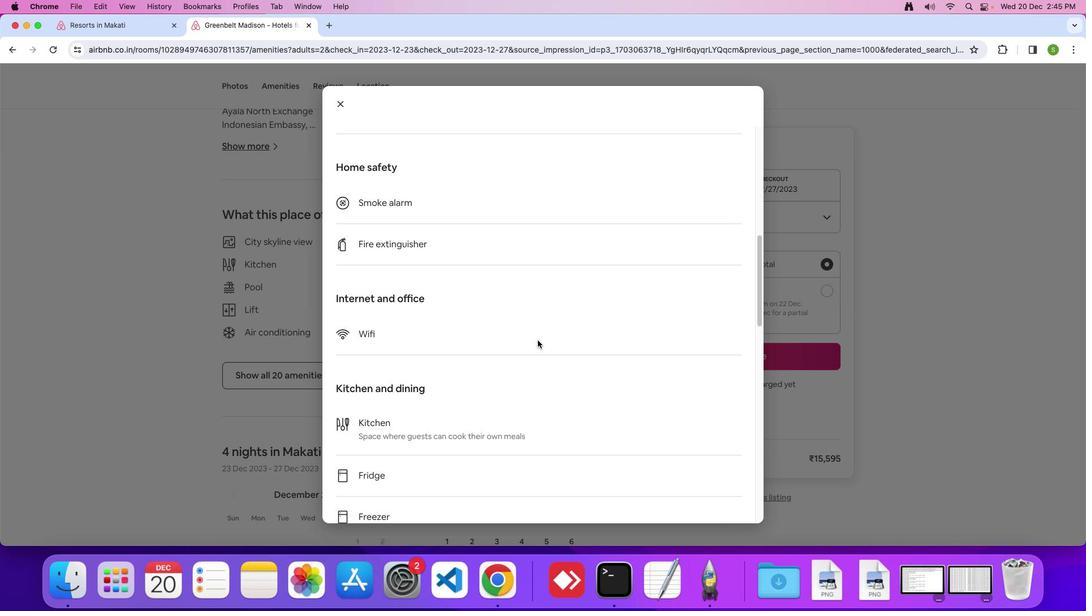 
Action: Mouse scrolled (538, 340) with delta (0, 0)
Screenshot: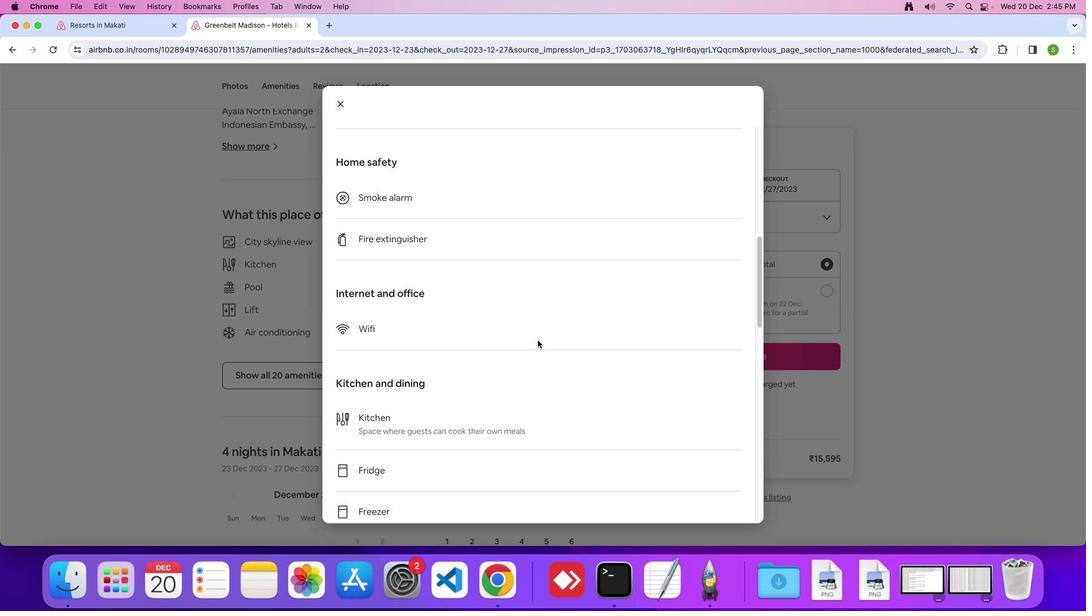 
Action: Mouse scrolled (538, 340) with delta (0, 0)
Screenshot: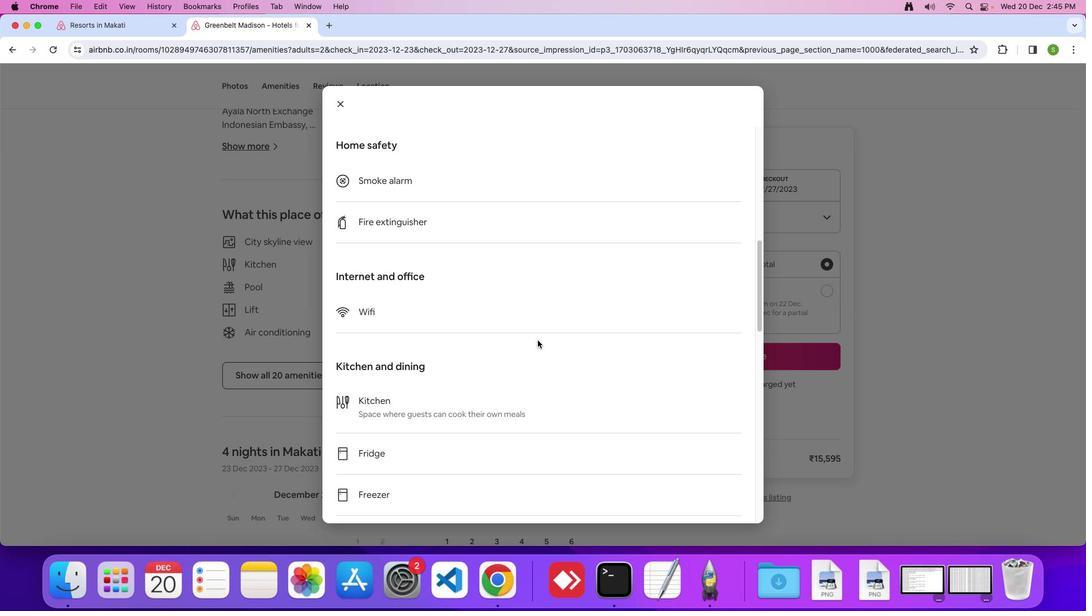 
Action: Mouse scrolled (538, 340) with delta (0, 0)
Screenshot: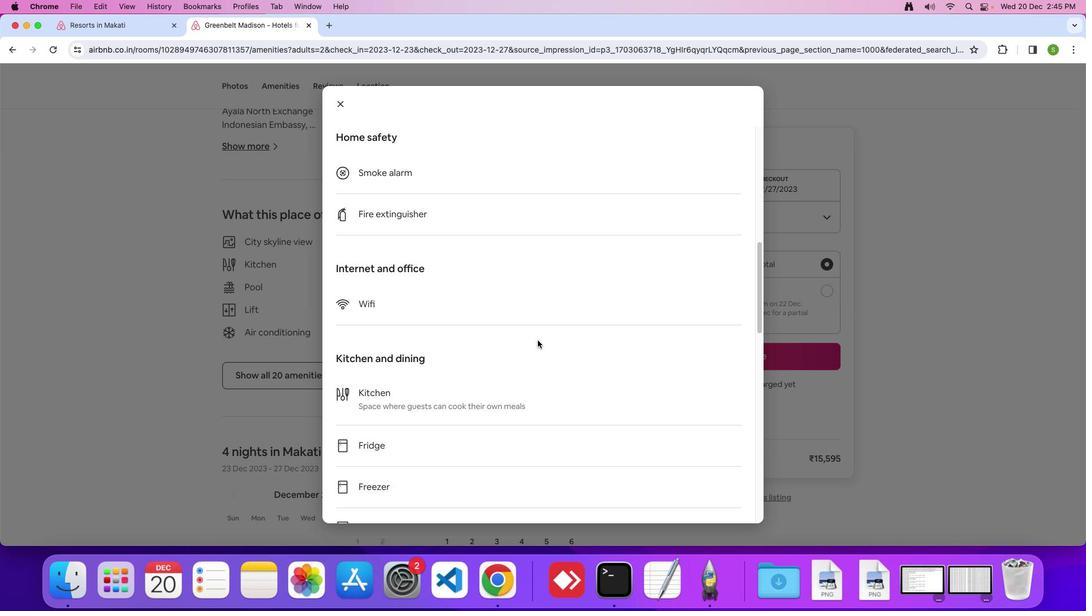 
Action: Mouse scrolled (538, 340) with delta (0, -1)
Screenshot: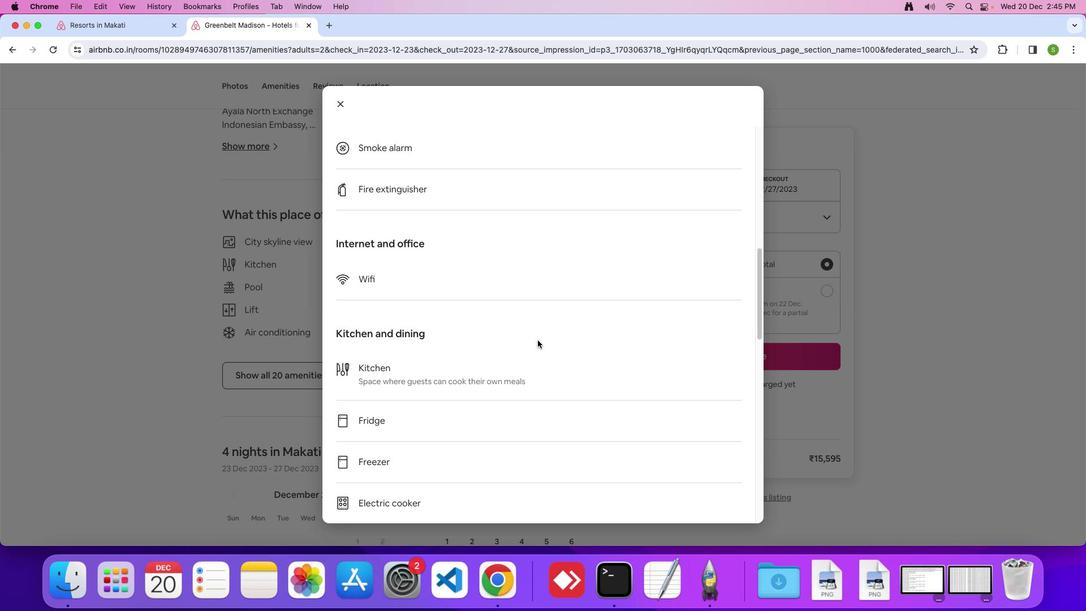 
Action: Mouse scrolled (538, 340) with delta (0, 0)
Screenshot: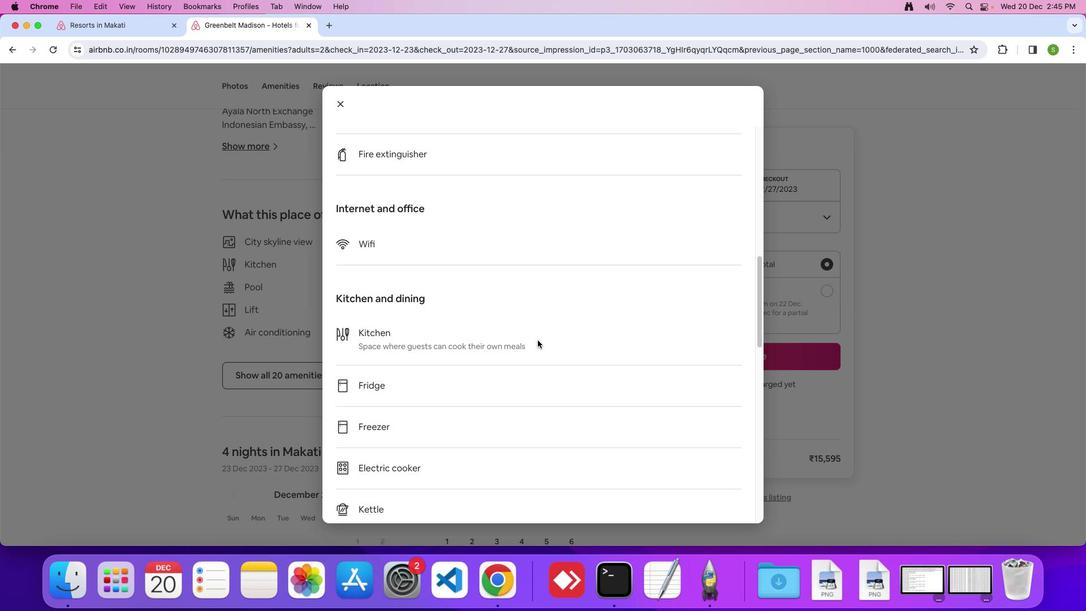 
Action: Mouse scrolled (538, 340) with delta (0, 0)
Screenshot: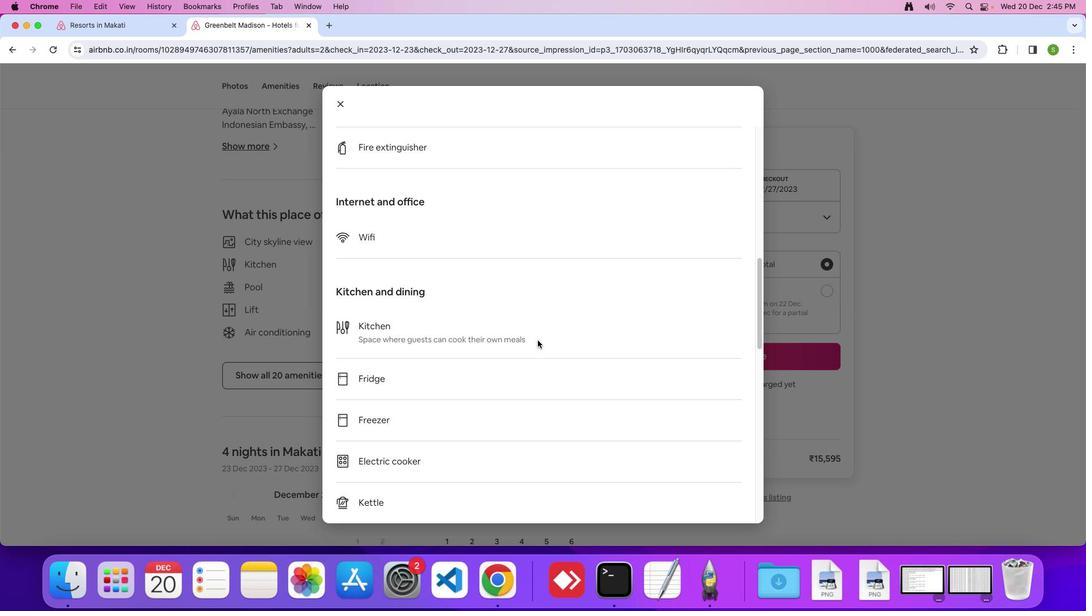 
Action: Mouse scrolled (538, 340) with delta (0, -1)
Screenshot: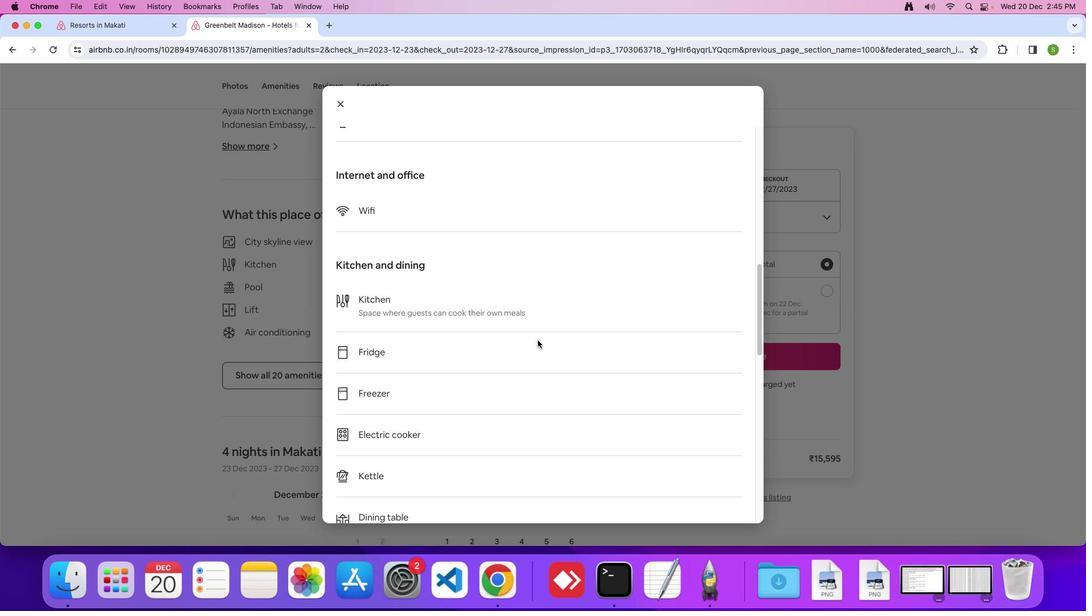 
Action: Mouse moved to (499, 295)
Screenshot: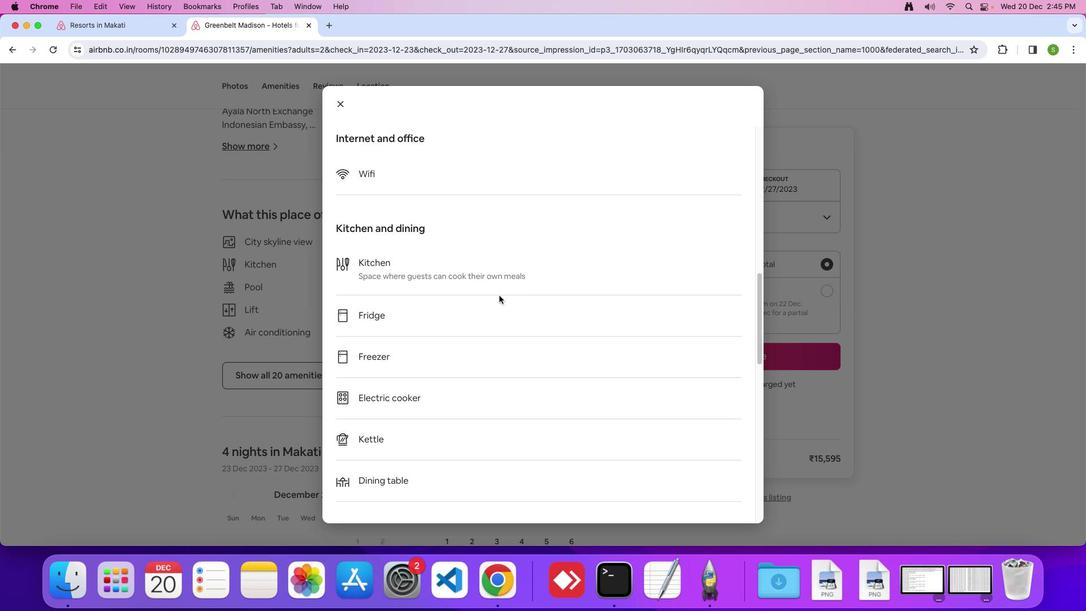 
Action: Mouse scrolled (499, 295) with delta (0, 0)
Screenshot: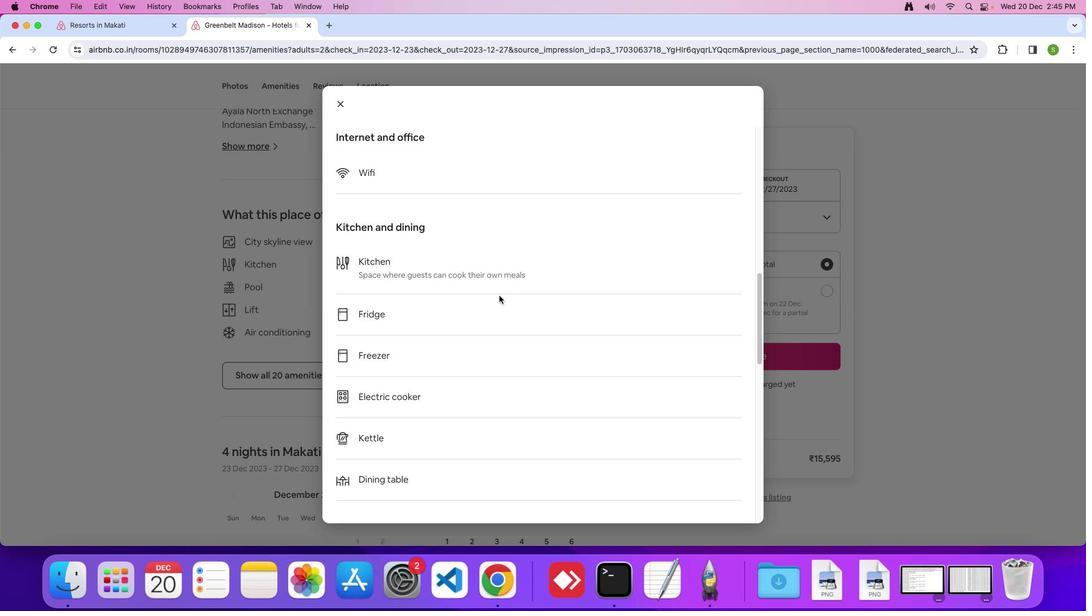 
Action: Mouse scrolled (499, 295) with delta (0, 0)
Screenshot: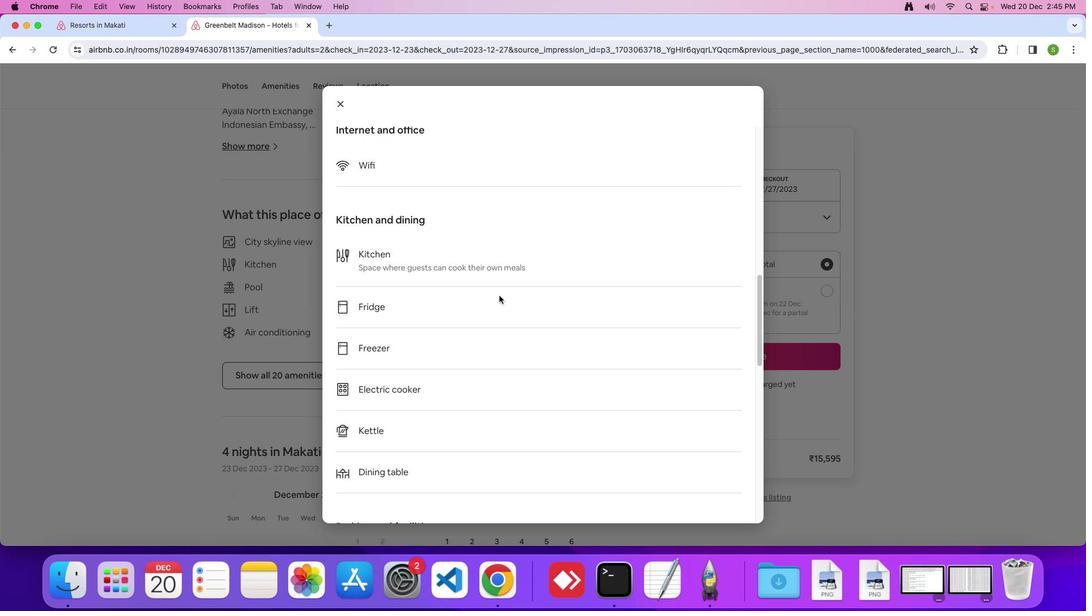 
Action: Mouse moved to (501, 309)
Screenshot: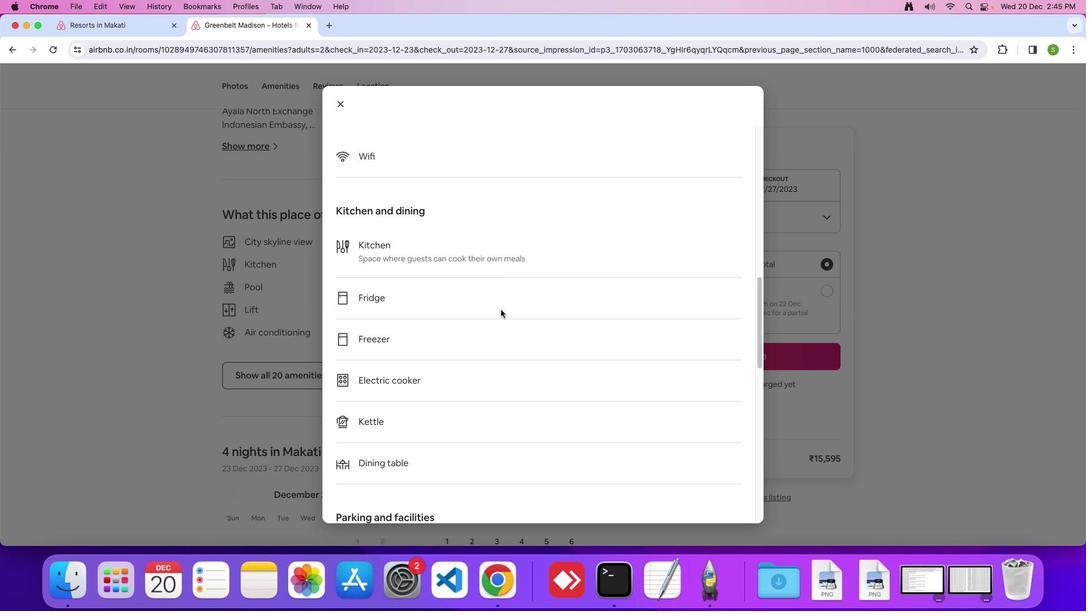 
Action: Mouse scrolled (501, 309) with delta (0, 0)
Screenshot: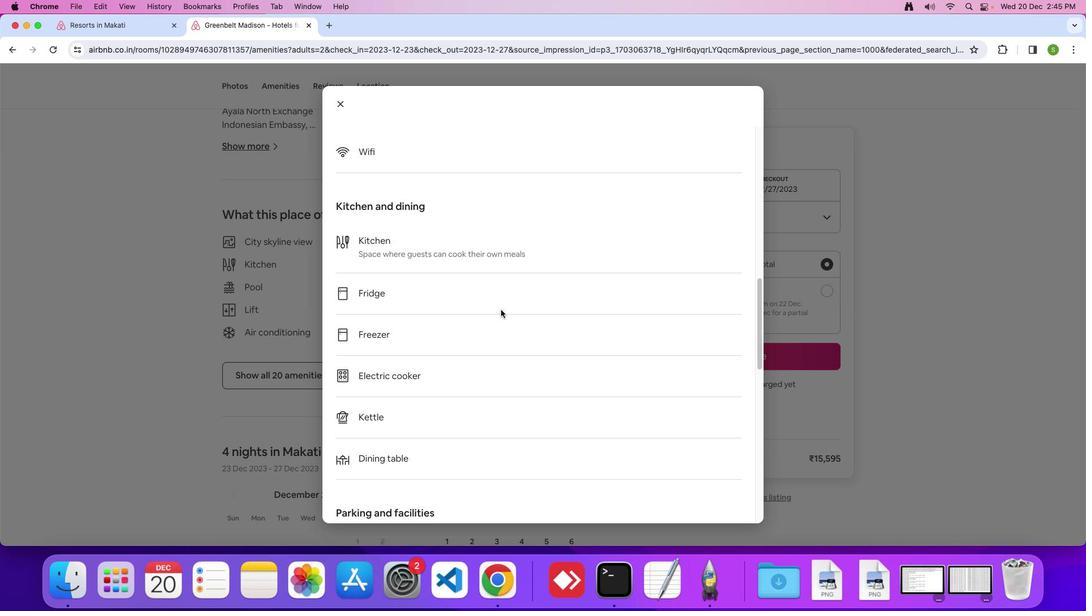 
Action: Mouse scrolled (501, 309) with delta (0, 0)
Screenshot: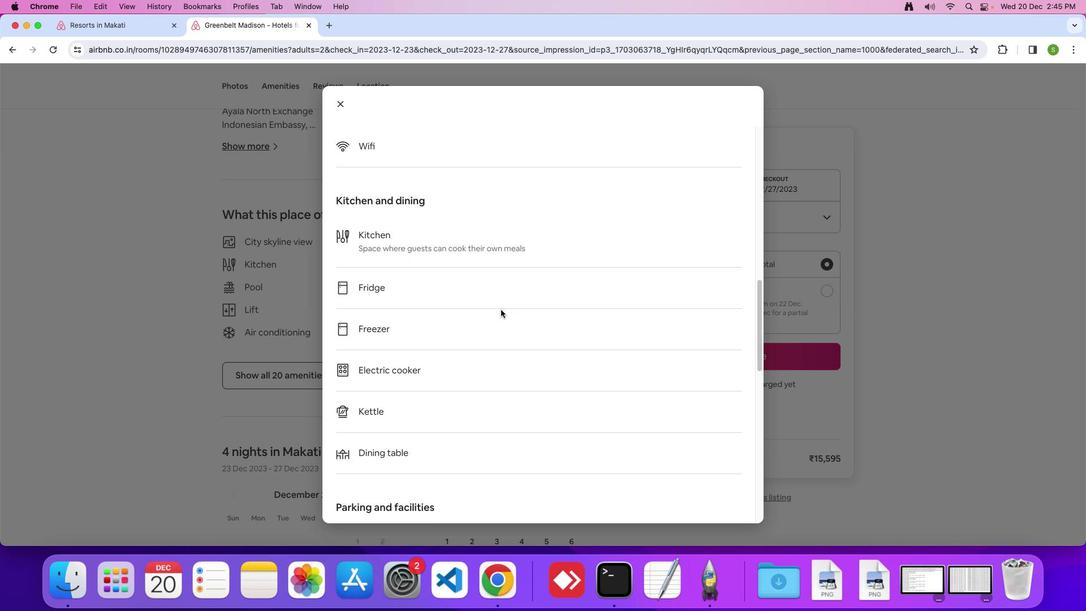 
Action: Mouse scrolled (501, 309) with delta (0, 0)
Screenshot: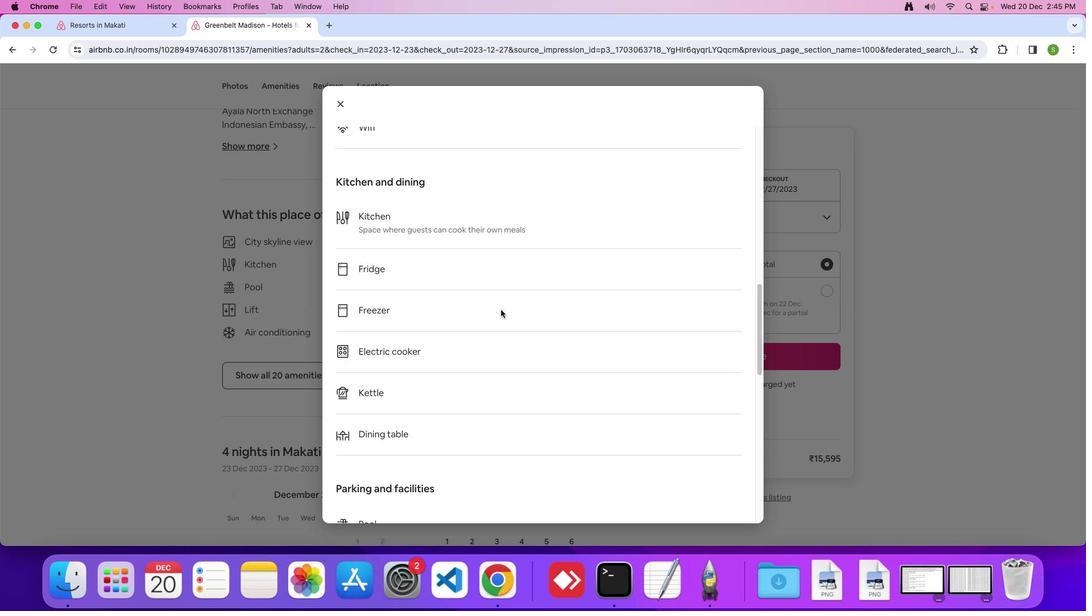 
Action: Mouse scrolled (501, 309) with delta (0, 0)
Screenshot: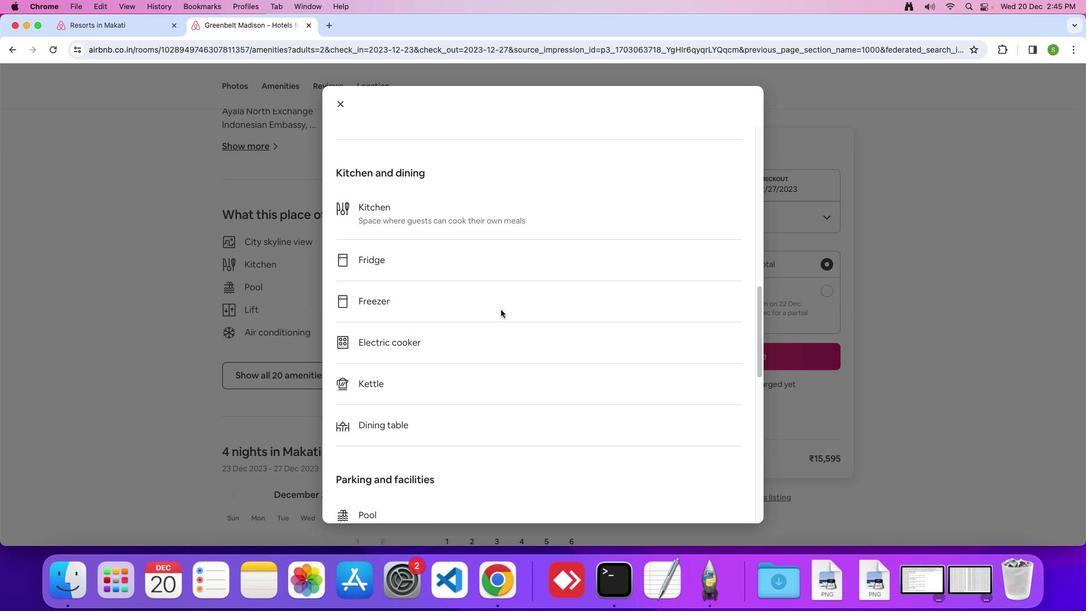 
Action: Mouse scrolled (501, 309) with delta (0, -1)
Screenshot: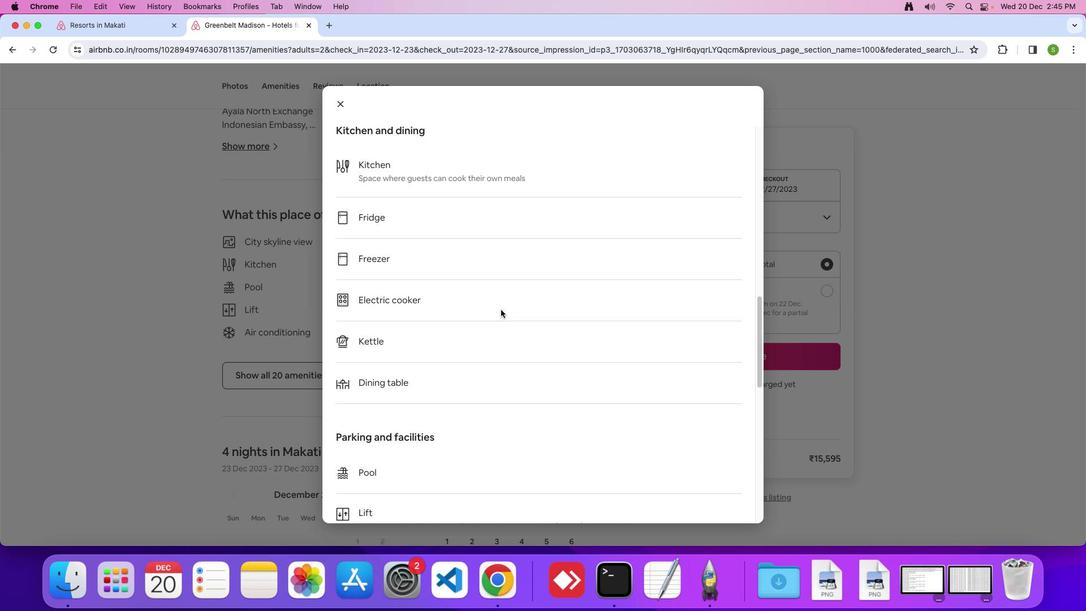 
Action: Mouse scrolled (501, 309) with delta (0, 0)
Screenshot: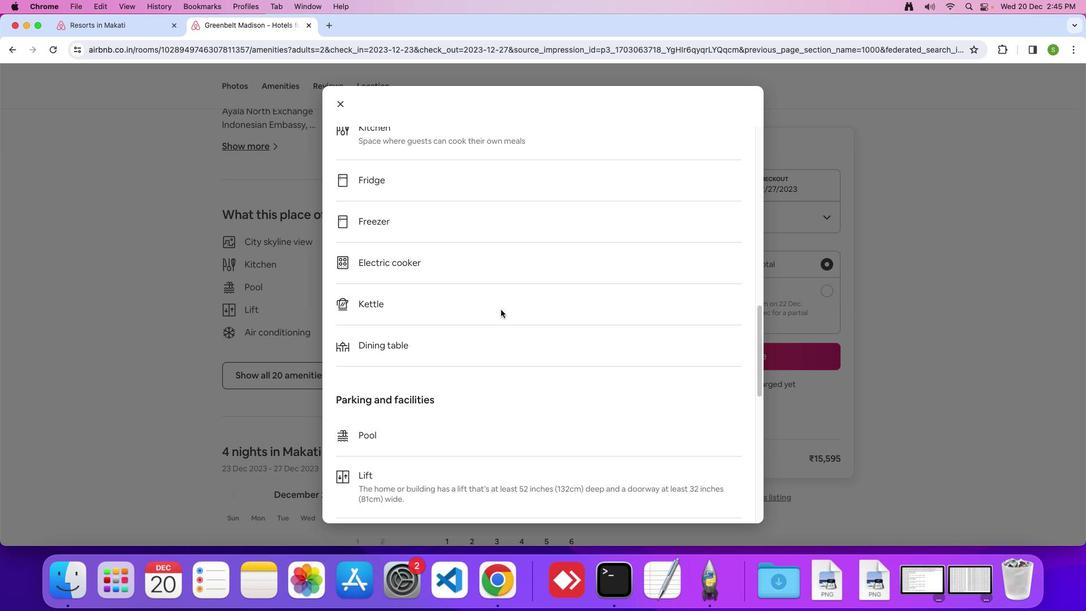 
Action: Mouse scrolled (501, 309) with delta (0, 0)
Screenshot: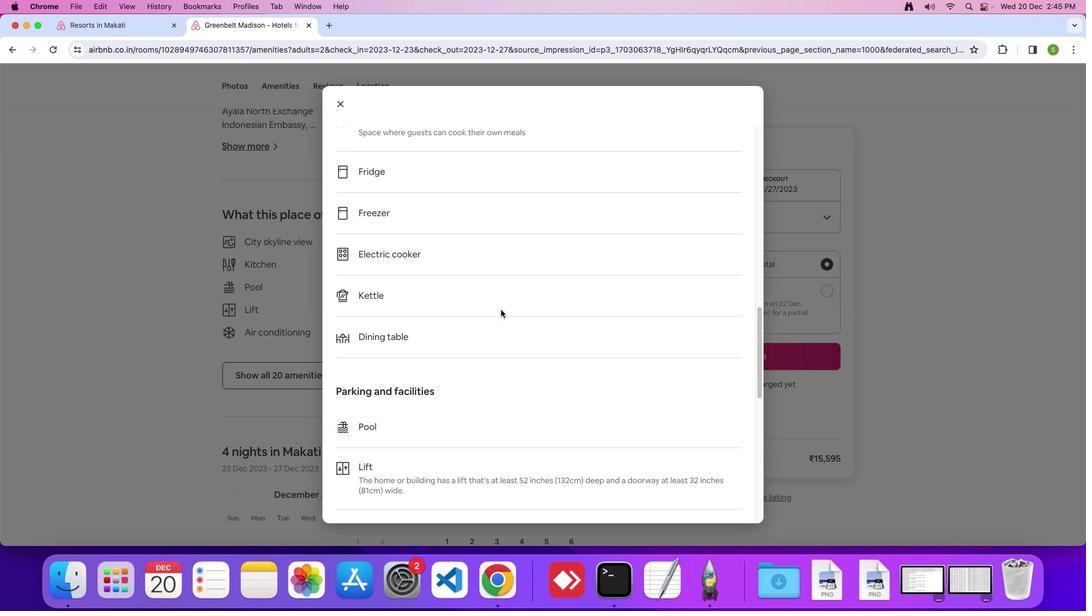 
Action: Mouse scrolled (501, 309) with delta (0, -1)
Screenshot: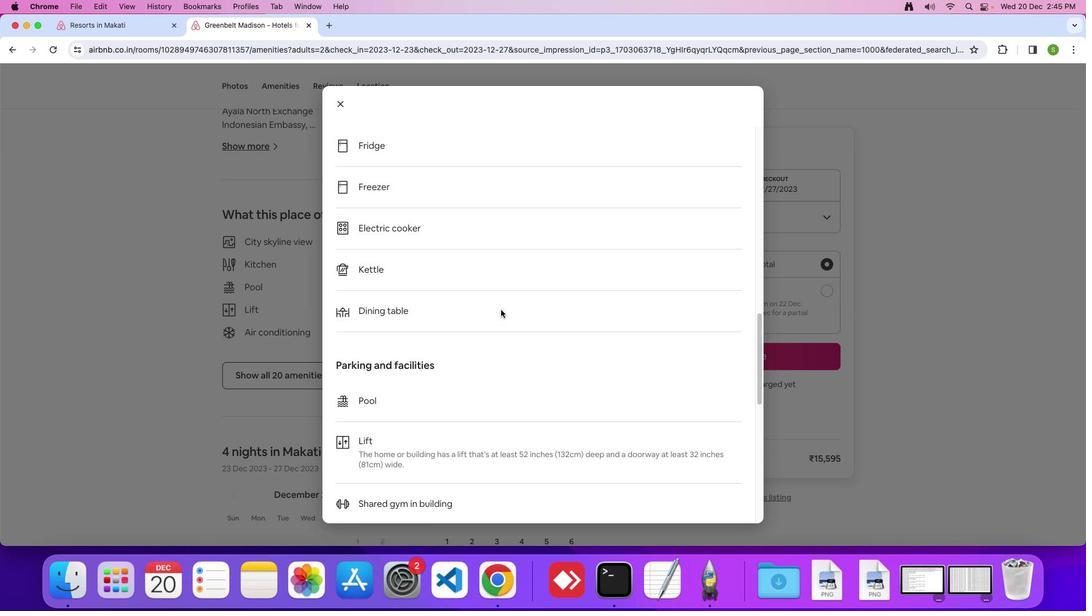 
Action: Mouse scrolled (501, 309) with delta (0, 0)
Screenshot: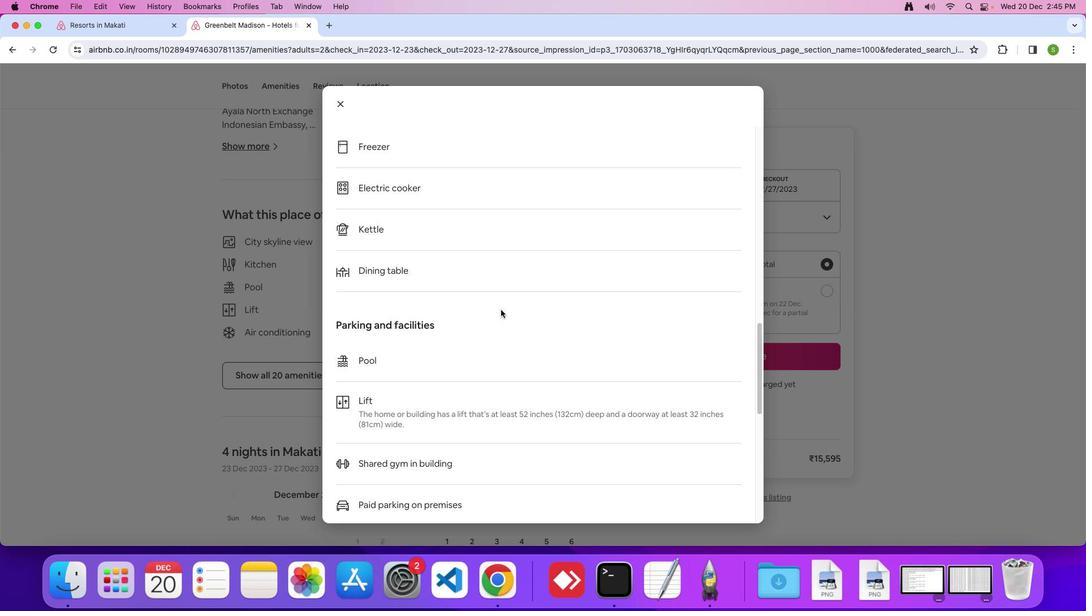 
Action: Mouse scrolled (501, 309) with delta (0, 0)
Screenshot: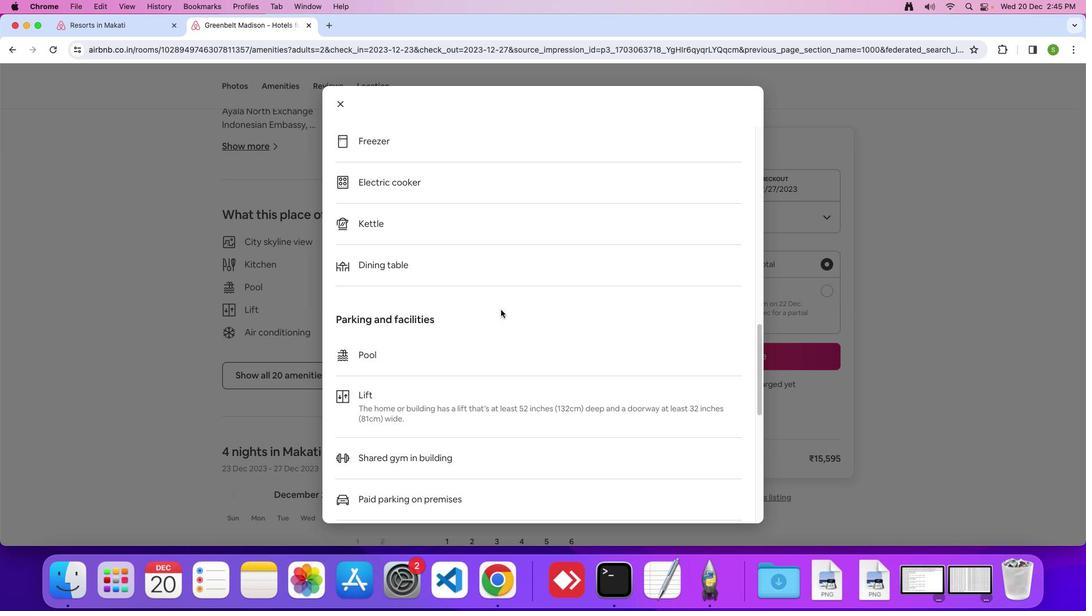 
Action: Mouse scrolled (501, 309) with delta (0, 0)
Screenshot: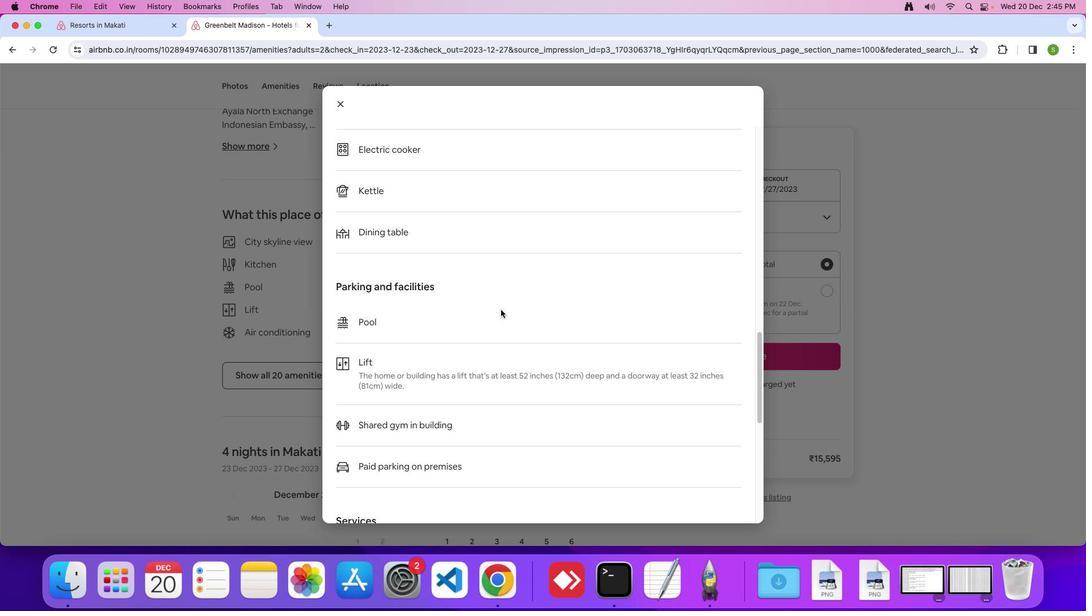 
Action: Mouse scrolled (501, 309) with delta (0, 0)
Screenshot: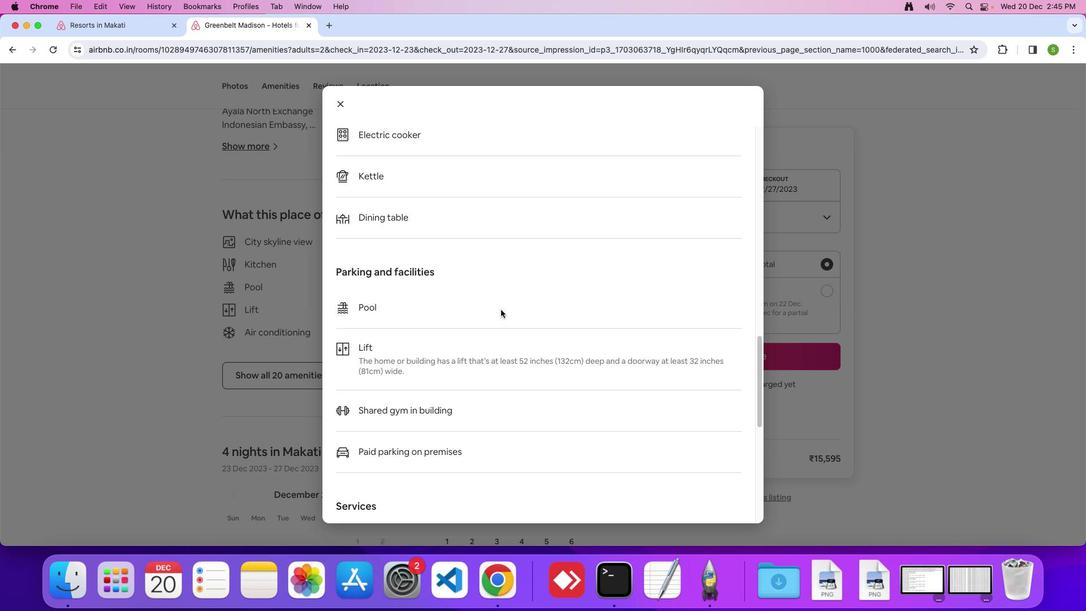 
Action: Mouse scrolled (501, 309) with delta (0, 0)
Screenshot: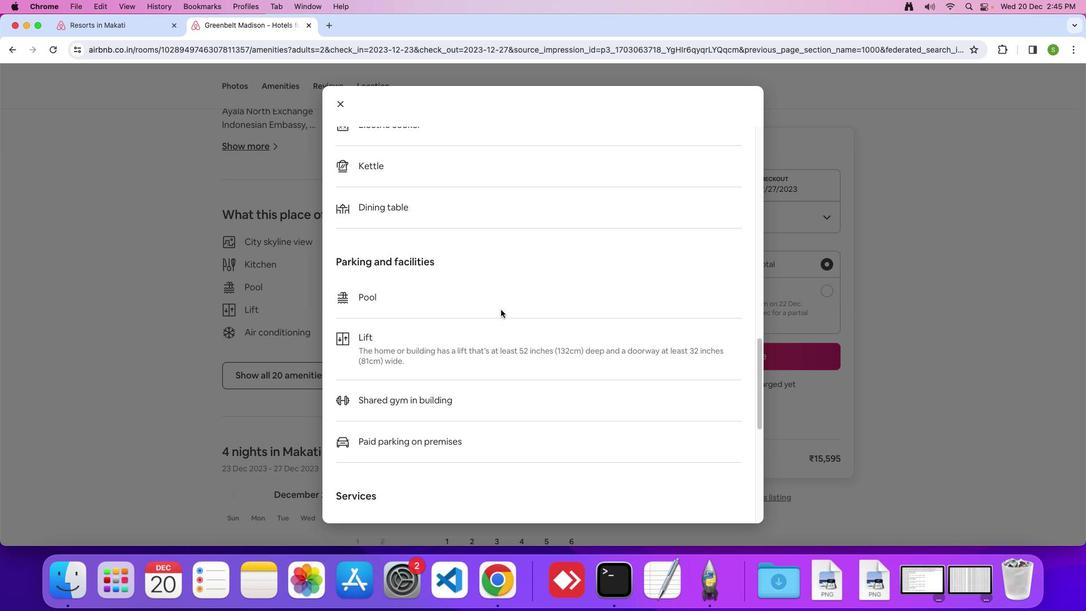 
Action: Mouse scrolled (501, 309) with delta (0, 0)
Screenshot: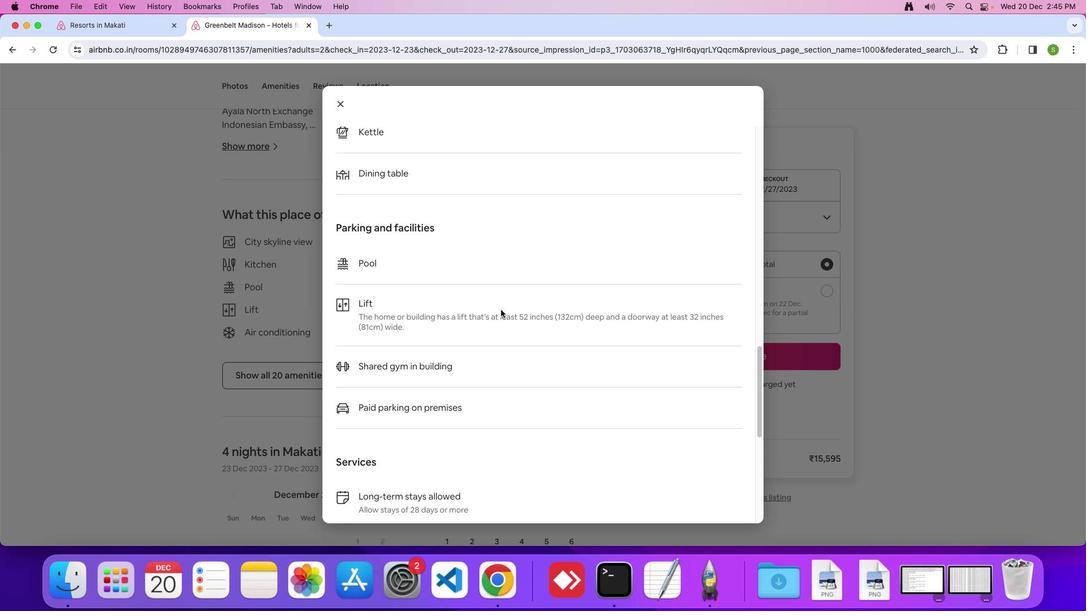 
Action: Mouse scrolled (501, 309) with delta (0, 0)
Screenshot: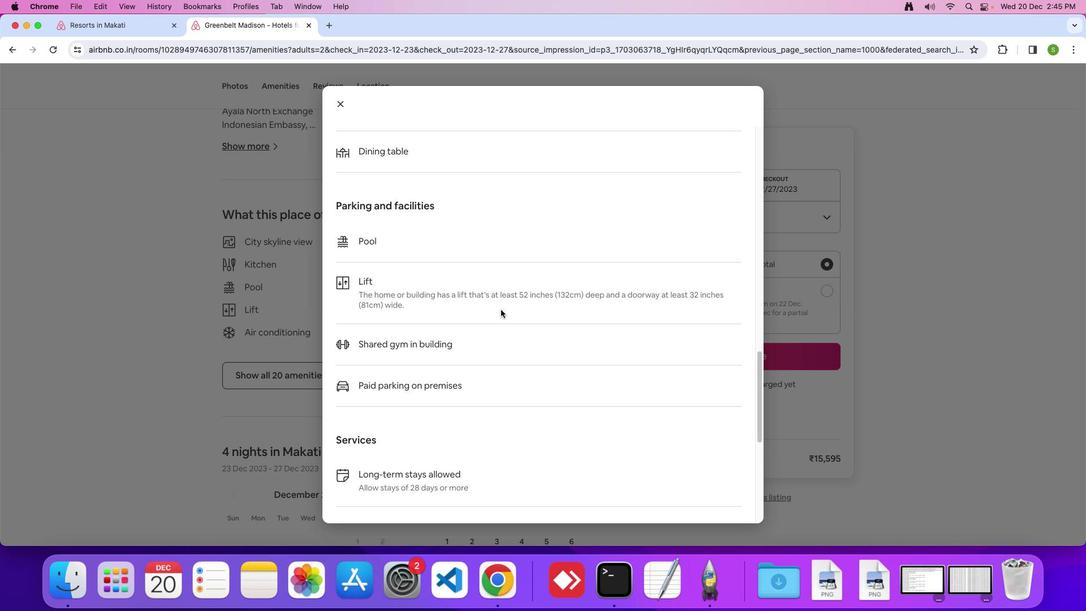 
Action: Mouse scrolled (501, 309) with delta (0, 0)
Screenshot: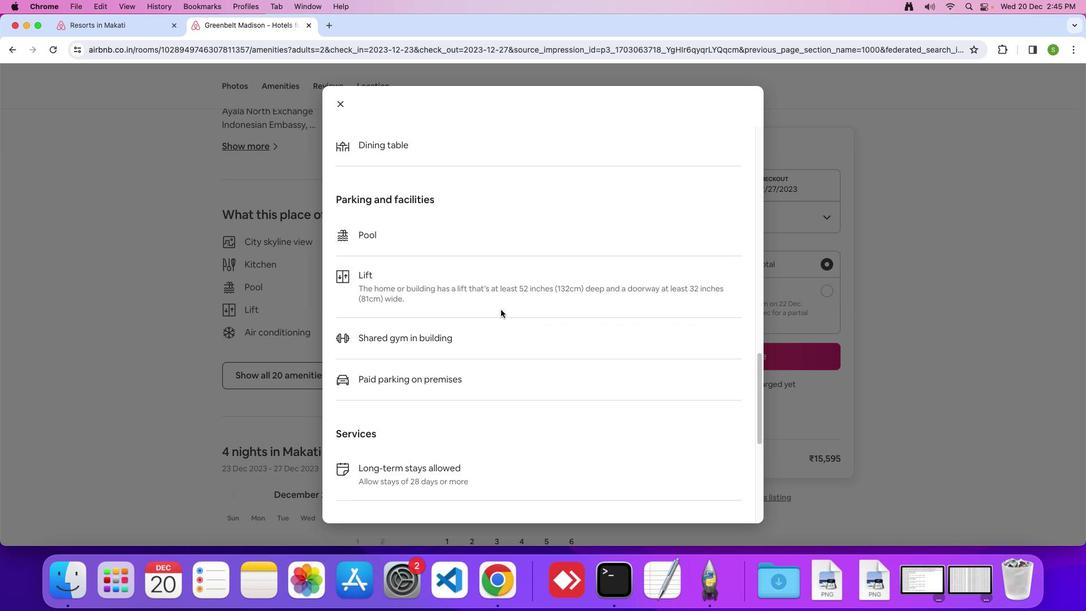 
Action: Mouse scrolled (501, 309) with delta (0, 0)
Screenshot: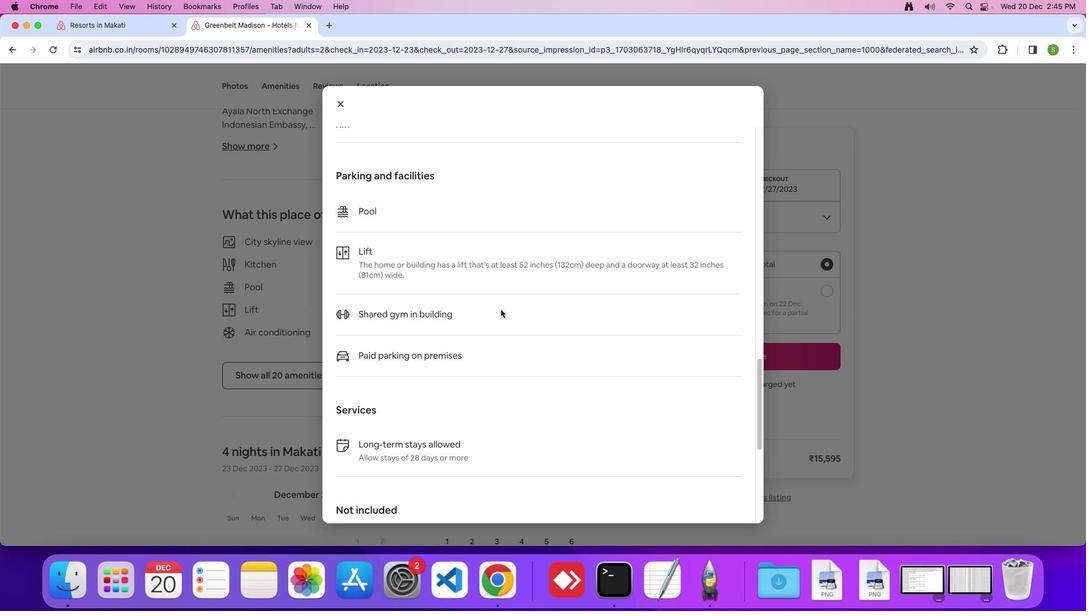 
Action: Mouse scrolled (501, 309) with delta (0, 0)
Screenshot: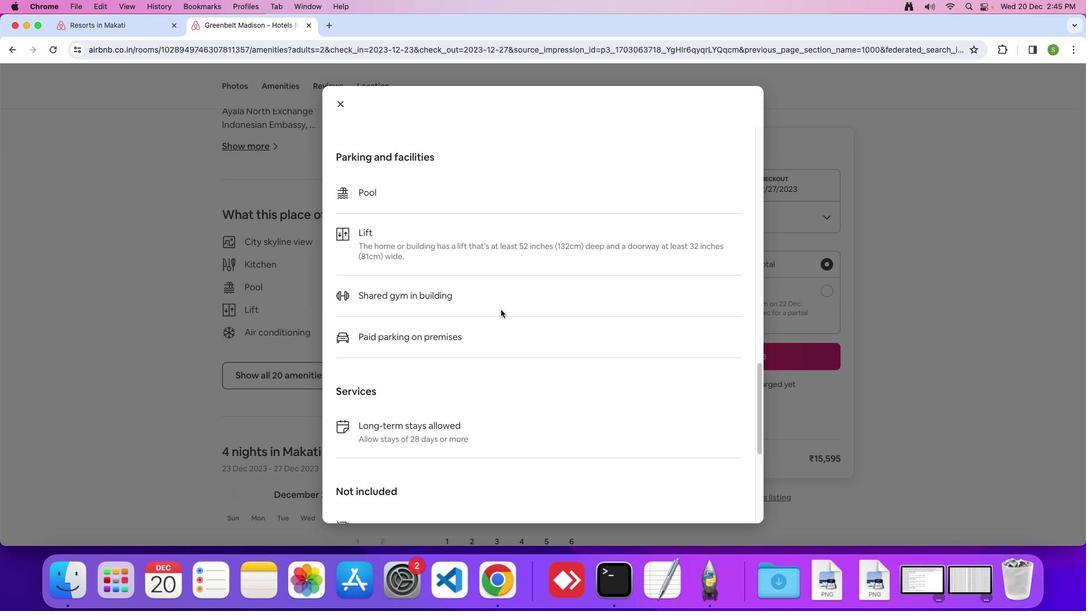 
Action: Mouse scrolled (501, 309) with delta (0, -1)
Screenshot: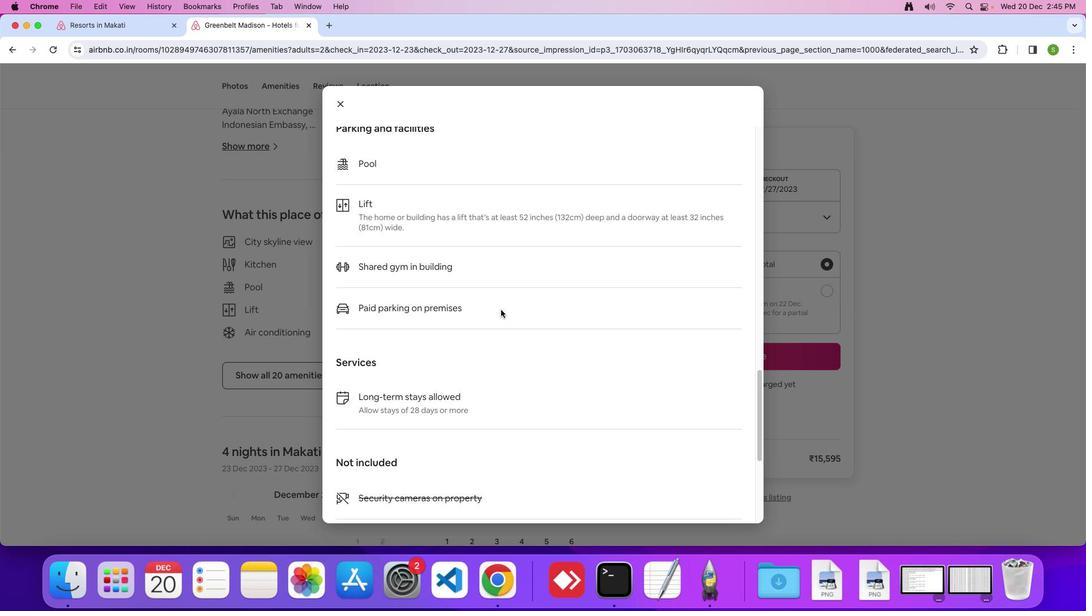 
Action: Mouse scrolled (501, 309) with delta (0, 0)
Screenshot: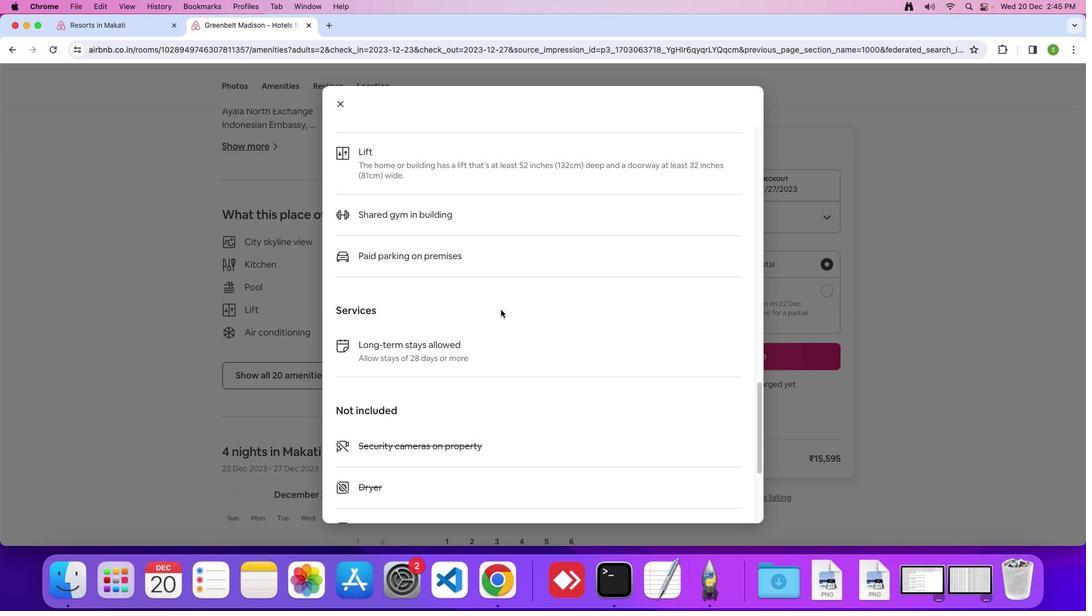 
Action: Mouse scrolled (501, 309) with delta (0, 0)
Screenshot: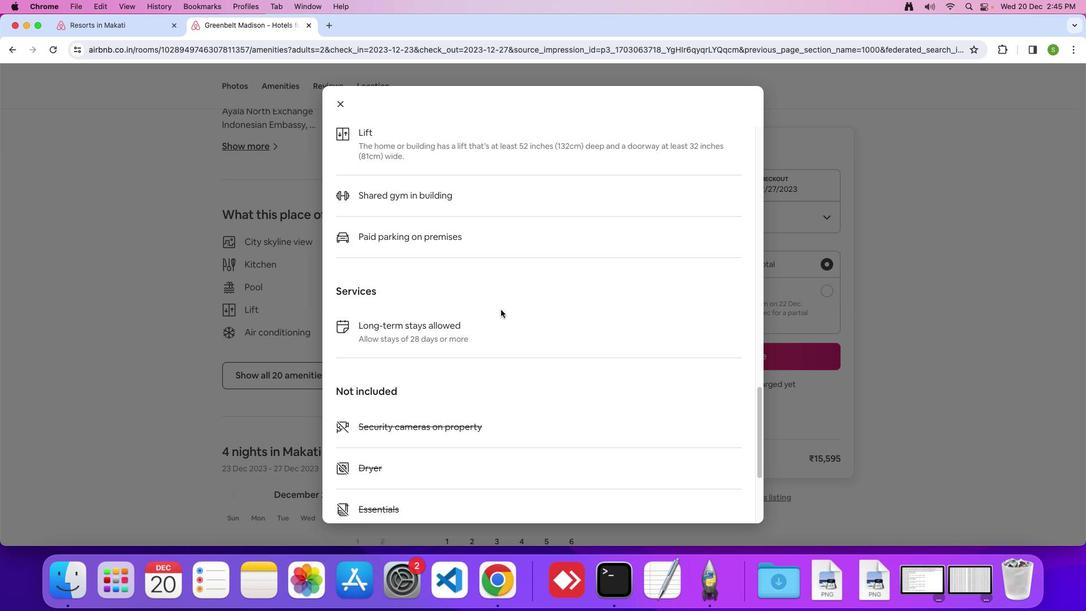 
Action: Mouse scrolled (501, 309) with delta (0, -1)
Screenshot: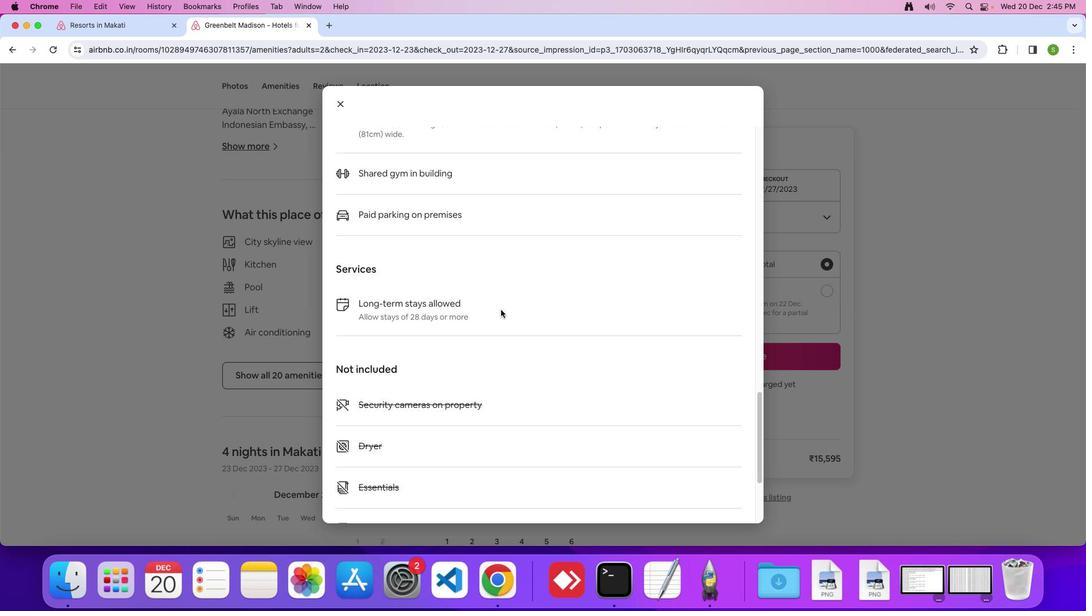 
Action: Mouse scrolled (501, 309) with delta (0, 0)
Screenshot: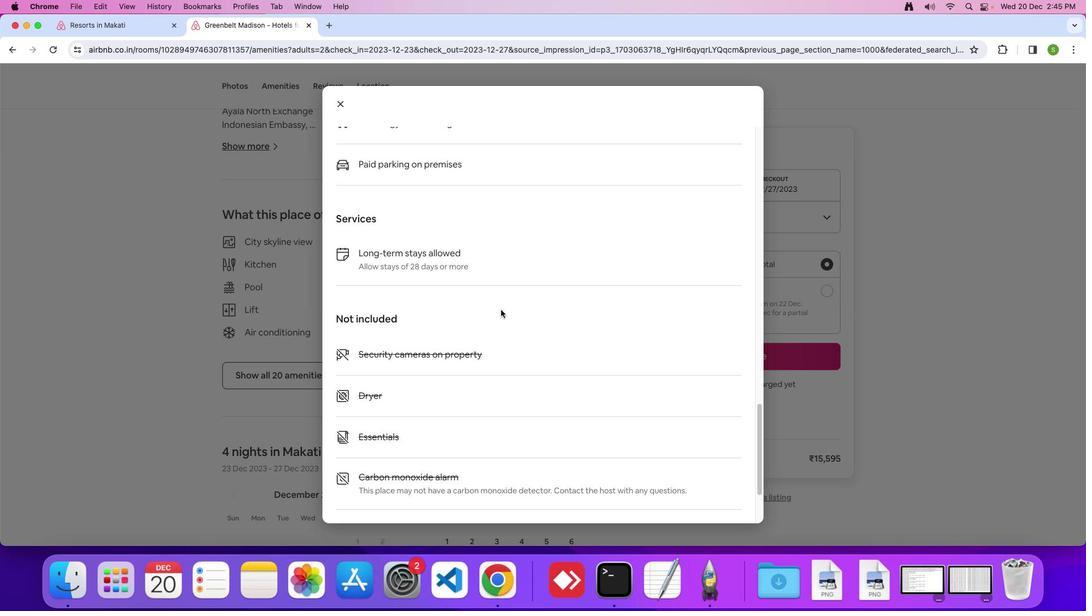 
Action: Mouse scrolled (501, 309) with delta (0, 0)
Screenshot: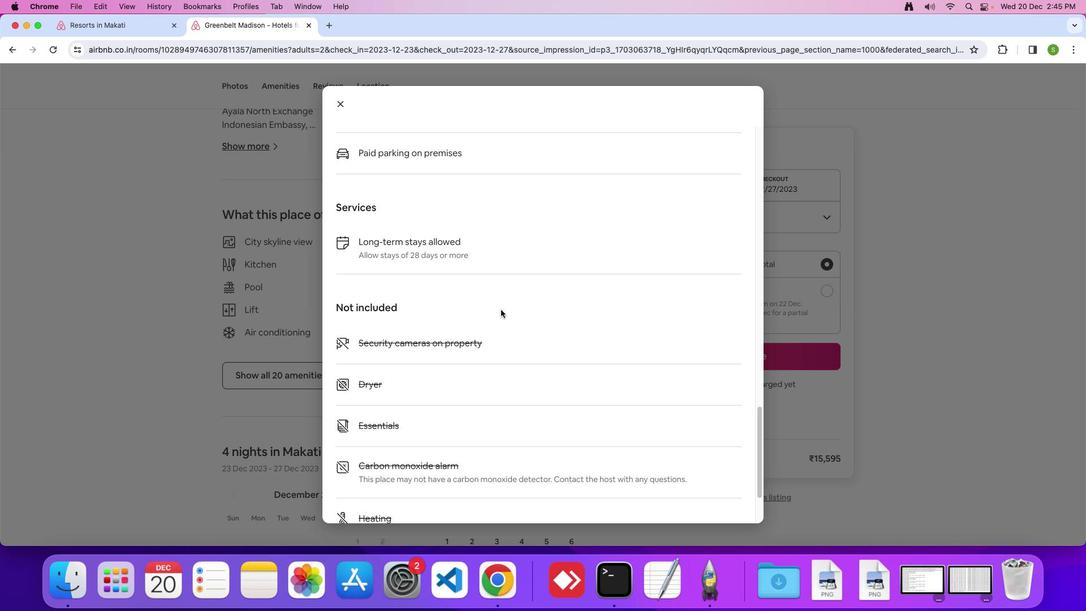 
Action: Mouse scrolled (501, 309) with delta (0, 0)
Screenshot: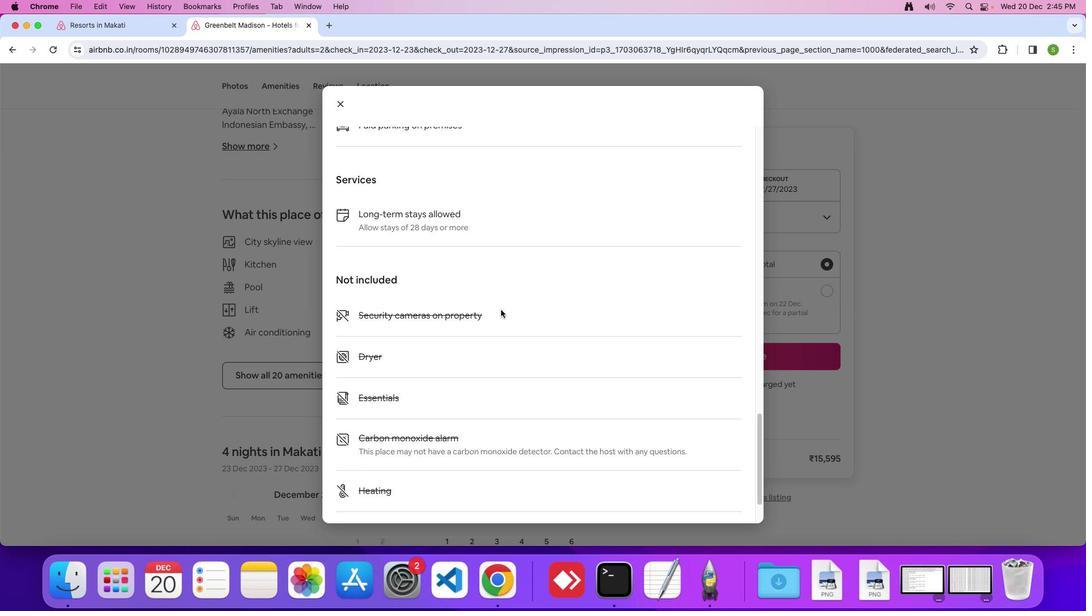
Action: Mouse scrolled (501, 309) with delta (0, 0)
Screenshot: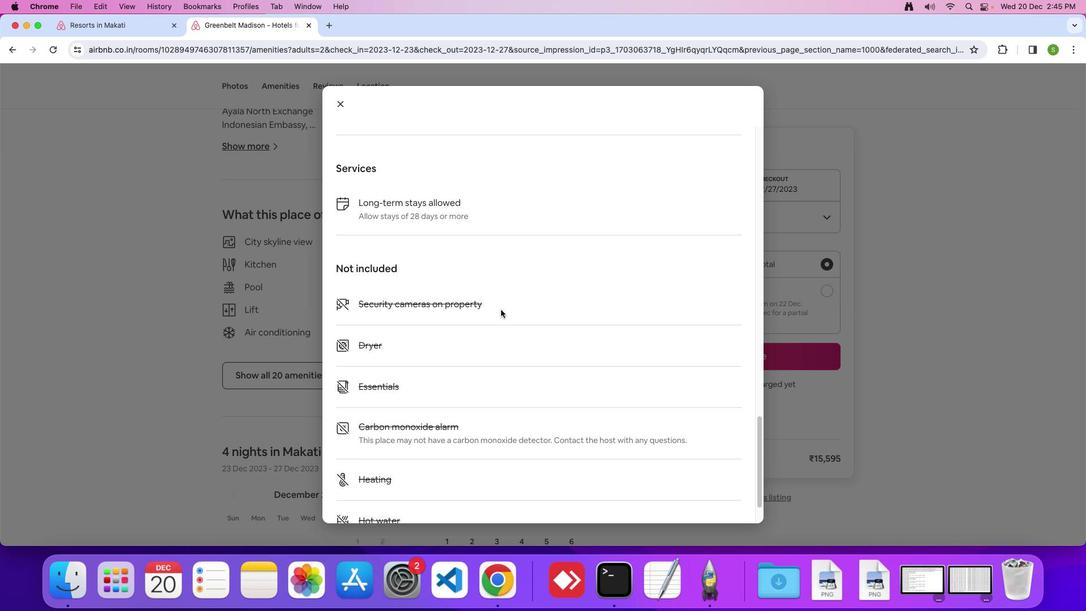 
Action: Mouse scrolled (501, 309) with delta (0, 0)
Screenshot: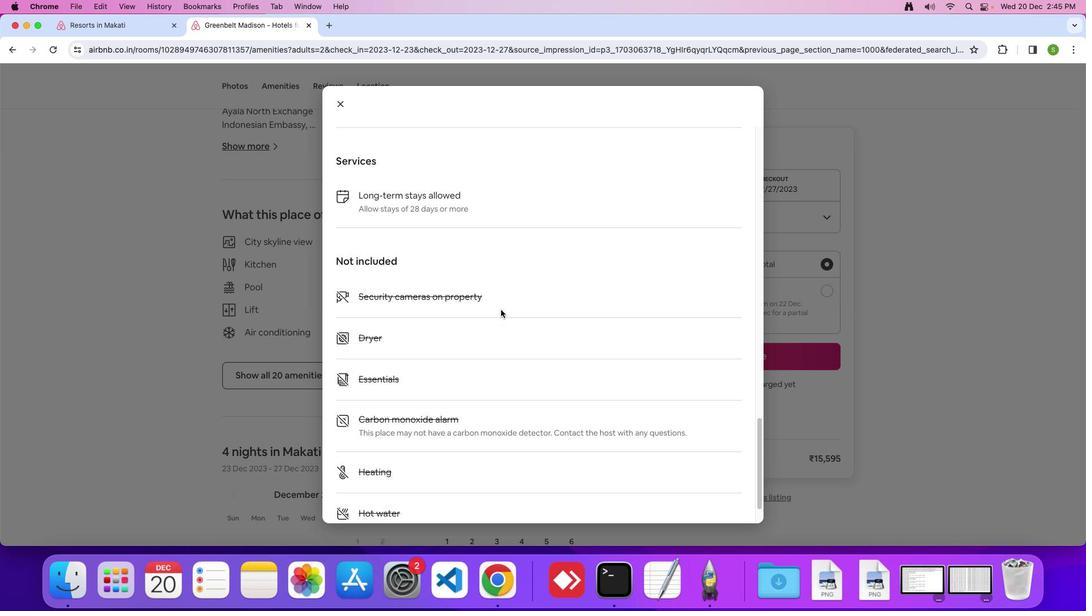 
Action: Mouse scrolled (501, 309) with delta (0, 0)
Screenshot: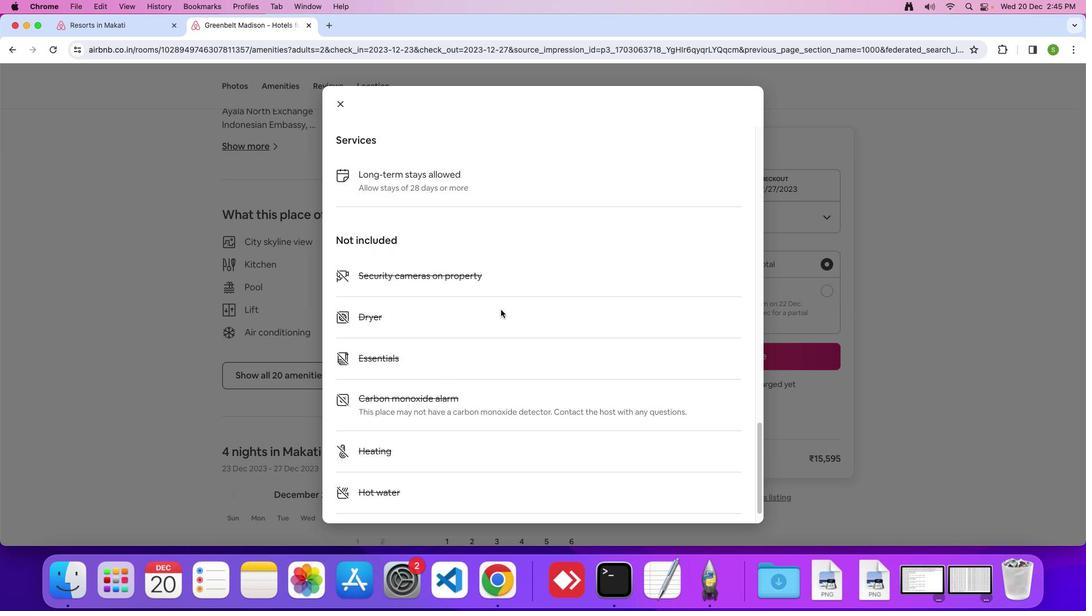 
Action: Mouse scrolled (501, 309) with delta (0, 0)
Screenshot: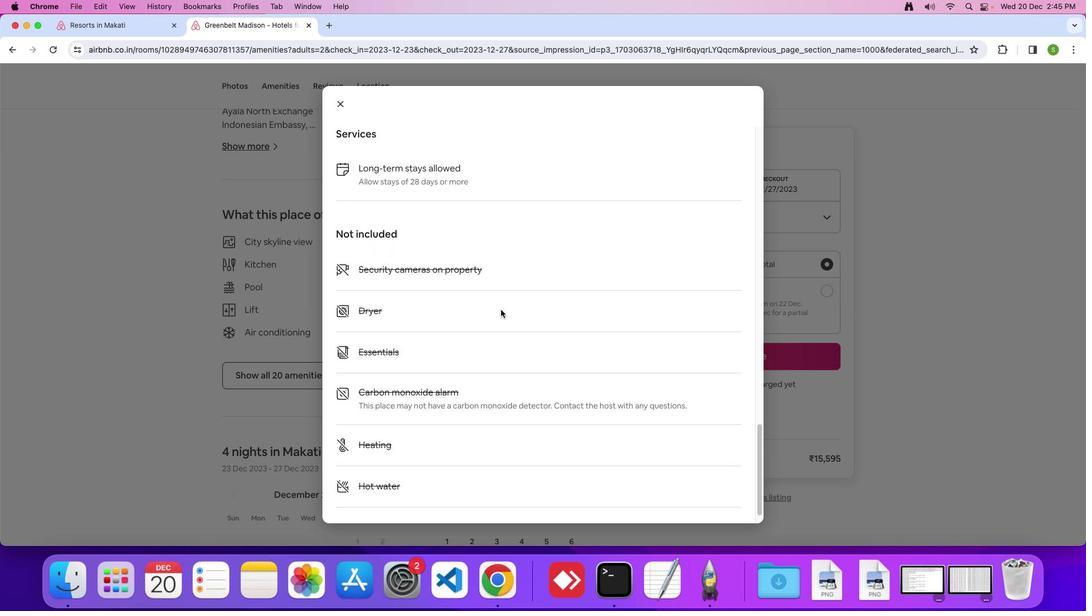 
Action: Mouse scrolled (501, 309) with delta (0, -1)
Screenshot: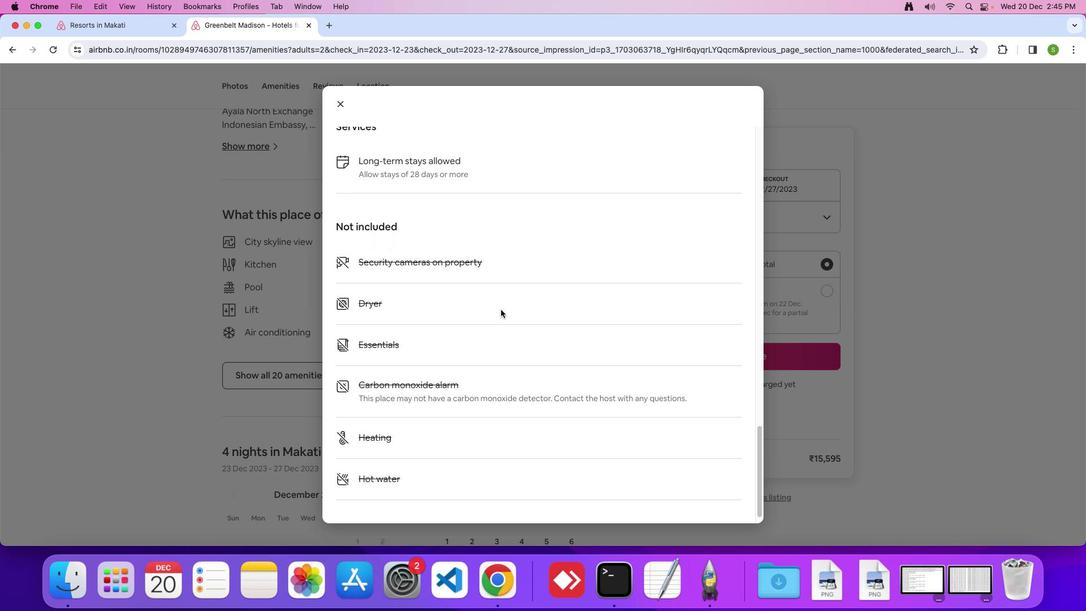 
Action: Mouse scrolled (501, 309) with delta (0, 0)
Screenshot: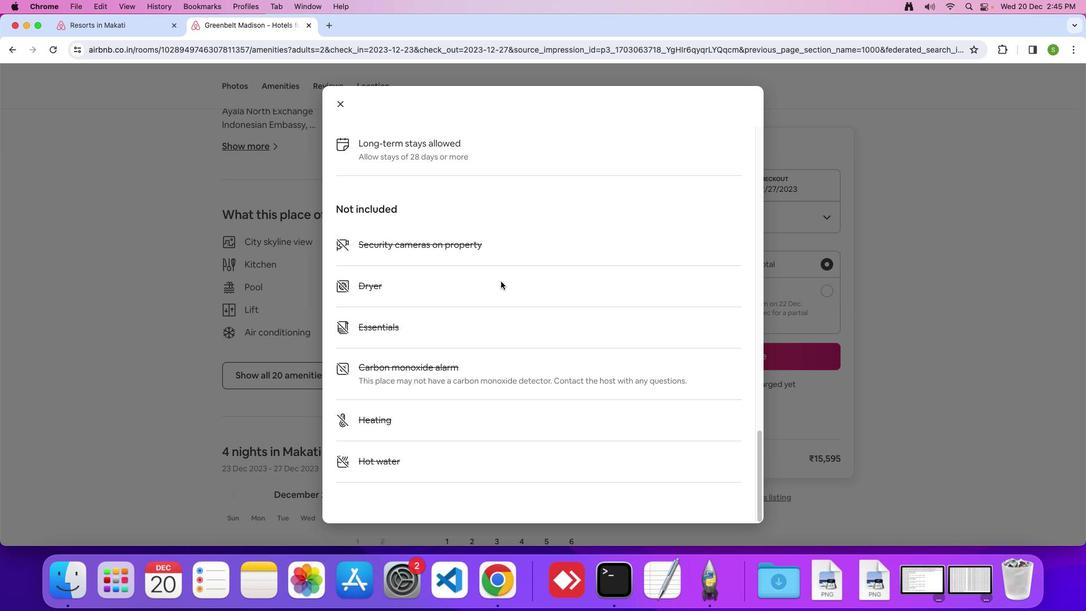 
Action: Mouse scrolled (501, 309) with delta (0, 0)
Screenshot: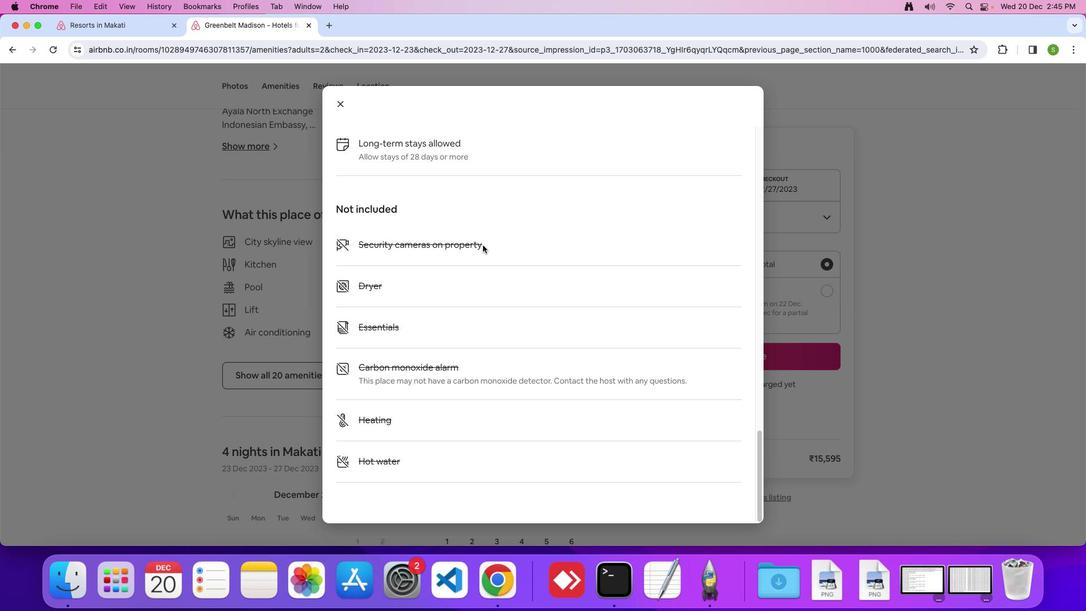 
Action: Mouse moved to (340, 105)
Screenshot: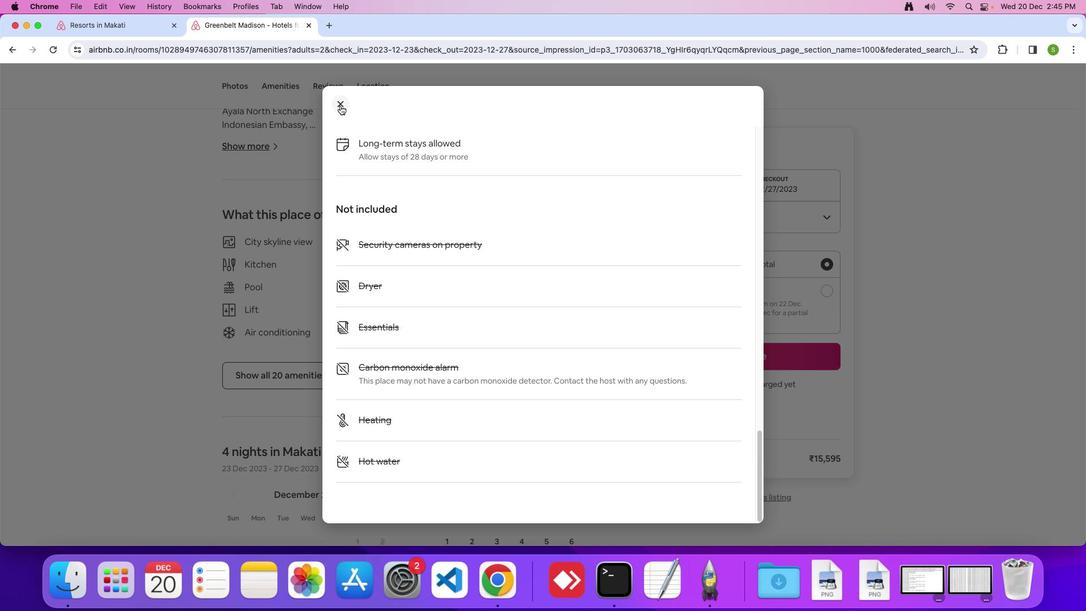 
Action: Mouse pressed left at (340, 105)
Screenshot: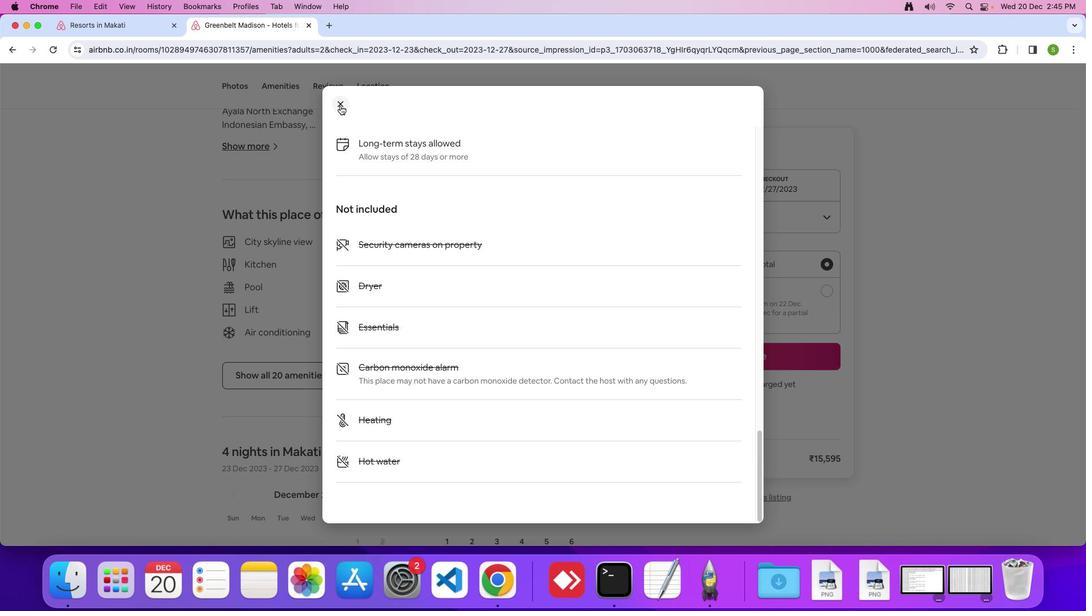 
Action: Mouse moved to (425, 346)
Screenshot: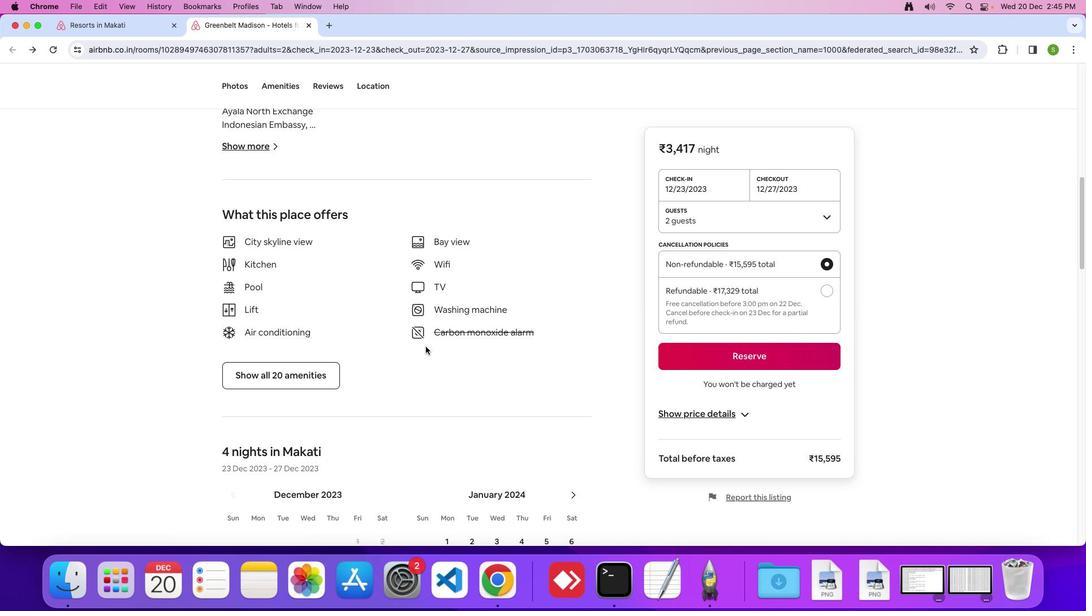 
Action: Mouse scrolled (425, 346) with delta (0, 0)
